 Task: Look for Airbnb options in Kousa, Egypt from 6th December, 2023 to 10th December, 2023 for 1 adult.1  bedroom having 1 bed and 1 bathroom. Property type can be hotel. Look for 5 properties as per requirement.
Action: Mouse moved to (499, 102)
Screenshot: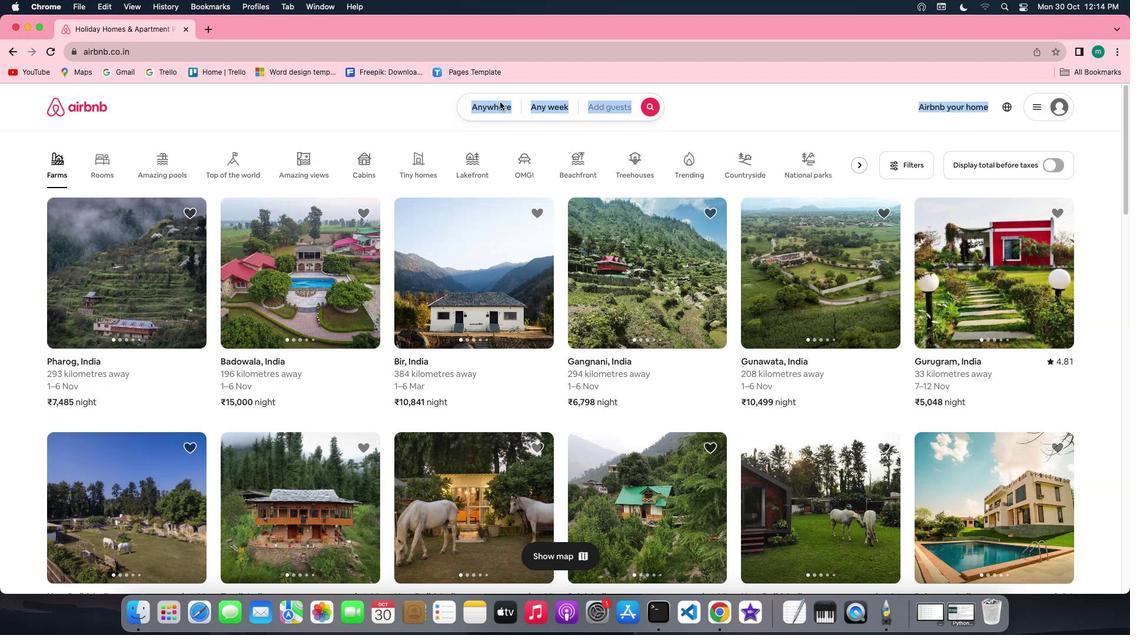
Action: Mouse pressed left at (499, 102)
Screenshot: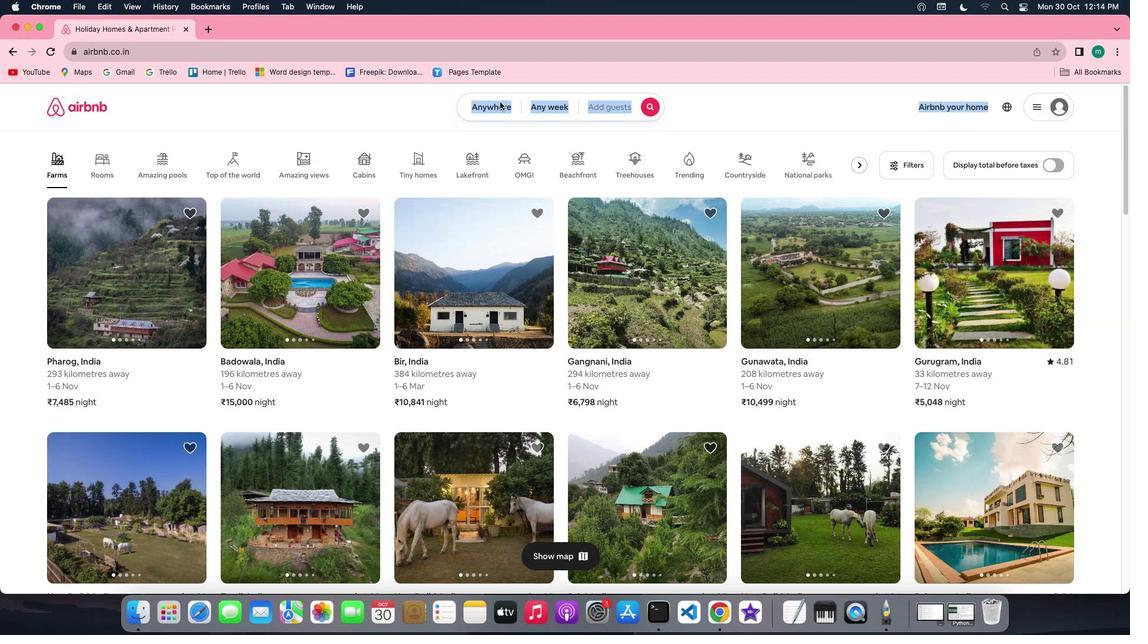 
Action: Mouse pressed left at (499, 102)
Screenshot: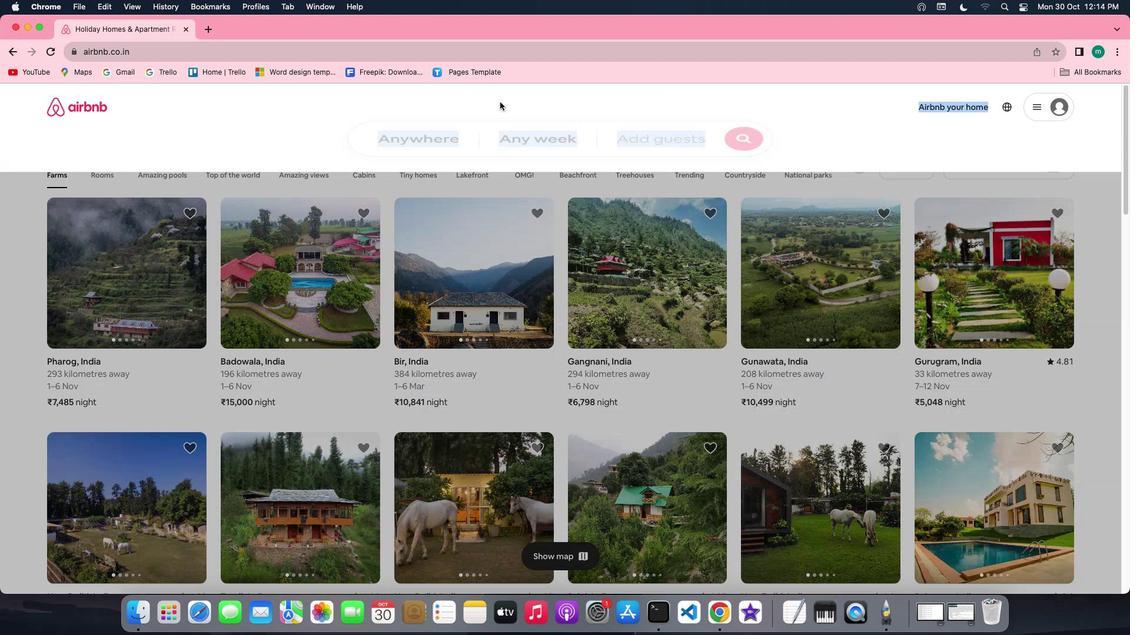 
Action: Mouse moved to (475, 135)
Screenshot: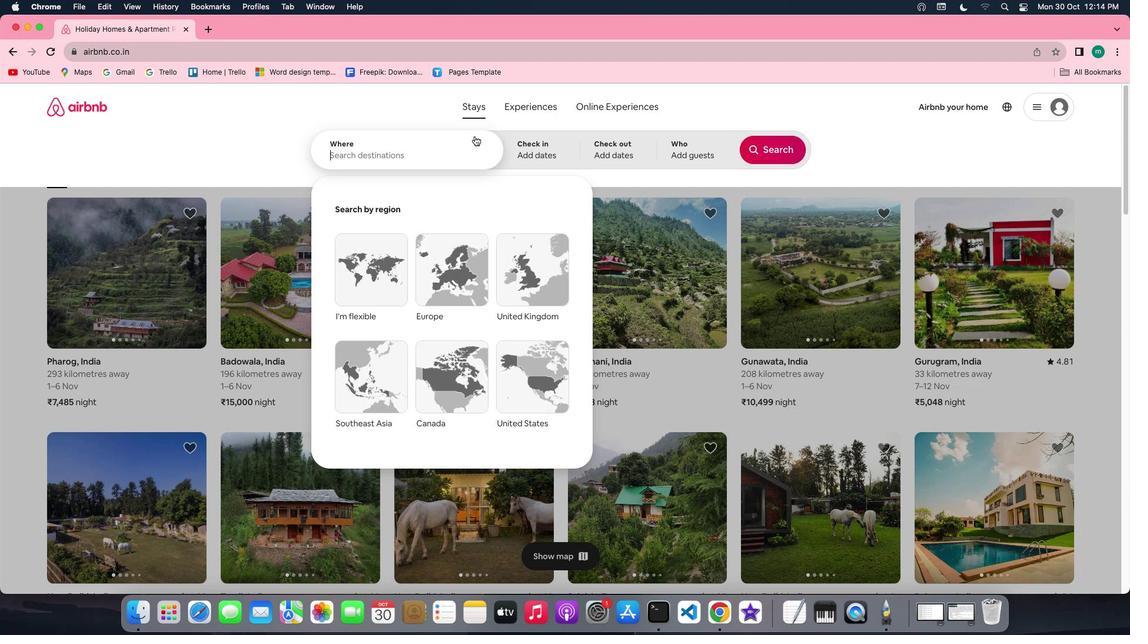 
Action: Key pressed Key.shift'K''O''U'
Screenshot: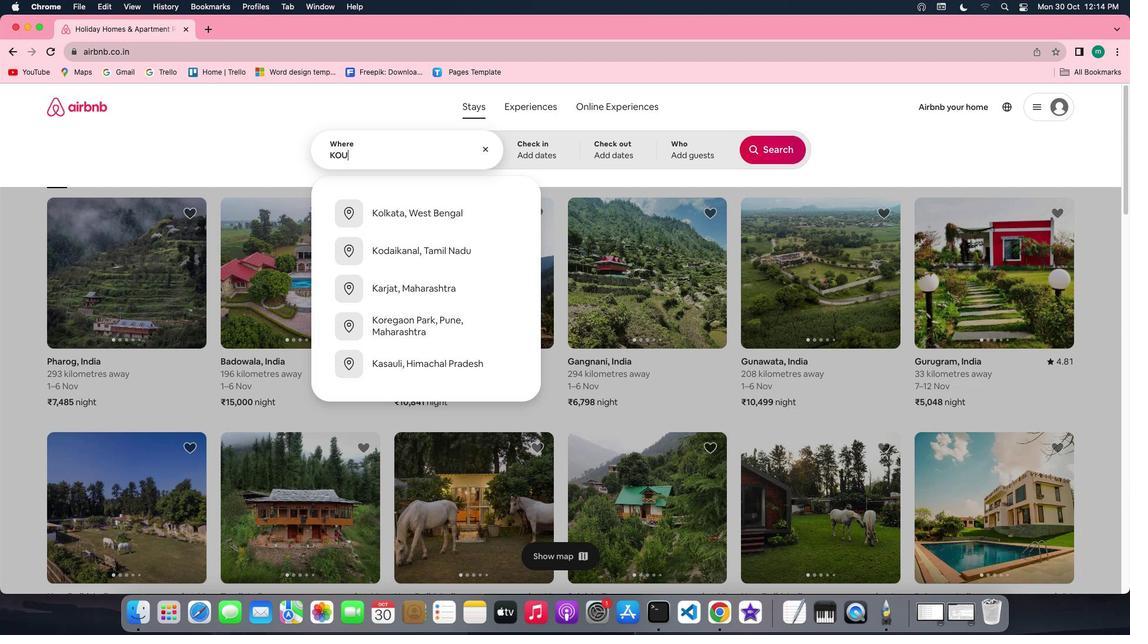 
Action: Mouse moved to (474, 135)
Screenshot: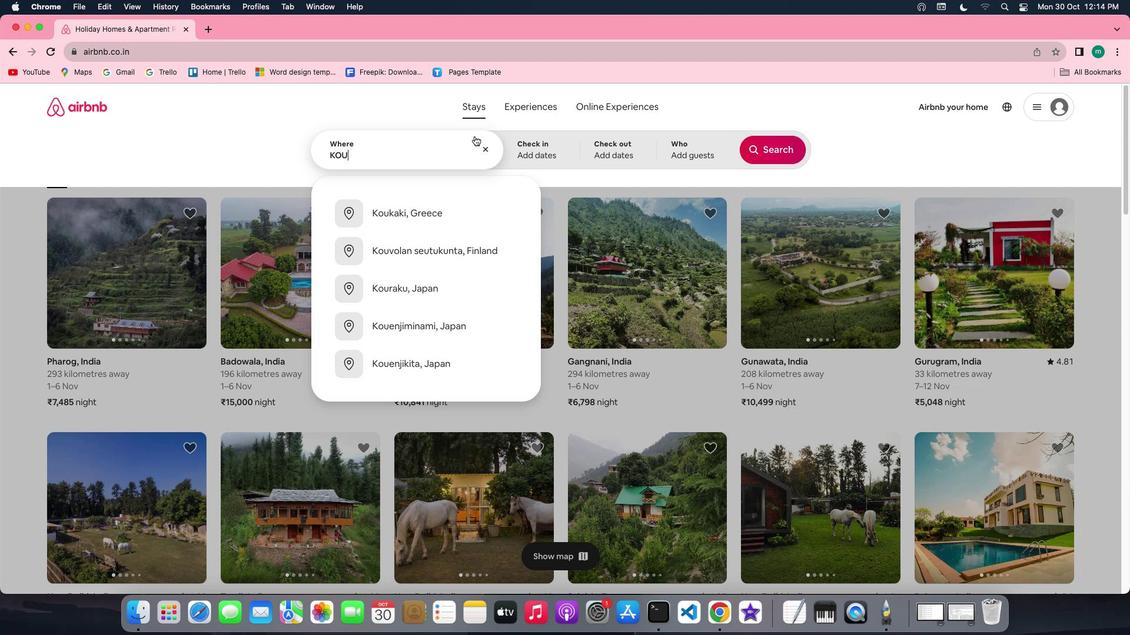 
Action: Key pressed Key.shift'S''A'','Key.spaceKey.shift'E''g''y''p''t'
Screenshot: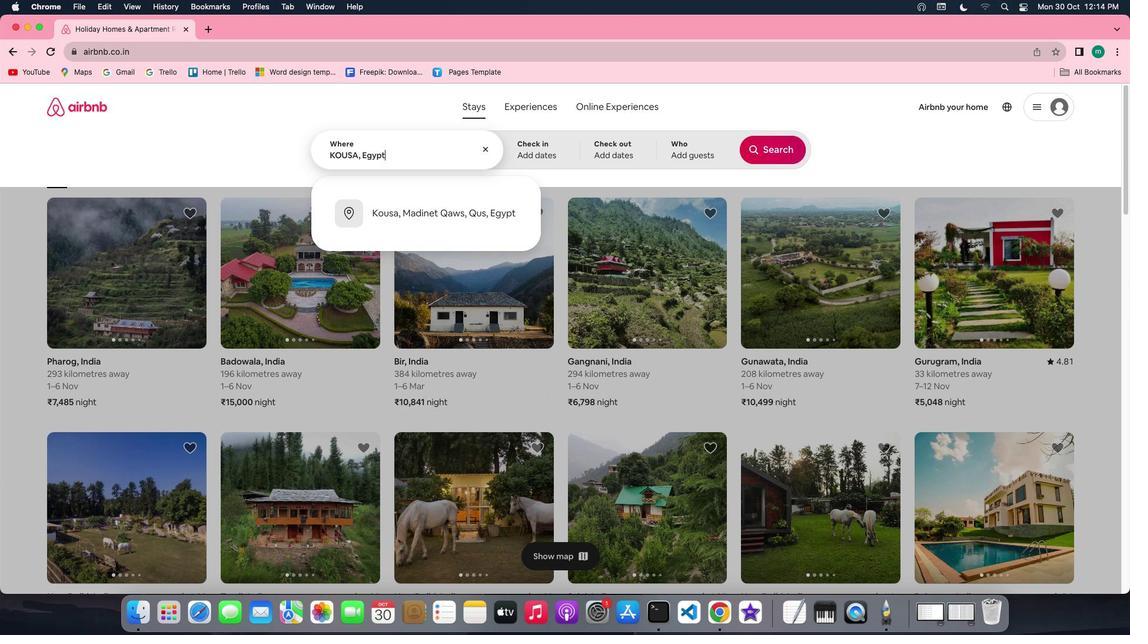 
Action: Mouse moved to (568, 148)
Screenshot: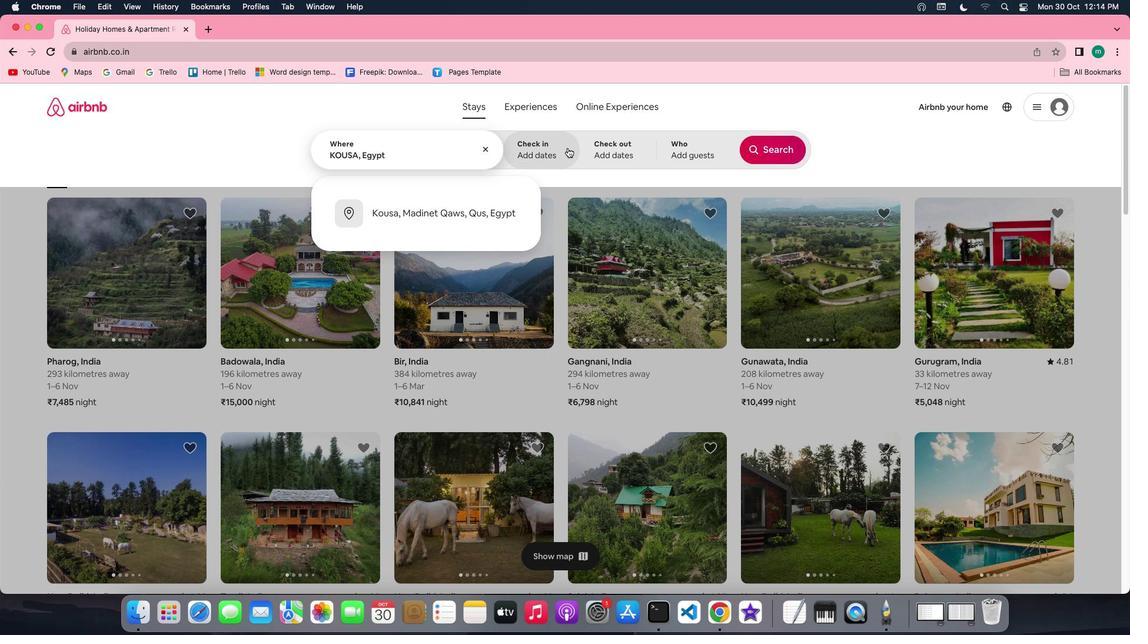 
Action: Mouse pressed left at (568, 148)
Screenshot: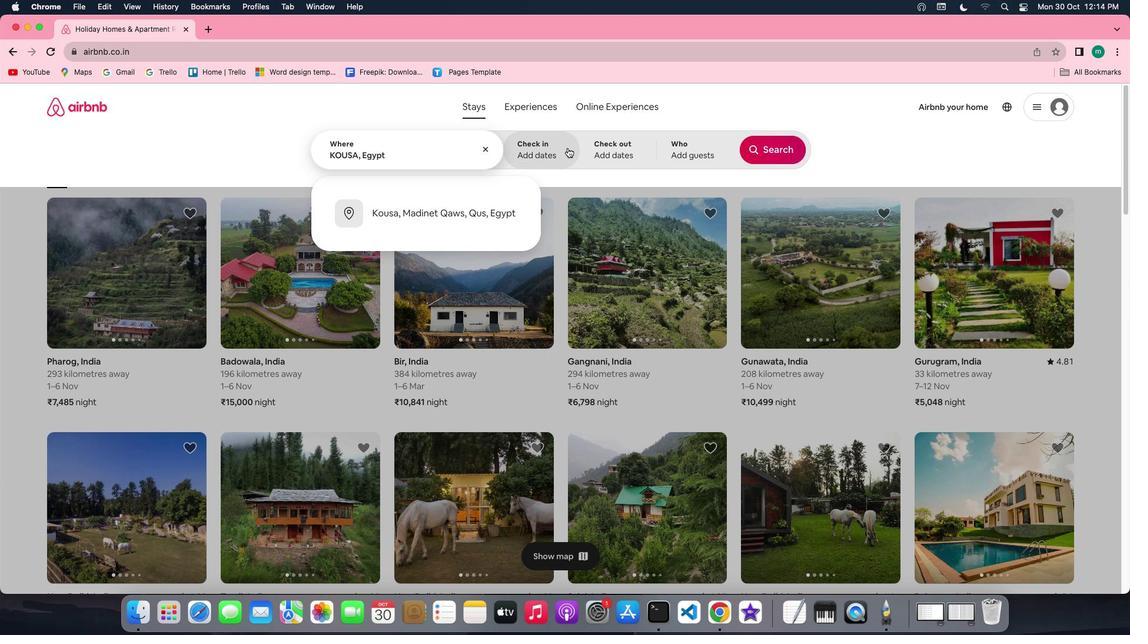 
Action: Mouse moved to (768, 245)
Screenshot: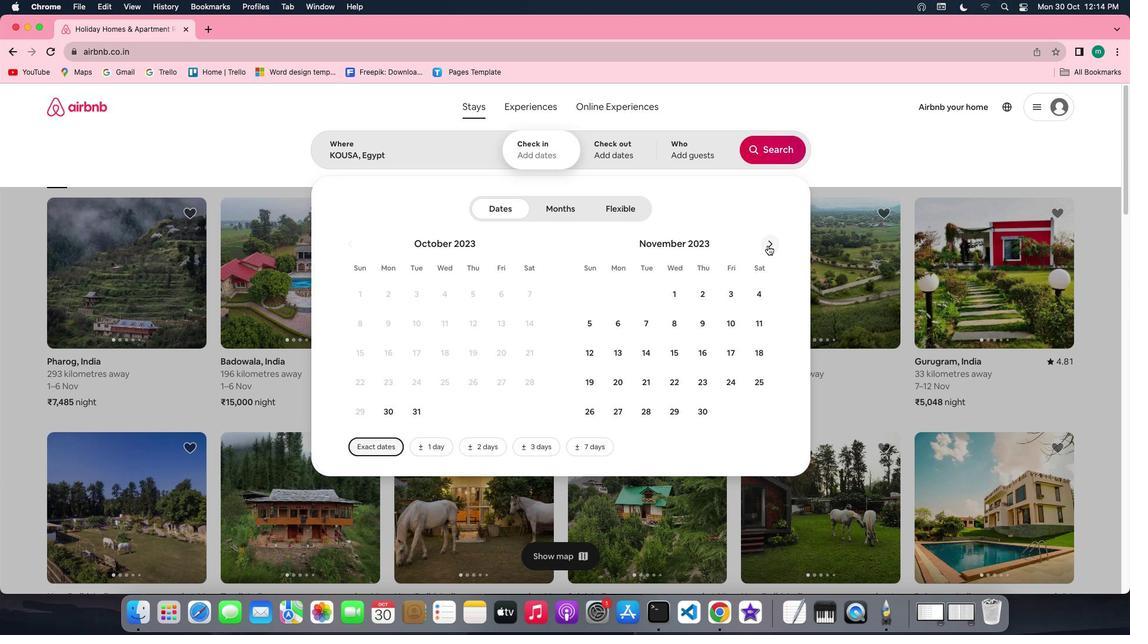 
Action: Mouse pressed left at (768, 245)
Screenshot: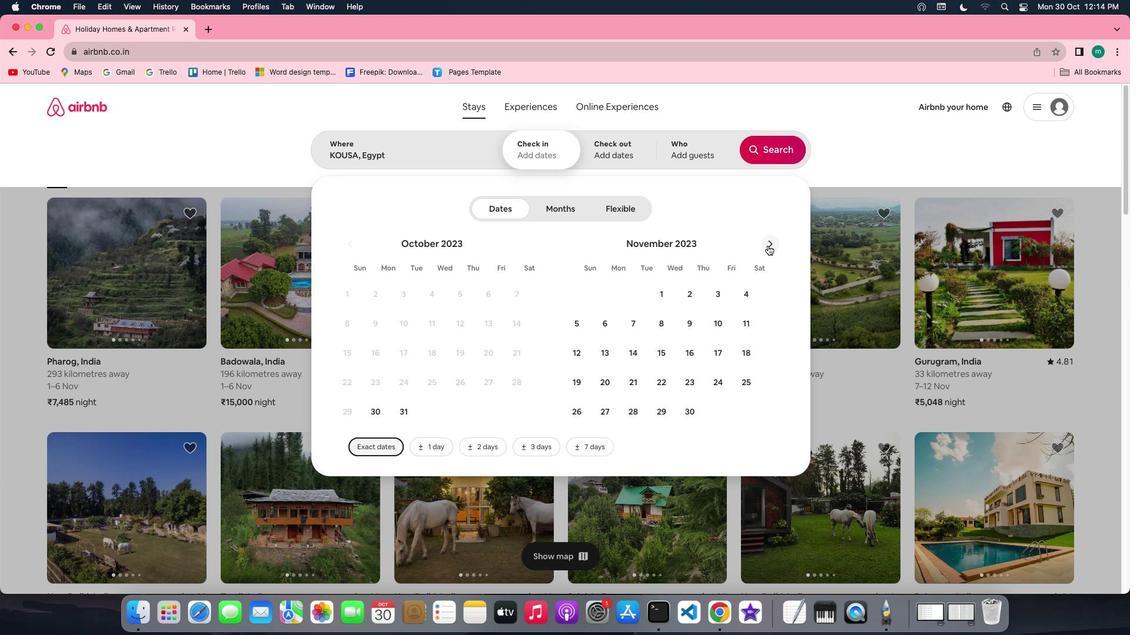 
Action: Mouse moved to (677, 327)
Screenshot: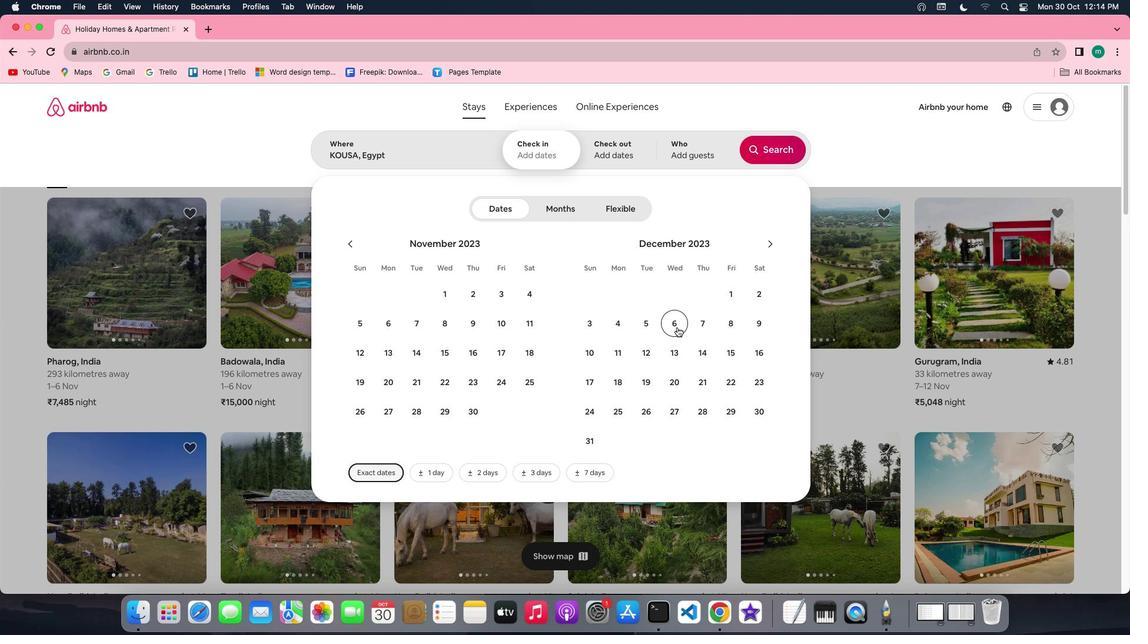 
Action: Mouse pressed left at (677, 327)
Screenshot: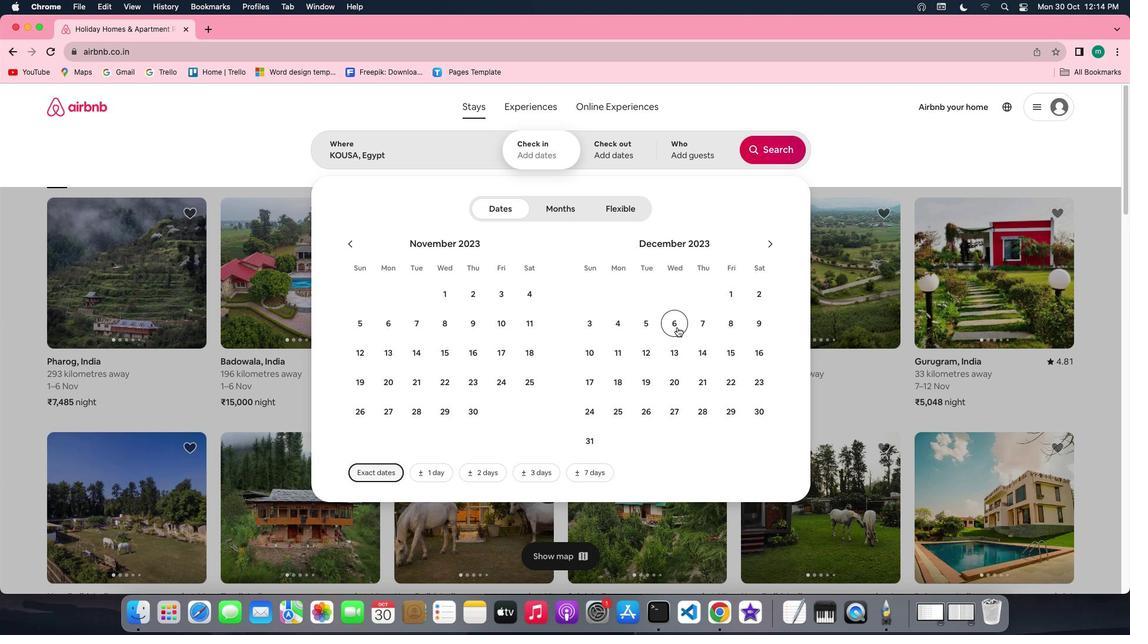 
Action: Mouse moved to (602, 350)
Screenshot: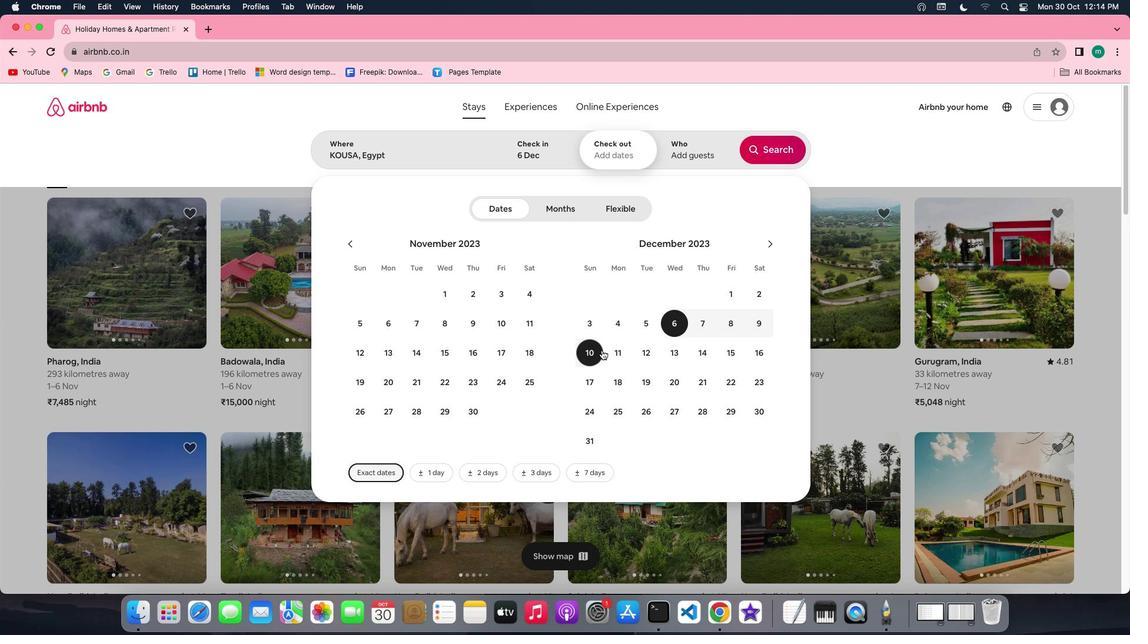 
Action: Mouse pressed left at (602, 350)
Screenshot: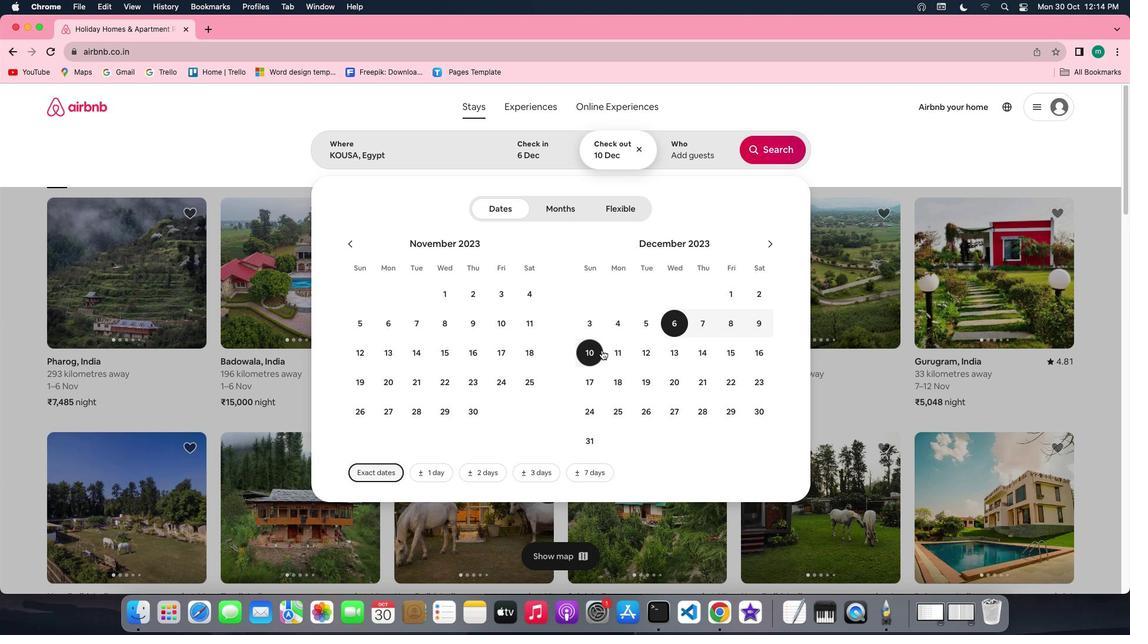 
Action: Mouse moved to (669, 143)
Screenshot: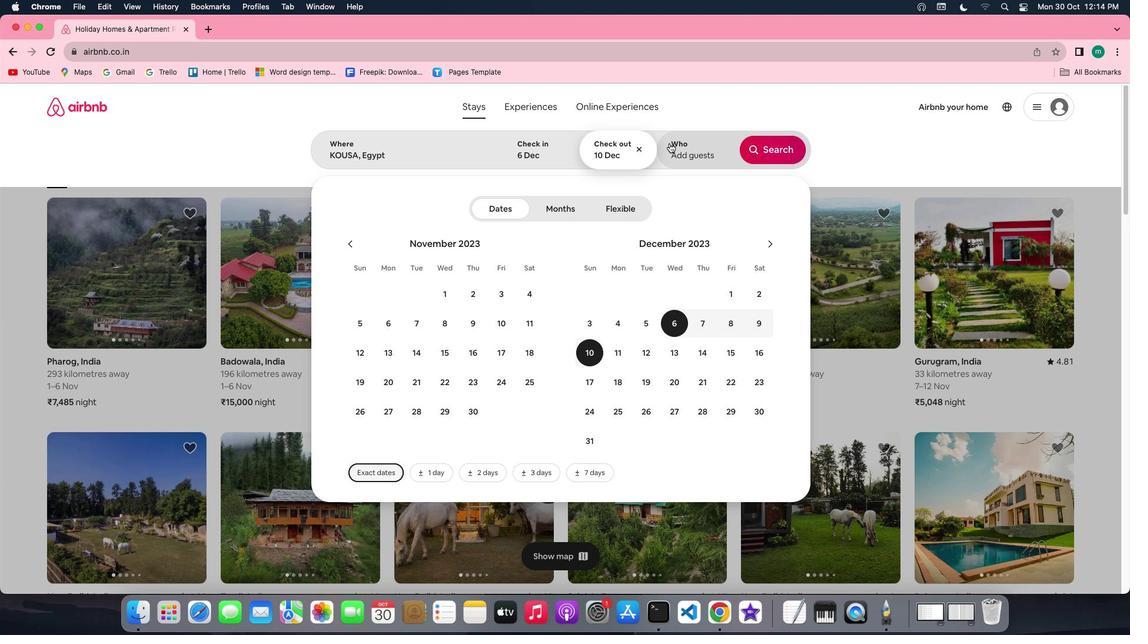 
Action: Mouse pressed left at (669, 143)
Screenshot: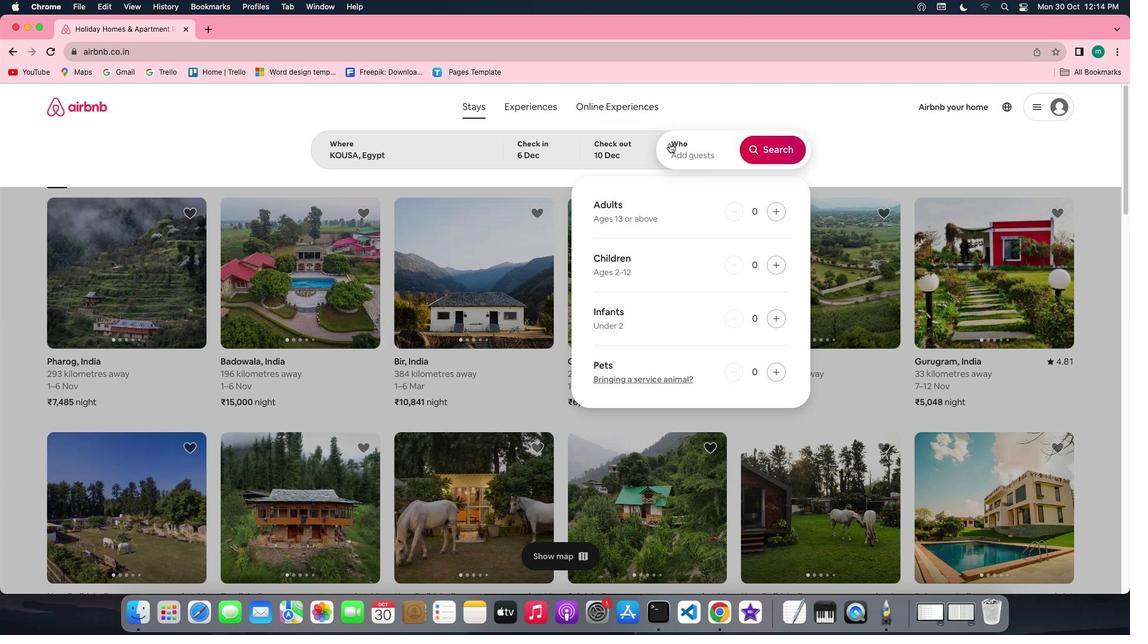 
Action: Mouse moved to (767, 215)
Screenshot: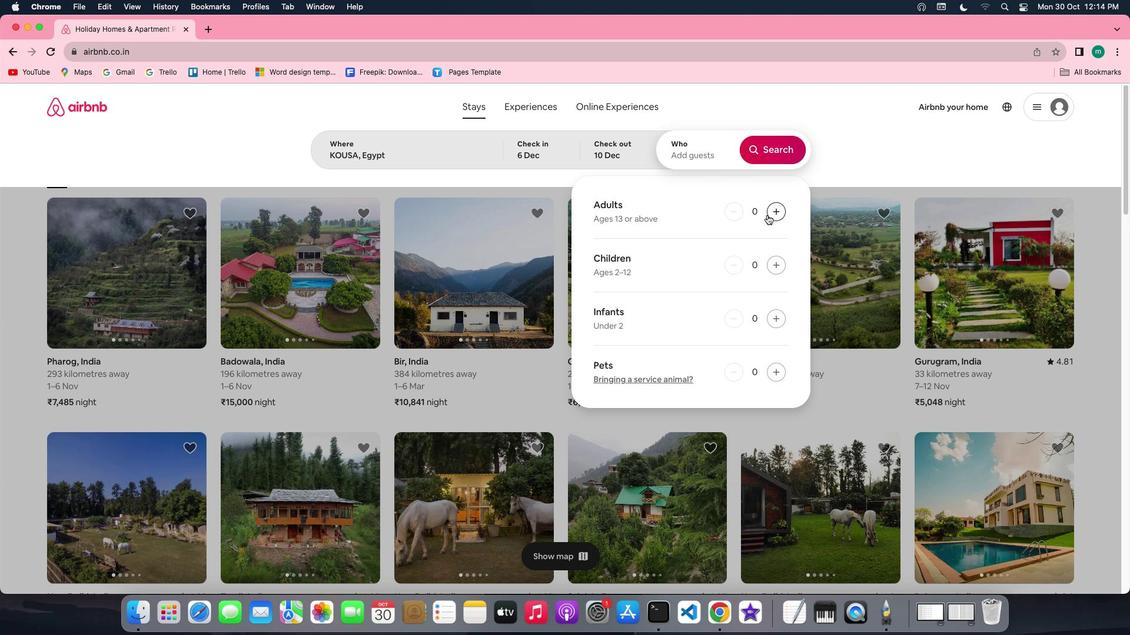 
Action: Mouse pressed left at (767, 215)
Screenshot: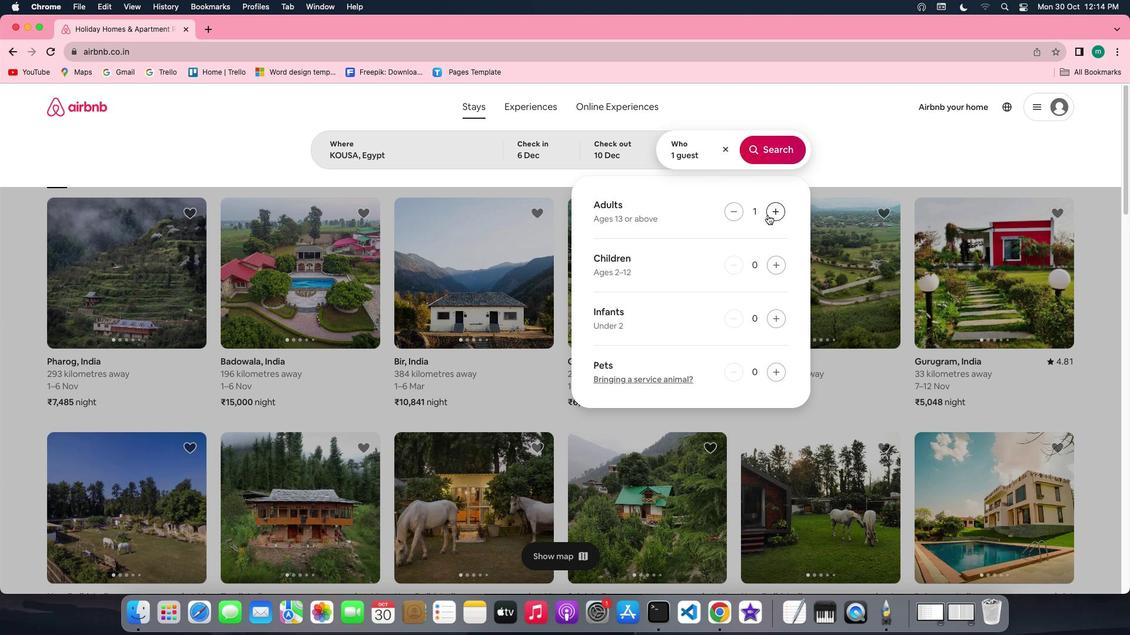 
Action: Mouse moved to (778, 148)
Screenshot: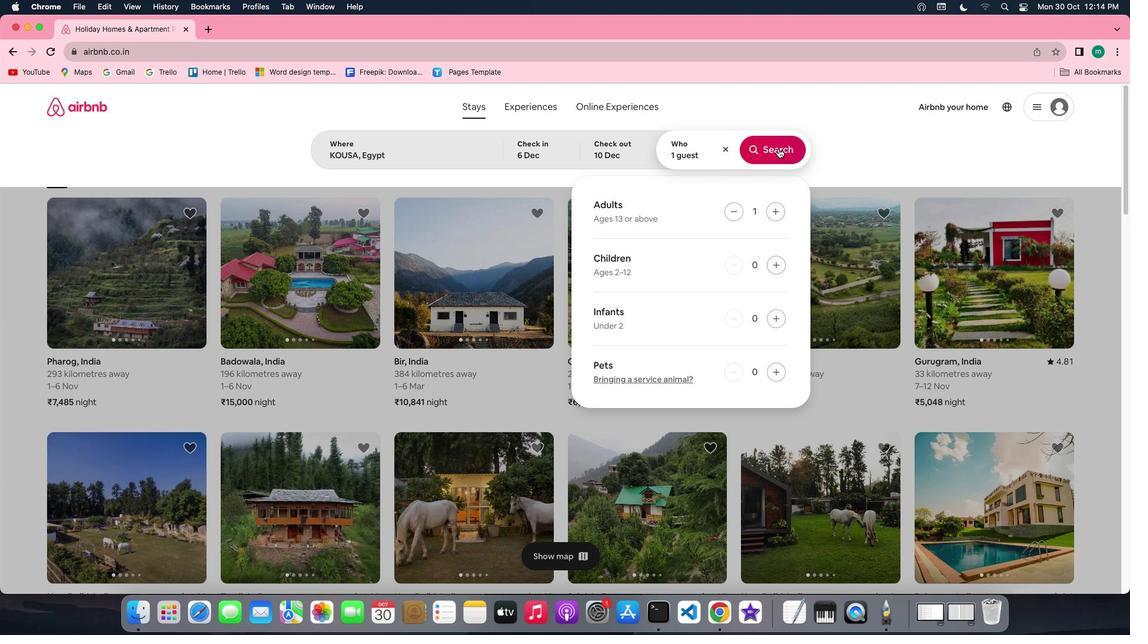 
Action: Mouse pressed left at (778, 148)
Screenshot: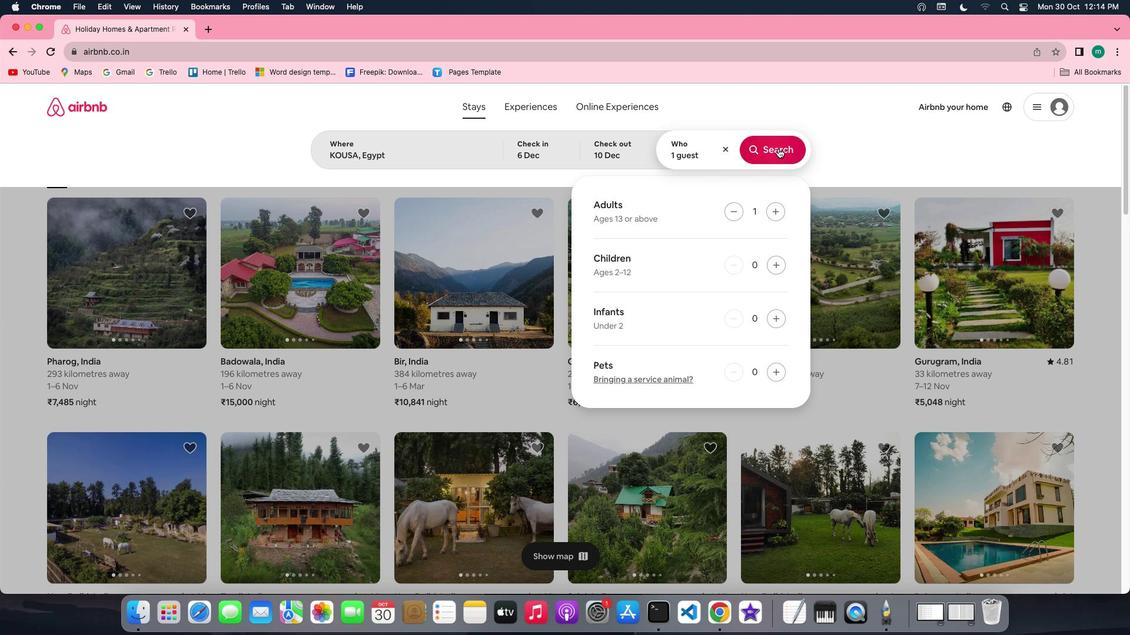 
Action: Mouse moved to (956, 146)
Screenshot: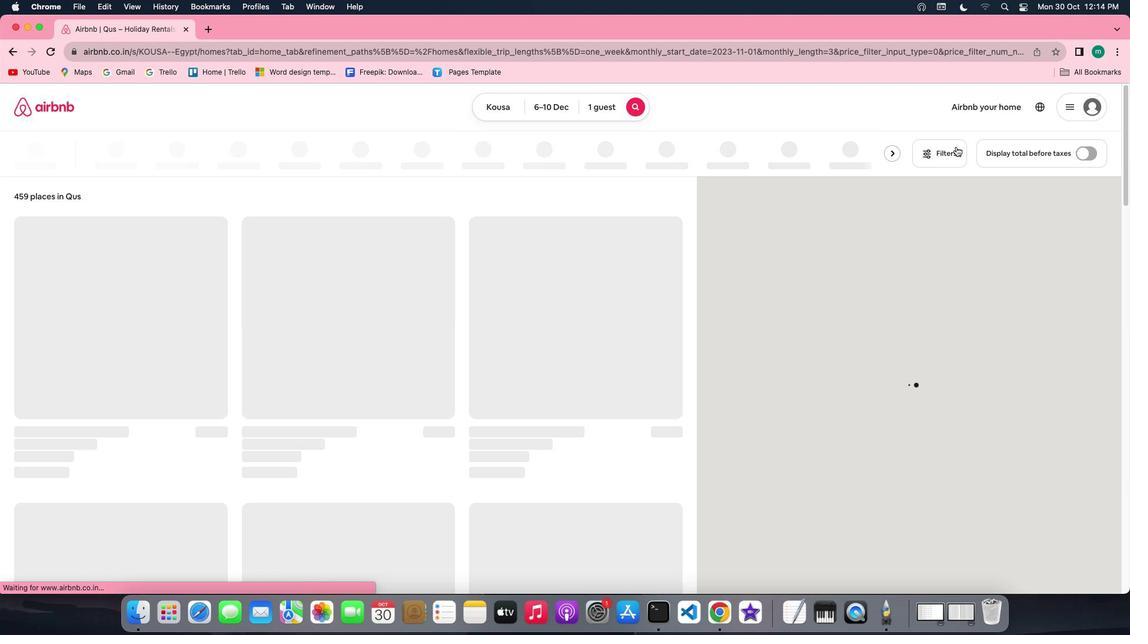 
Action: Mouse pressed left at (956, 146)
Screenshot: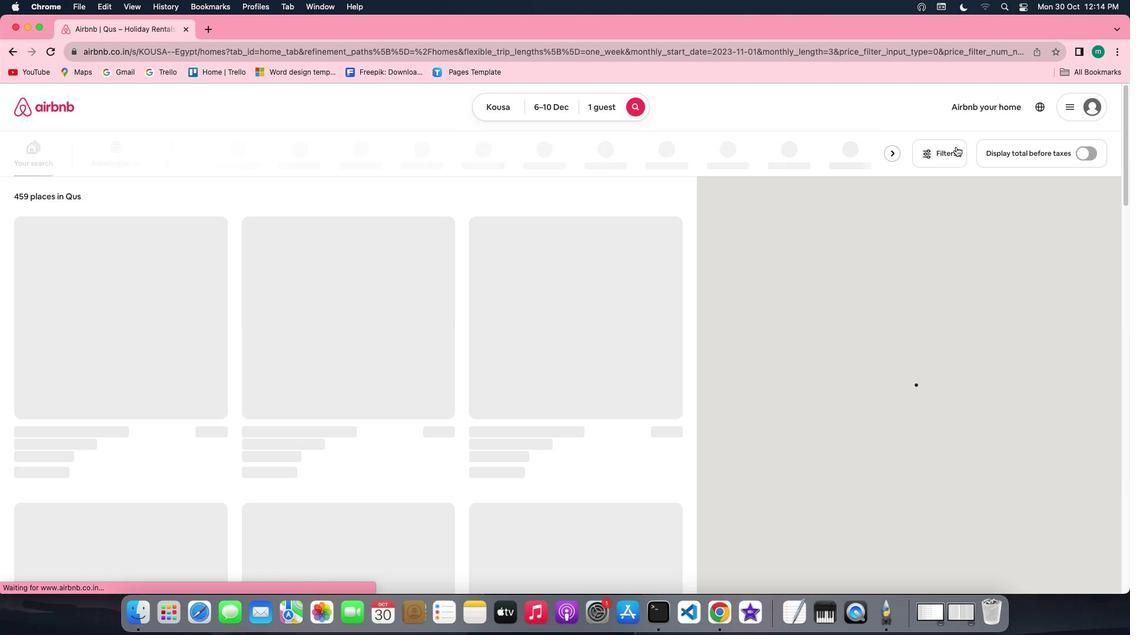 
Action: Mouse moved to (941, 159)
Screenshot: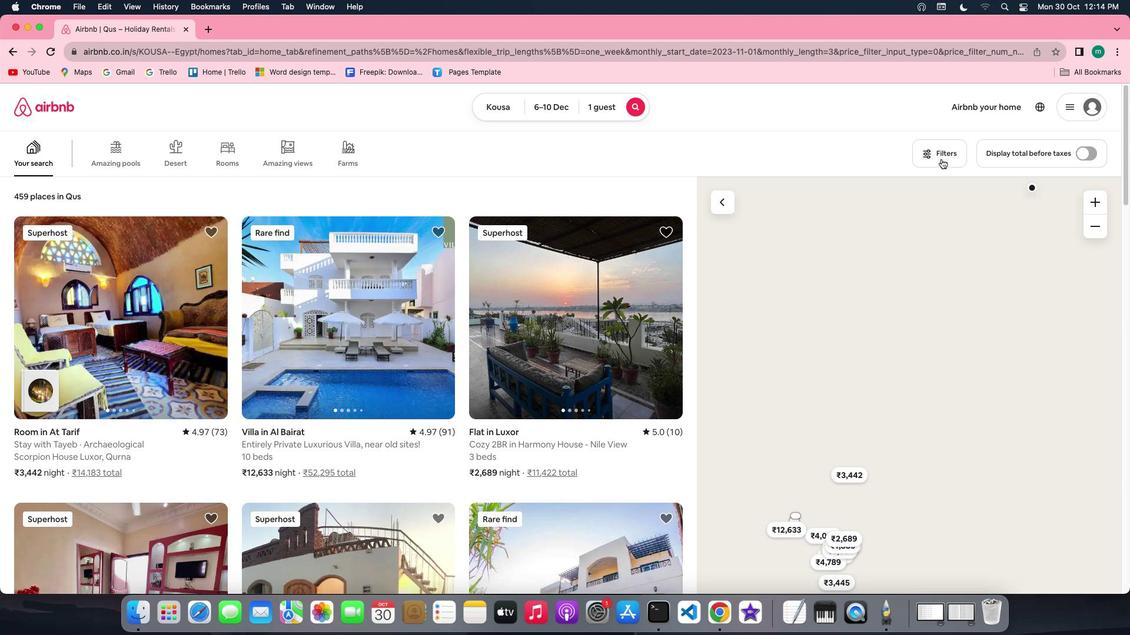 
Action: Mouse pressed left at (941, 159)
Screenshot: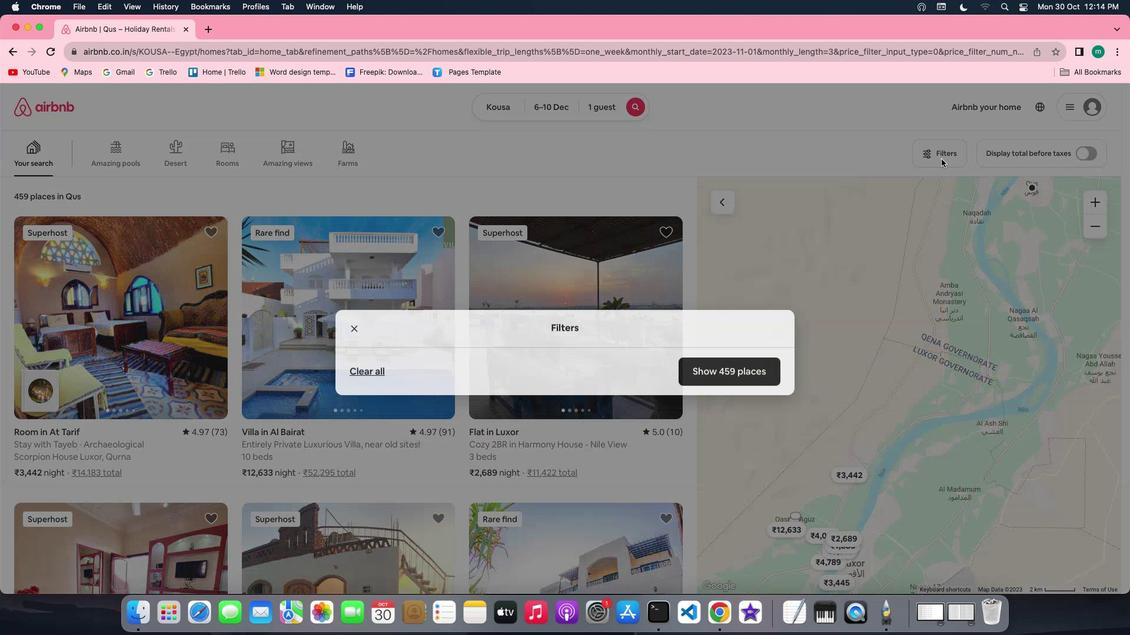 
Action: Mouse pressed left at (941, 159)
Screenshot: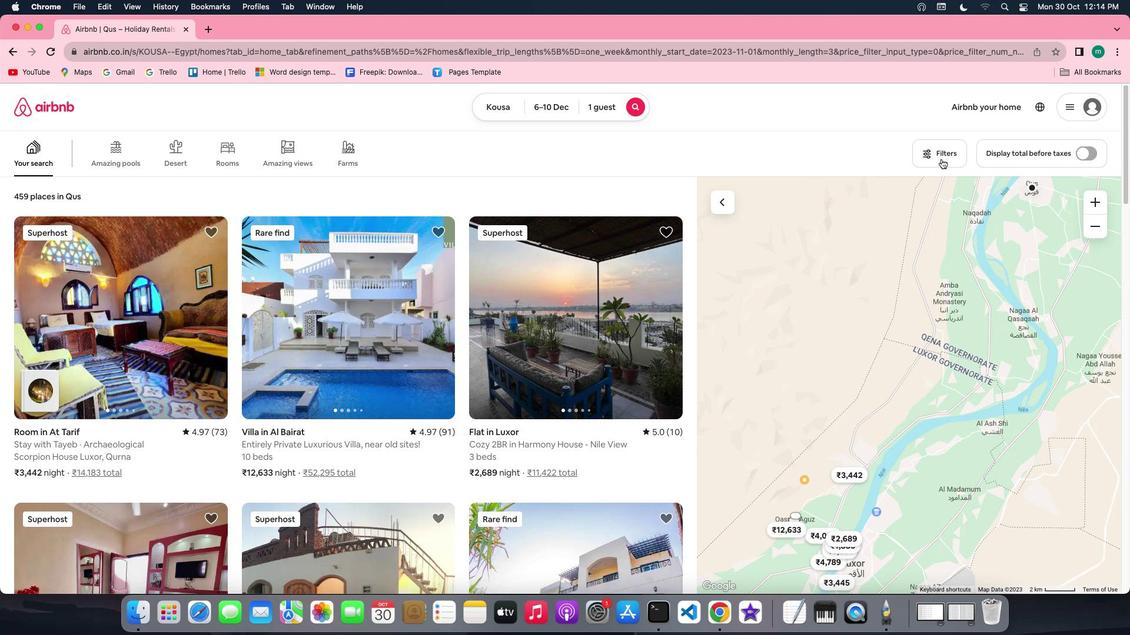 
Action: Mouse moved to (576, 382)
Screenshot: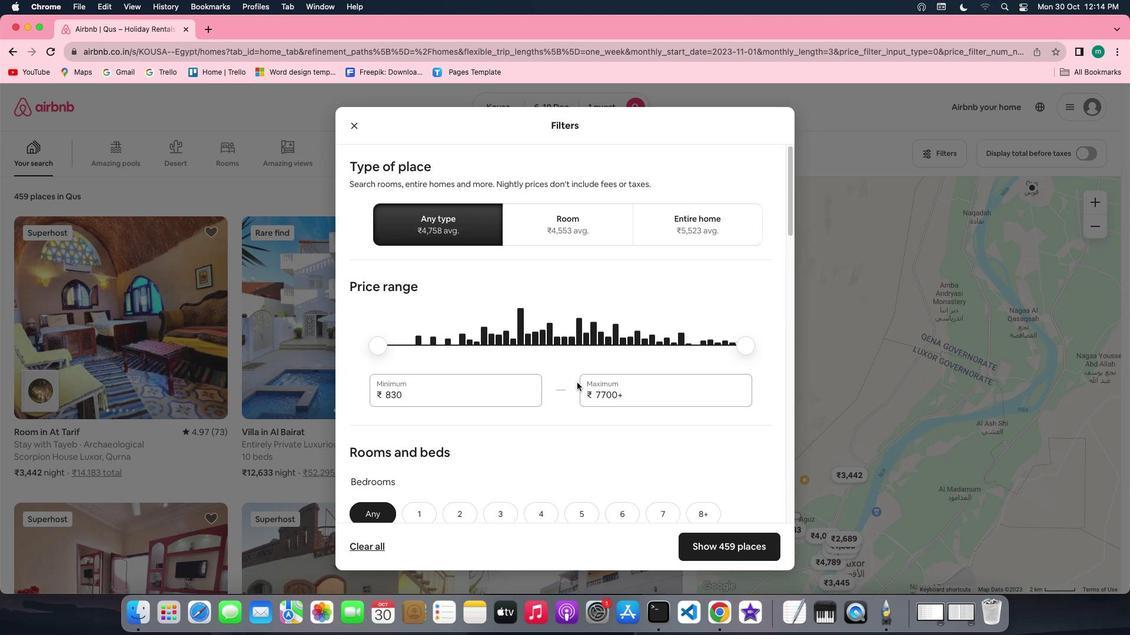 
Action: Mouse scrolled (576, 382) with delta (0, 0)
Screenshot: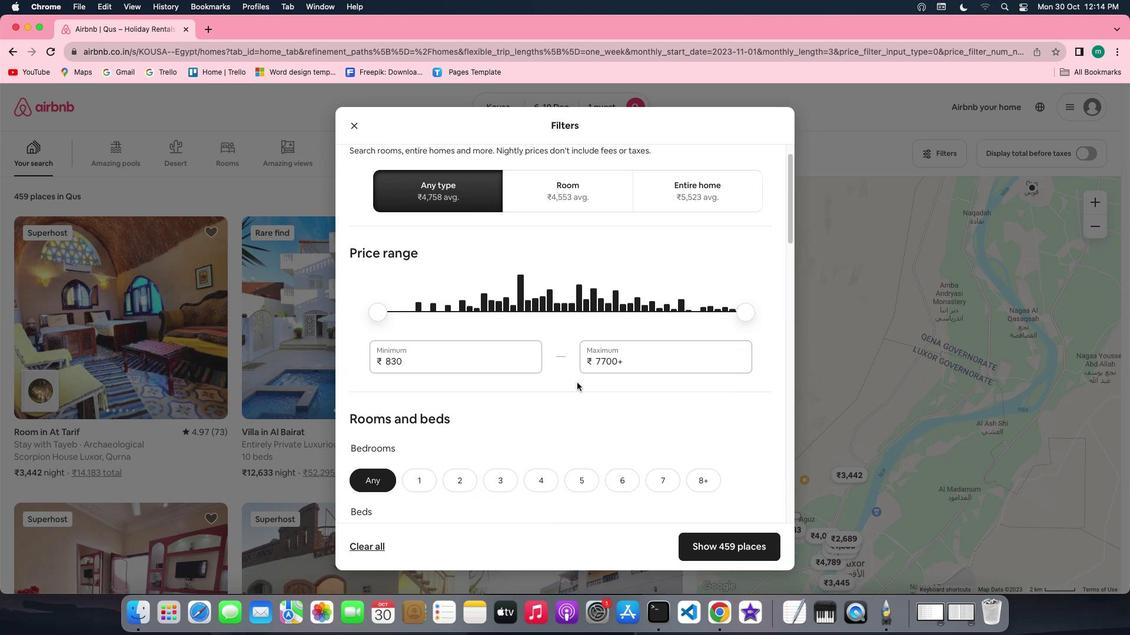 
Action: Mouse scrolled (576, 382) with delta (0, 0)
Screenshot: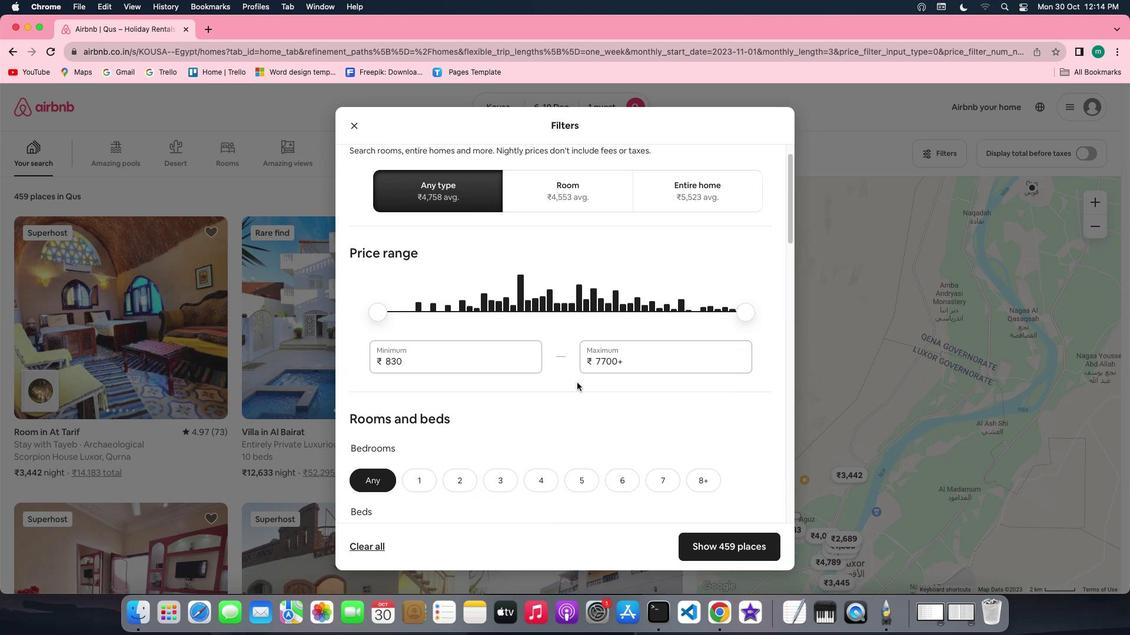 
Action: Mouse scrolled (576, 382) with delta (0, -1)
Screenshot: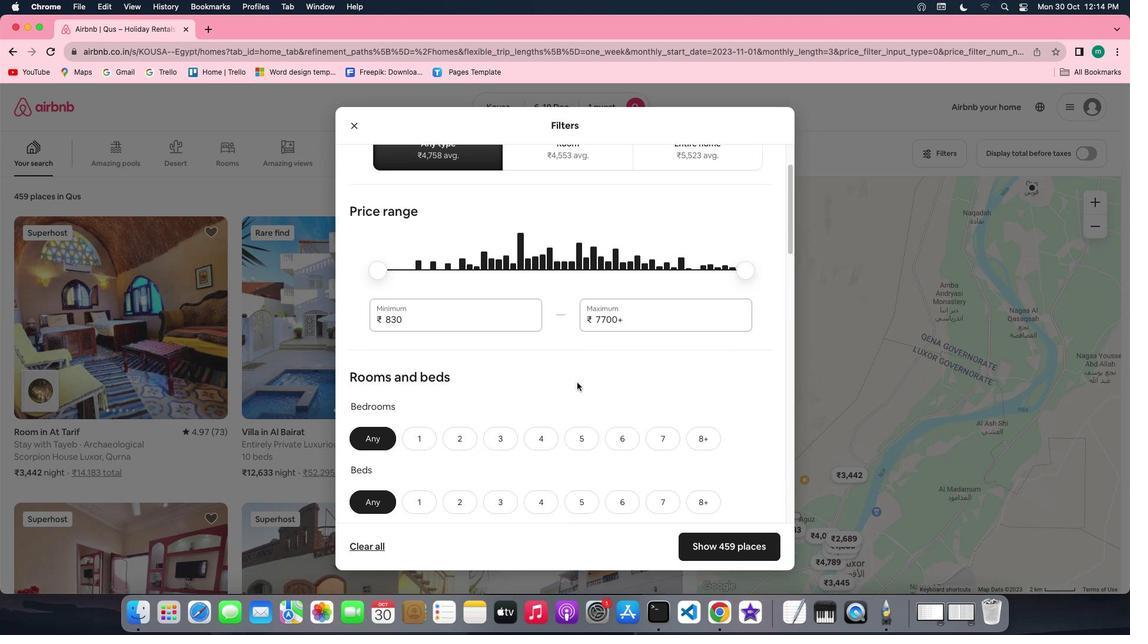 
Action: Mouse scrolled (576, 382) with delta (0, -1)
Screenshot: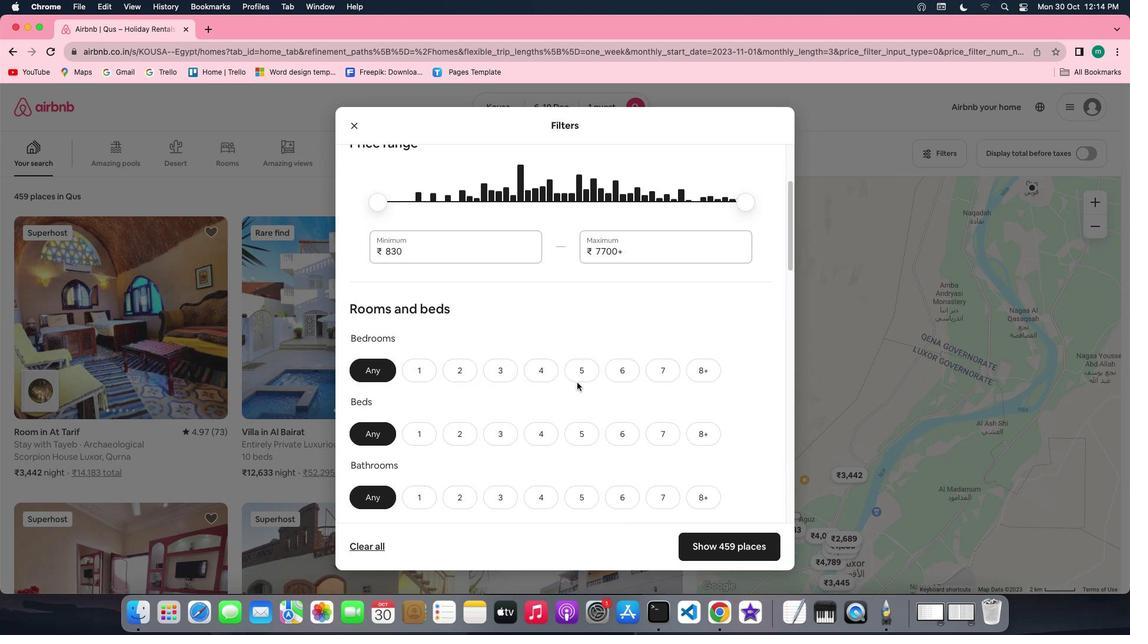 
Action: Mouse scrolled (576, 382) with delta (0, 0)
Screenshot: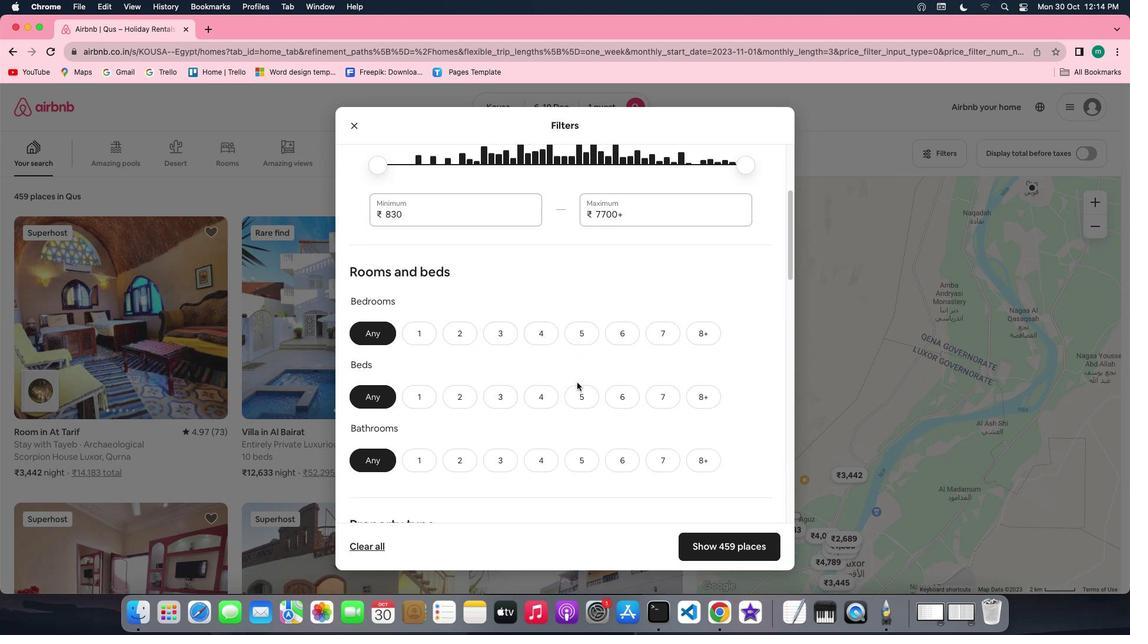 
Action: Mouse scrolled (576, 382) with delta (0, 0)
Screenshot: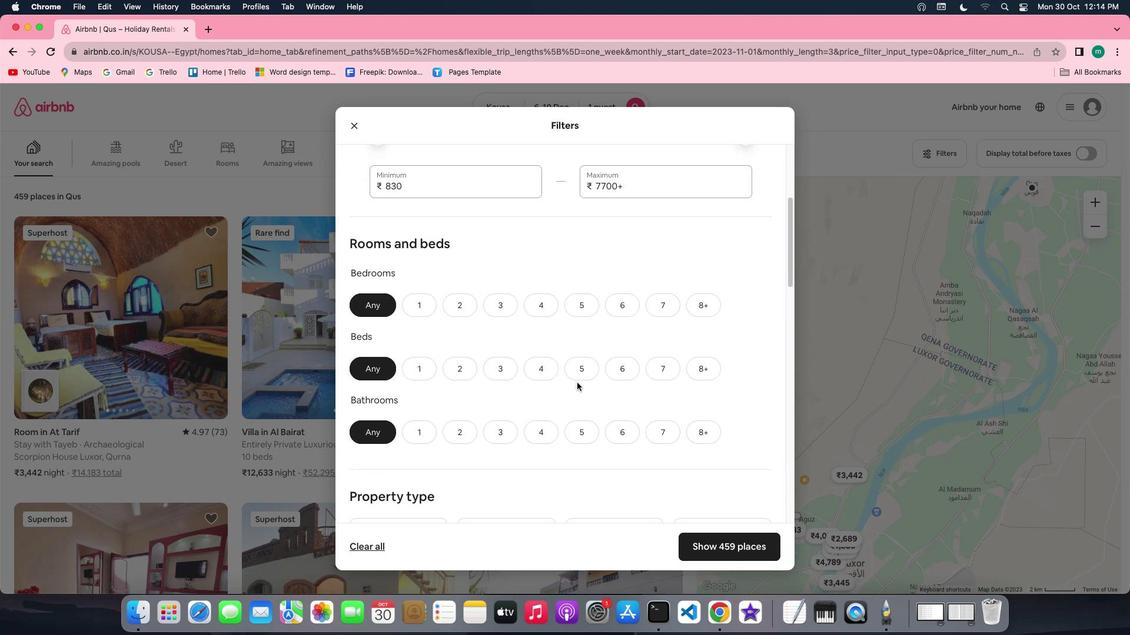 
Action: Mouse scrolled (576, 382) with delta (0, -1)
Screenshot: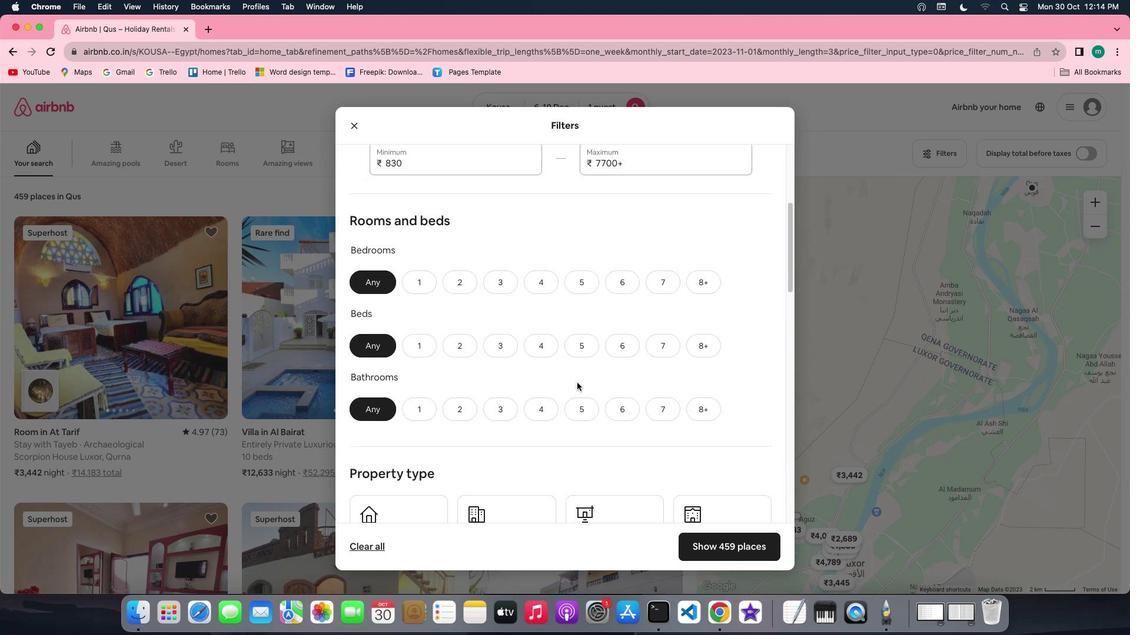 
Action: Mouse scrolled (576, 382) with delta (0, 0)
Screenshot: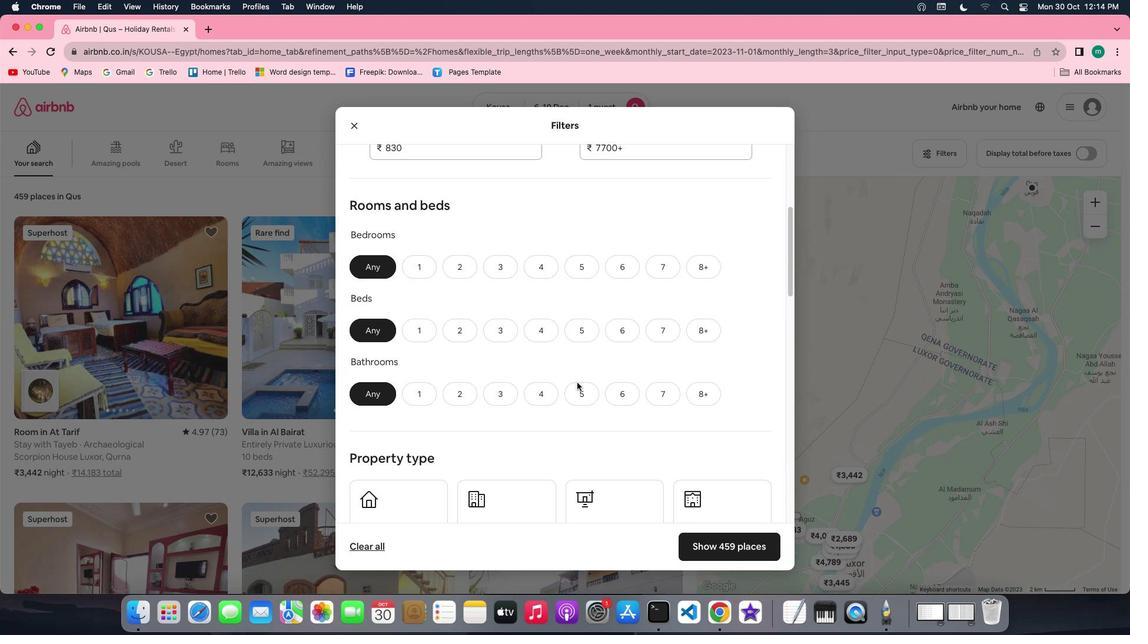 
Action: Mouse scrolled (576, 382) with delta (0, 0)
Screenshot: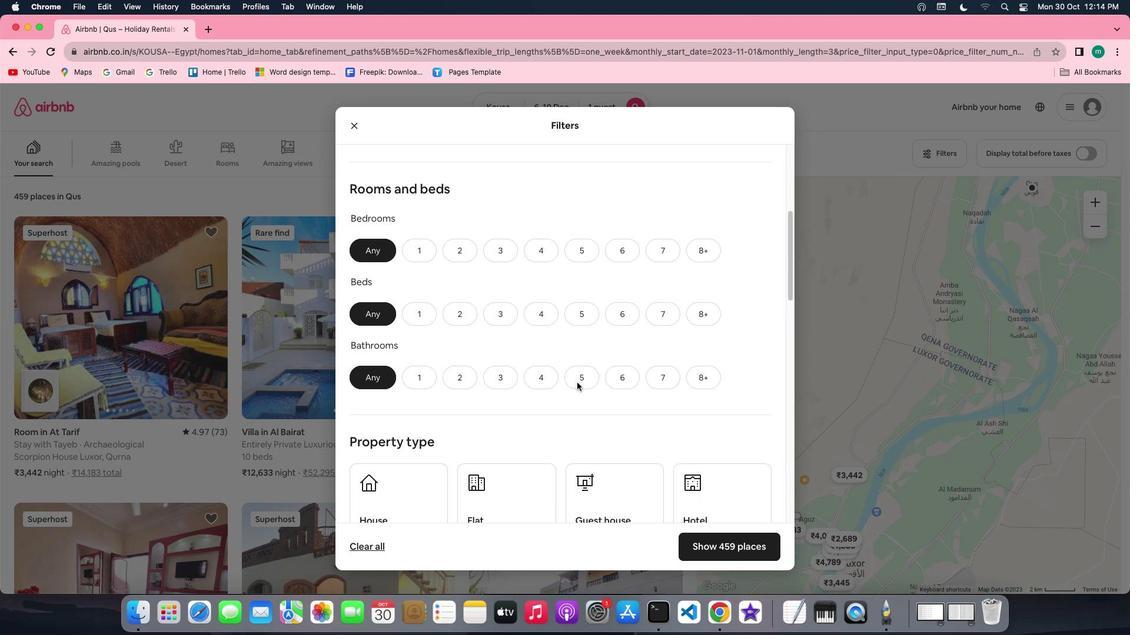 
Action: Mouse scrolled (576, 382) with delta (0, 0)
Screenshot: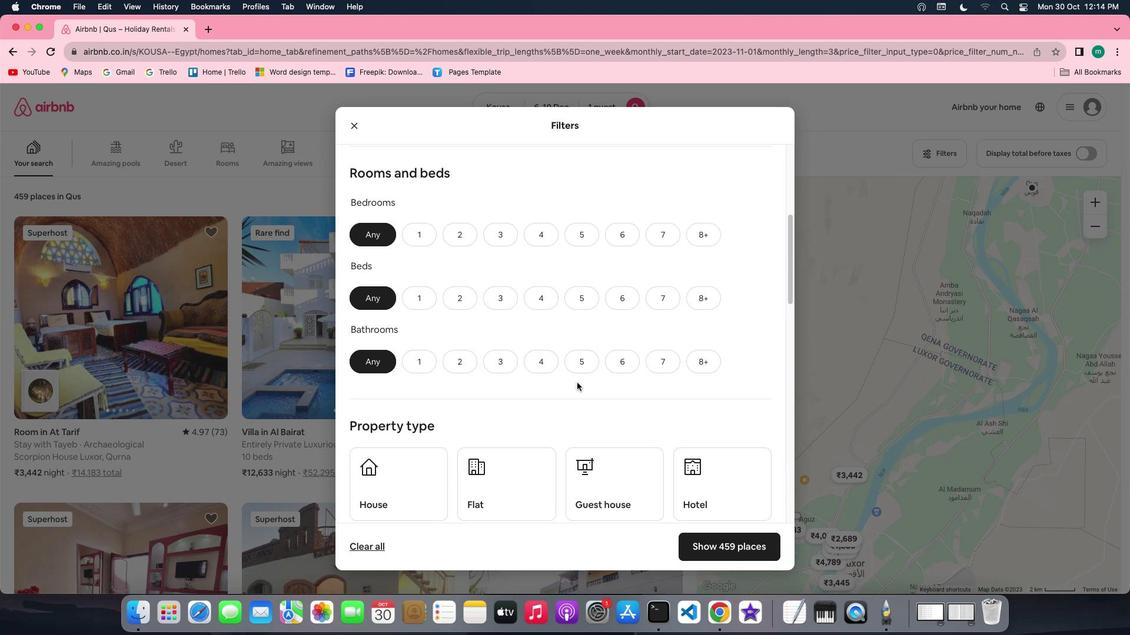 
Action: Mouse scrolled (576, 382) with delta (0, -1)
Screenshot: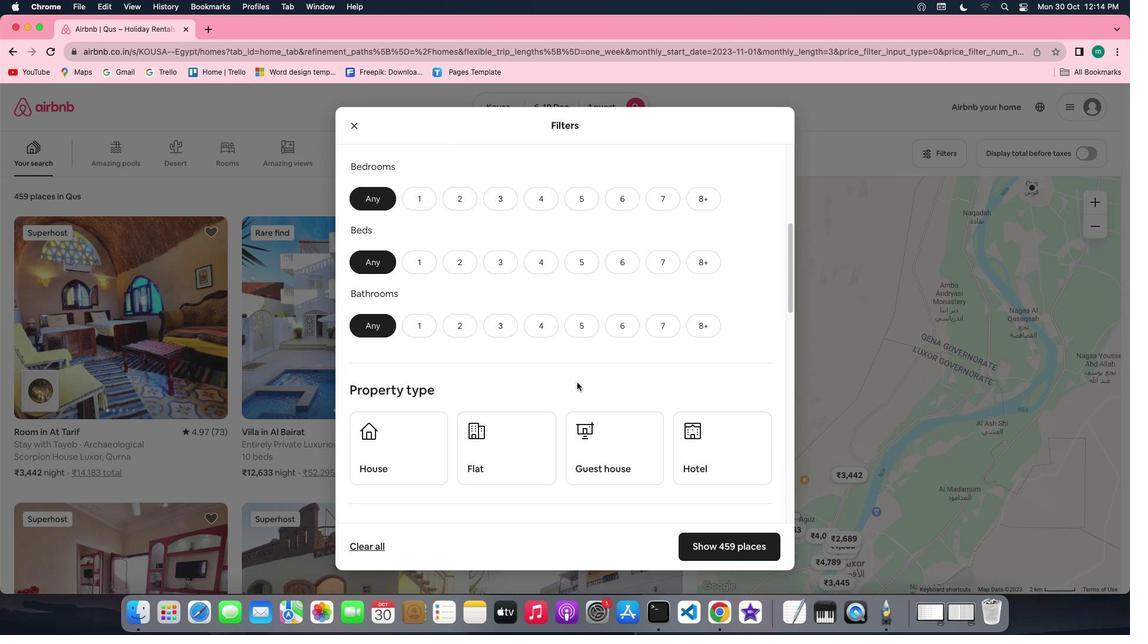
Action: Mouse scrolled (576, 382) with delta (0, 0)
Screenshot: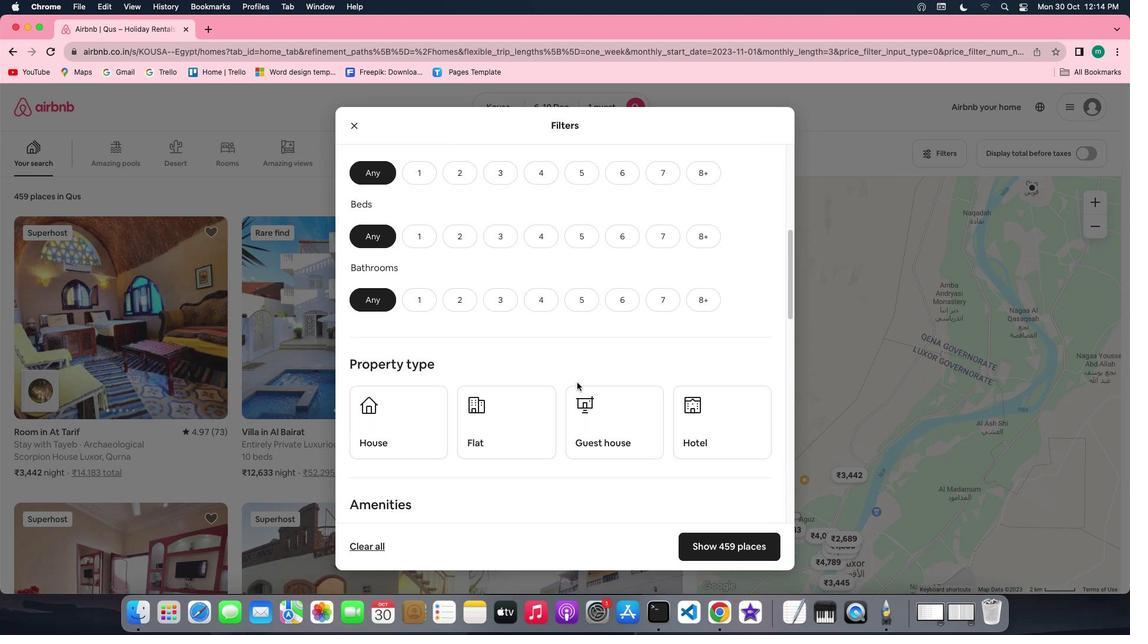 
Action: Mouse scrolled (576, 382) with delta (0, 0)
Screenshot: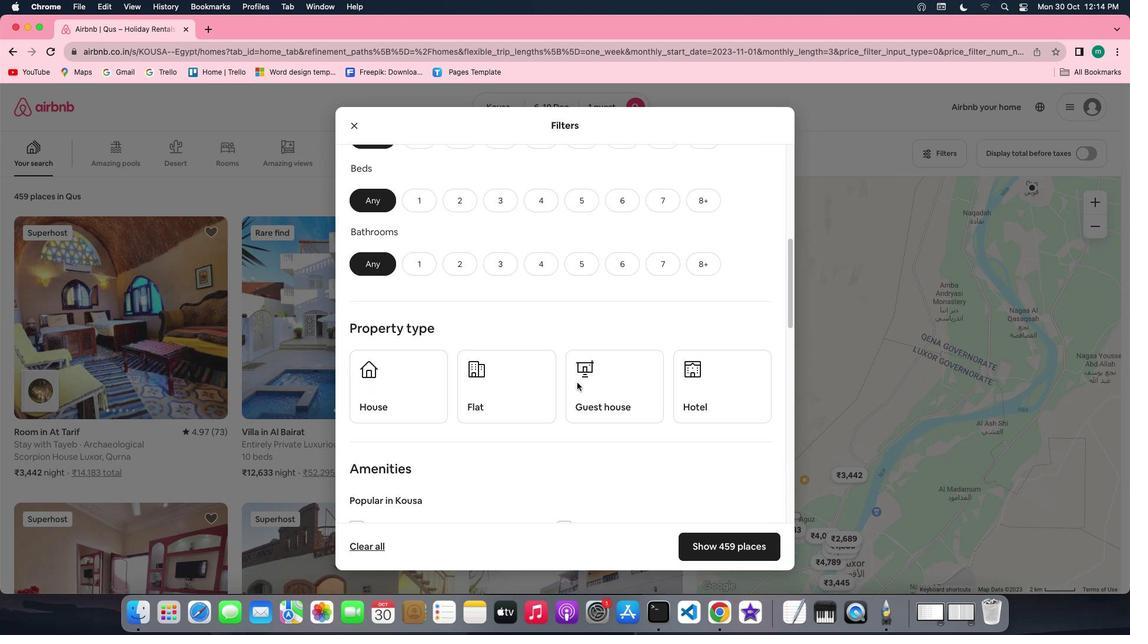 
Action: Mouse scrolled (576, 382) with delta (0, -1)
Screenshot: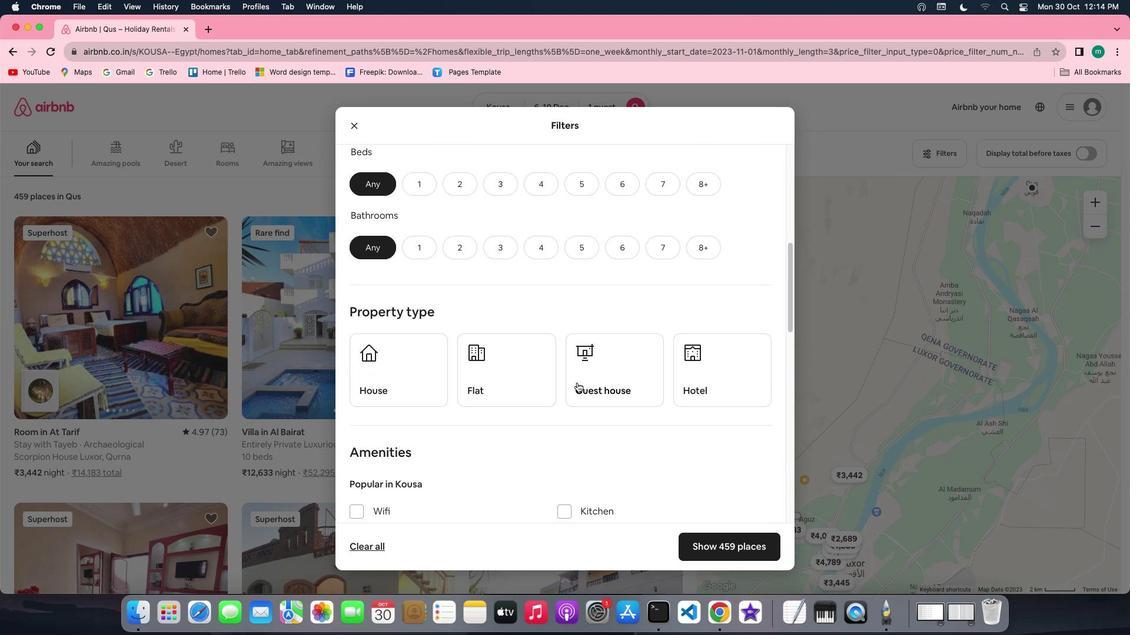 
Action: Mouse scrolled (576, 382) with delta (0, 0)
Screenshot: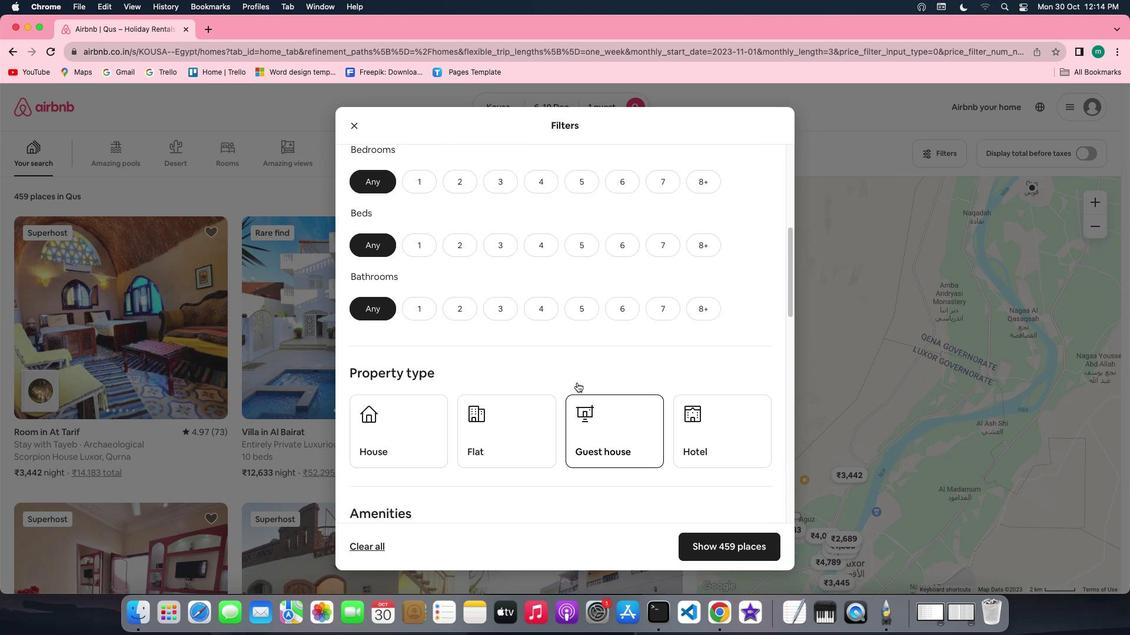 
Action: Mouse scrolled (576, 382) with delta (0, 0)
Screenshot: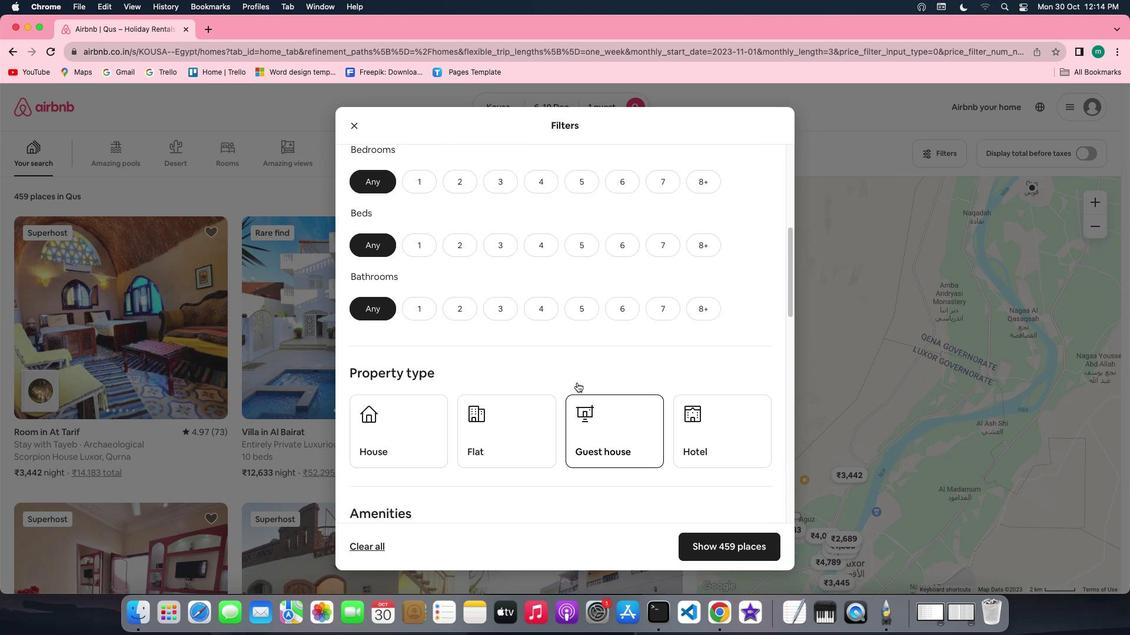 
Action: Mouse scrolled (576, 382) with delta (0, 1)
Screenshot: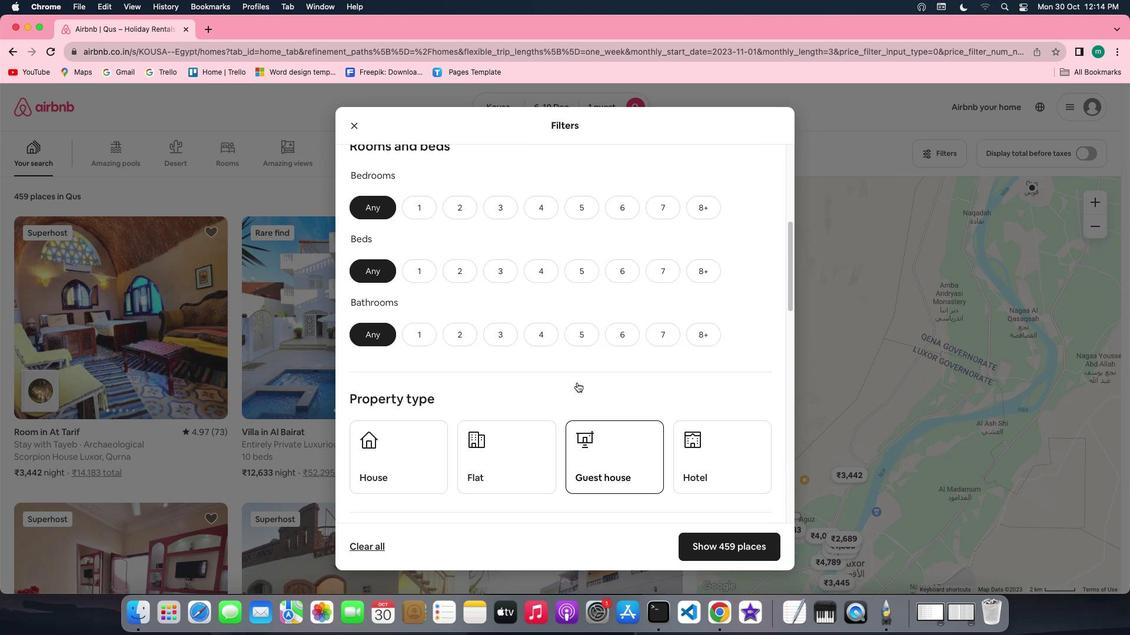 
Action: Mouse moved to (426, 227)
Screenshot: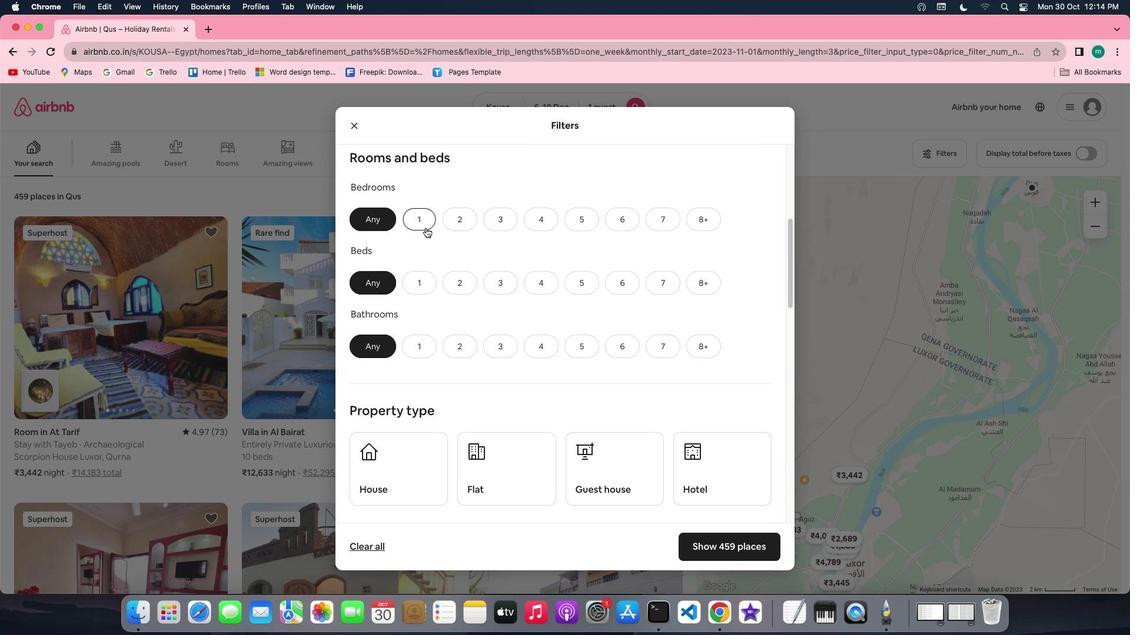 
Action: Mouse pressed left at (426, 227)
Screenshot: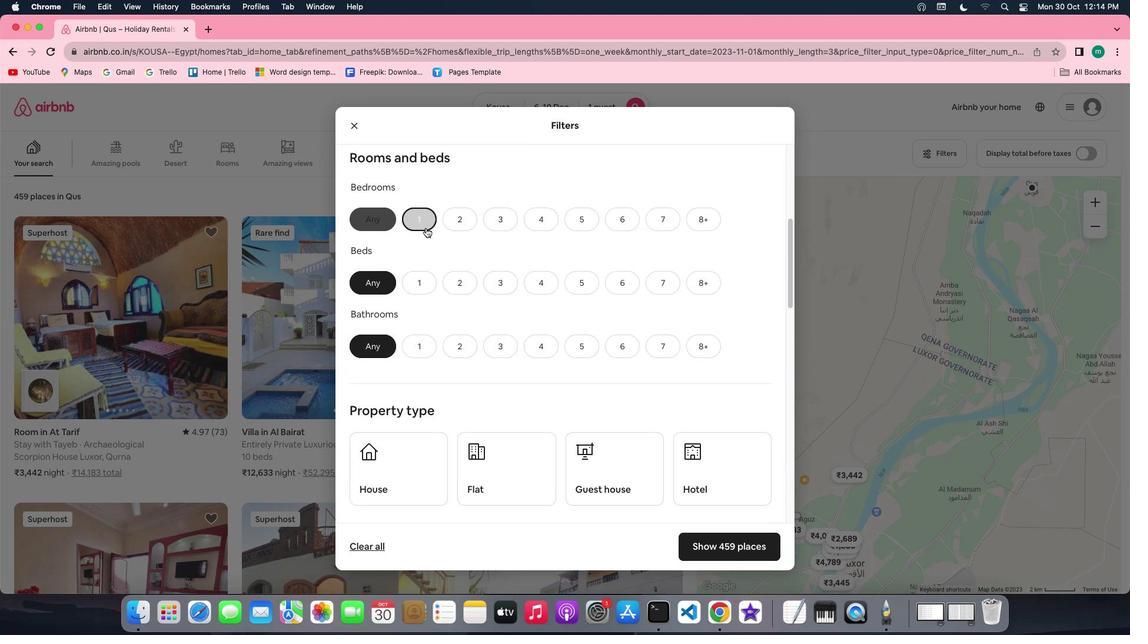 
Action: Mouse moved to (425, 276)
Screenshot: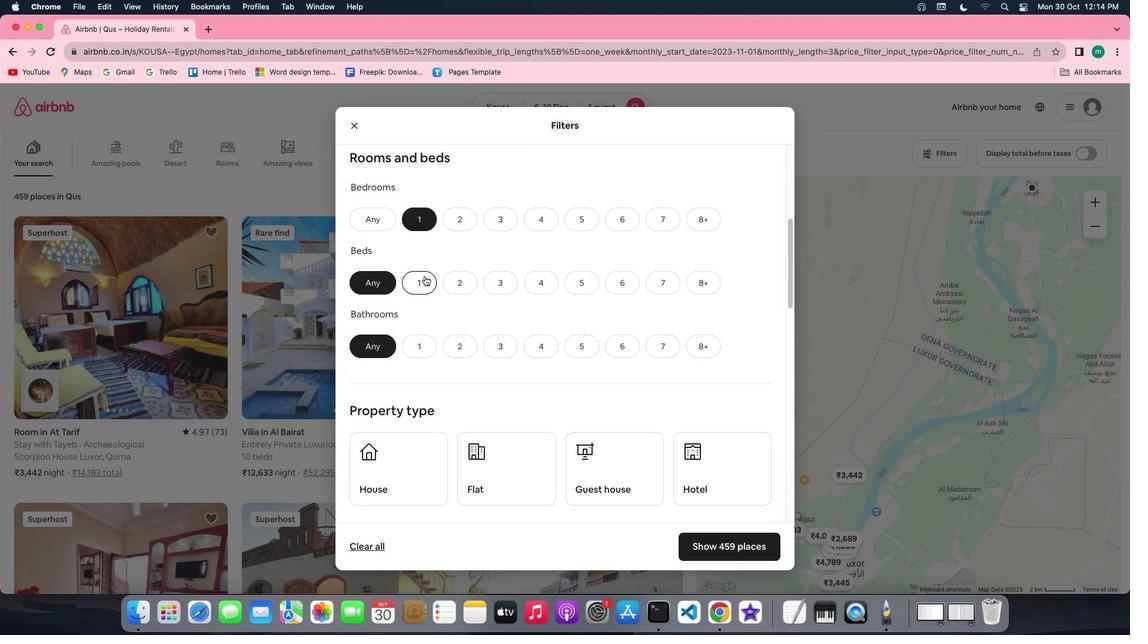 
Action: Mouse pressed left at (425, 276)
Screenshot: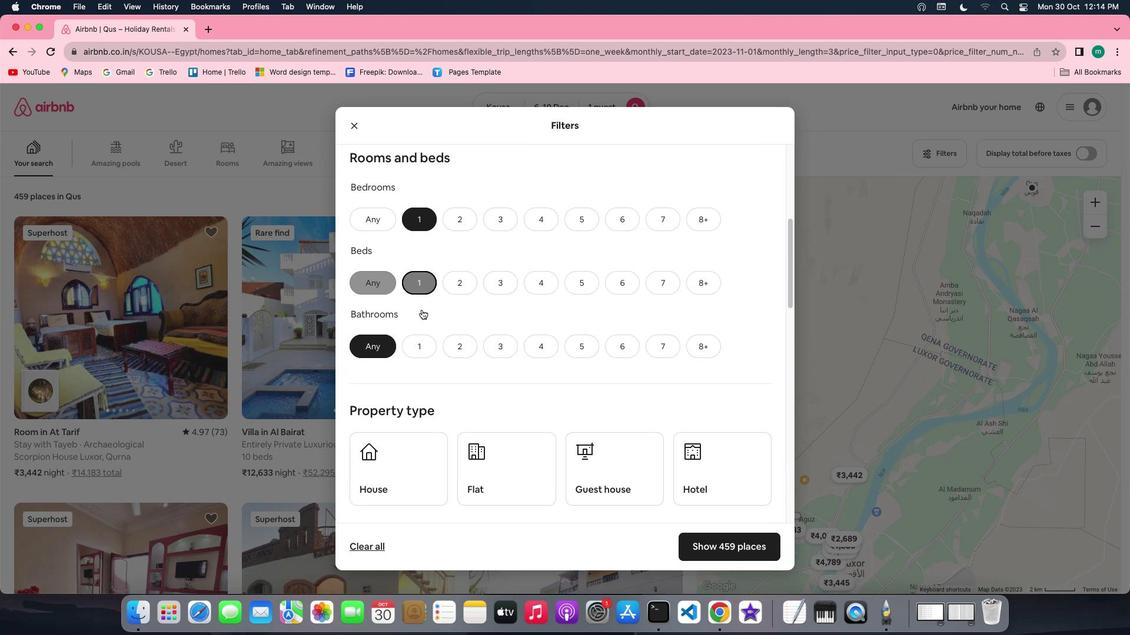
Action: Mouse moved to (422, 344)
Screenshot: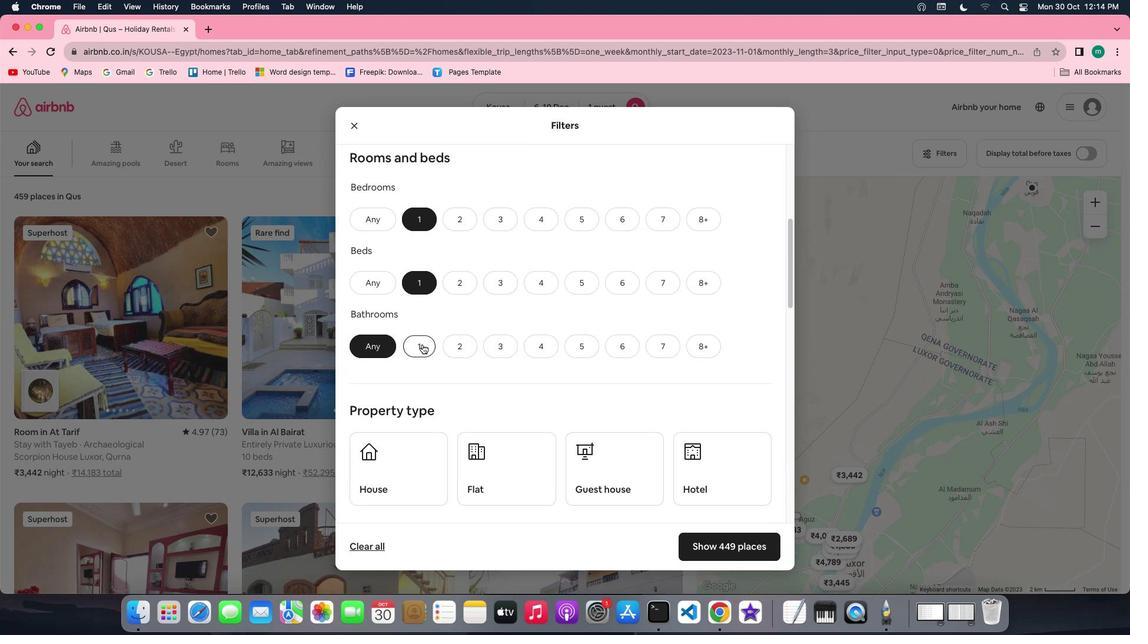 
Action: Mouse pressed left at (422, 344)
Screenshot: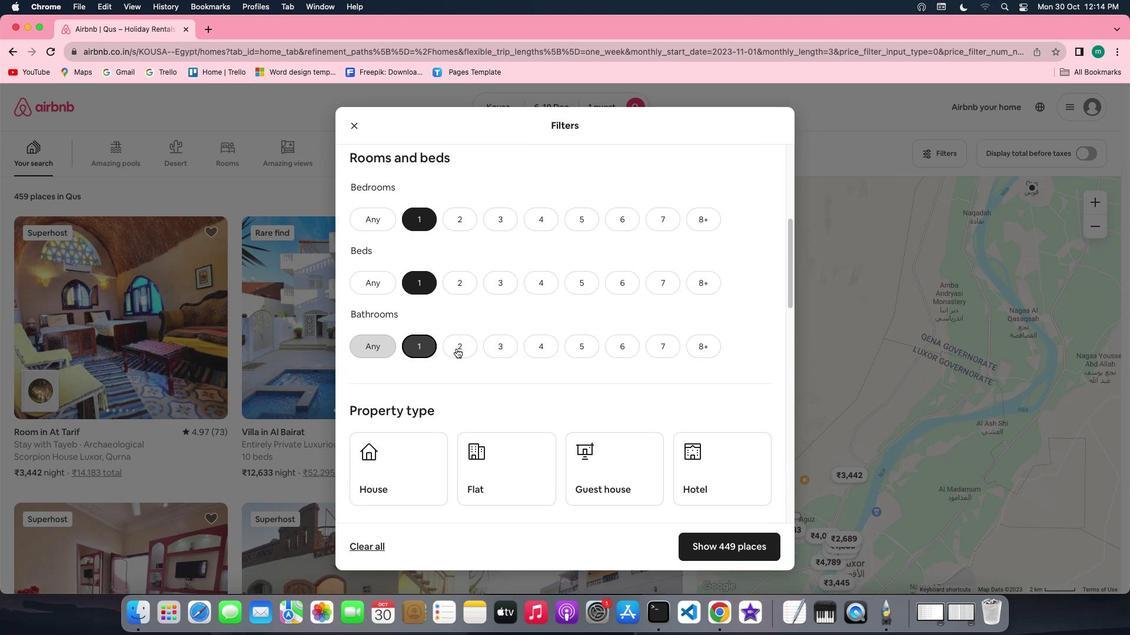 
Action: Mouse moved to (593, 361)
Screenshot: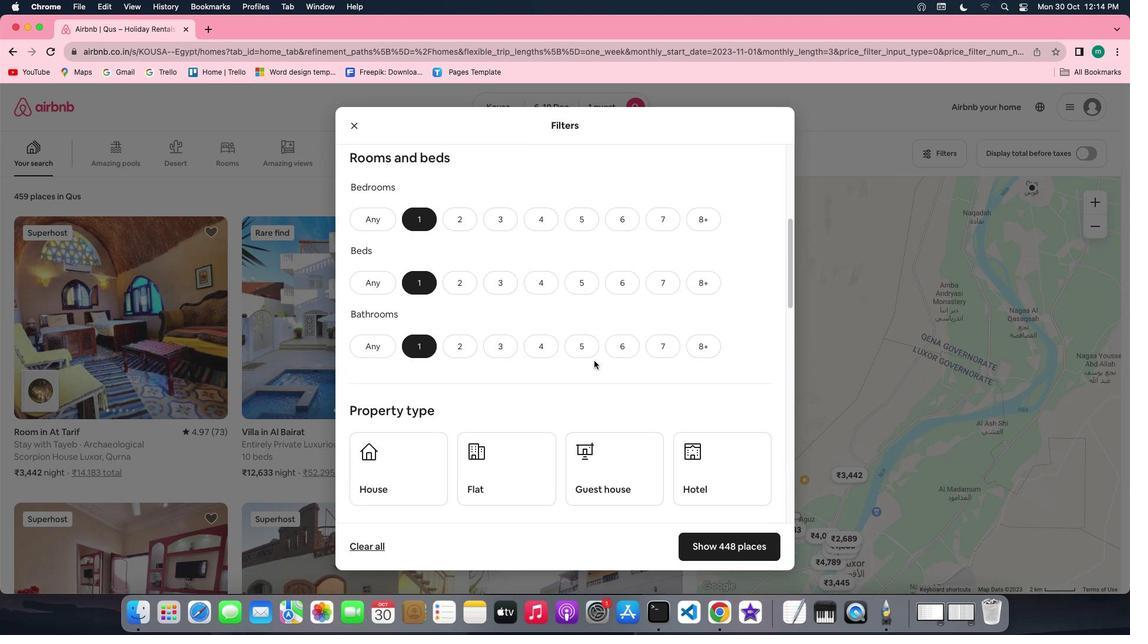 
Action: Mouse scrolled (593, 361) with delta (0, 0)
Screenshot: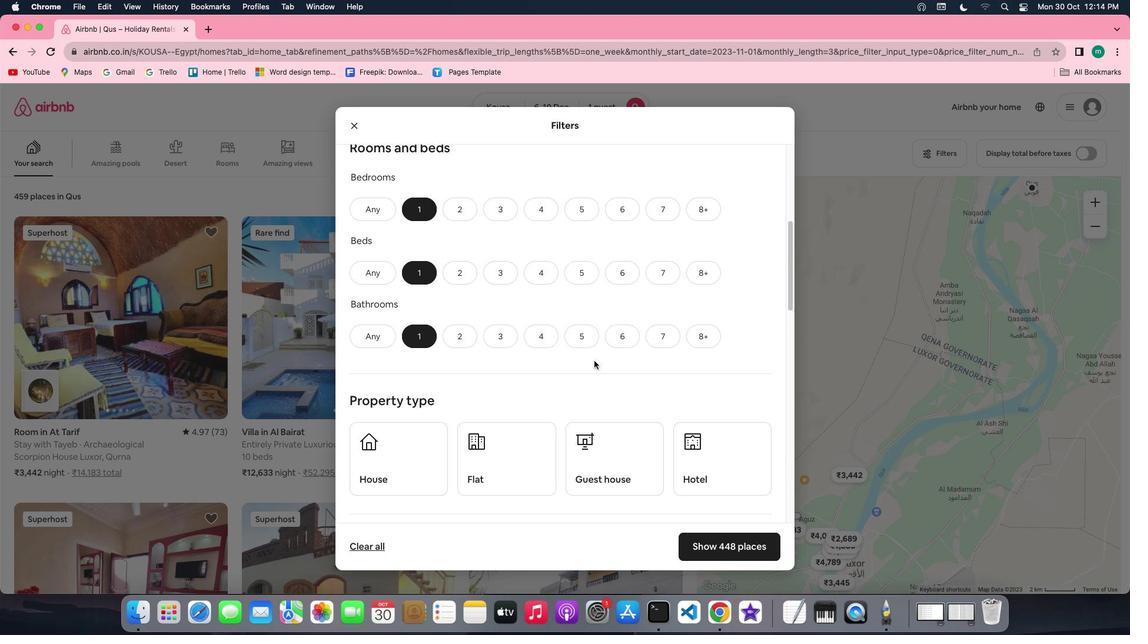 
Action: Mouse scrolled (593, 361) with delta (0, 0)
Screenshot: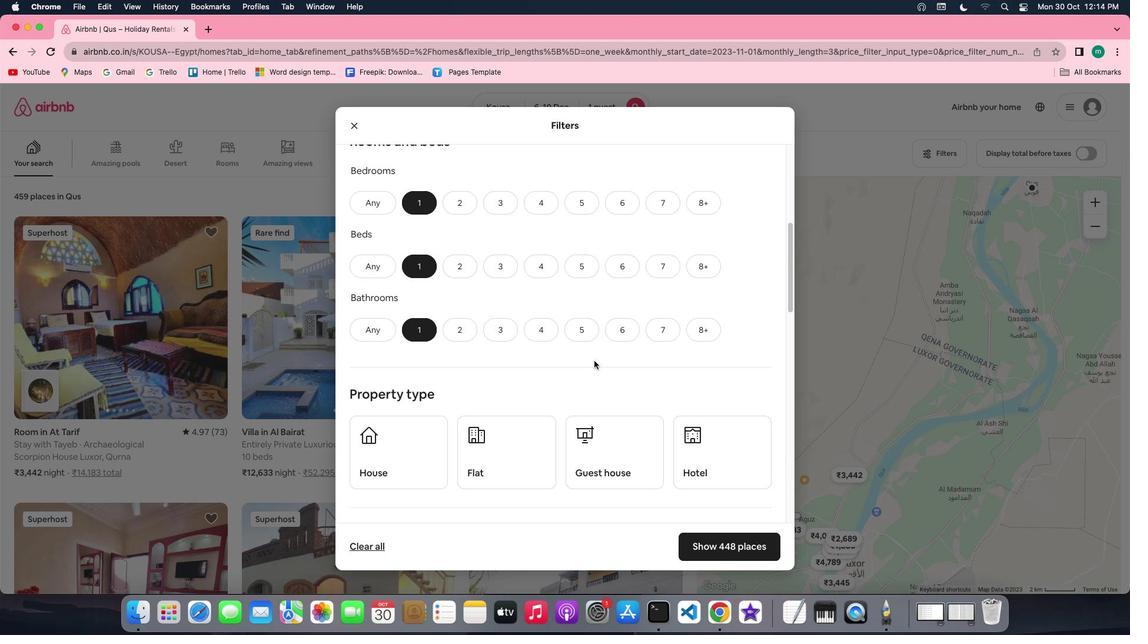 
Action: Mouse scrolled (593, 361) with delta (0, 0)
Screenshot: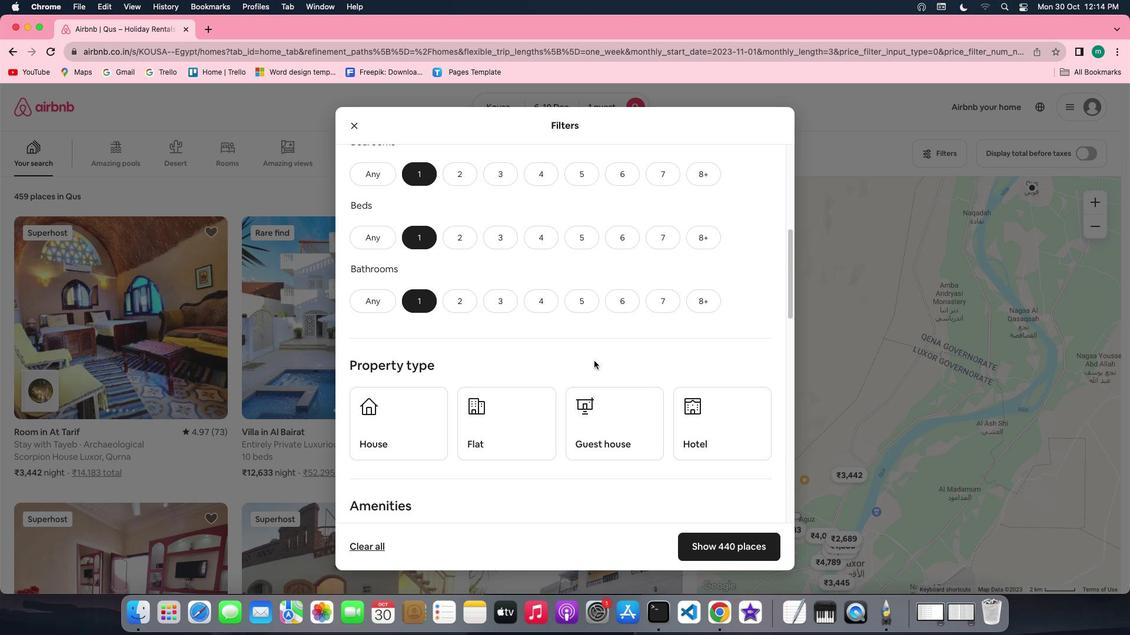 
Action: Mouse scrolled (593, 361) with delta (0, 0)
Screenshot: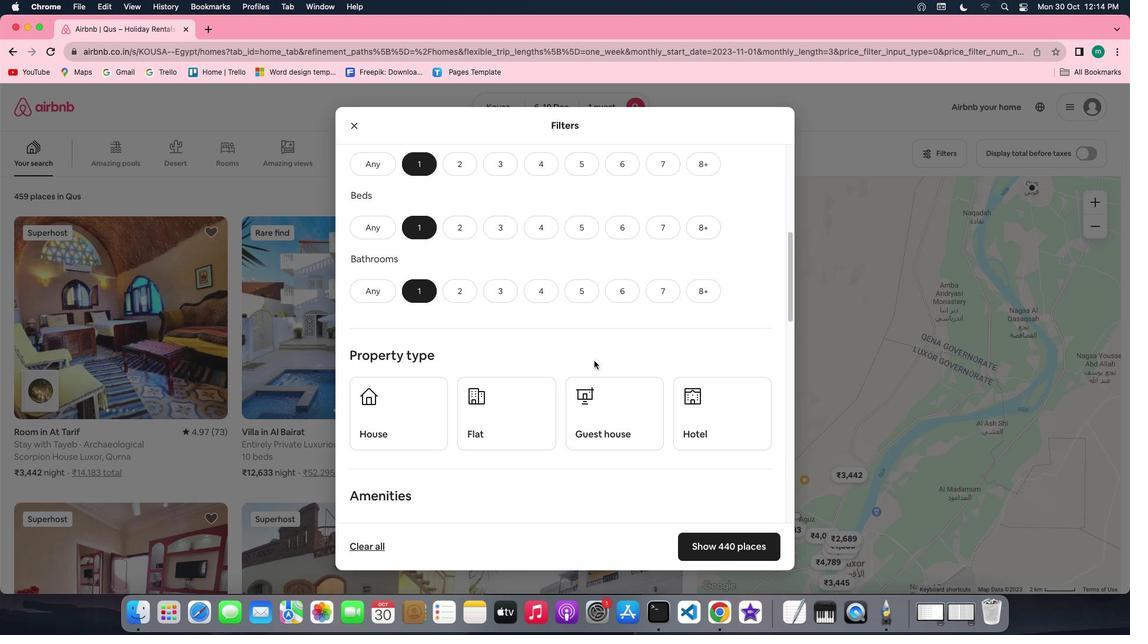 
Action: Mouse scrolled (593, 361) with delta (0, 0)
Screenshot: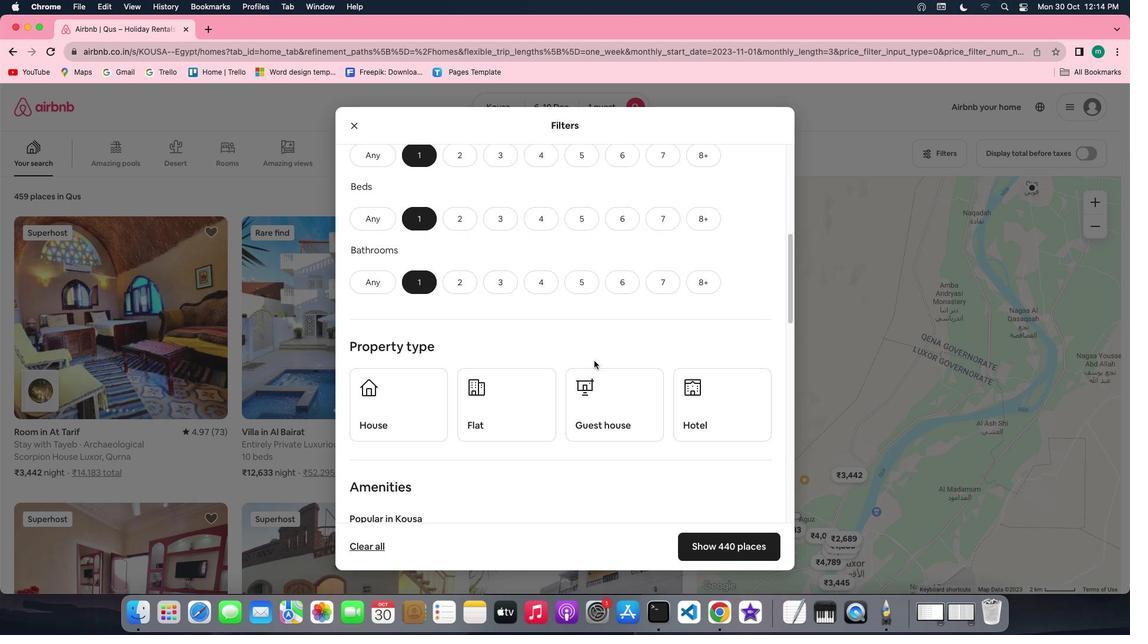 
Action: Mouse scrolled (593, 361) with delta (0, 0)
Screenshot: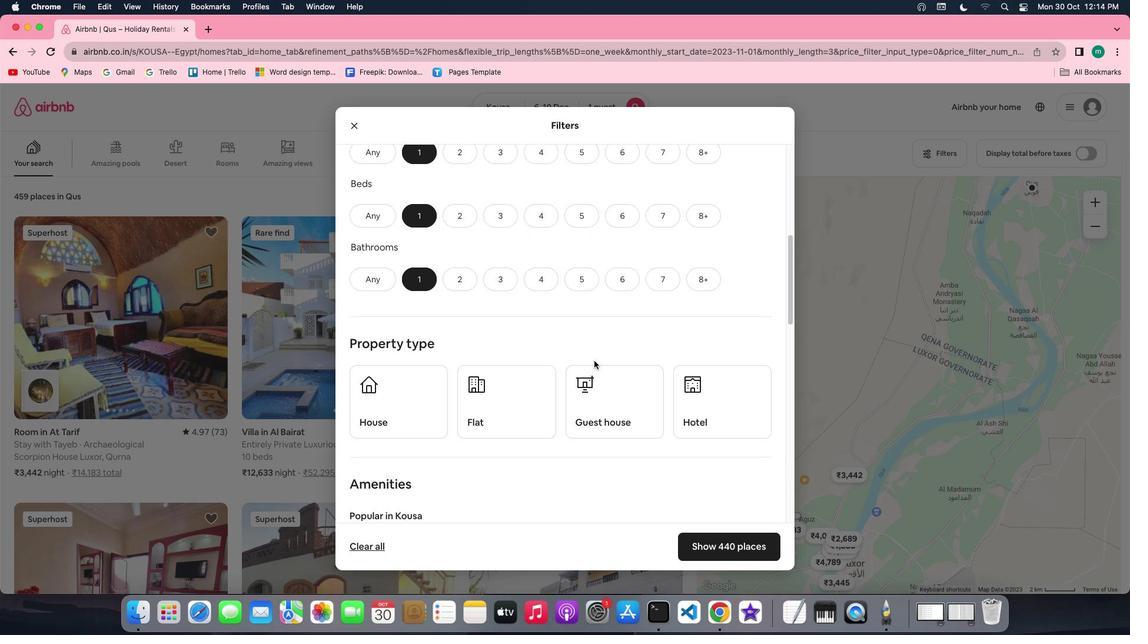 
Action: Mouse scrolled (593, 361) with delta (0, 0)
Screenshot: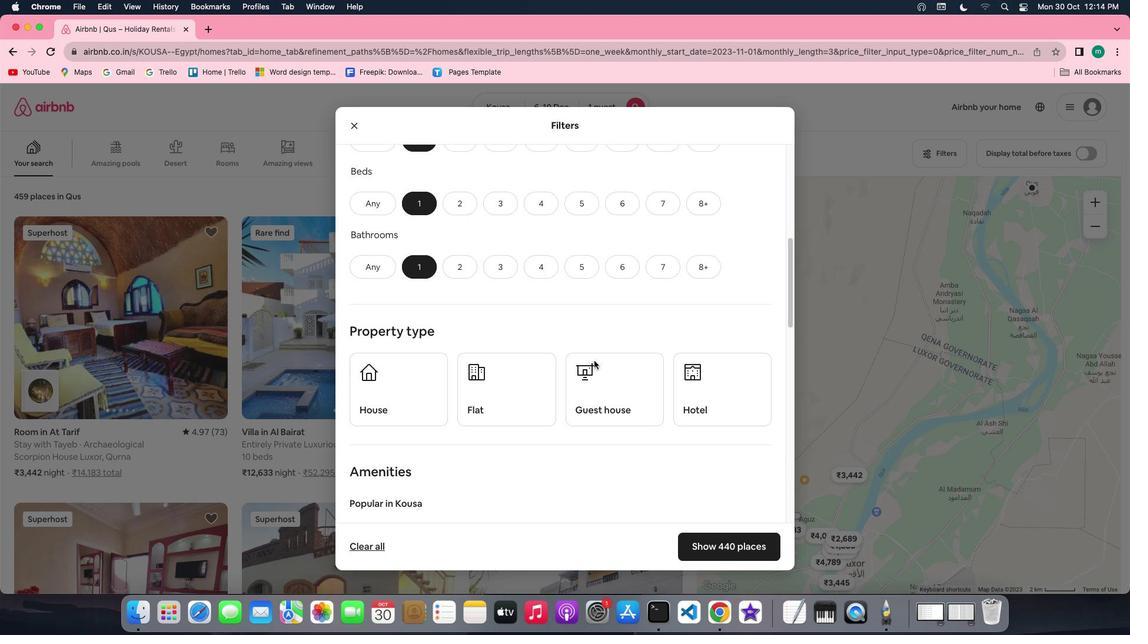 
Action: Mouse scrolled (593, 361) with delta (0, 0)
Screenshot: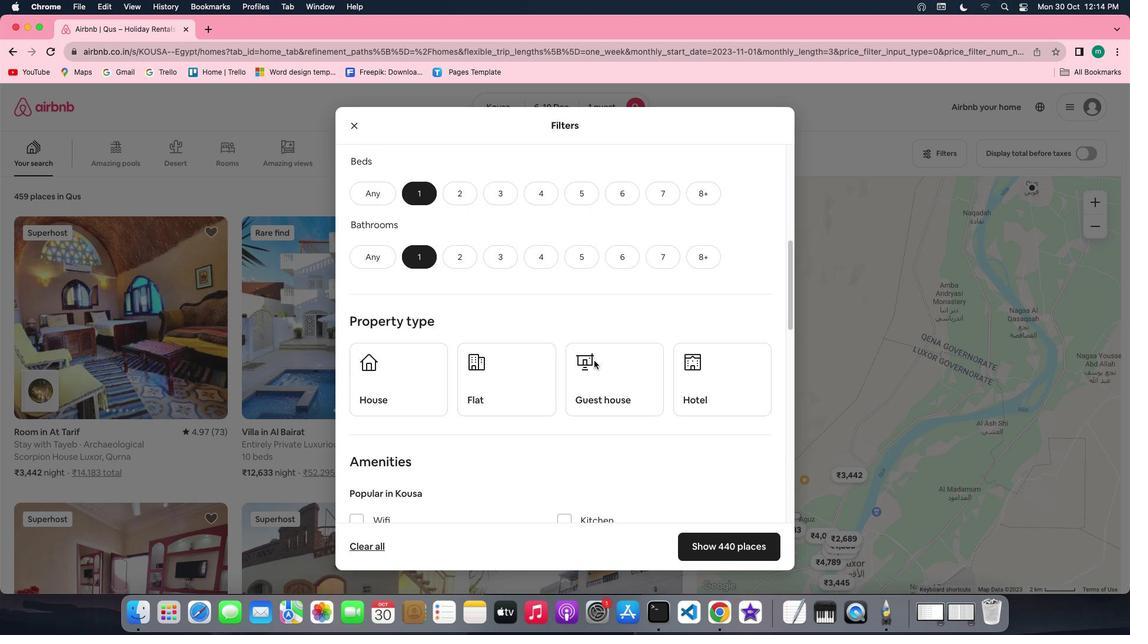 
Action: Mouse scrolled (593, 361) with delta (0, 0)
Screenshot: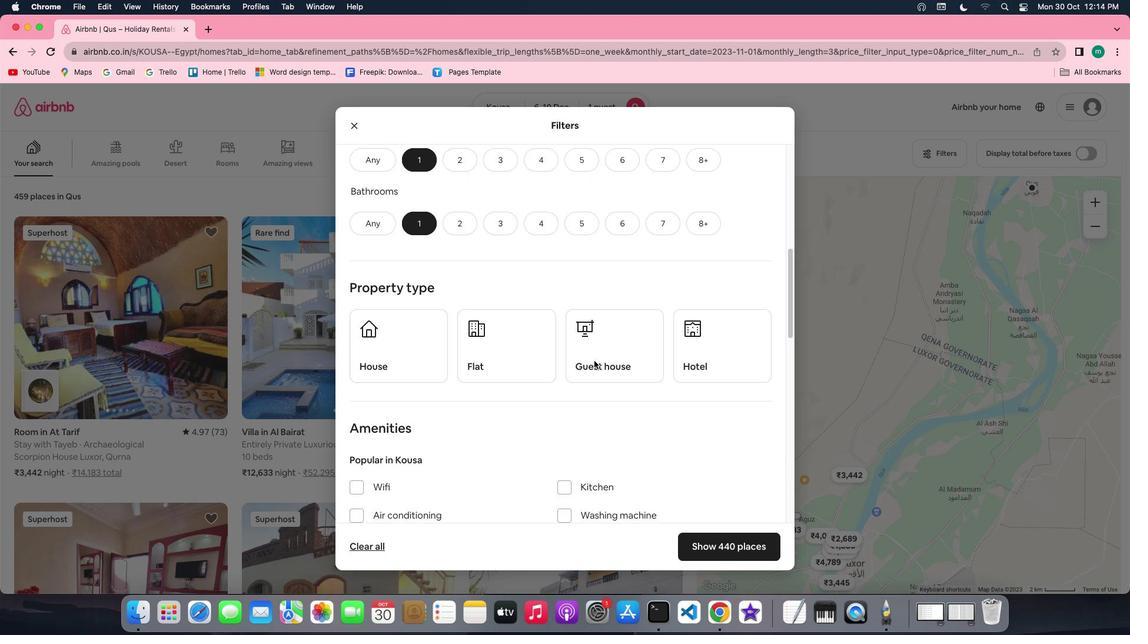 
Action: Mouse scrolled (593, 361) with delta (0, 0)
Screenshot: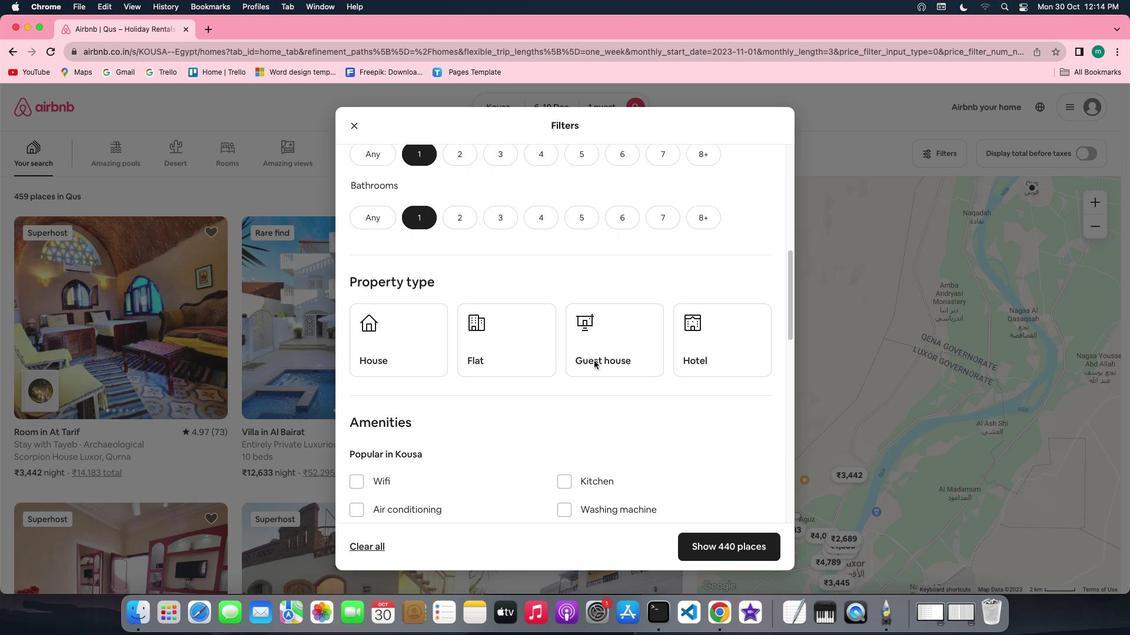 
Action: Mouse scrolled (593, 361) with delta (0, 0)
Screenshot: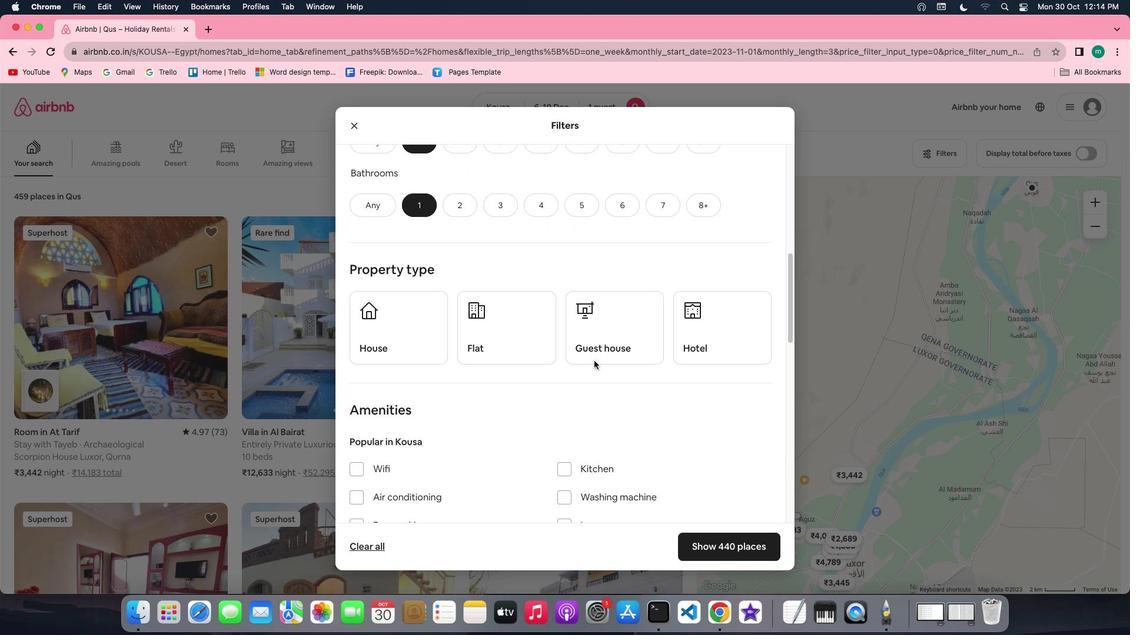 
Action: Mouse scrolled (593, 361) with delta (0, 0)
Screenshot: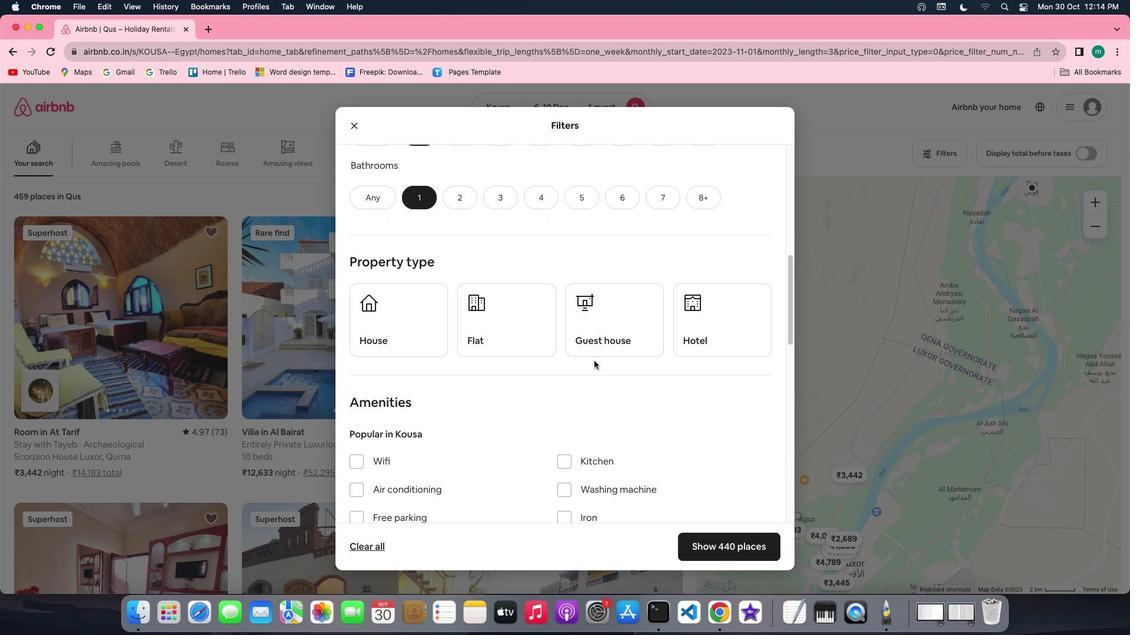 
Action: Mouse scrolled (593, 361) with delta (0, 0)
Screenshot: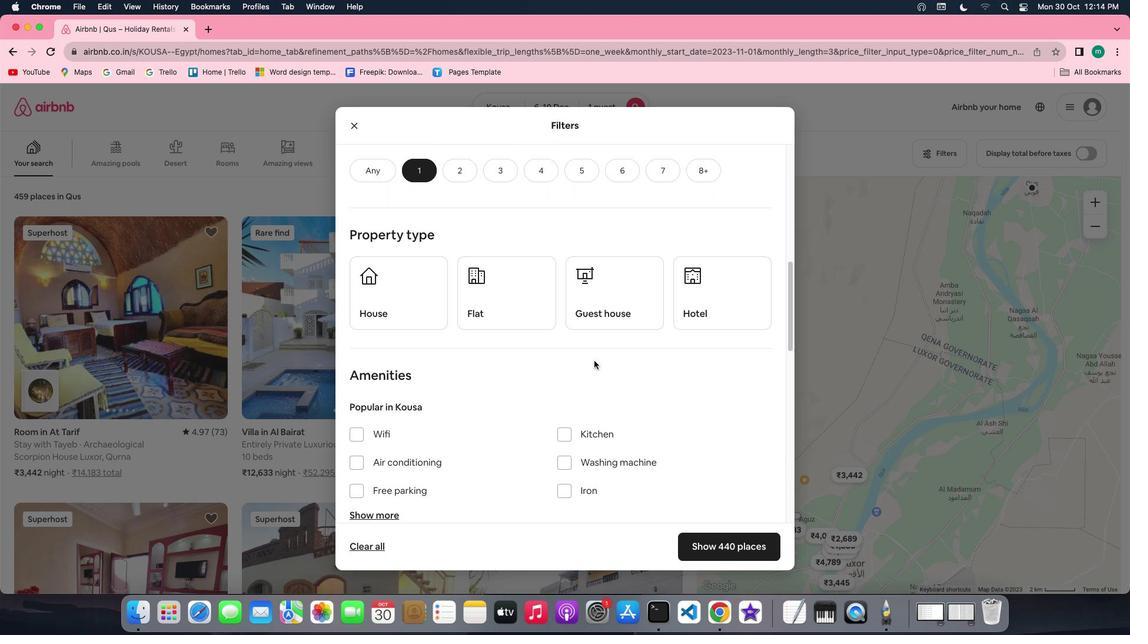 
Action: Mouse scrolled (593, 361) with delta (0, 0)
Screenshot: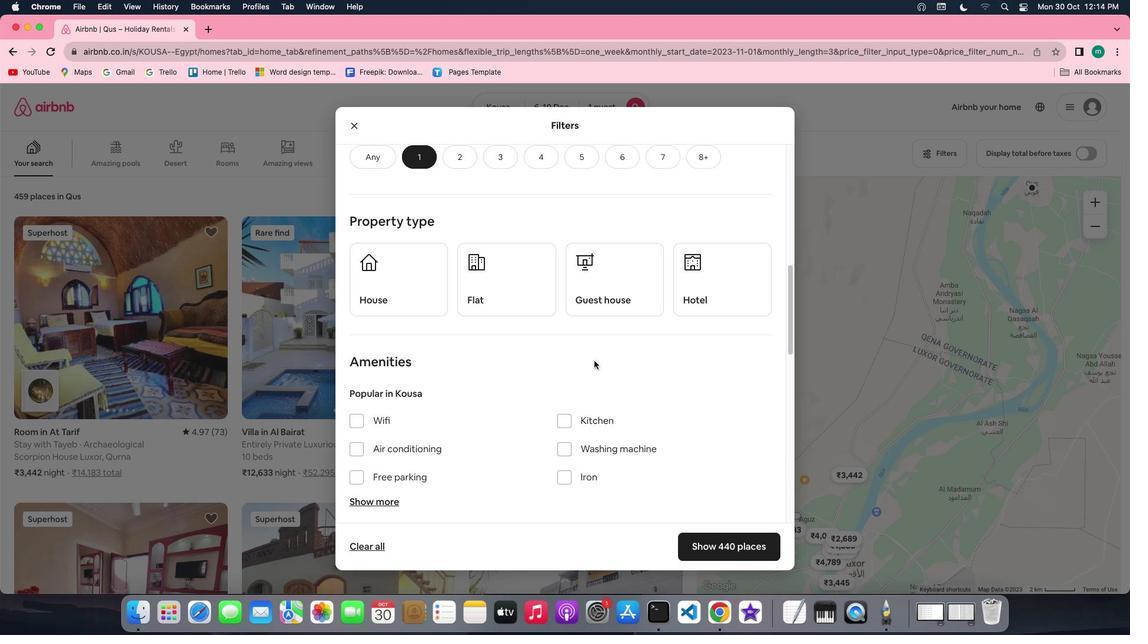 
Action: Mouse scrolled (593, 361) with delta (0, 0)
Screenshot: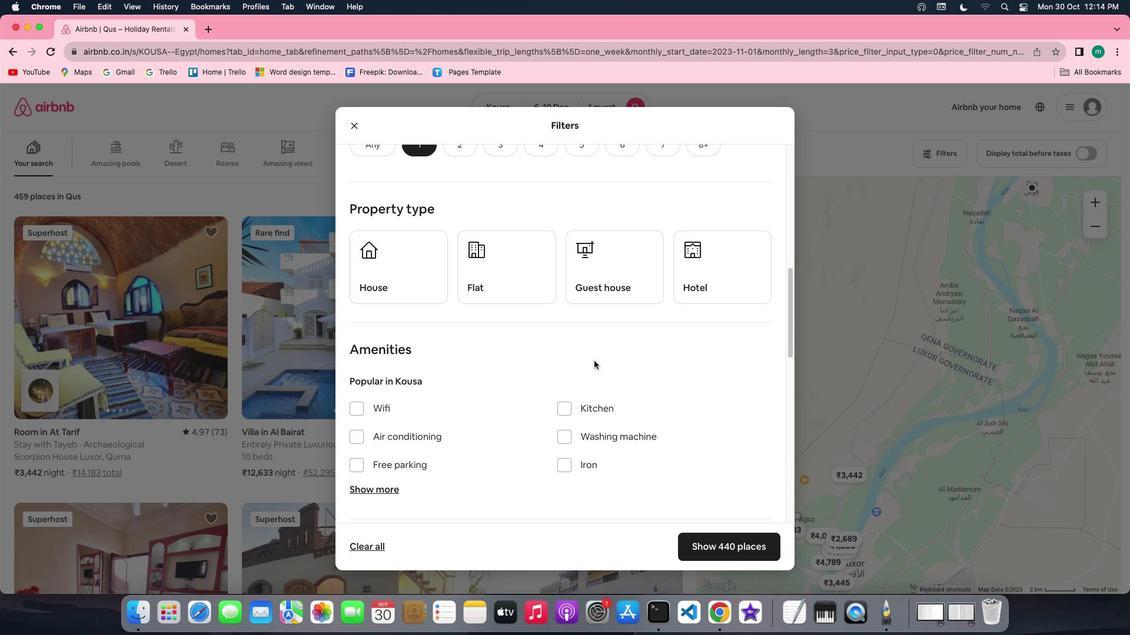 
Action: Mouse scrolled (593, 361) with delta (0, 0)
Screenshot: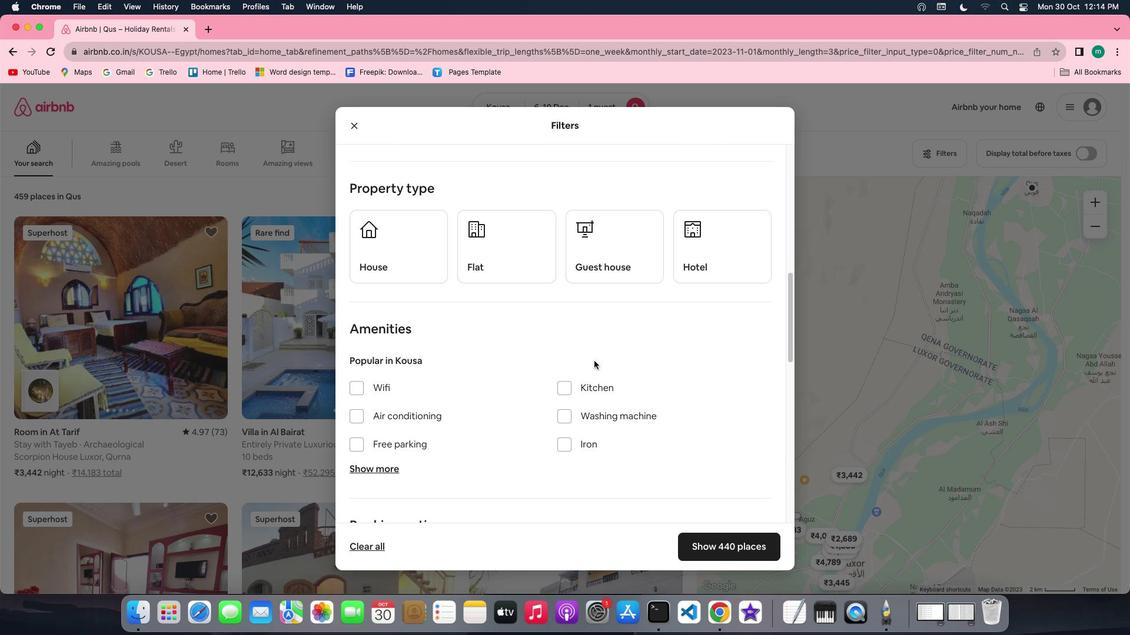 
Action: Mouse scrolled (593, 361) with delta (0, 0)
Screenshot: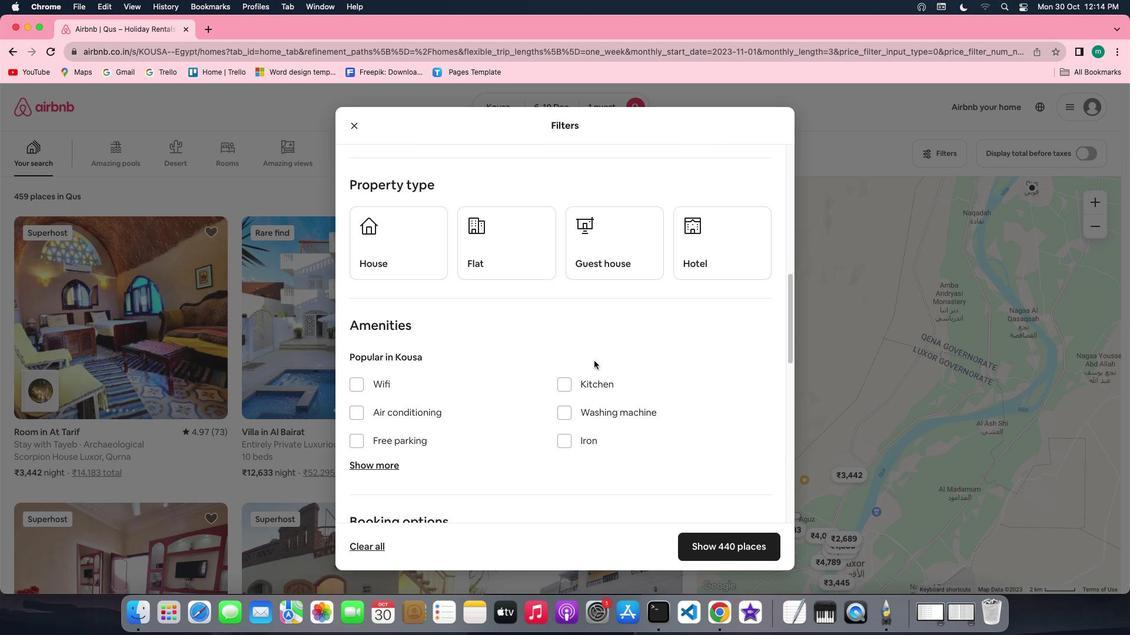 
Action: Mouse moved to (718, 263)
Screenshot: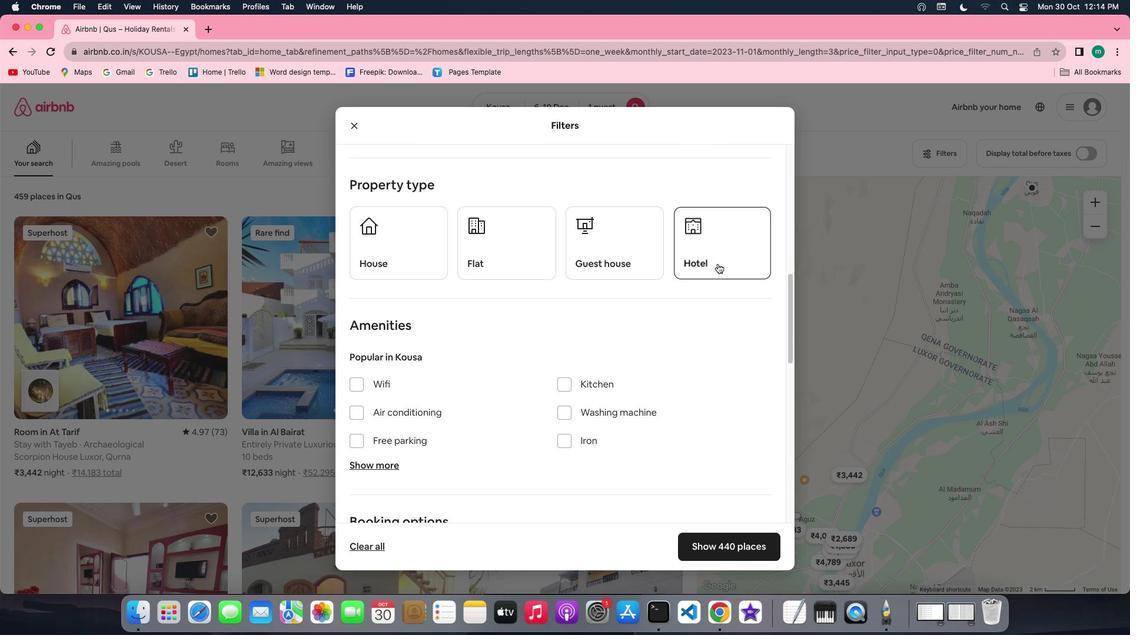 
Action: Mouse pressed left at (718, 263)
Screenshot: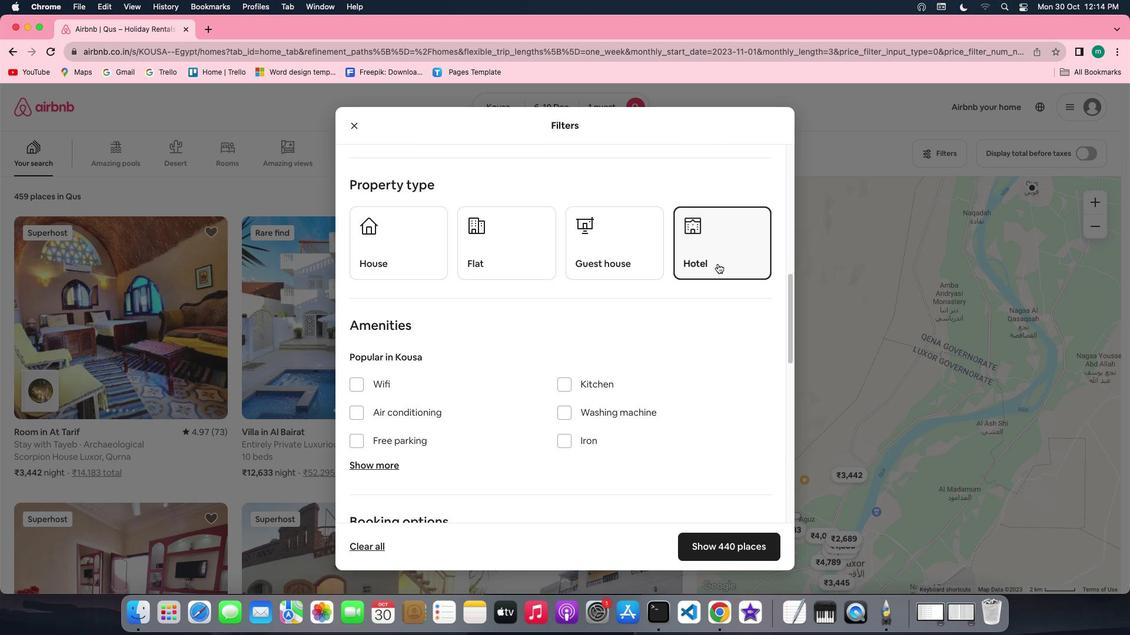 
Action: Mouse moved to (690, 379)
Screenshot: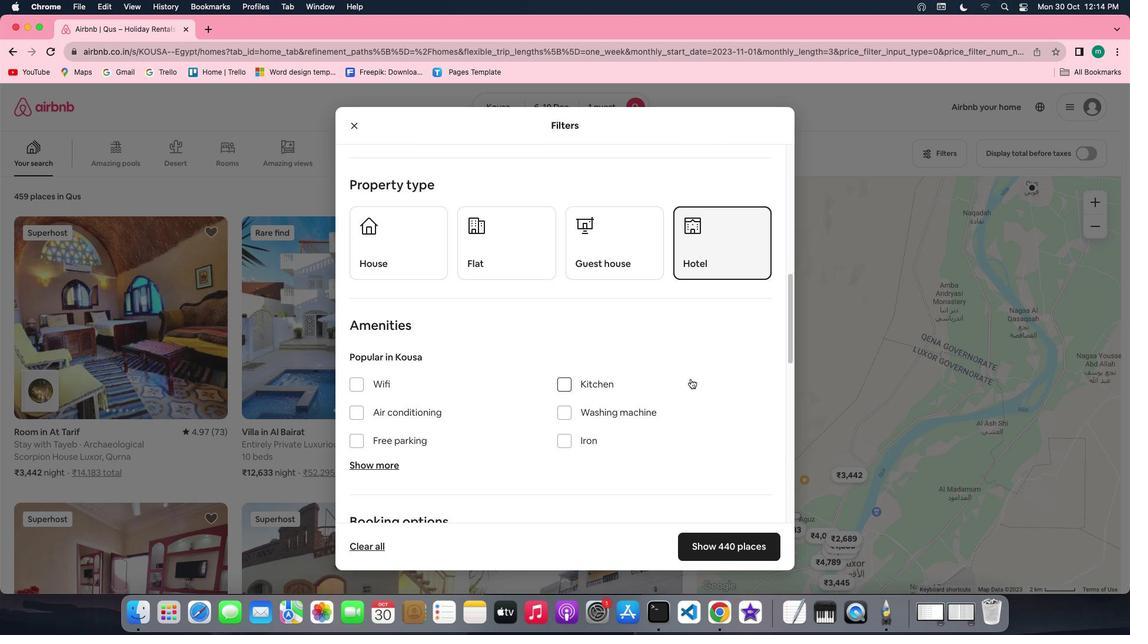 
Action: Mouse scrolled (690, 379) with delta (0, 0)
Screenshot: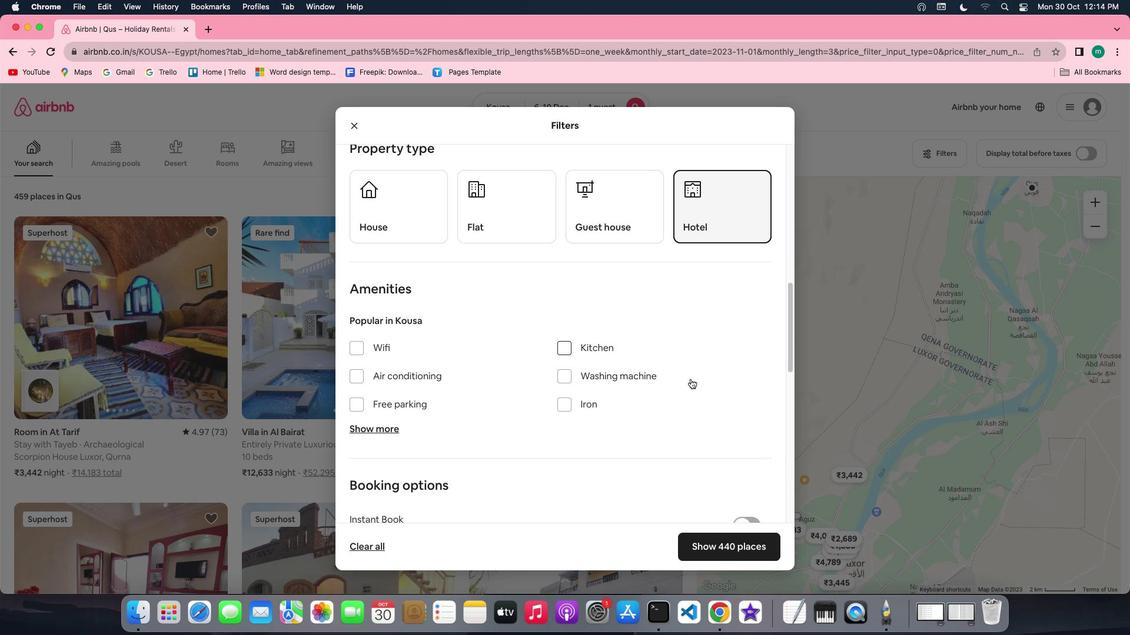 
Action: Mouse scrolled (690, 379) with delta (0, 0)
Screenshot: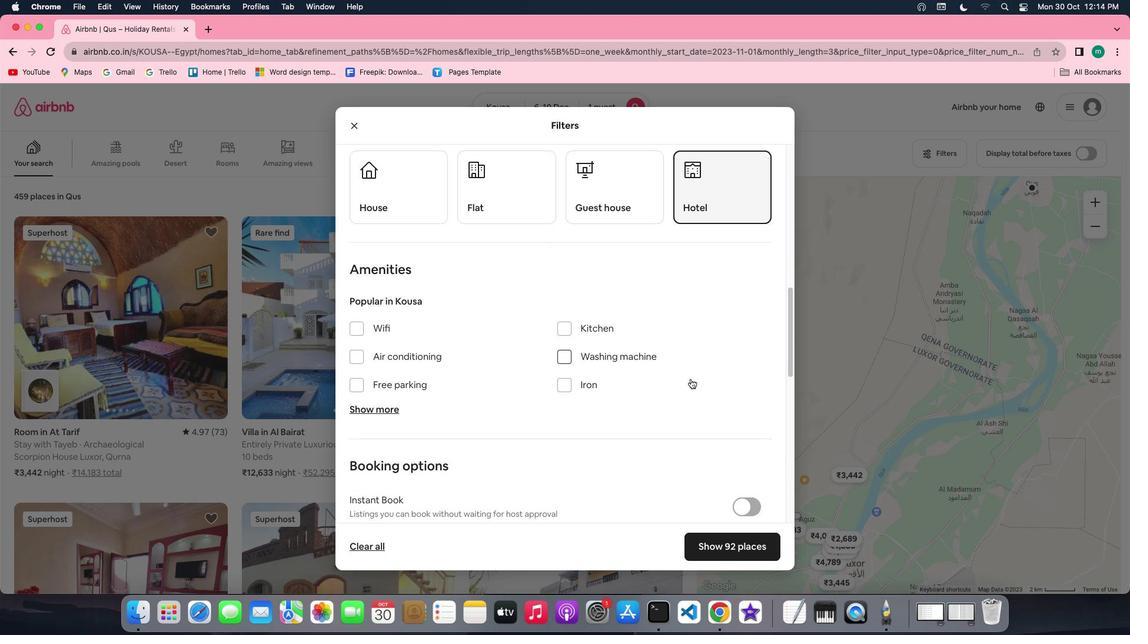 
Action: Mouse scrolled (690, 379) with delta (0, -1)
Screenshot: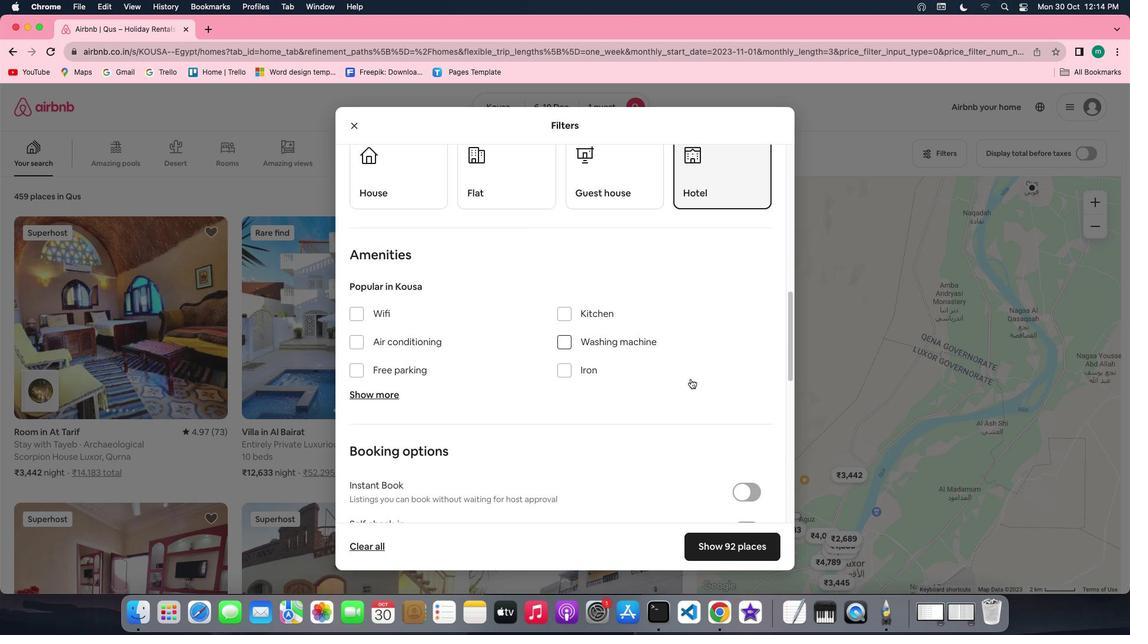 
Action: Mouse scrolled (690, 379) with delta (0, 0)
Screenshot: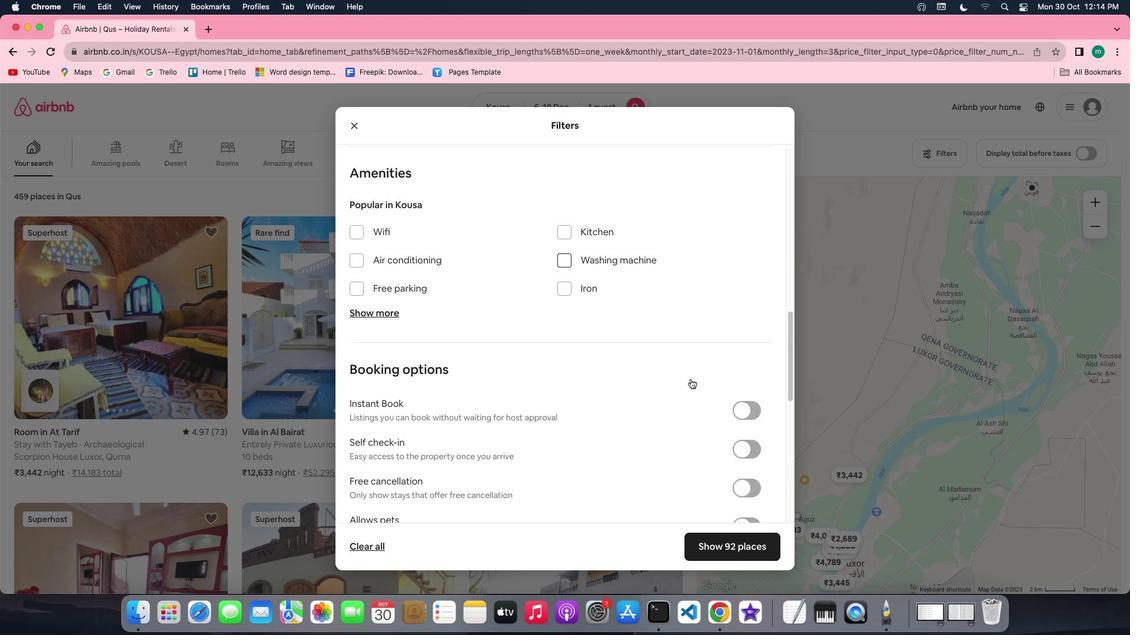 
Action: Mouse scrolled (690, 379) with delta (0, 0)
Screenshot: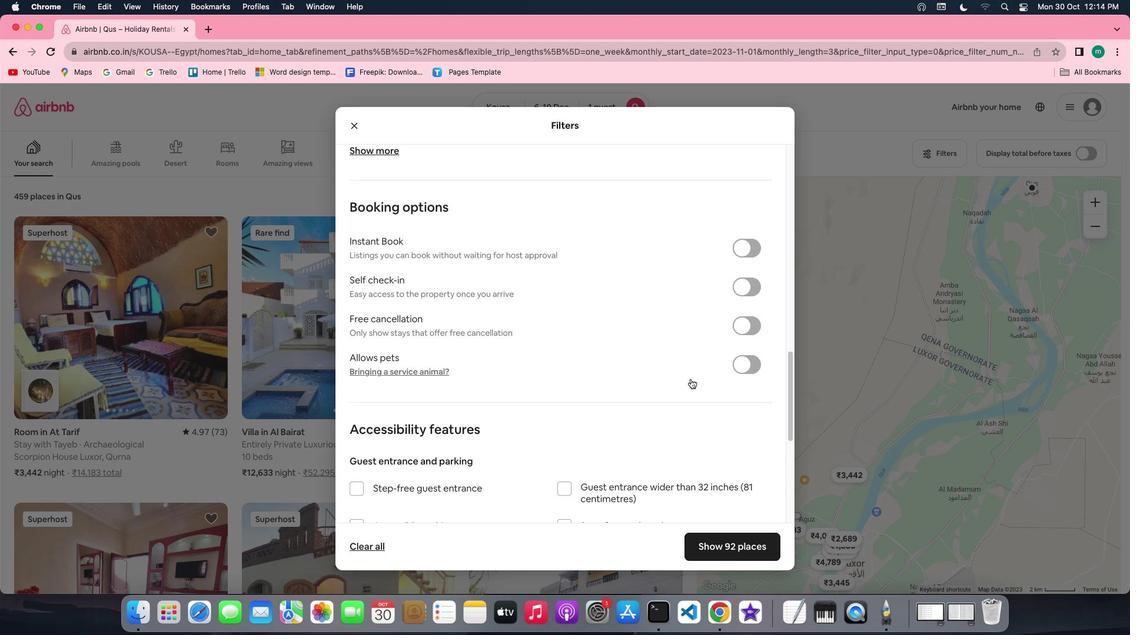 
Action: Mouse scrolled (690, 379) with delta (0, -1)
Screenshot: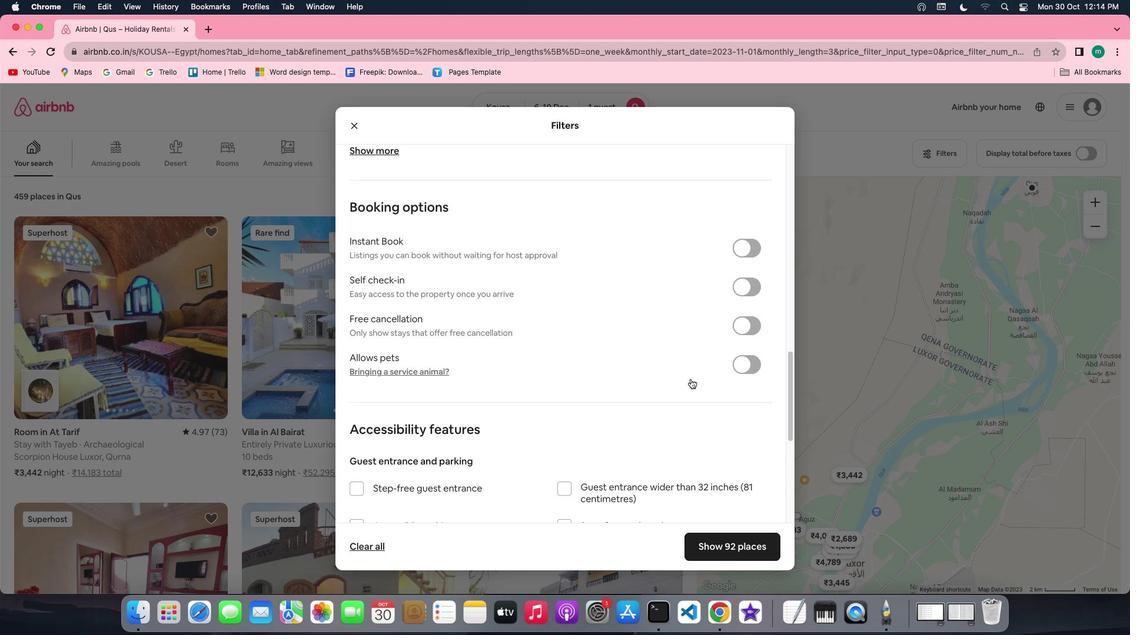 
Action: Mouse scrolled (690, 379) with delta (0, -2)
Screenshot: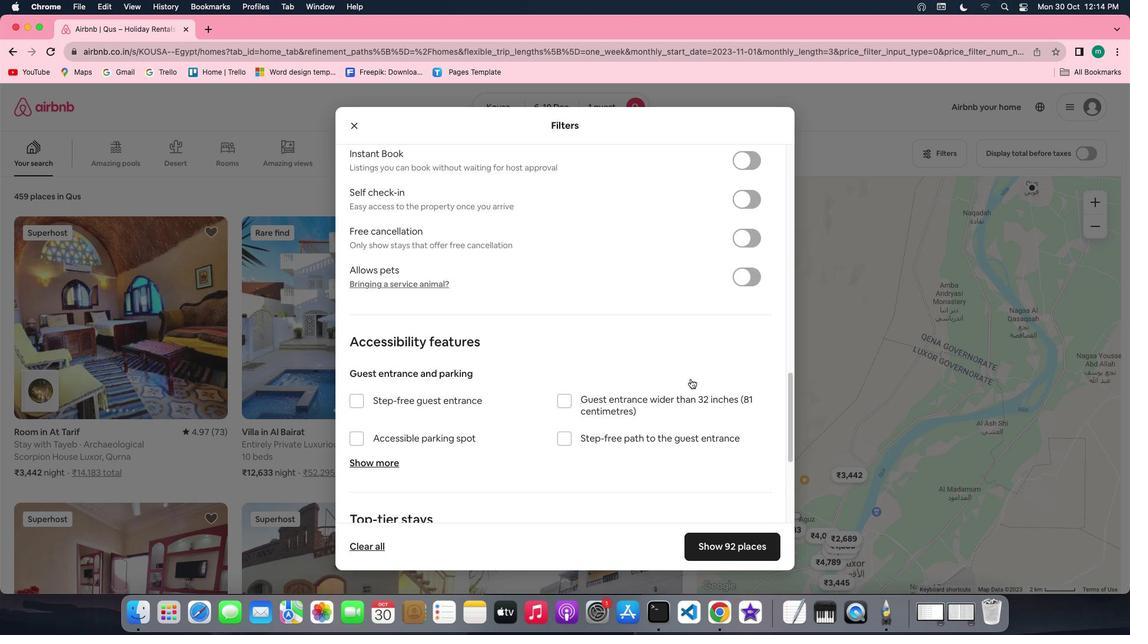 
Action: Mouse scrolled (690, 379) with delta (0, -2)
Screenshot: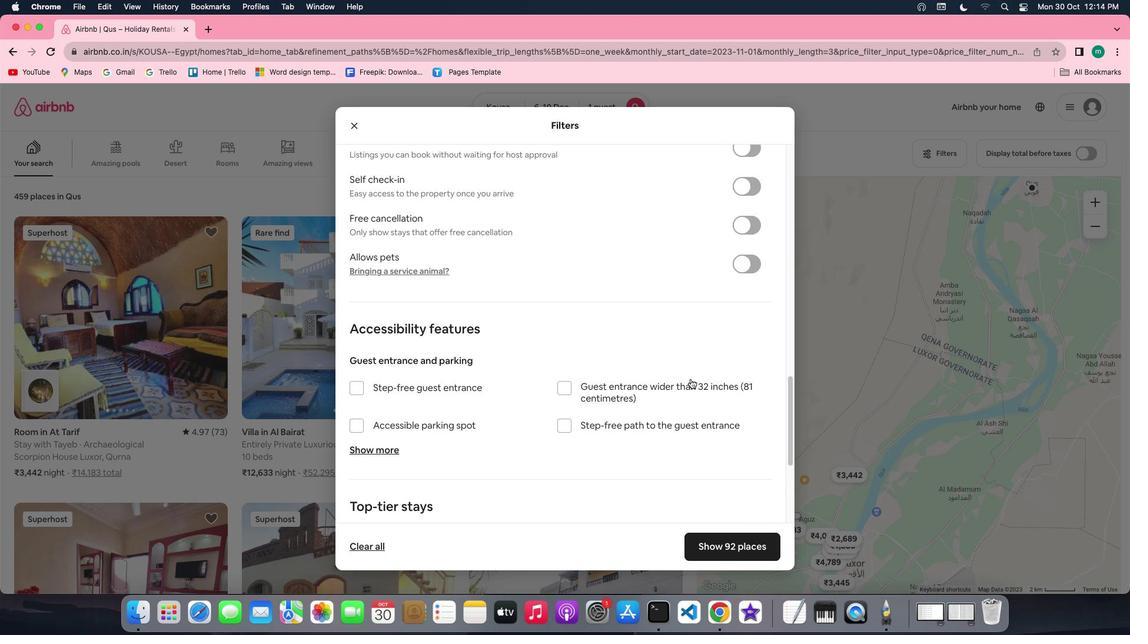 
Action: Mouse scrolled (690, 379) with delta (0, 0)
Screenshot: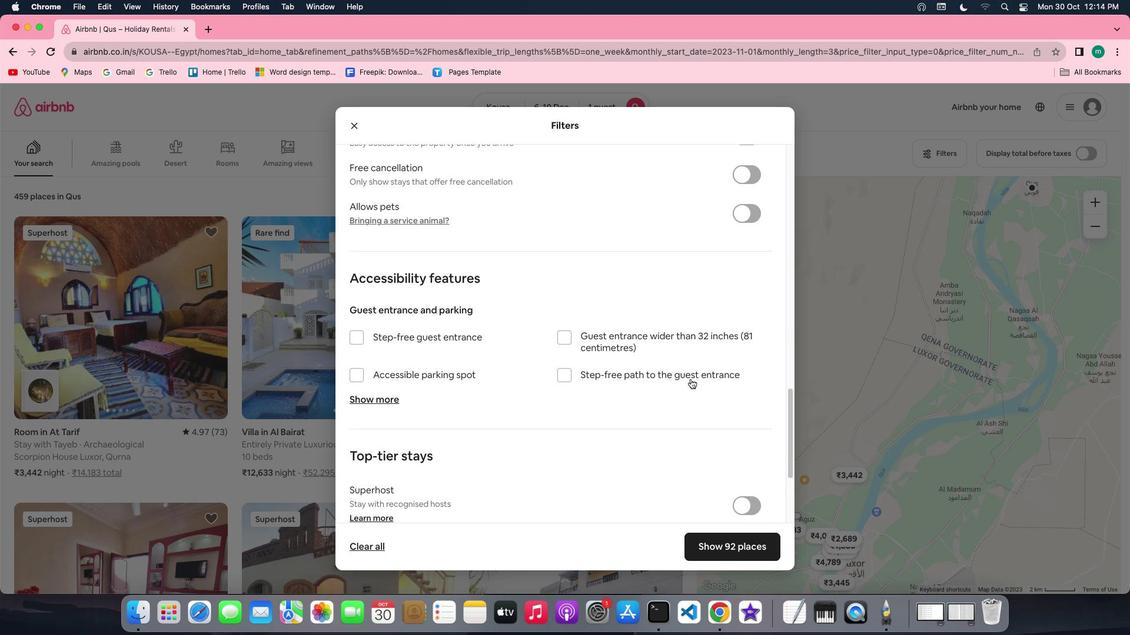 
Action: Mouse scrolled (690, 379) with delta (0, 0)
Screenshot: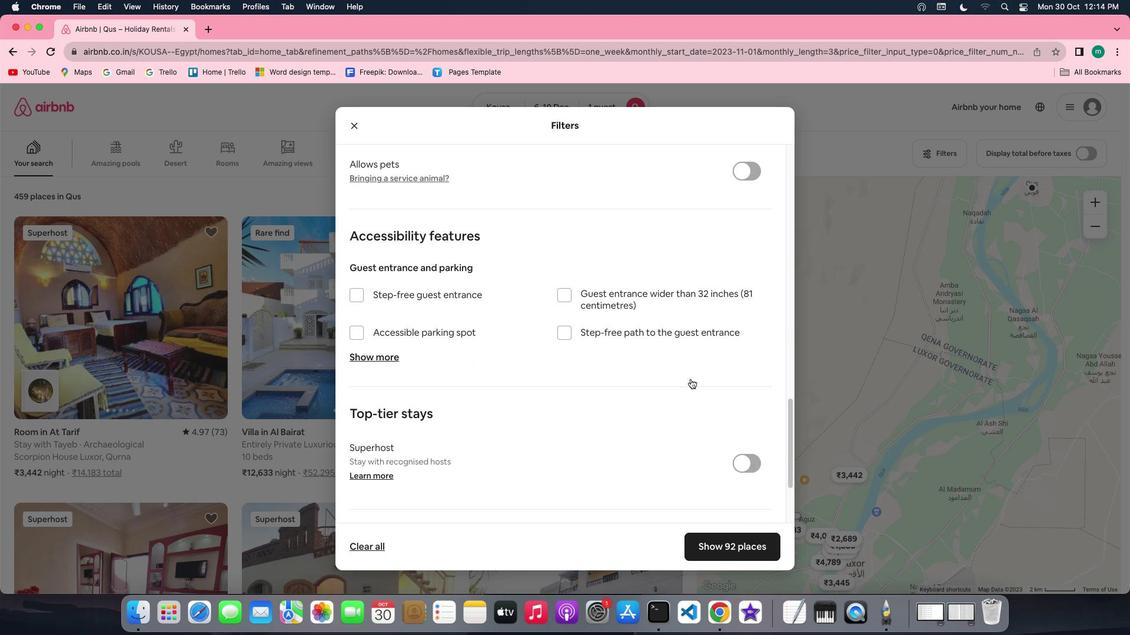 
Action: Mouse scrolled (690, 379) with delta (0, -1)
Screenshot: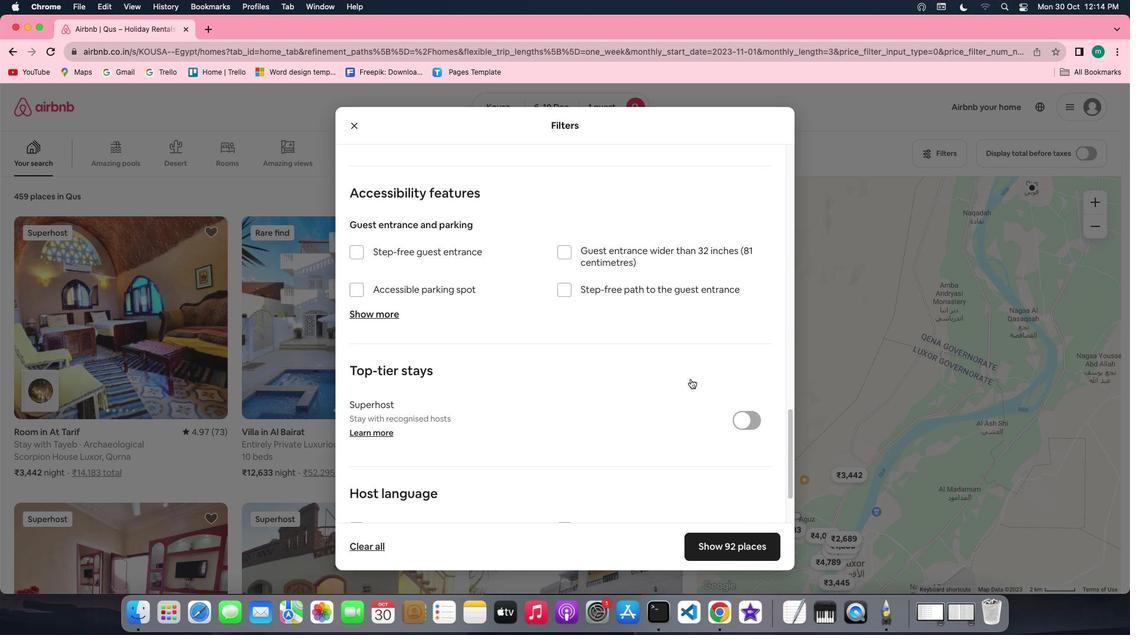 
Action: Mouse scrolled (690, 379) with delta (0, -1)
Screenshot: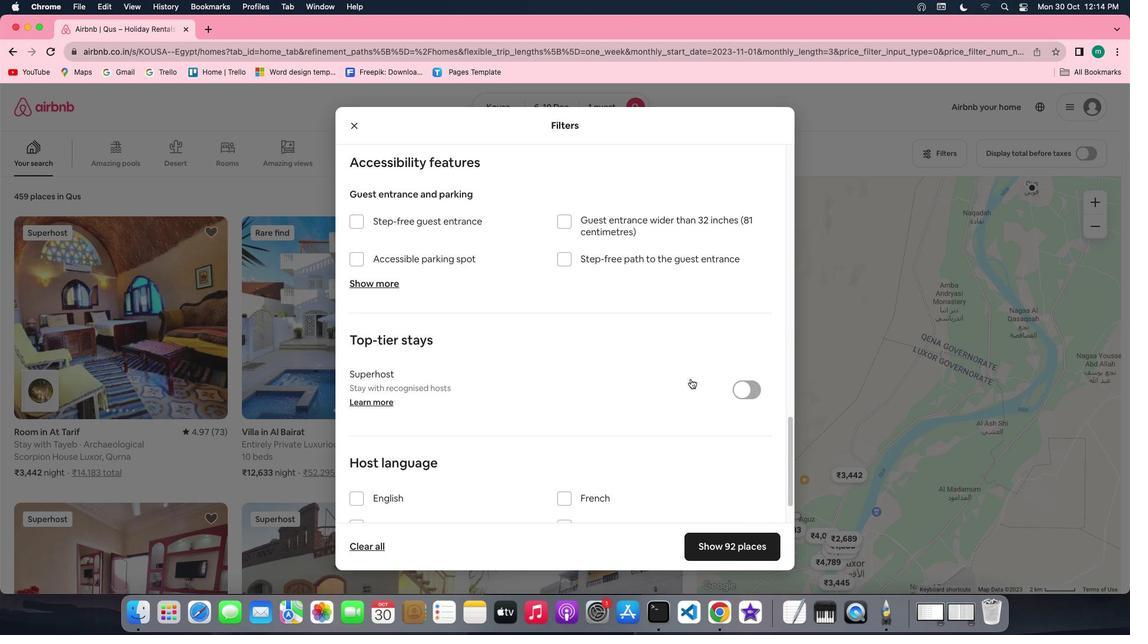 
Action: Mouse scrolled (690, 379) with delta (0, 0)
Screenshot: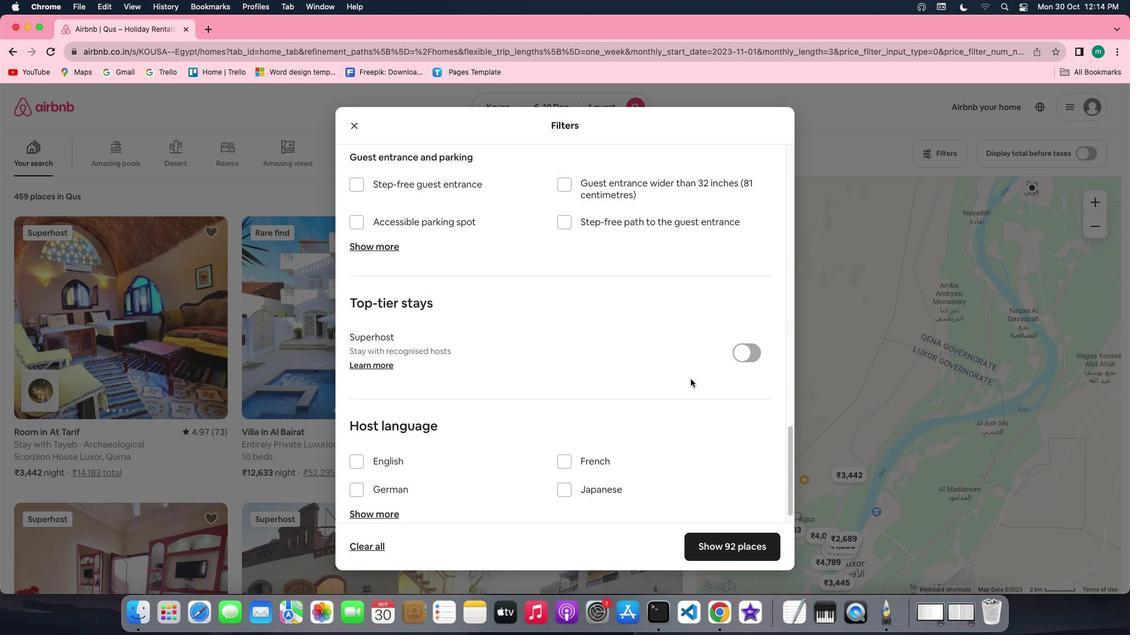 
Action: Mouse scrolled (690, 379) with delta (0, 0)
Screenshot: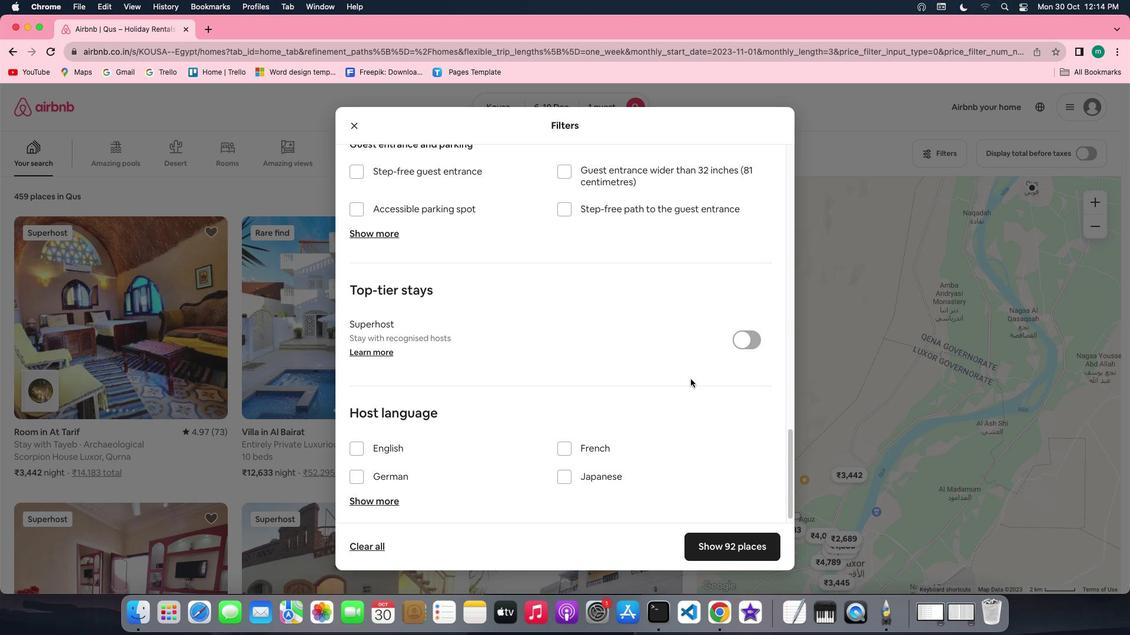 
Action: Mouse scrolled (690, 379) with delta (0, -1)
Screenshot: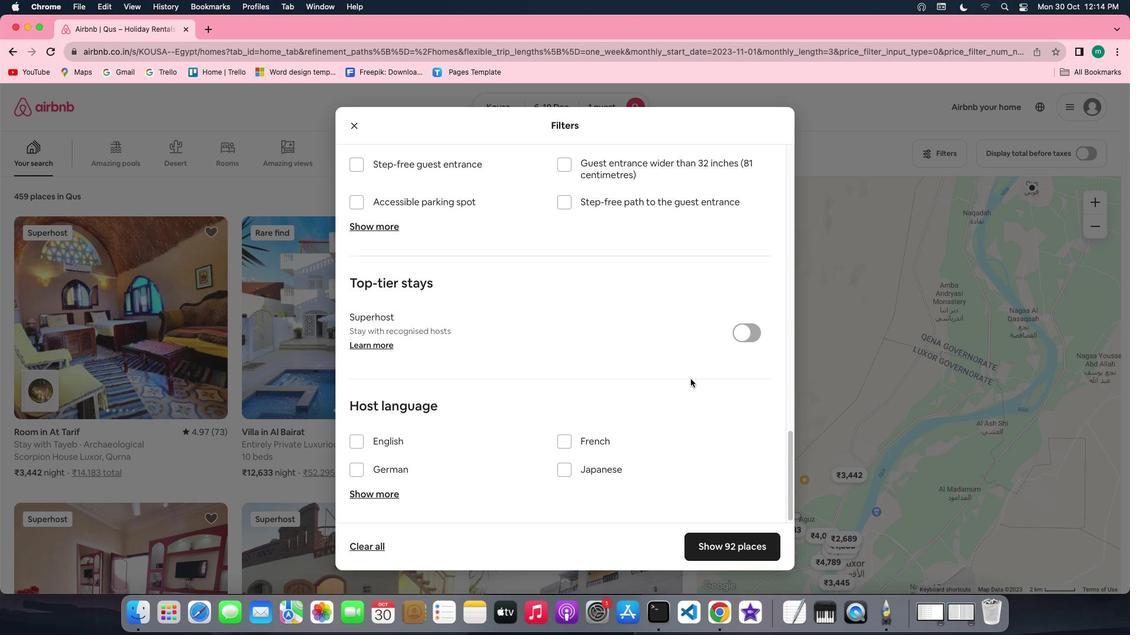 
Action: Mouse scrolled (690, 379) with delta (0, -2)
Screenshot: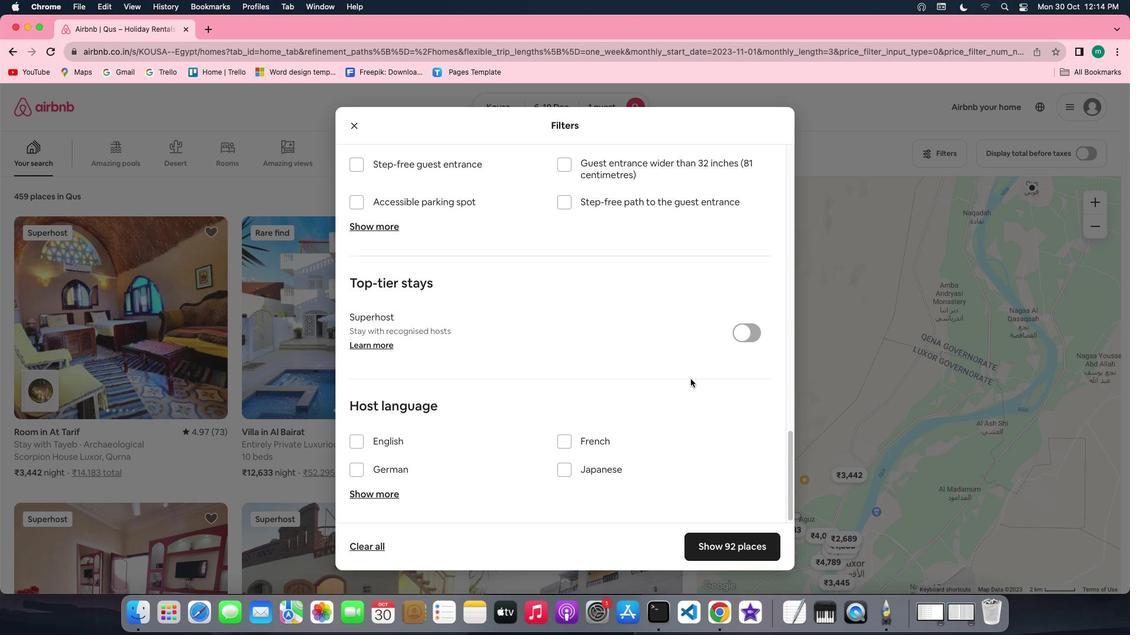 
Action: Mouse scrolled (690, 379) with delta (0, -2)
Screenshot: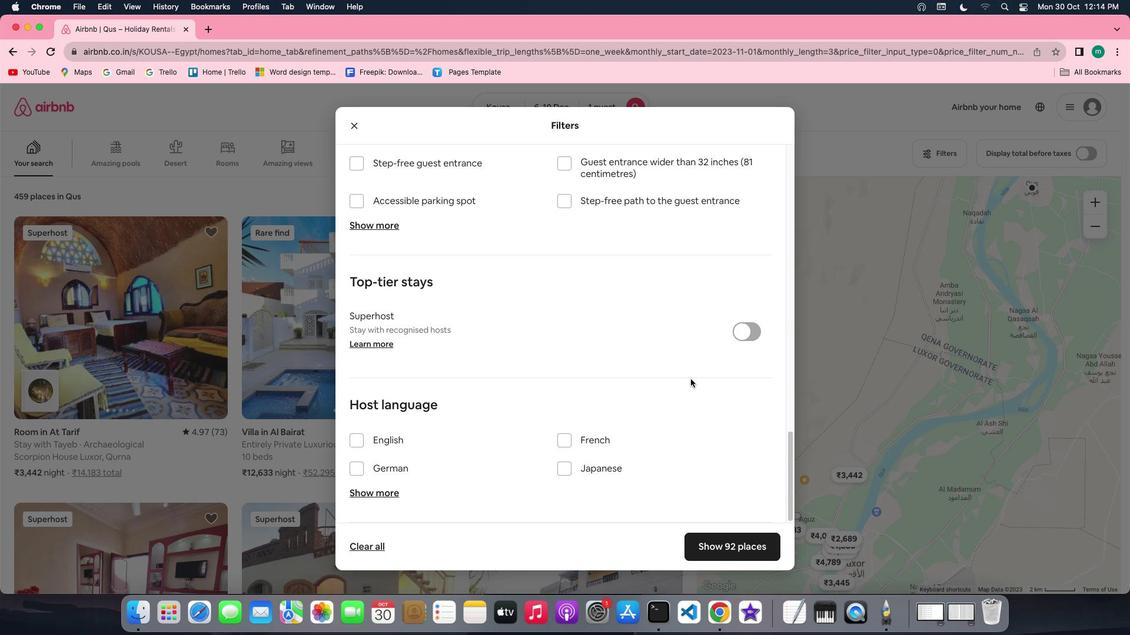 
Action: Mouse scrolled (690, 379) with delta (0, 0)
Screenshot: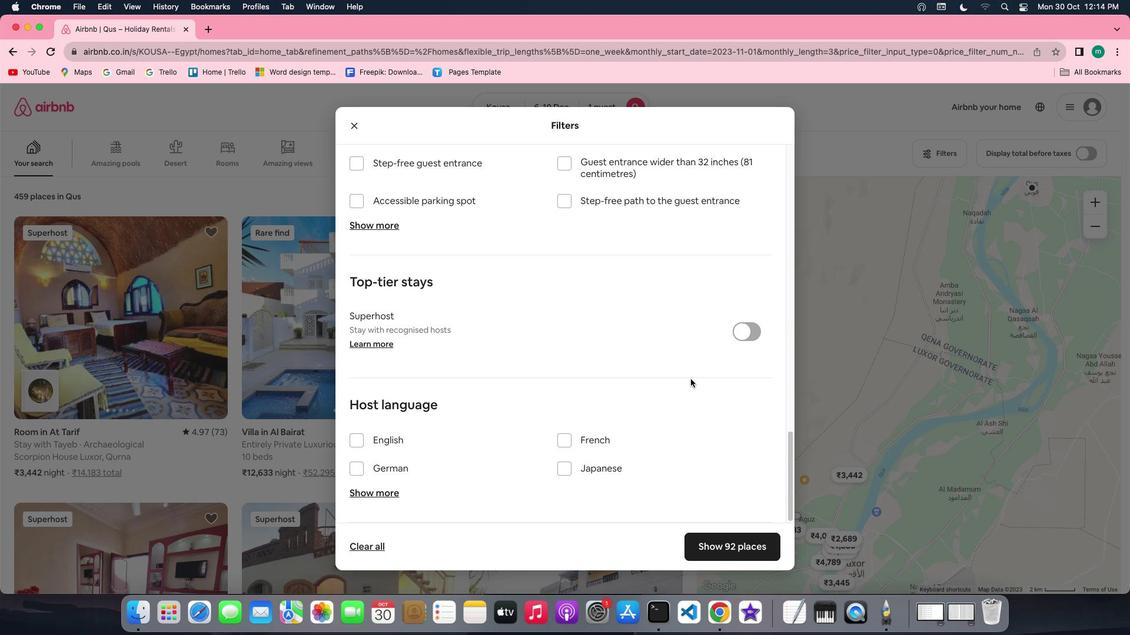 
Action: Mouse scrolled (690, 379) with delta (0, 0)
Screenshot: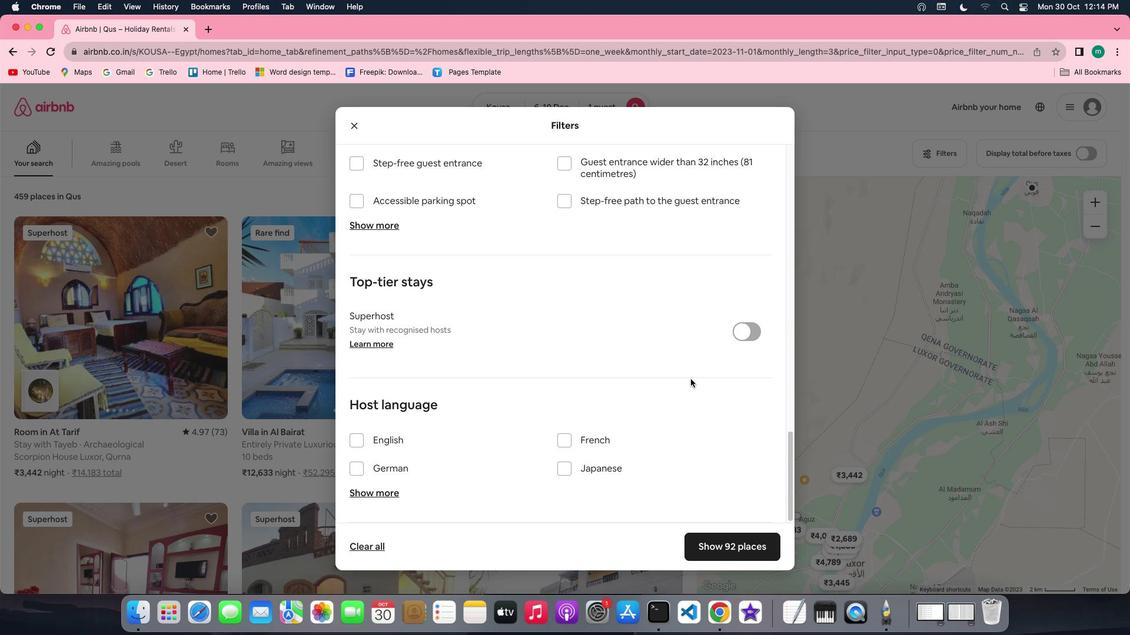 
Action: Mouse scrolled (690, 379) with delta (0, -1)
Screenshot: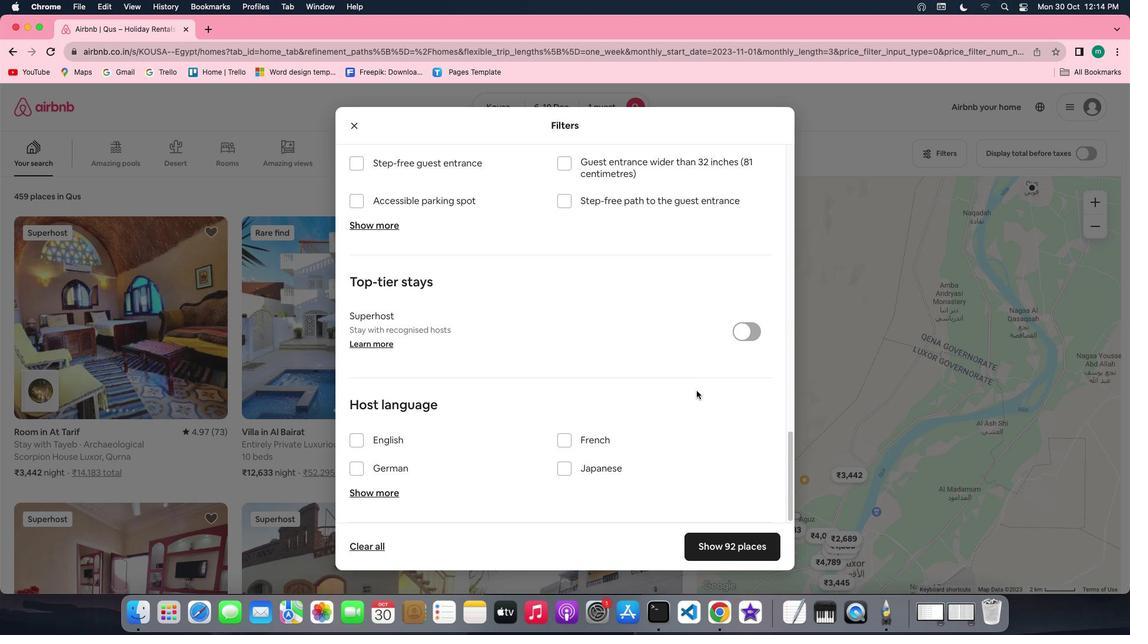 
Action: Mouse scrolled (690, 379) with delta (0, -2)
Screenshot: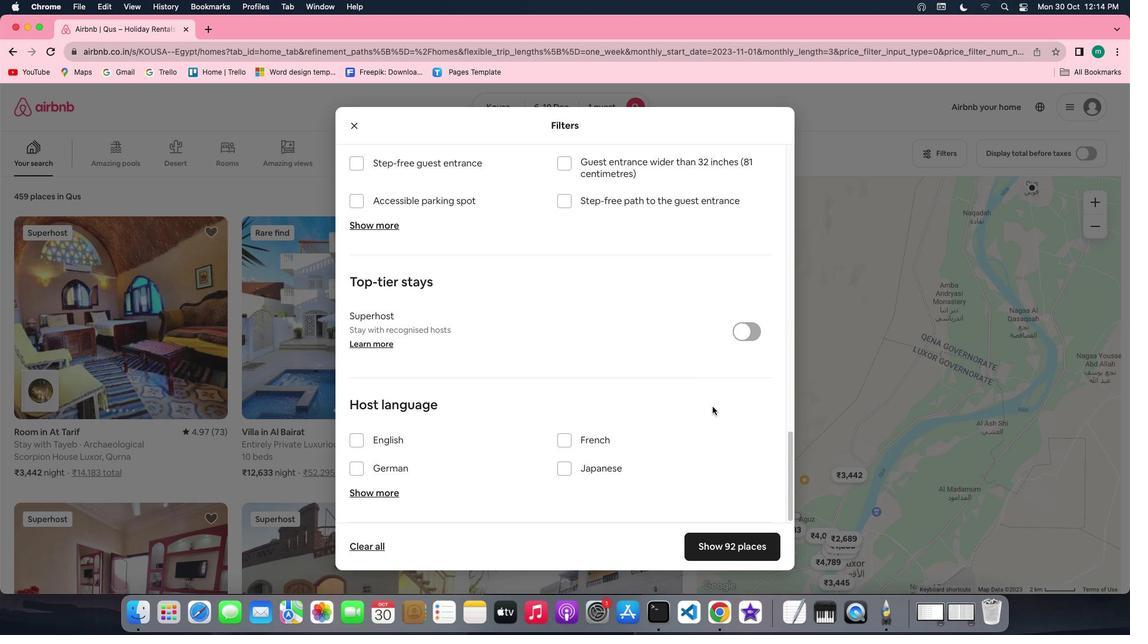 
Action: Mouse moved to (739, 539)
Screenshot: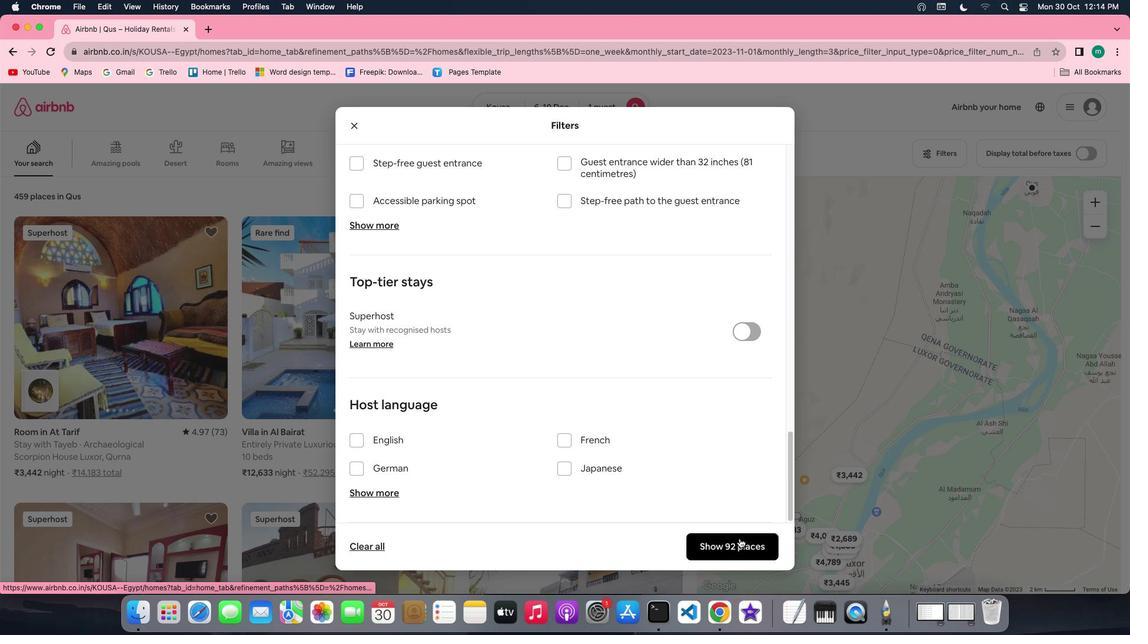 
Action: Mouse pressed left at (739, 539)
Screenshot: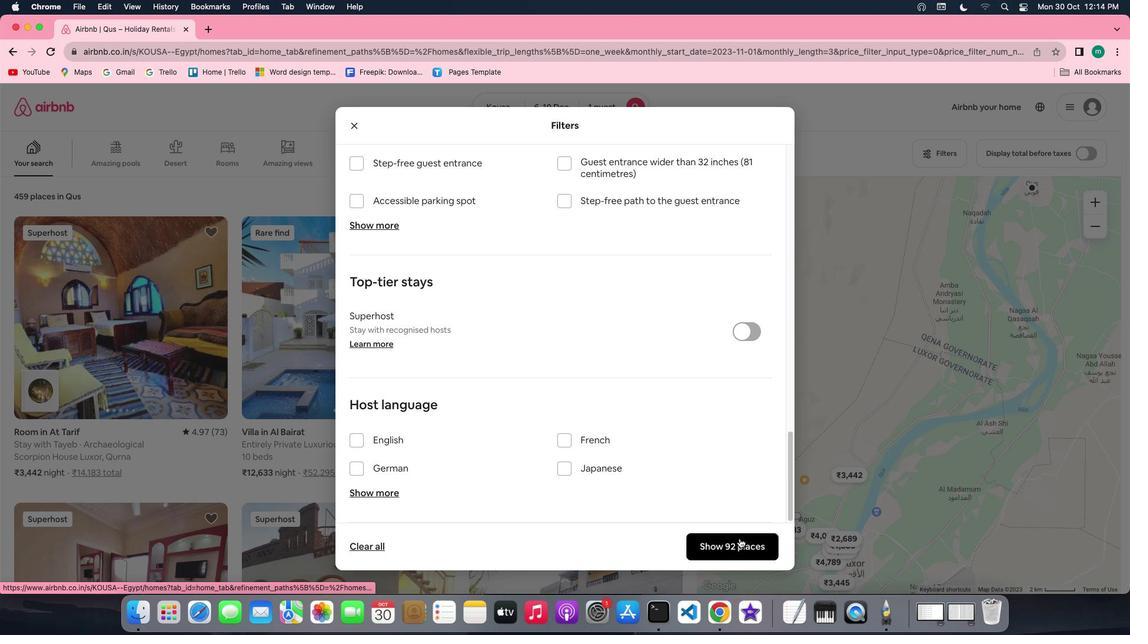 
Action: Mouse moved to (184, 307)
Screenshot: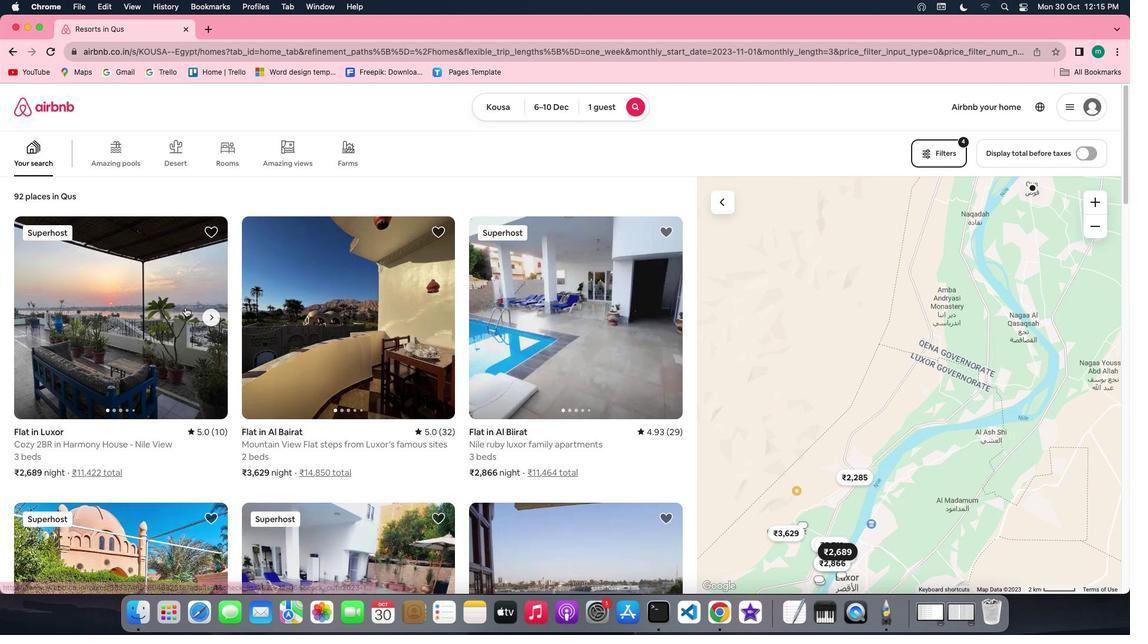 
Action: Mouse pressed left at (184, 307)
Screenshot: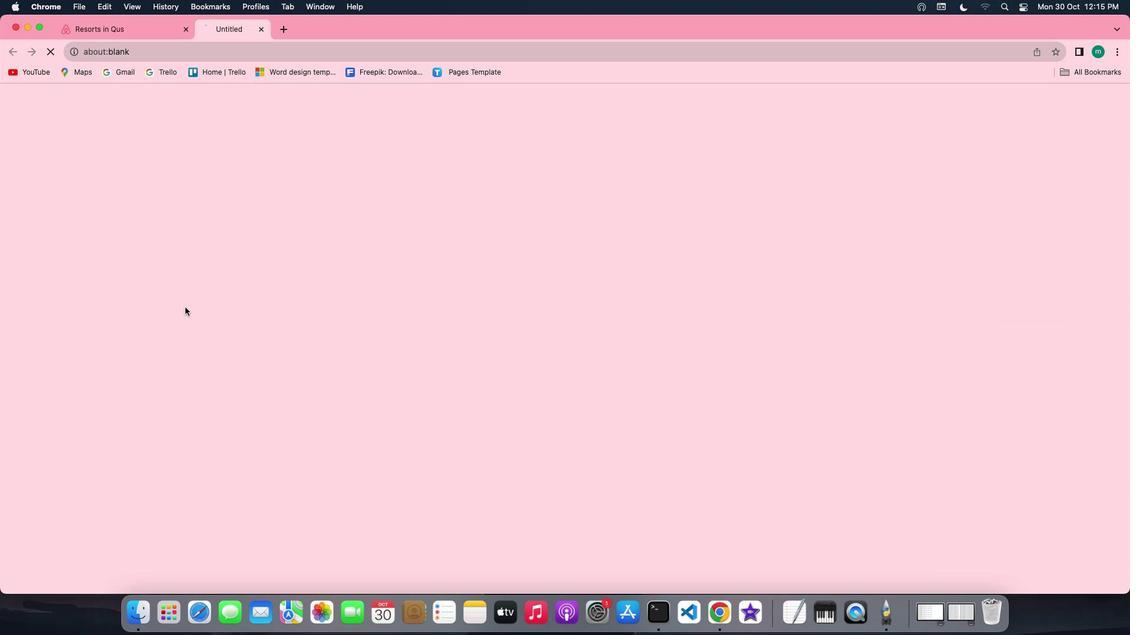 
Action: Mouse moved to (822, 432)
Screenshot: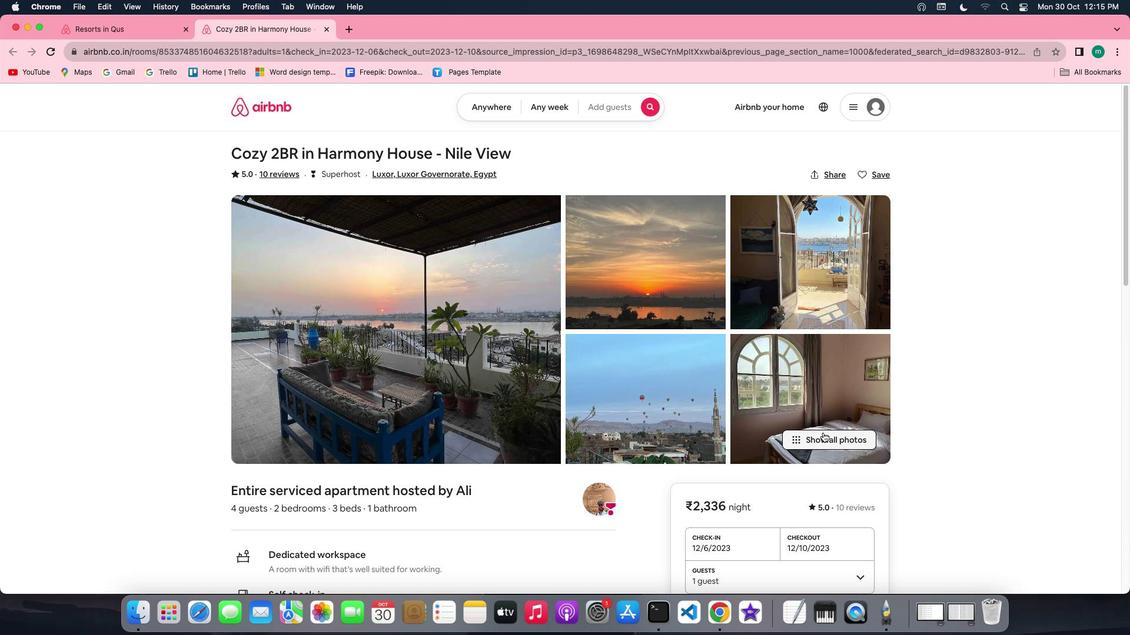 
Action: Mouse pressed left at (822, 432)
Screenshot: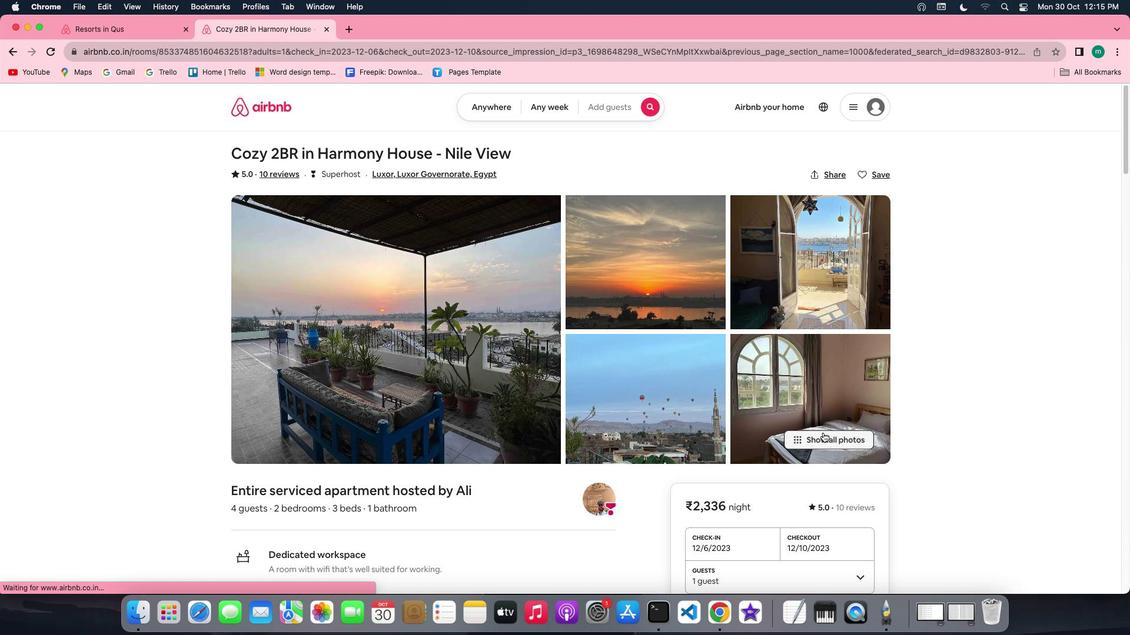 
Action: Mouse moved to (556, 384)
Screenshot: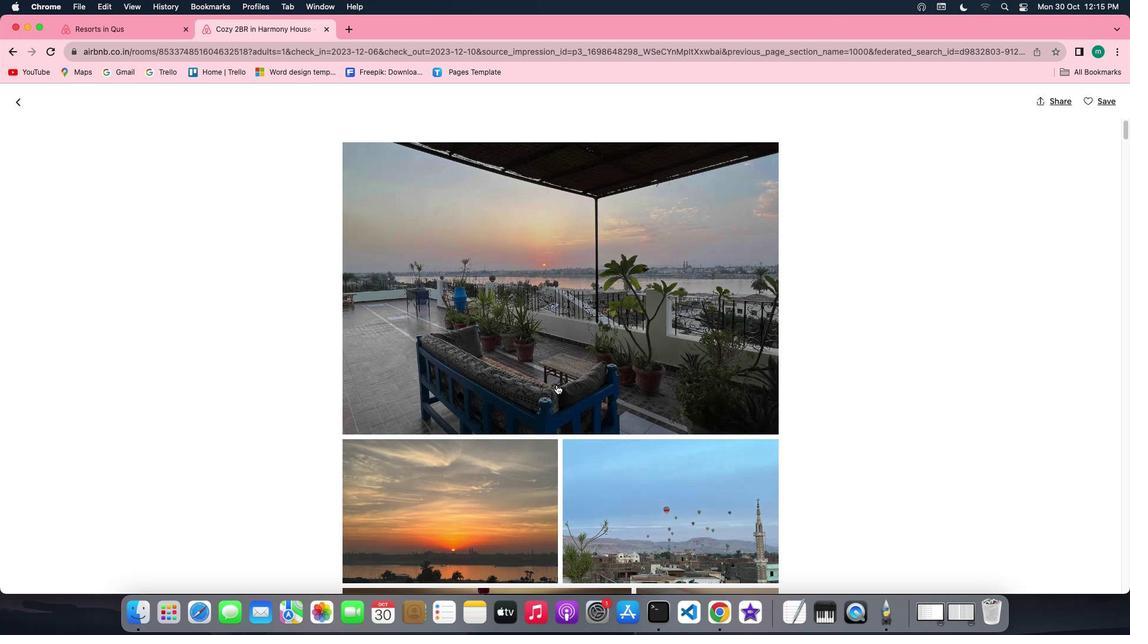
Action: Mouse scrolled (556, 384) with delta (0, 0)
Screenshot: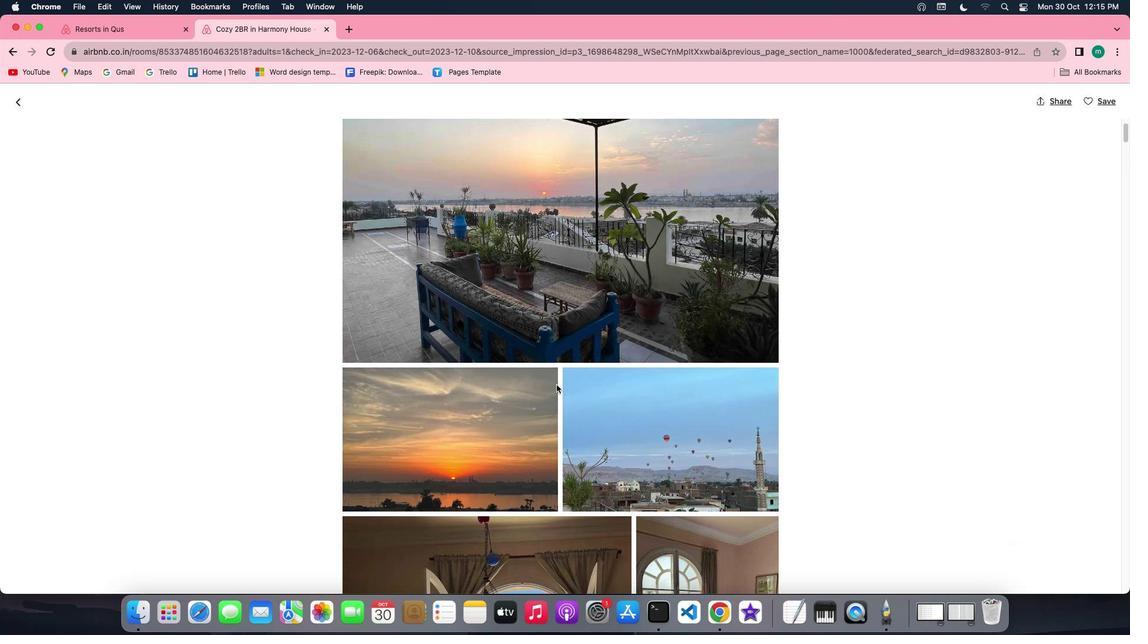 
Action: Mouse scrolled (556, 384) with delta (0, 0)
Screenshot: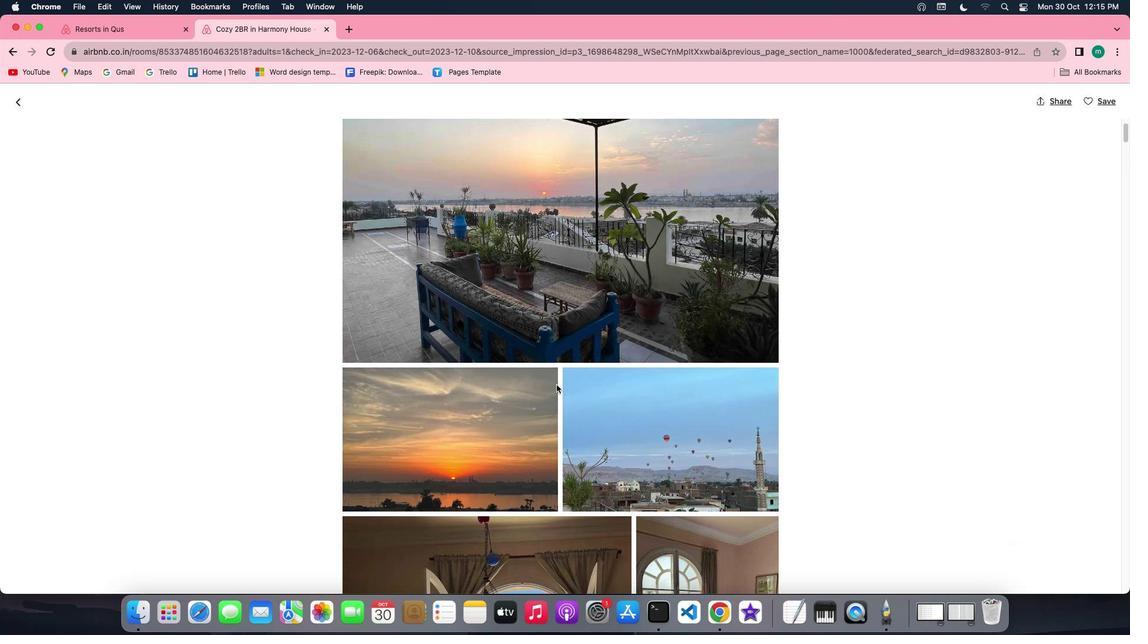 
Action: Mouse scrolled (556, 384) with delta (0, -1)
Screenshot: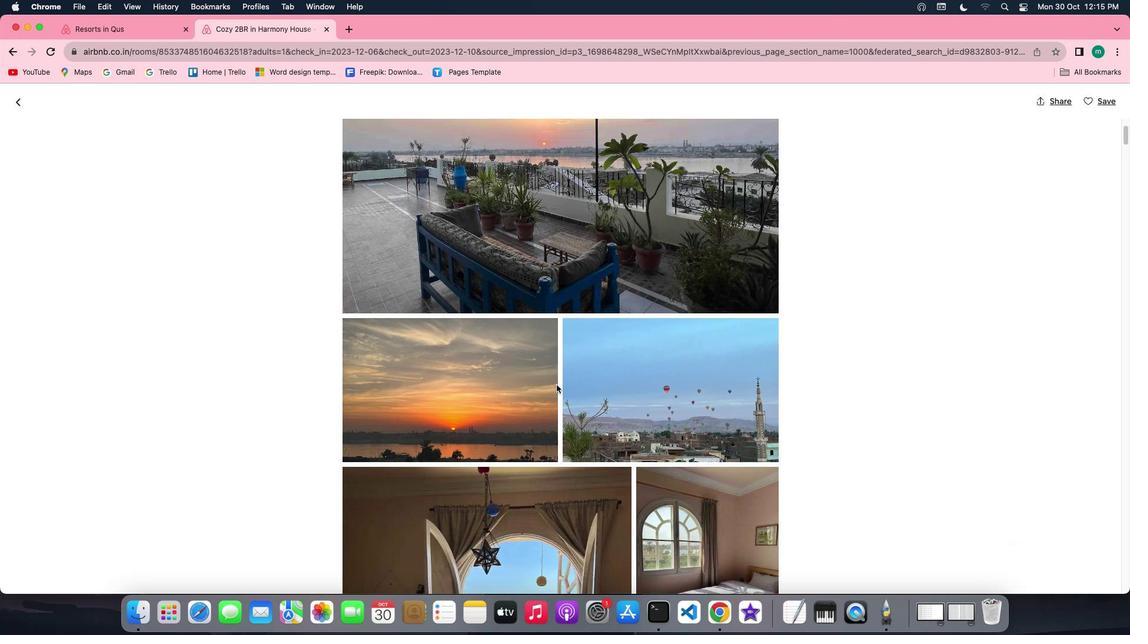 
Action: Mouse scrolled (556, 384) with delta (0, -2)
Screenshot: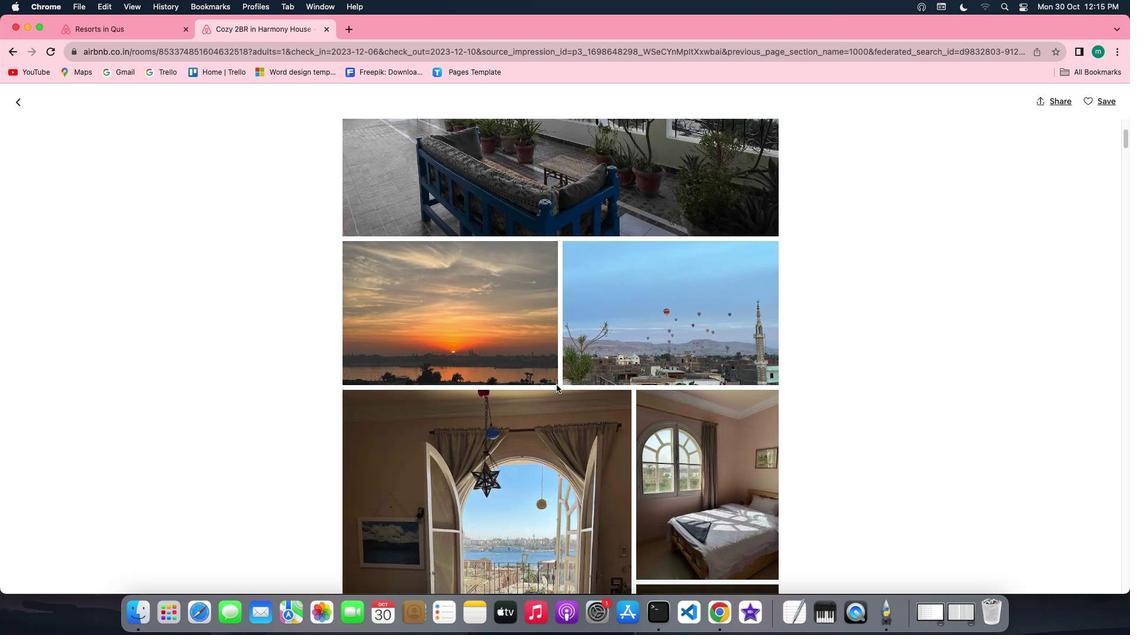 
Action: Mouse scrolled (556, 384) with delta (0, 0)
Screenshot: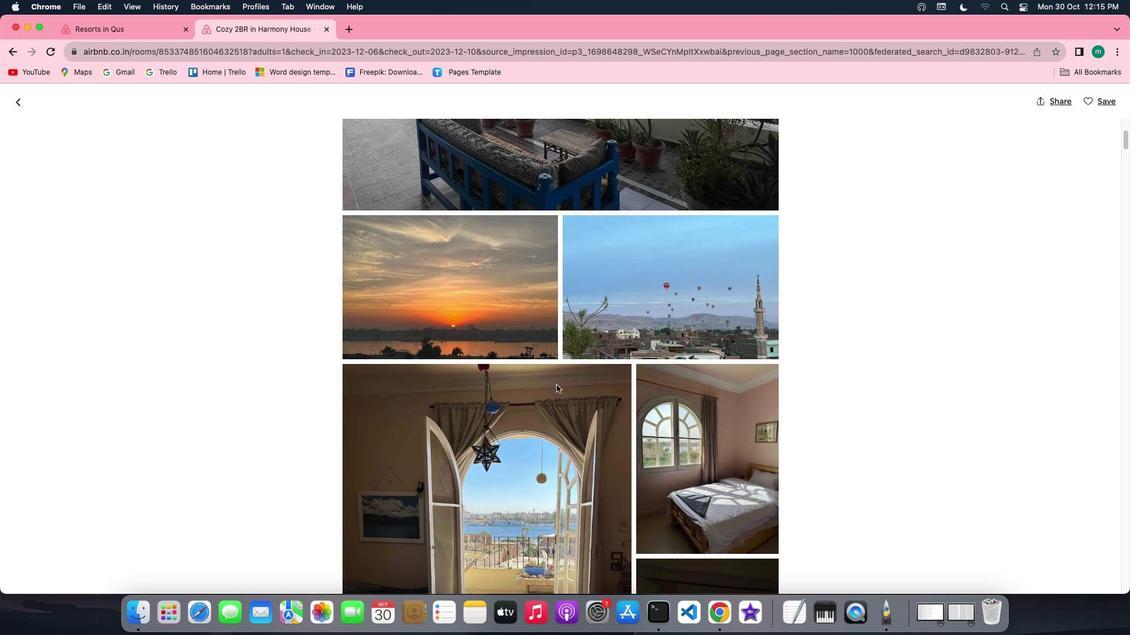 
Action: Mouse scrolled (556, 384) with delta (0, 0)
Screenshot: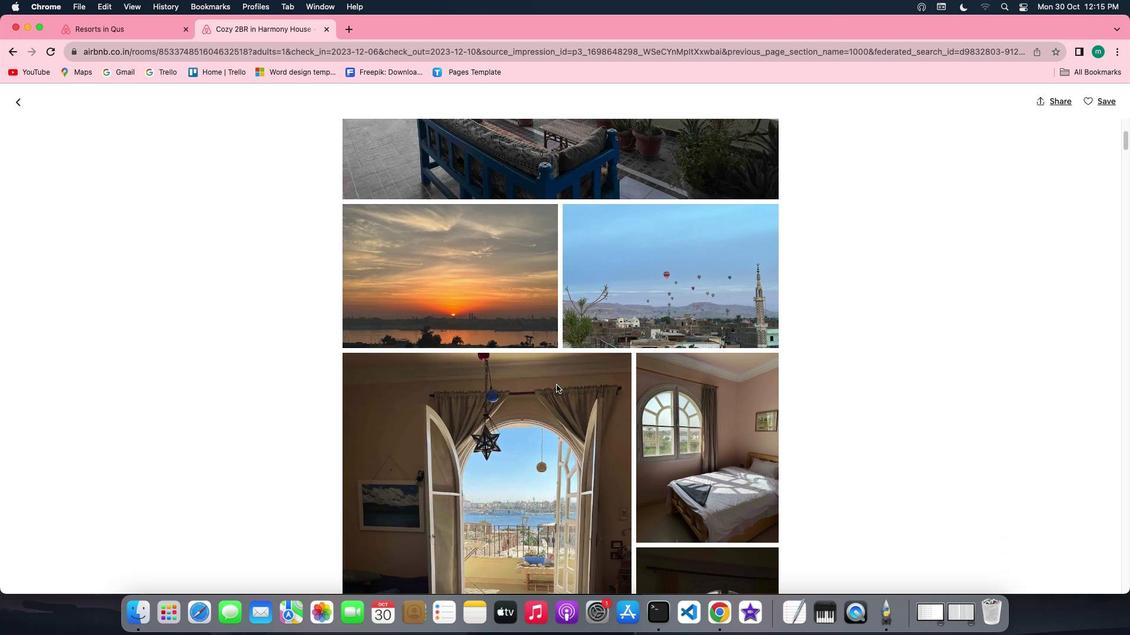 
Action: Mouse scrolled (556, 384) with delta (0, -1)
Screenshot: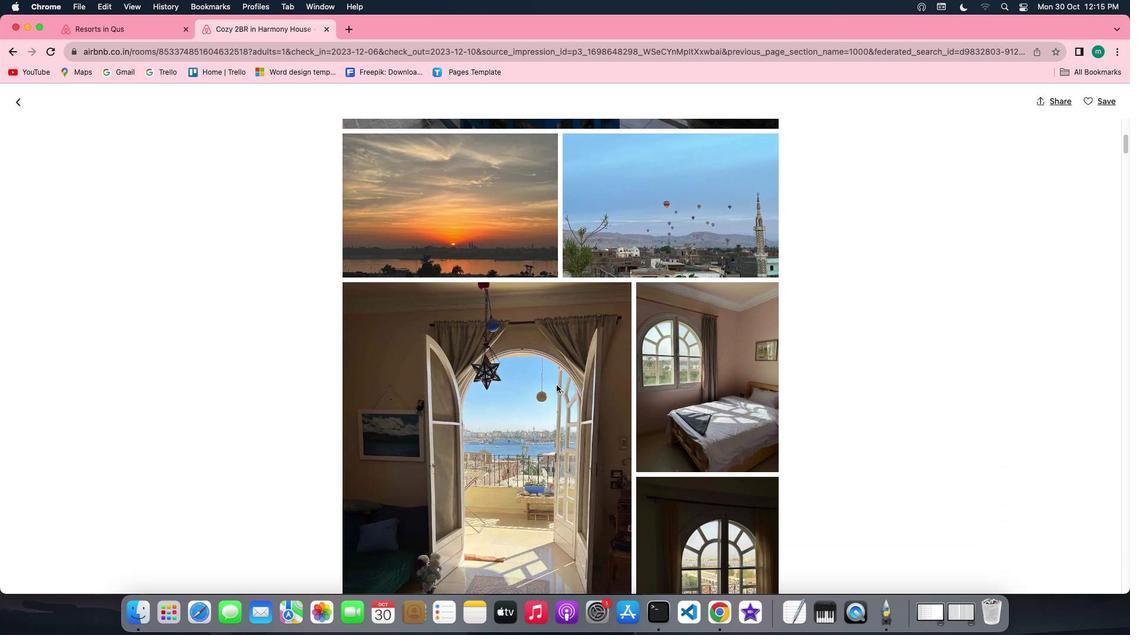 
Action: Mouse scrolled (556, 384) with delta (0, -1)
Screenshot: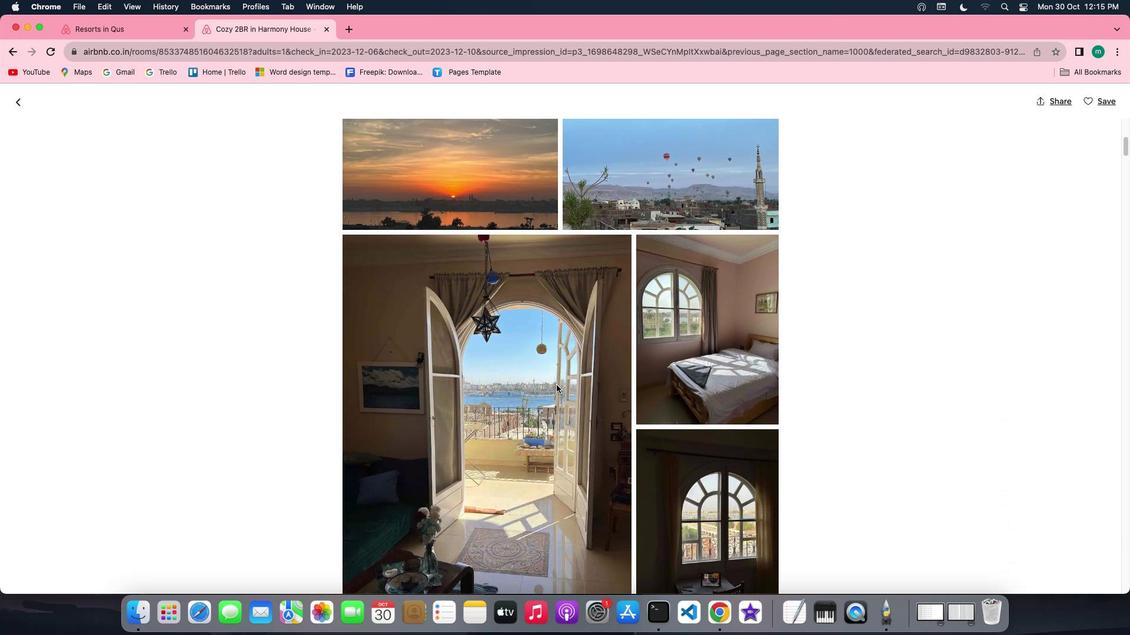 
Action: Mouse scrolled (556, 384) with delta (0, 0)
Screenshot: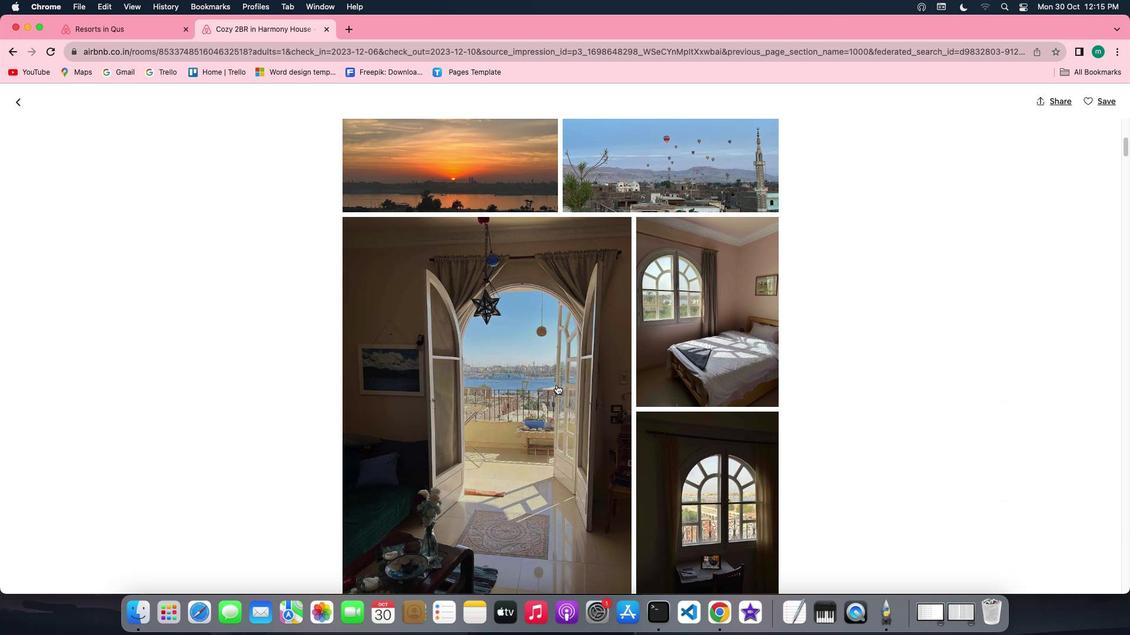 
Action: Mouse scrolled (556, 384) with delta (0, 0)
Screenshot: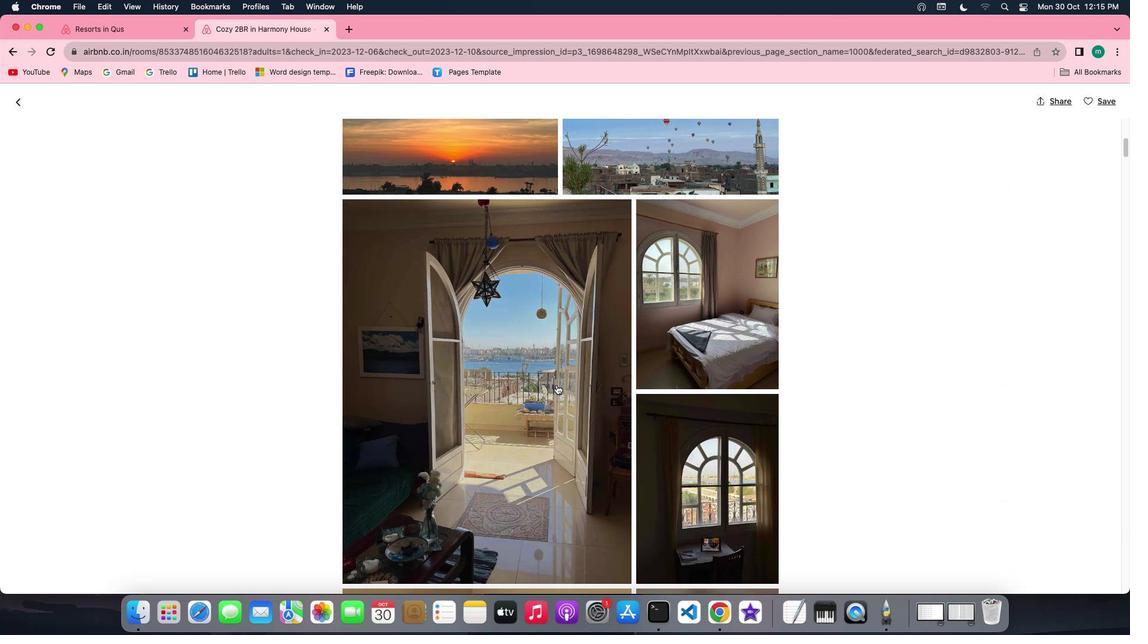
Action: Mouse scrolled (556, 384) with delta (0, -1)
Screenshot: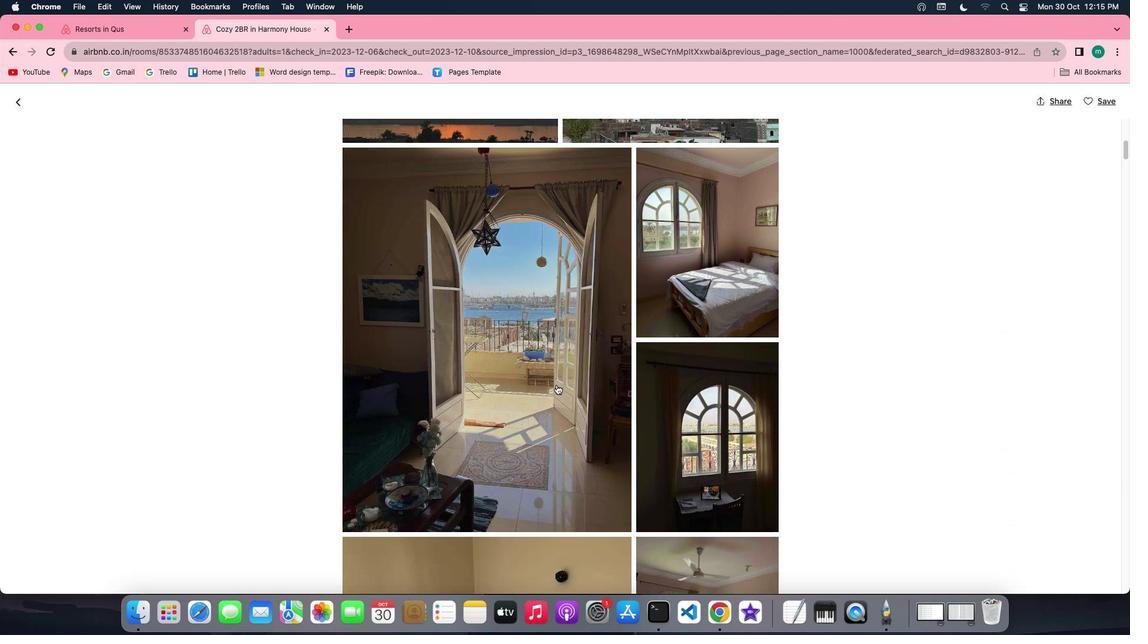 
Action: Mouse scrolled (556, 384) with delta (0, -1)
Screenshot: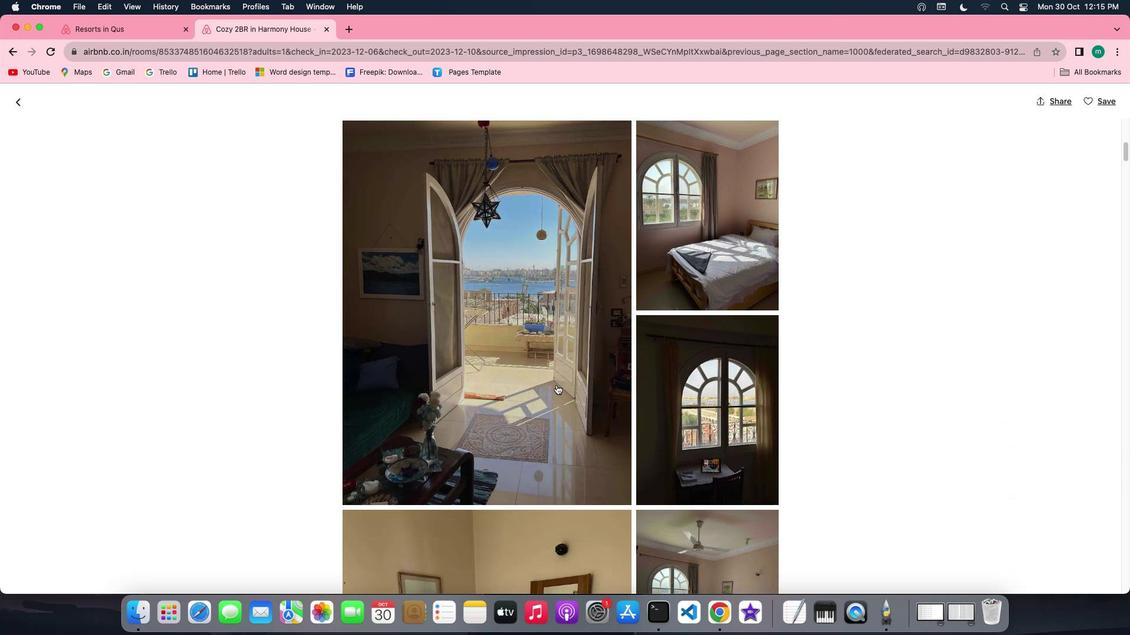 
Action: Mouse moved to (556, 384)
Screenshot: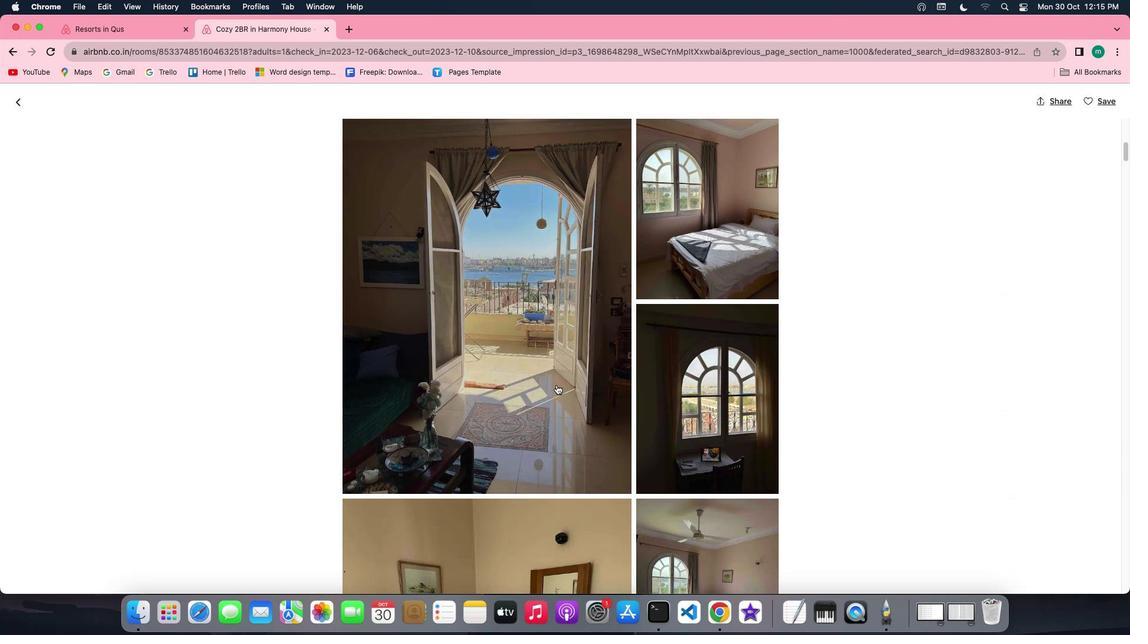 
Action: Mouse scrolled (556, 384) with delta (0, 0)
Screenshot: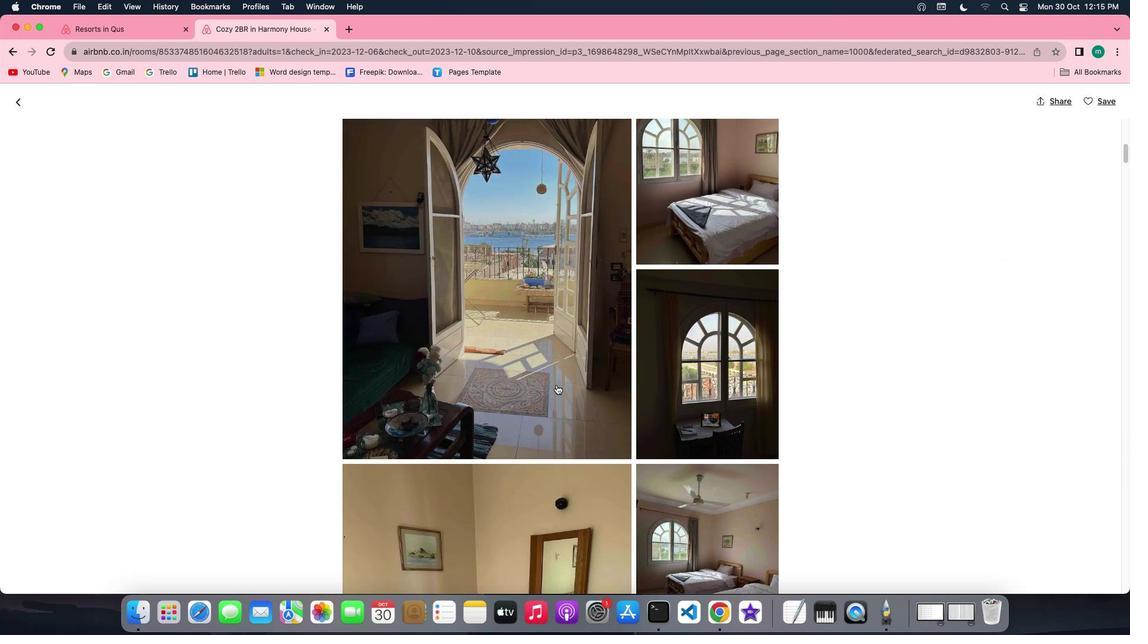 
Action: Mouse scrolled (556, 384) with delta (0, 0)
Screenshot: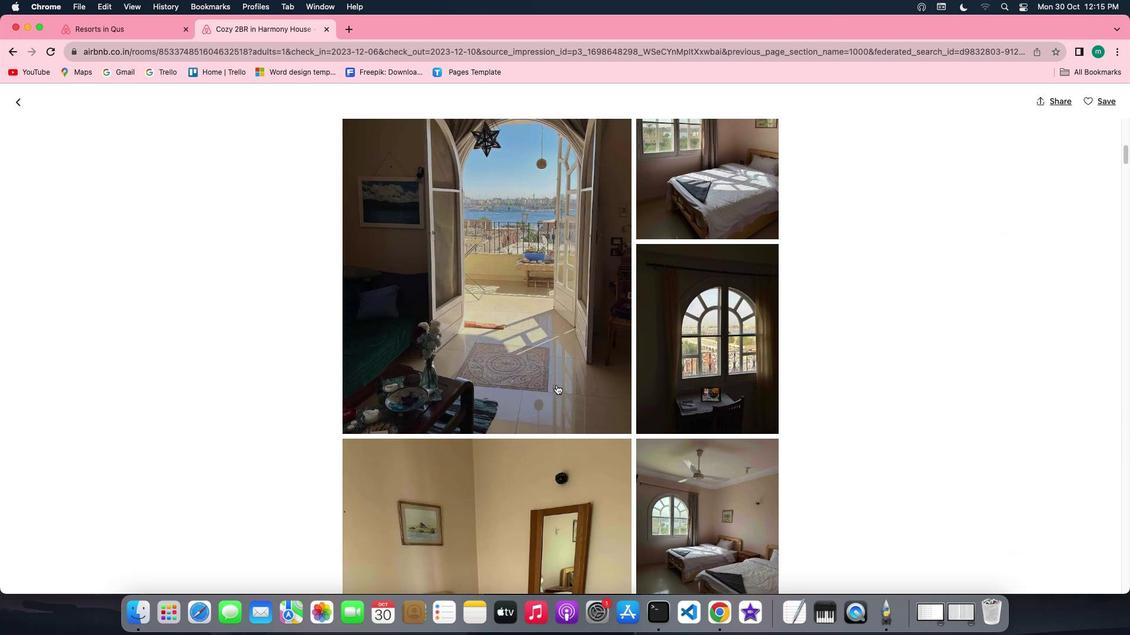 
Action: Mouse scrolled (556, 384) with delta (0, -1)
Screenshot: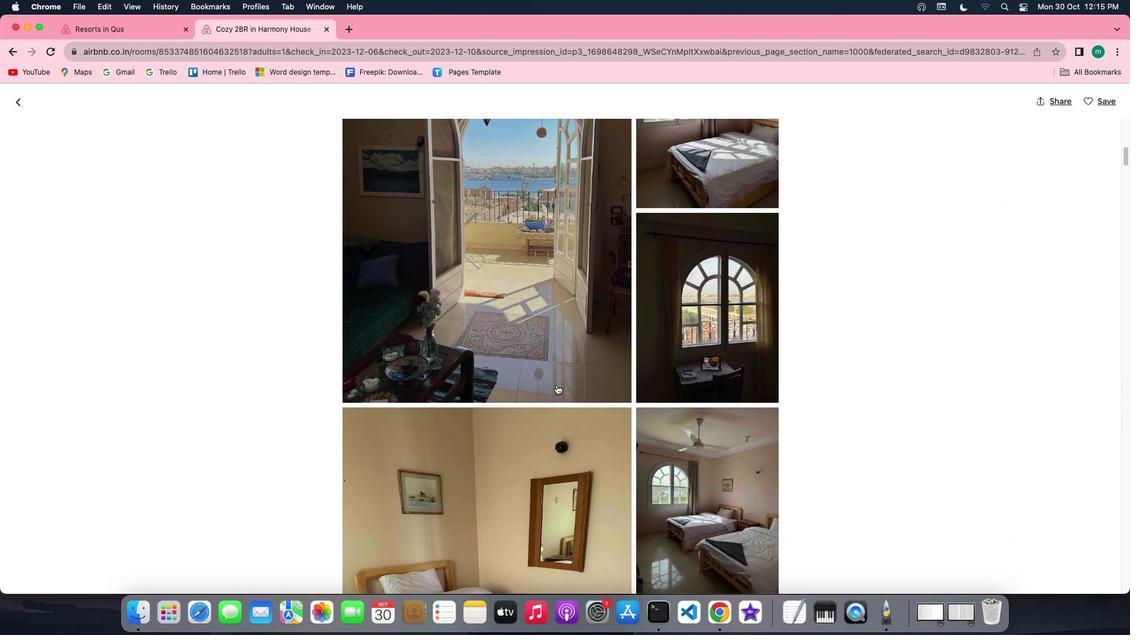 
Action: Mouse scrolled (556, 384) with delta (0, -1)
Screenshot: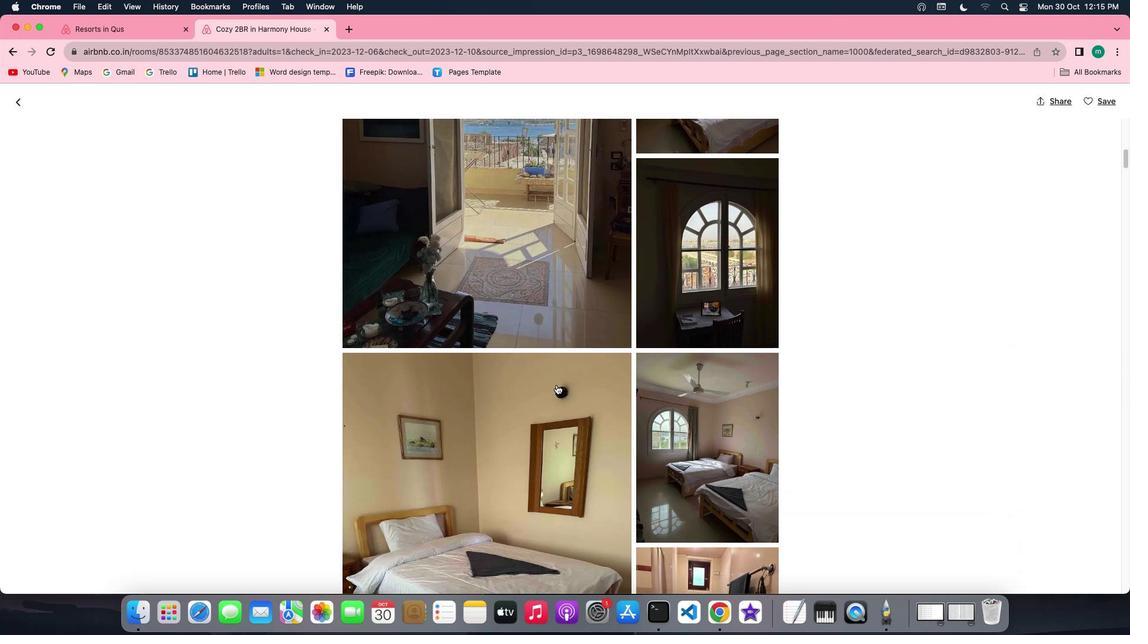 
Action: Mouse scrolled (556, 384) with delta (0, 0)
Screenshot: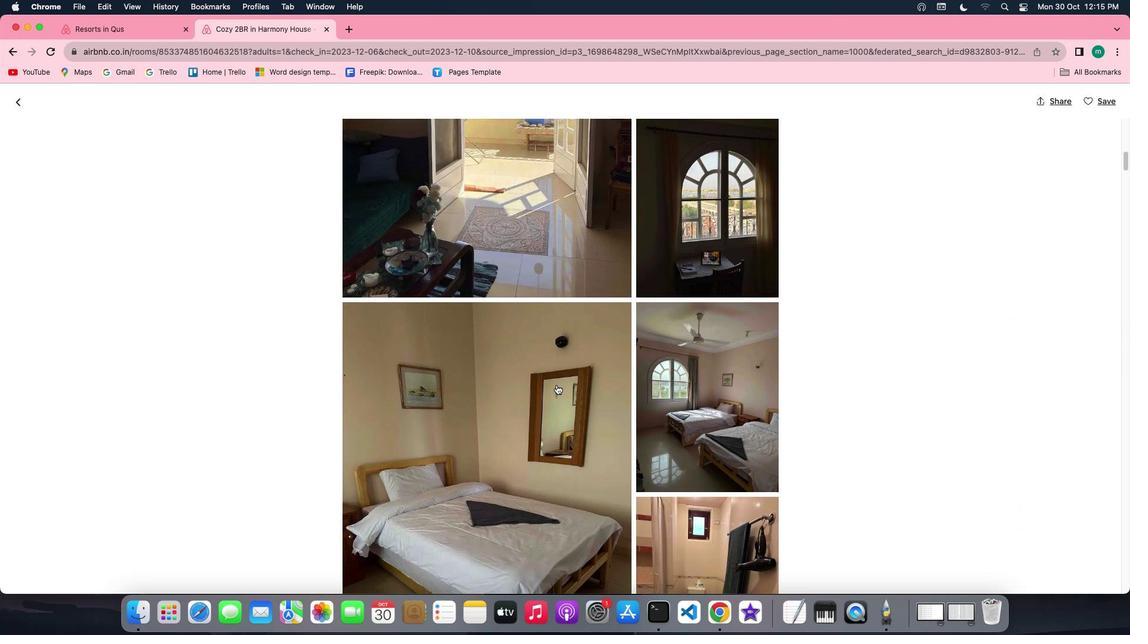 
Action: Mouse scrolled (556, 384) with delta (0, 0)
Screenshot: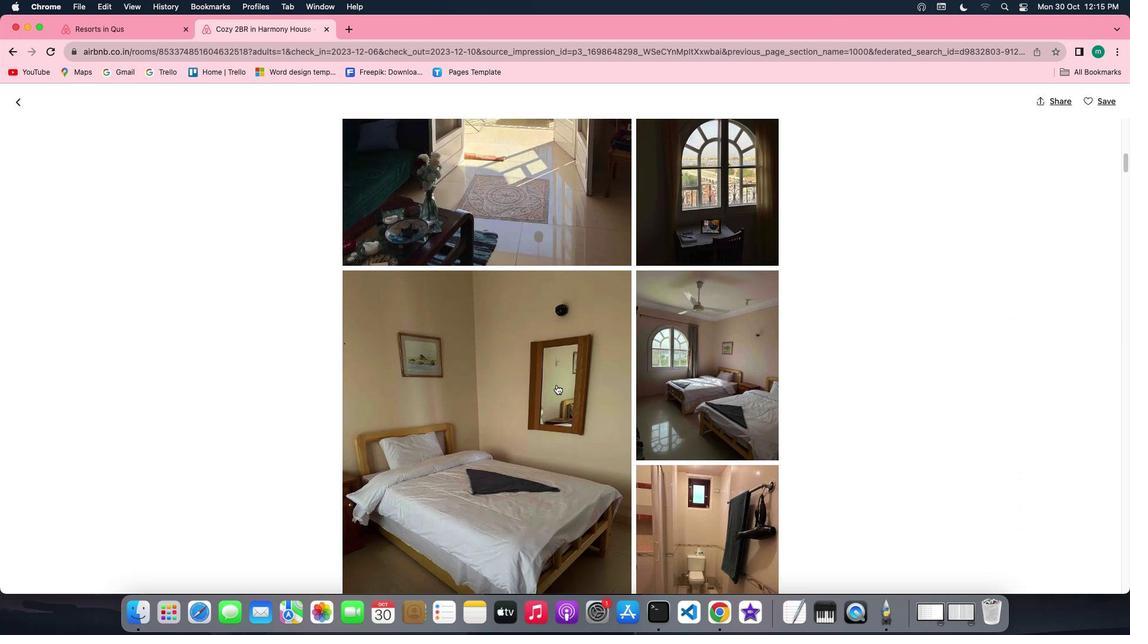 
Action: Mouse scrolled (556, 384) with delta (0, -1)
Screenshot: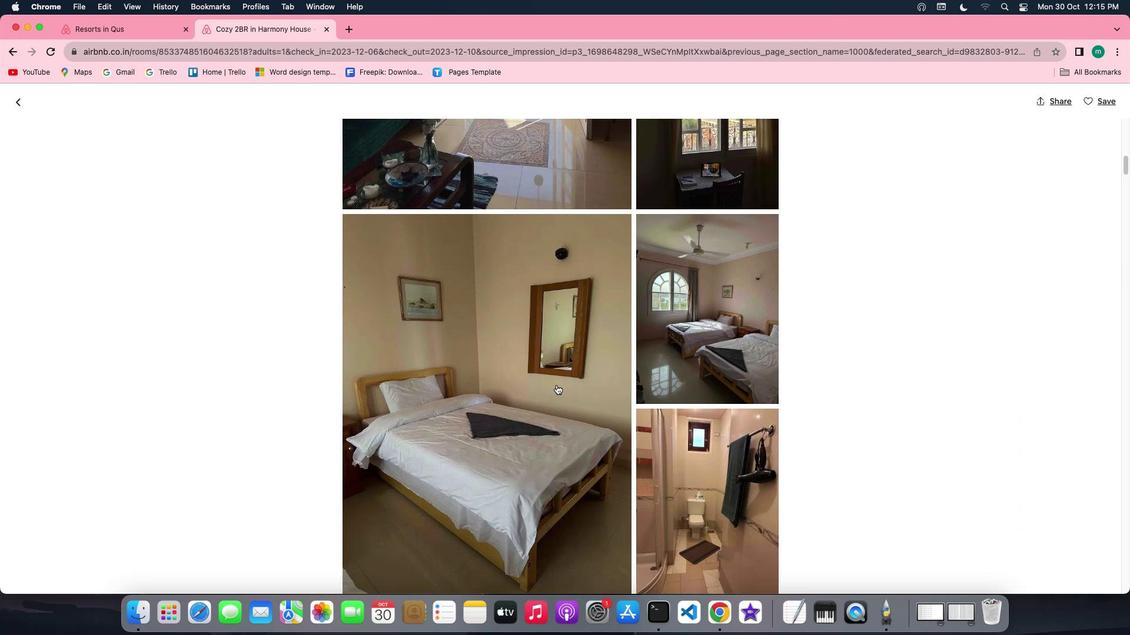 
Action: Mouse scrolled (556, 384) with delta (0, -1)
Screenshot: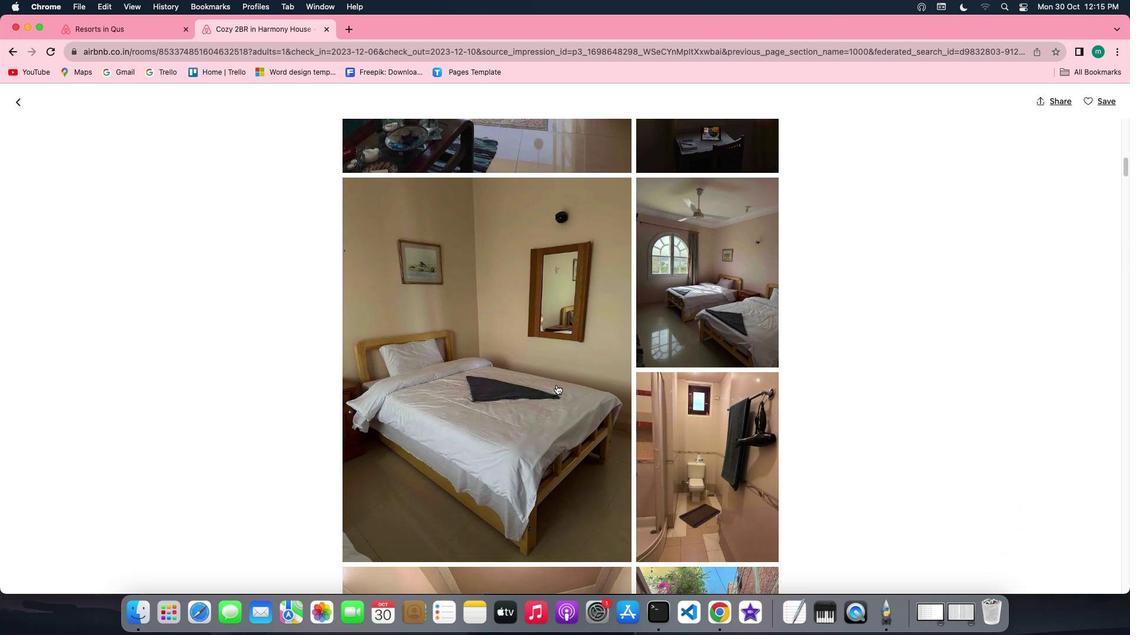 
Action: Mouse scrolled (556, 384) with delta (0, 0)
Screenshot: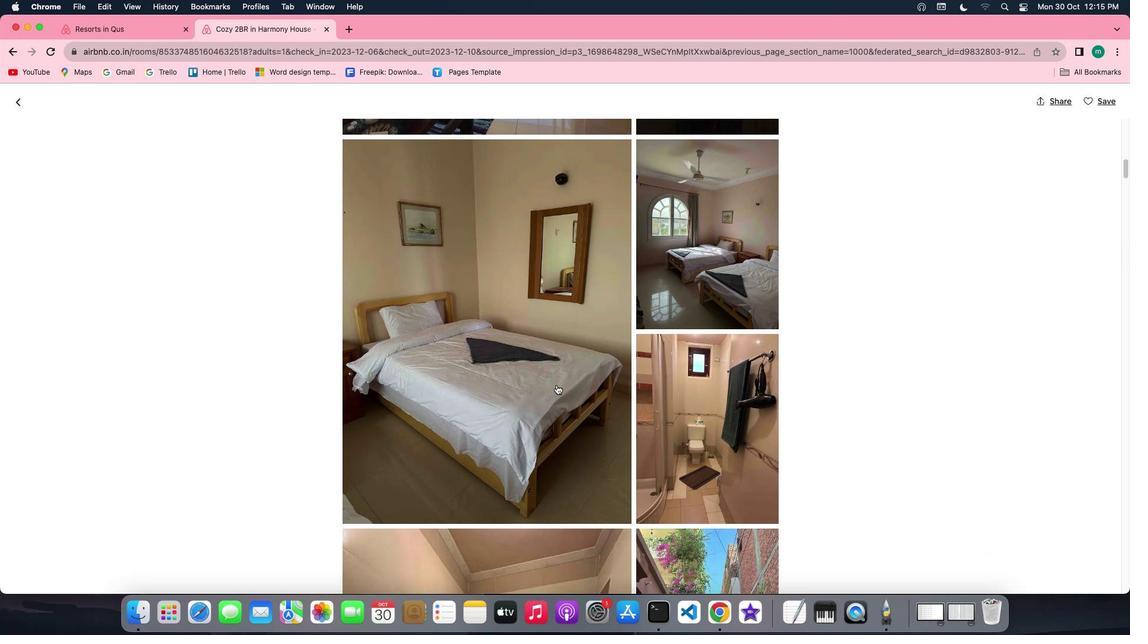 
Action: Mouse scrolled (556, 384) with delta (0, 0)
Screenshot: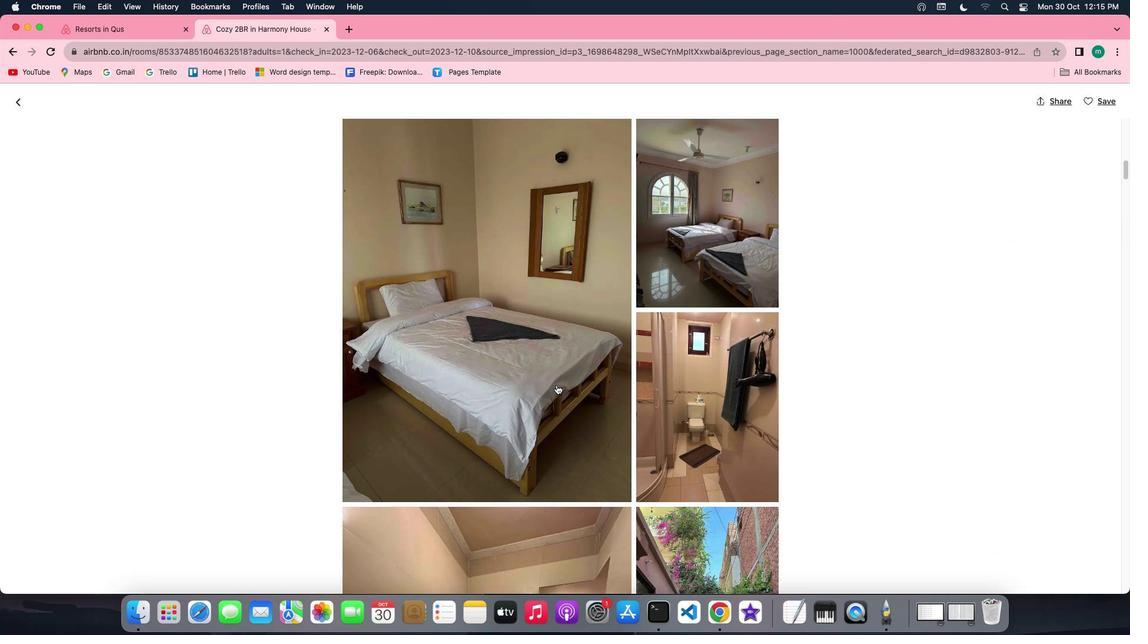 
Action: Mouse scrolled (556, 384) with delta (0, -1)
Screenshot: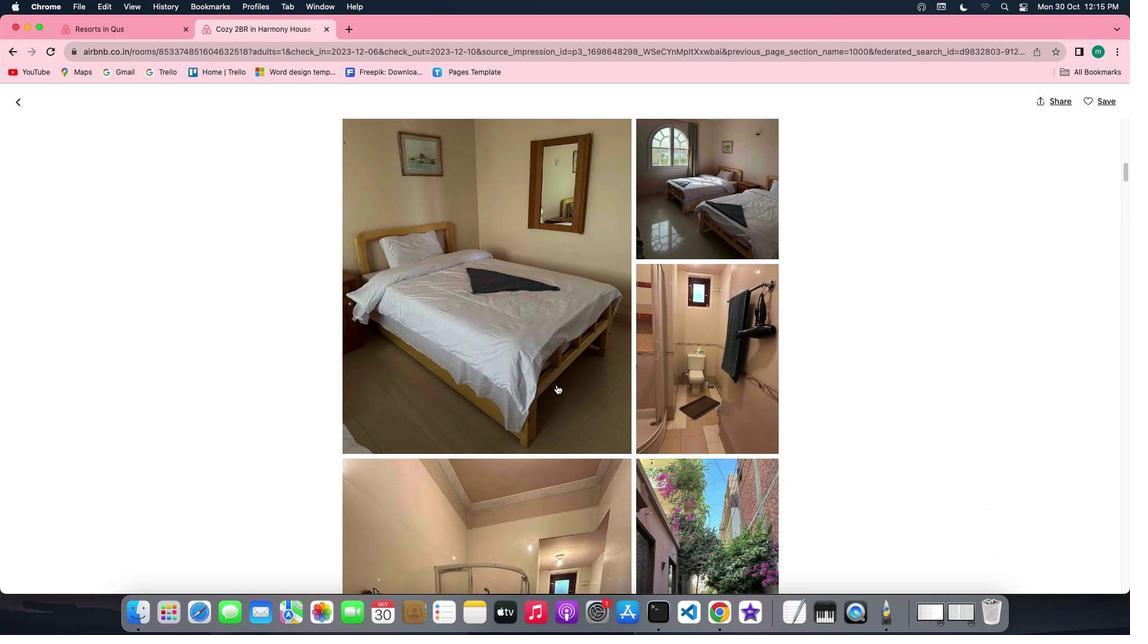 
Action: Mouse scrolled (556, 384) with delta (0, -1)
Screenshot: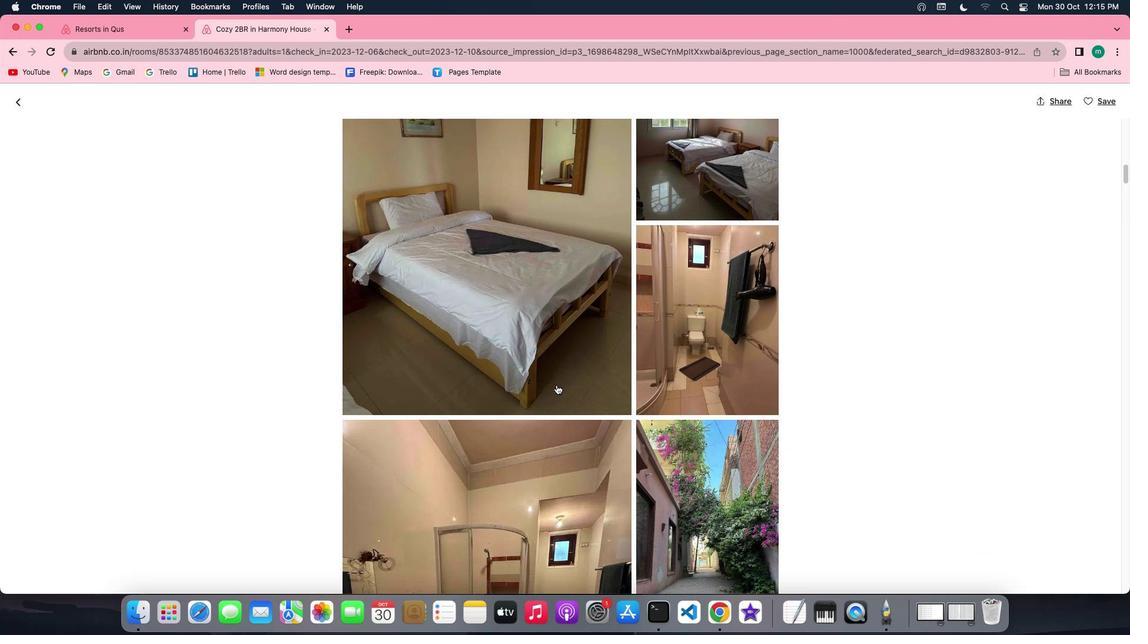 
Action: Mouse scrolled (556, 384) with delta (0, 0)
Screenshot: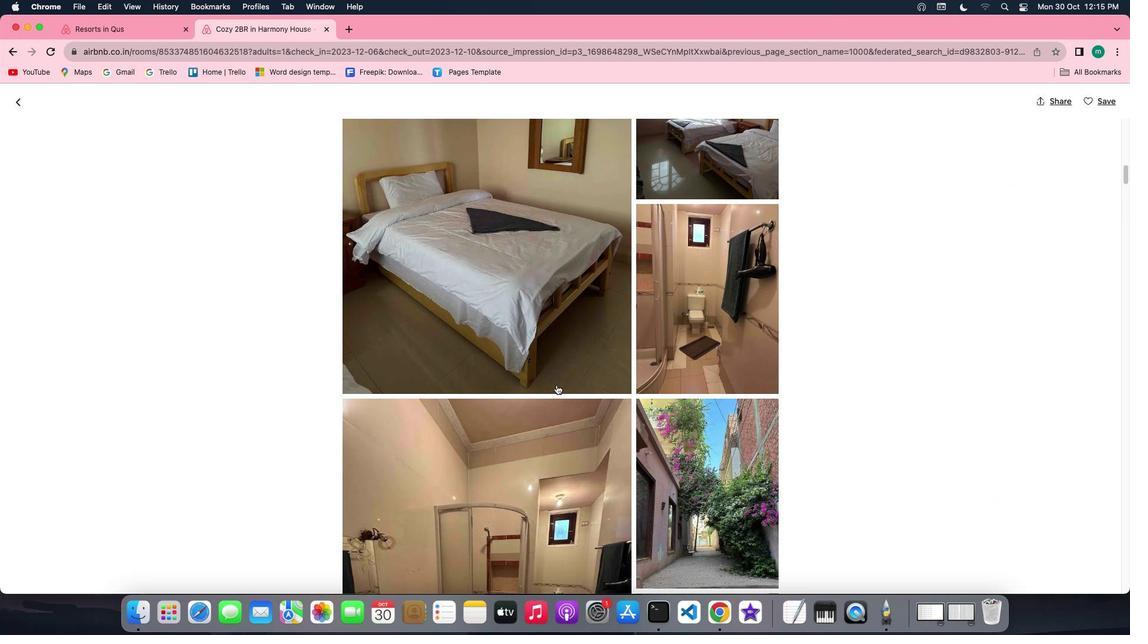 
Action: Mouse scrolled (556, 384) with delta (0, 0)
Screenshot: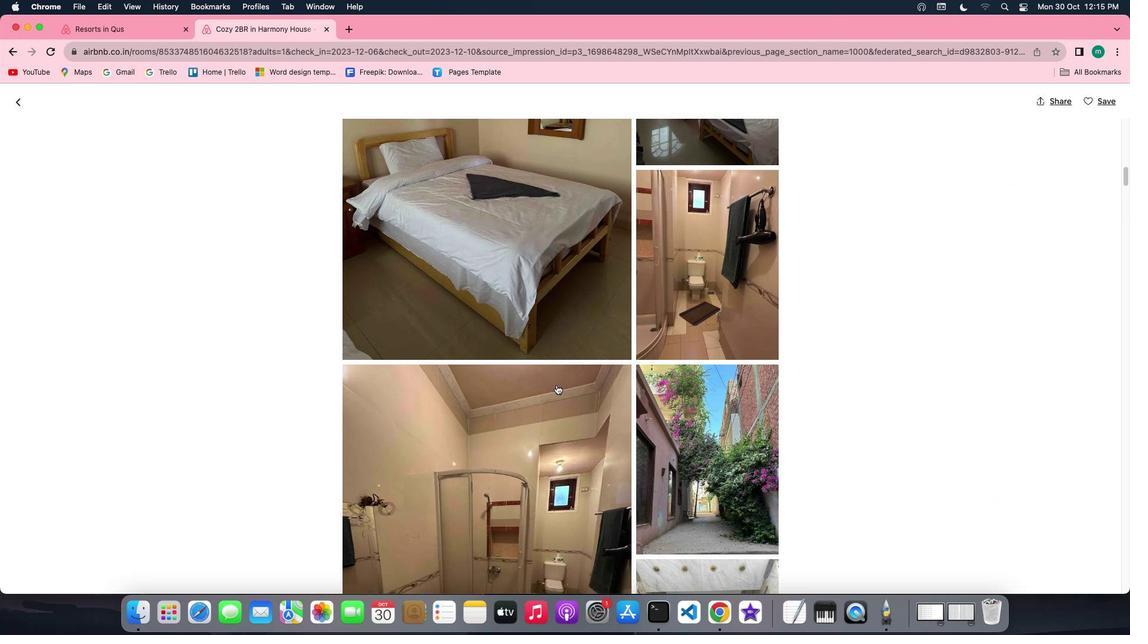 
Action: Mouse scrolled (556, 384) with delta (0, -1)
Screenshot: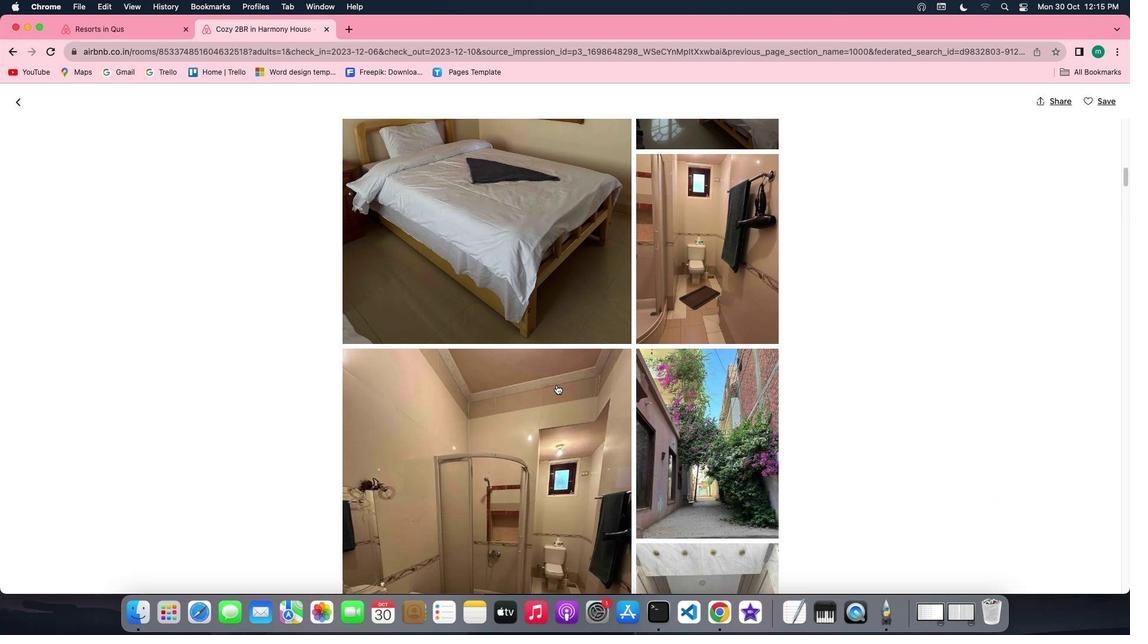 
Action: Mouse scrolled (556, 384) with delta (0, 0)
Screenshot: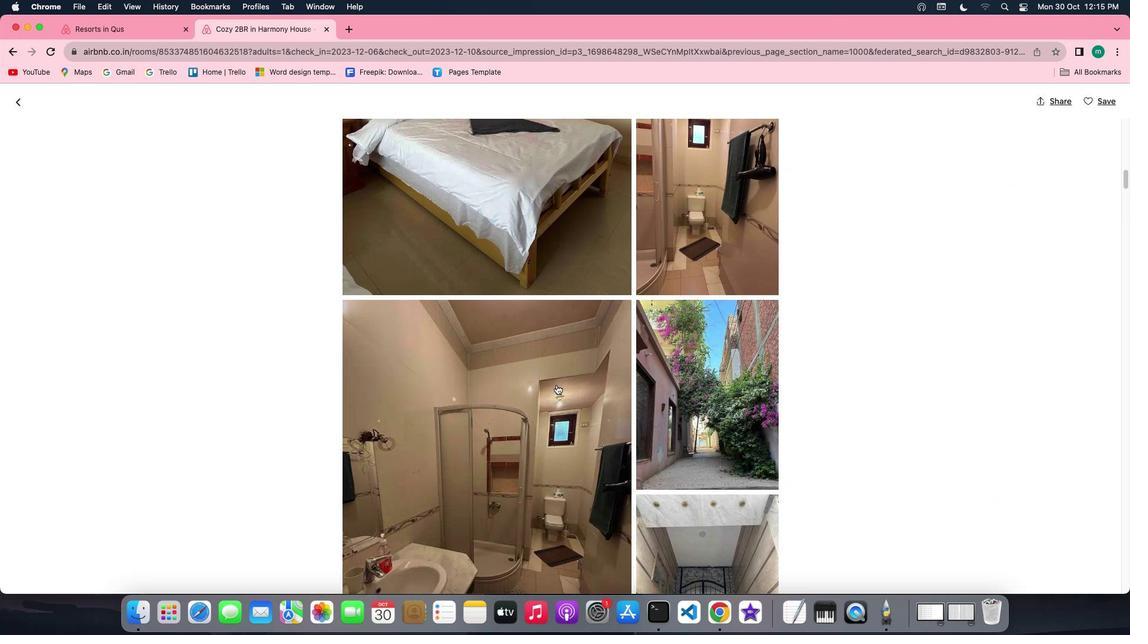 
Action: Mouse scrolled (556, 384) with delta (0, 0)
Screenshot: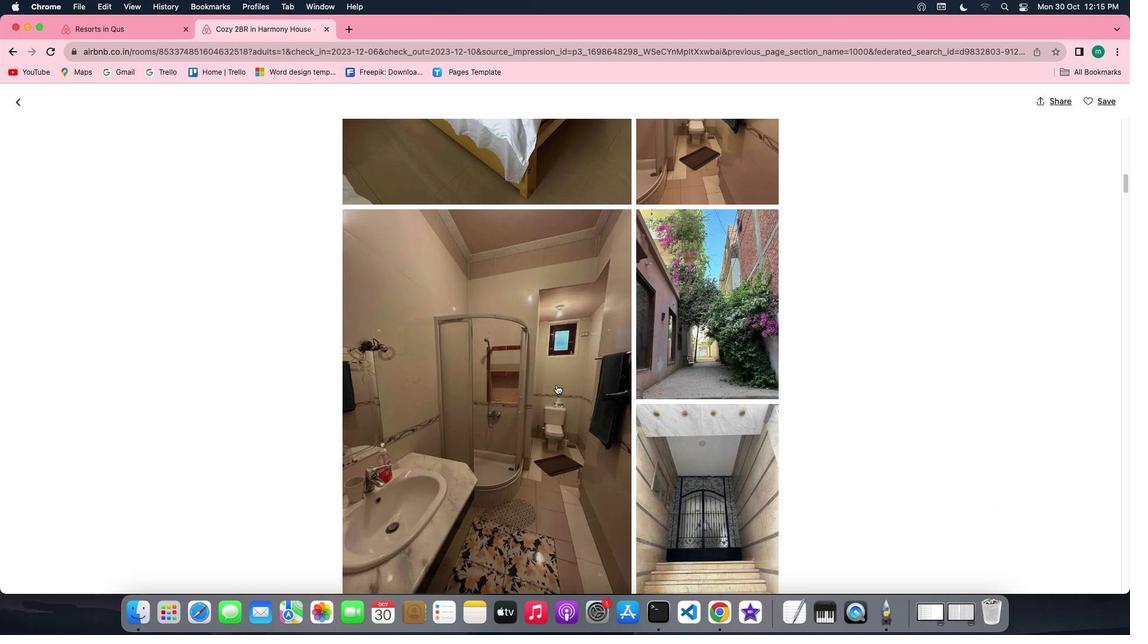 
Action: Mouse scrolled (556, 384) with delta (0, 0)
Screenshot: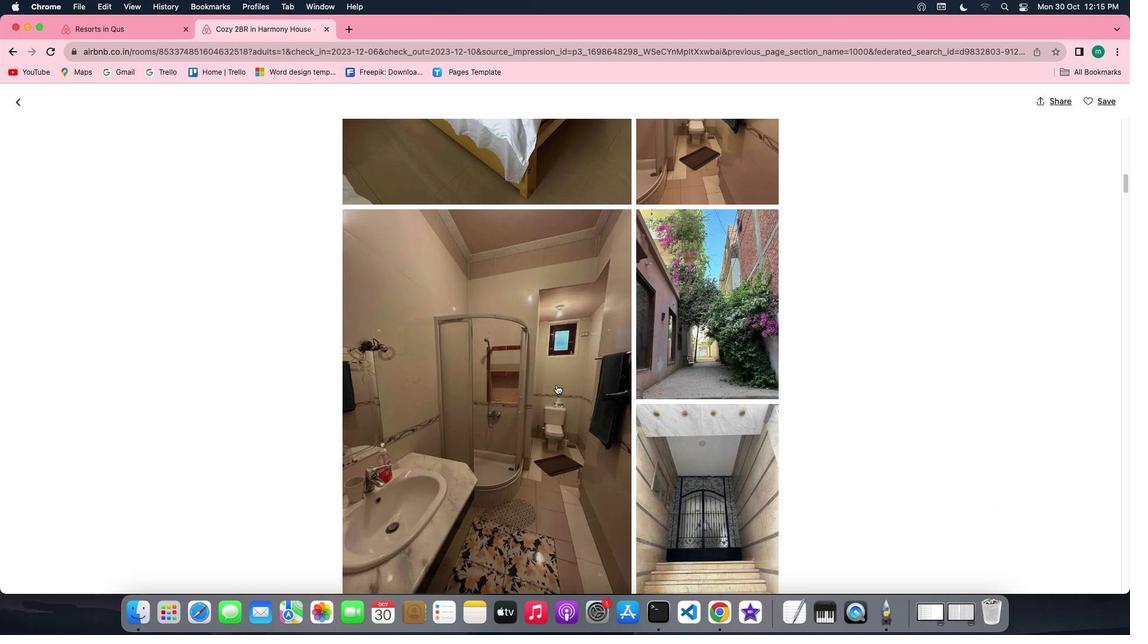 
Action: Mouse scrolled (556, 384) with delta (0, -1)
Screenshot: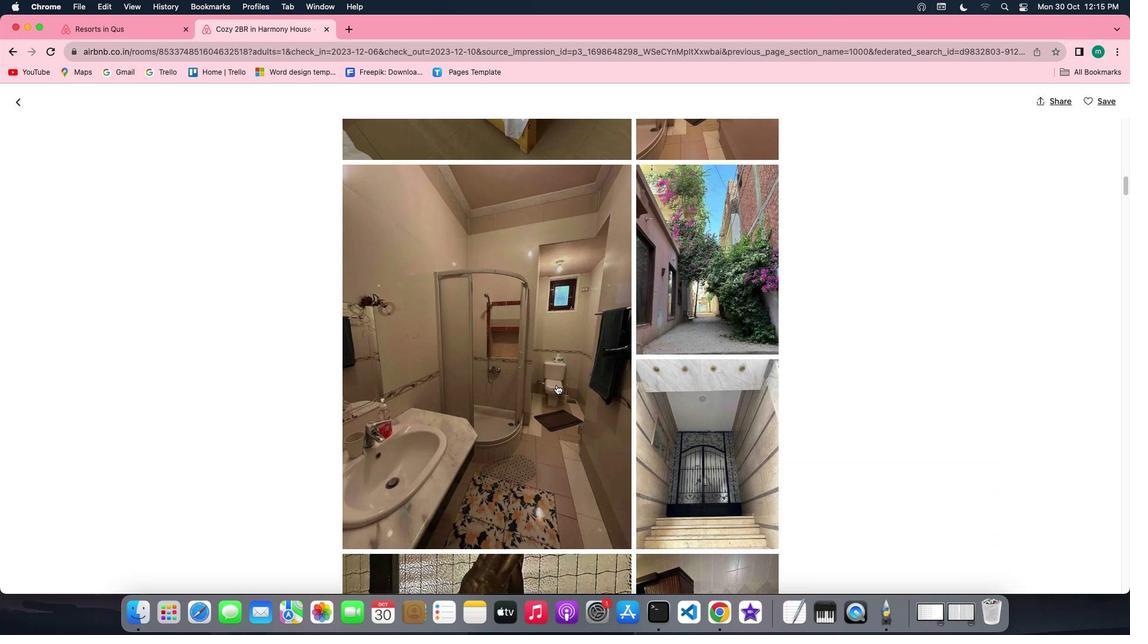 
Action: Mouse scrolled (556, 384) with delta (0, -1)
Screenshot: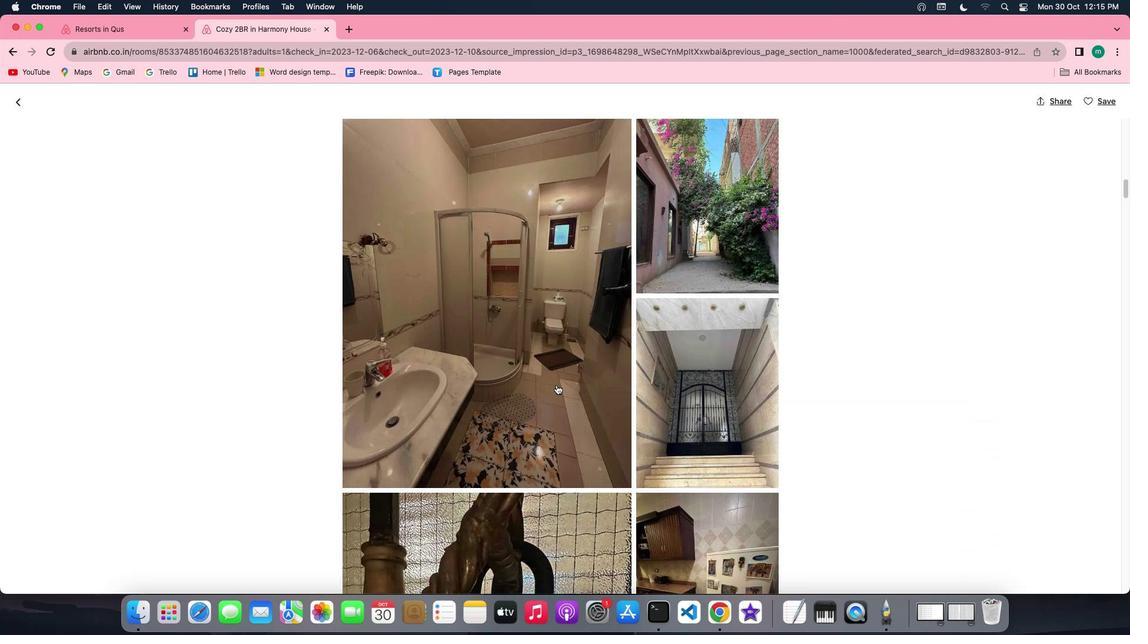 
Action: Mouse scrolled (556, 384) with delta (0, 0)
Screenshot: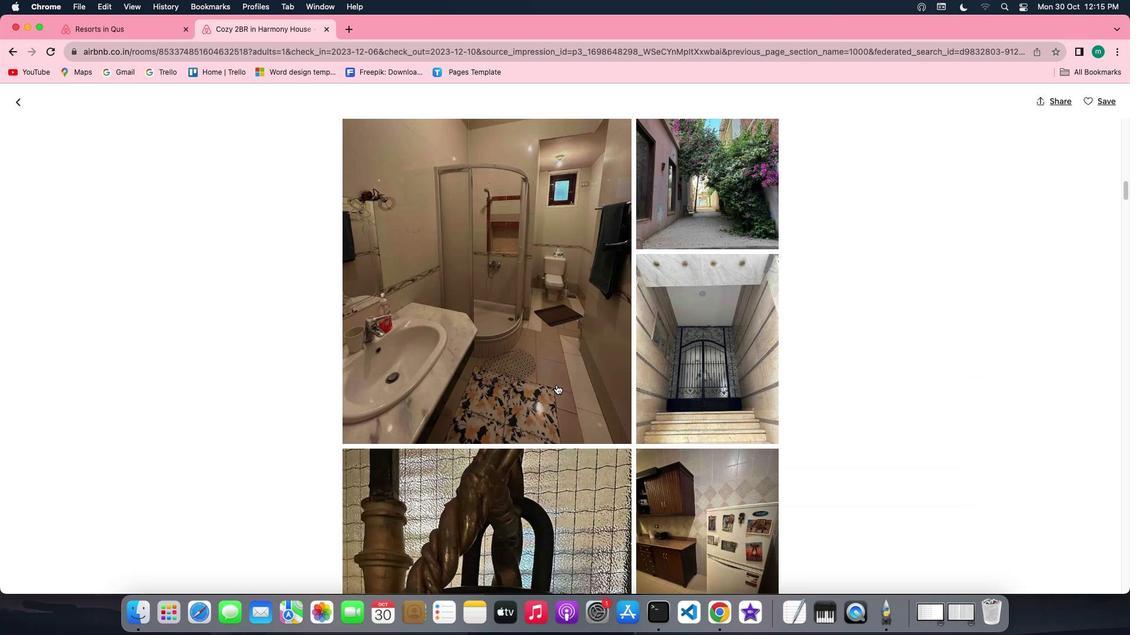 
Action: Mouse scrolled (556, 384) with delta (0, 0)
Screenshot: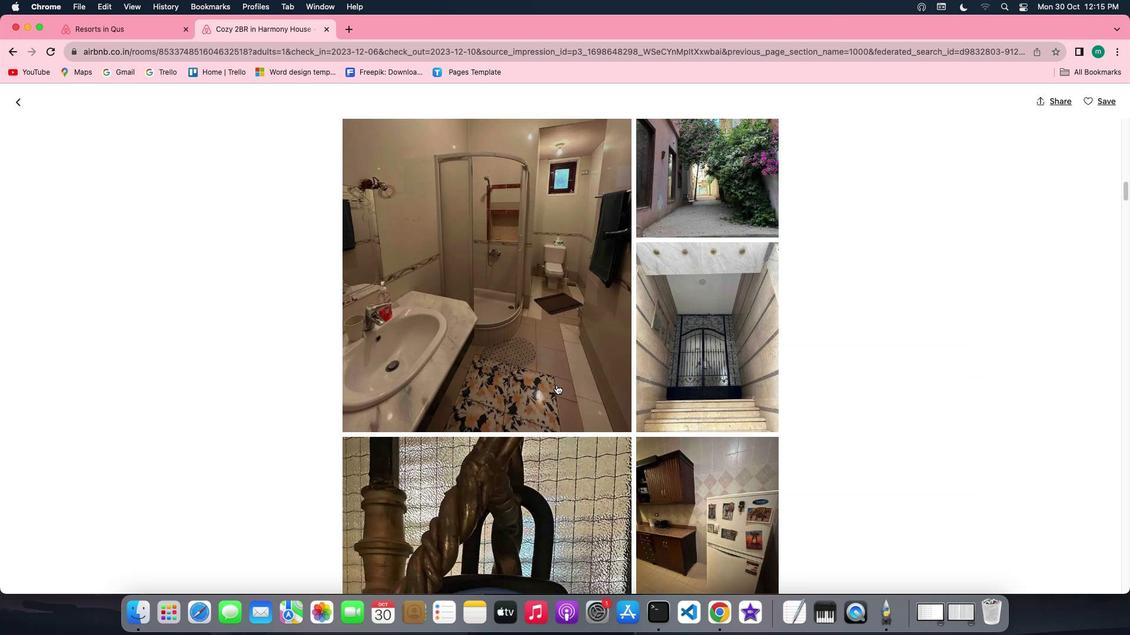 
Action: Mouse scrolled (556, 384) with delta (0, -1)
Screenshot: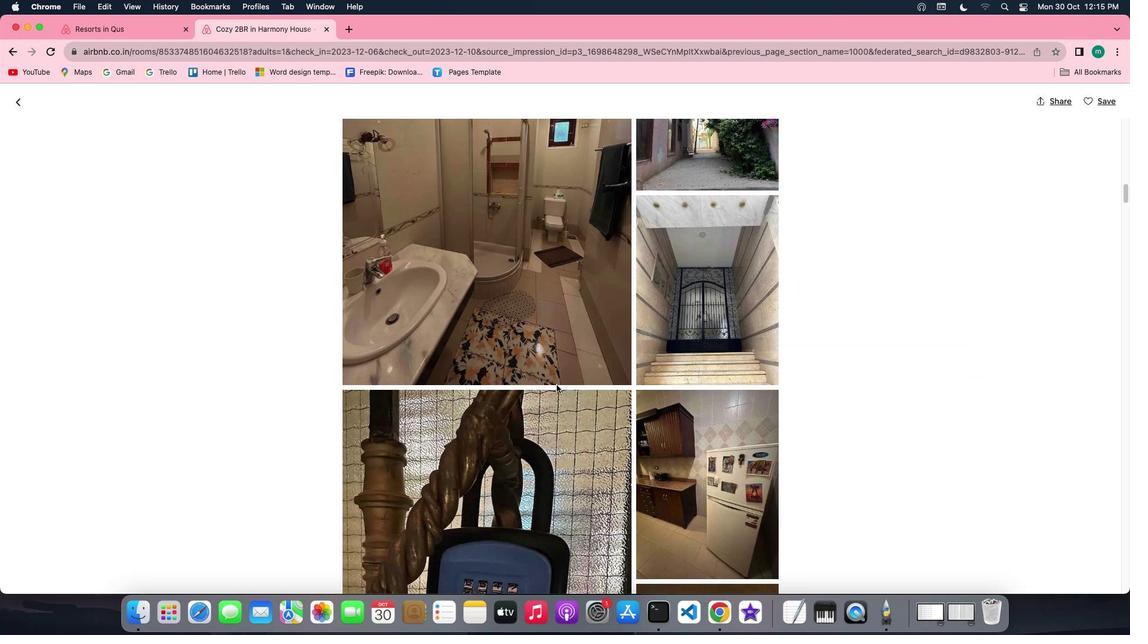 
Action: Mouse scrolled (556, 384) with delta (0, -1)
Screenshot: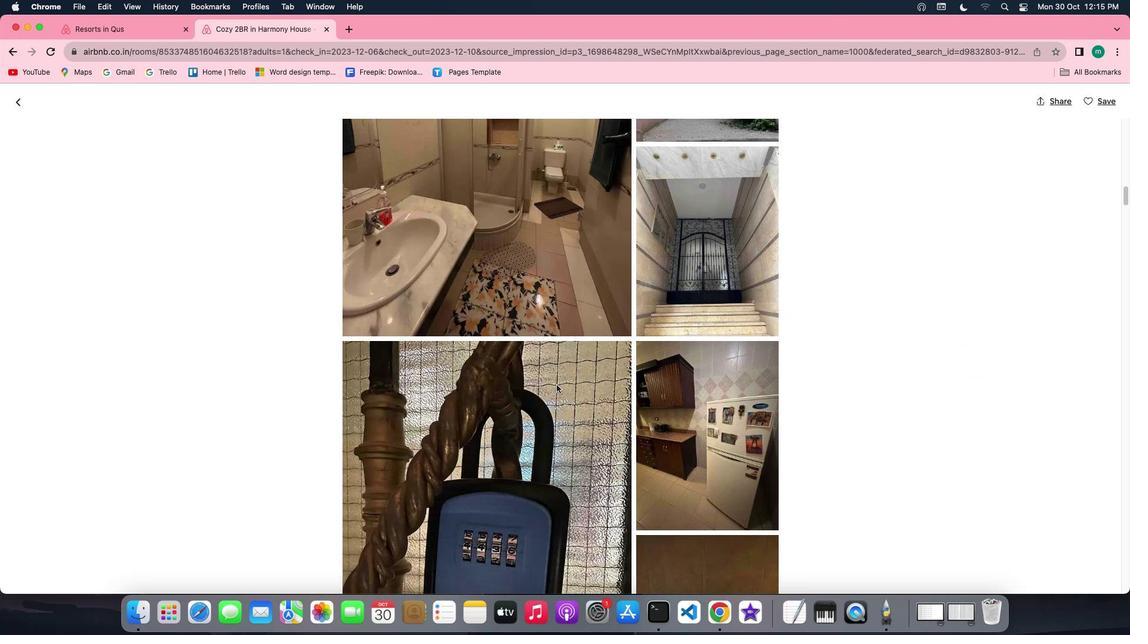 
Action: Mouse scrolled (556, 384) with delta (0, 0)
Screenshot: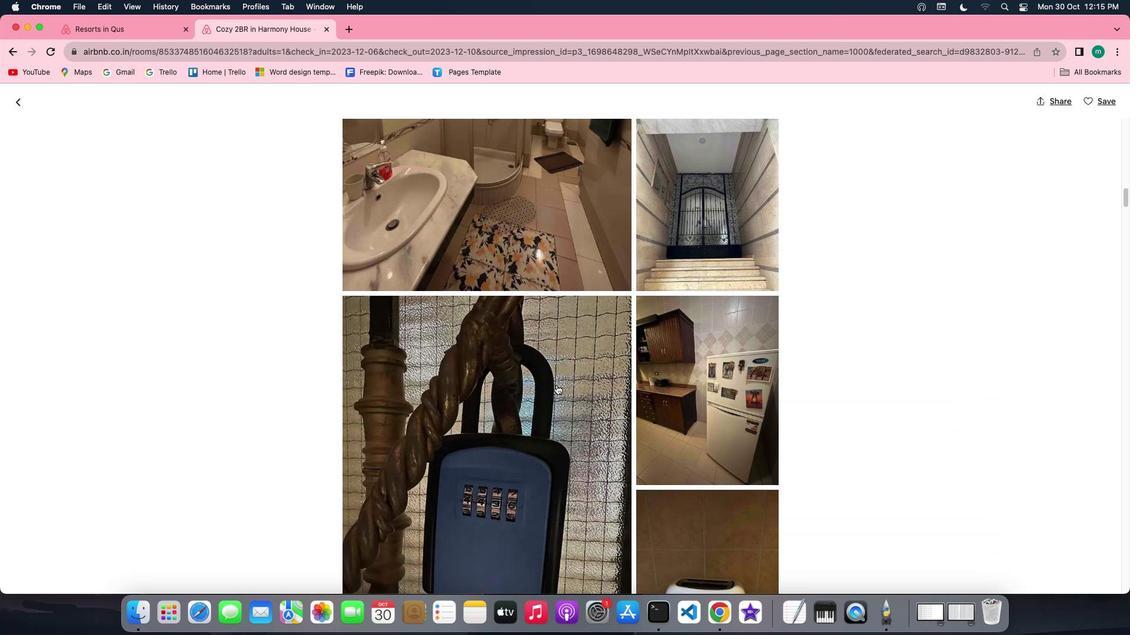 
Action: Mouse scrolled (556, 384) with delta (0, 0)
Screenshot: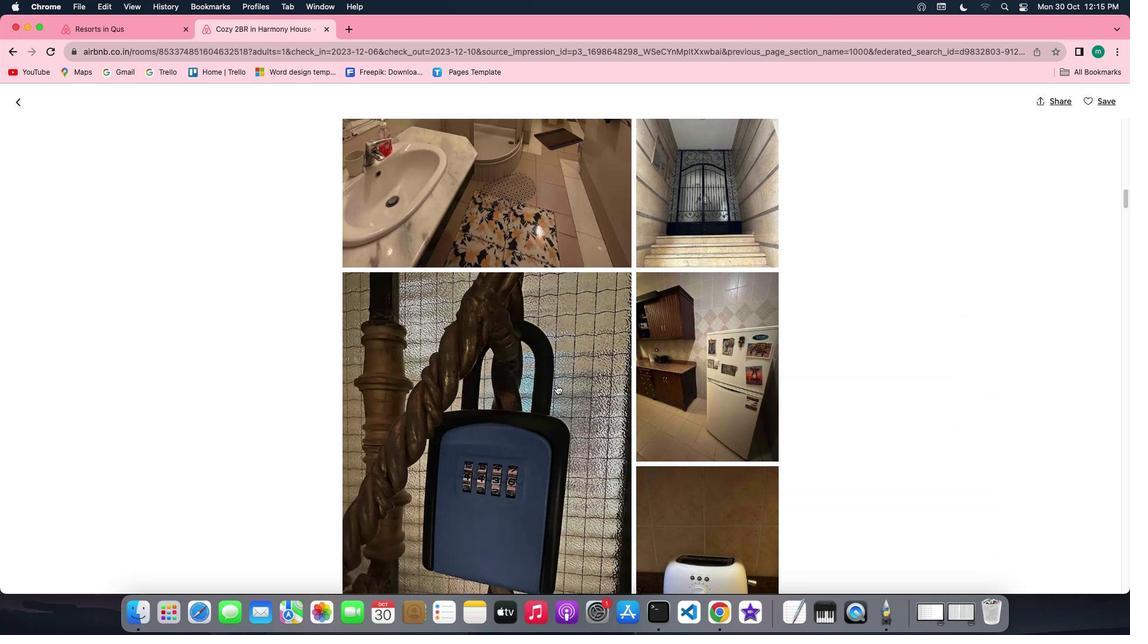 
Action: Mouse scrolled (556, 384) with delta (0, -1)
Screenshot: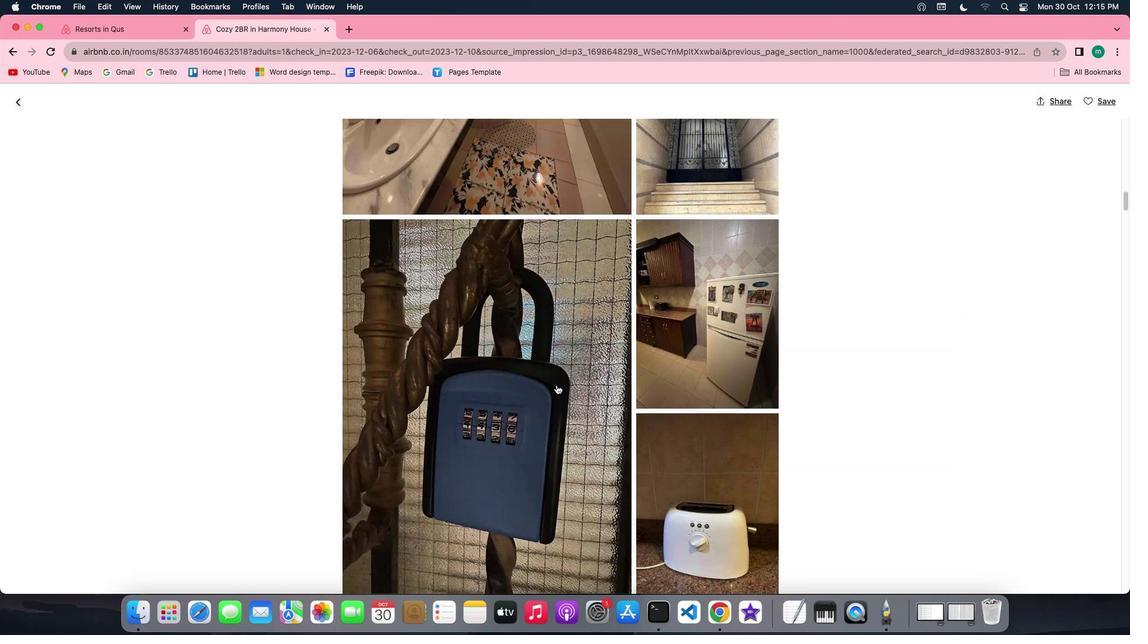 
Action: Mouse scrolled (556, 384) with delta (0, -1)
Screenshot: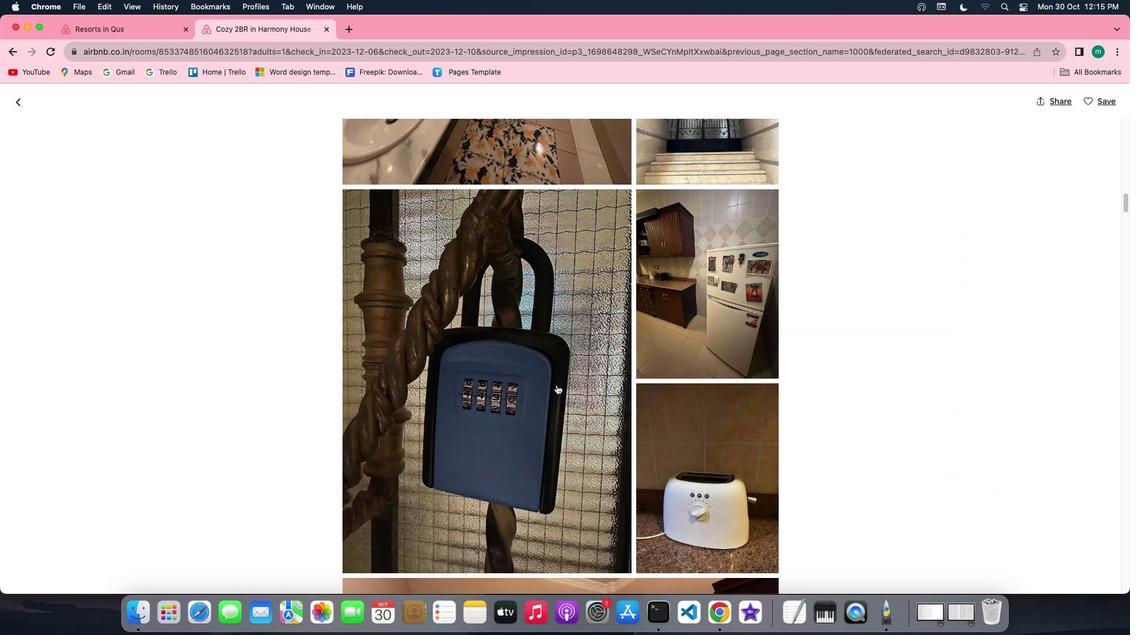 
Action: Mouse scrolled (556, 384) with delta (0, 0)
Screenshot: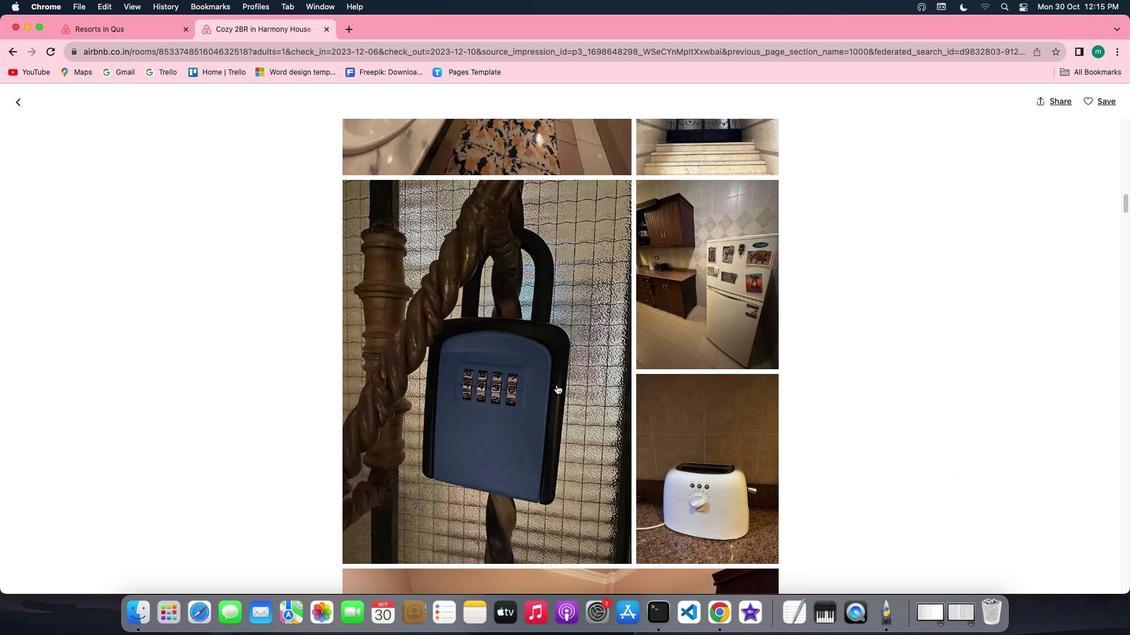 
Action: Mouse scrolled (556, 384) with delta (0, 0)
Screenshot: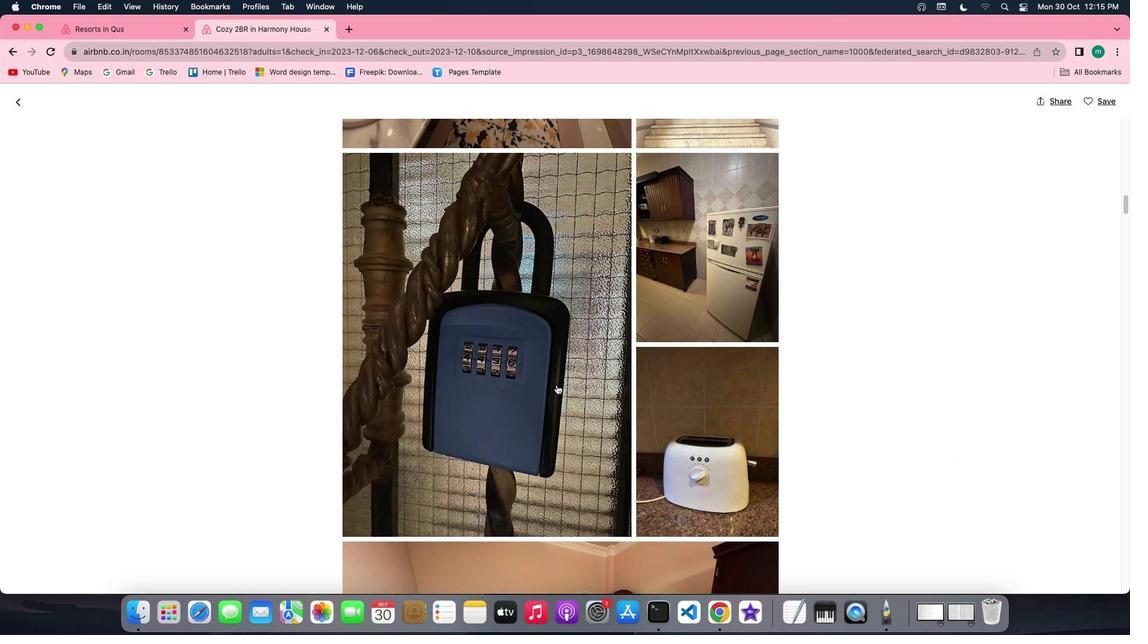 
Action: Mouse scrolled (556, 384) with delta (0, 0)
Screenshot: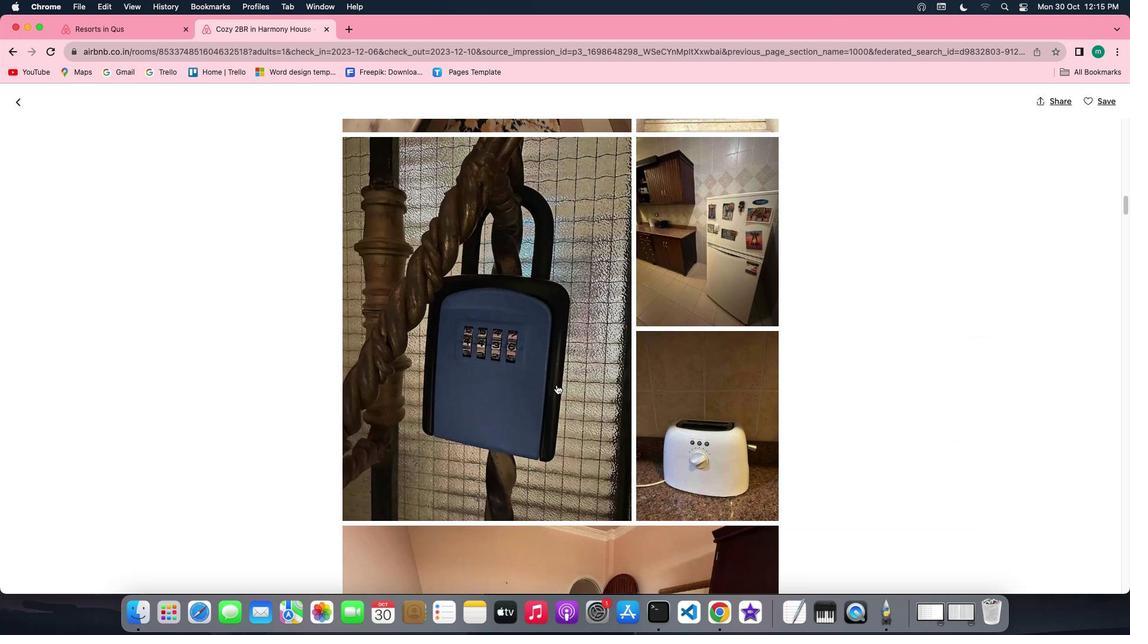 
Action: Mouse scrolled (556, 384) with delta (0, 0)
Screenshot: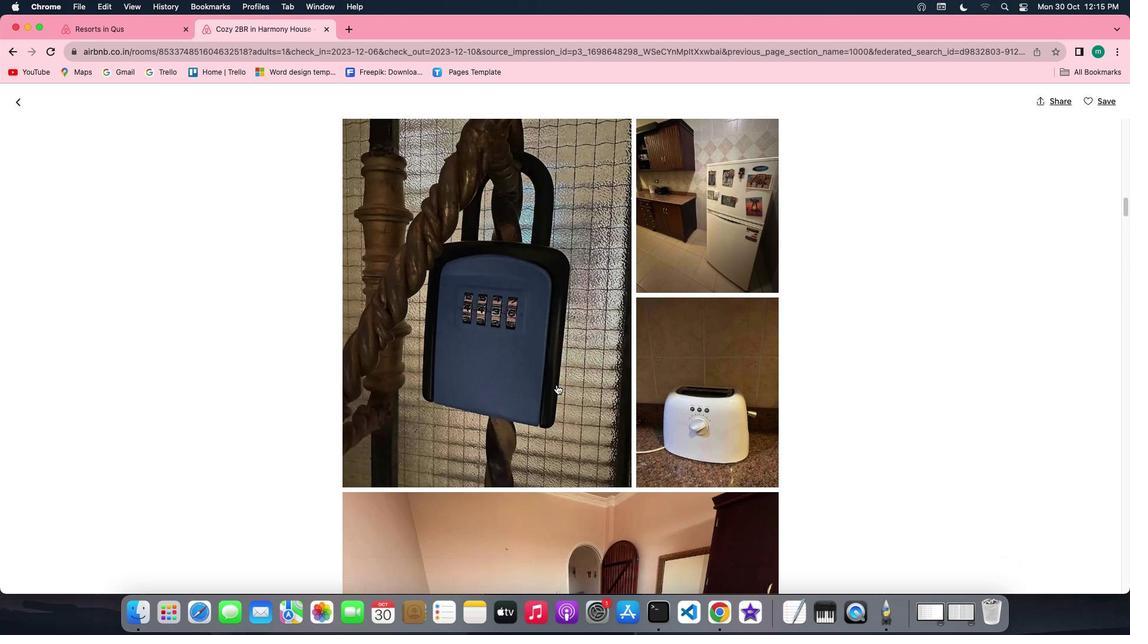 
Action: Mouse scrolled (556, 384) with delta (0, 0)
Screenshot: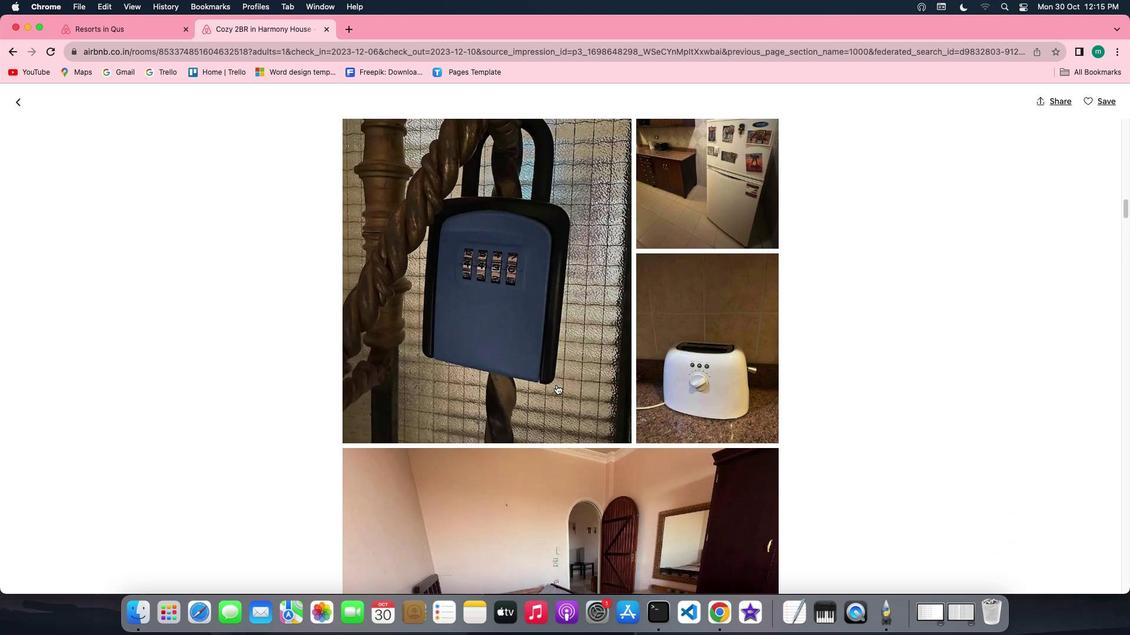 
Action: Mouse scrolled (556, 384) with delta (0, 0)
Screenshot: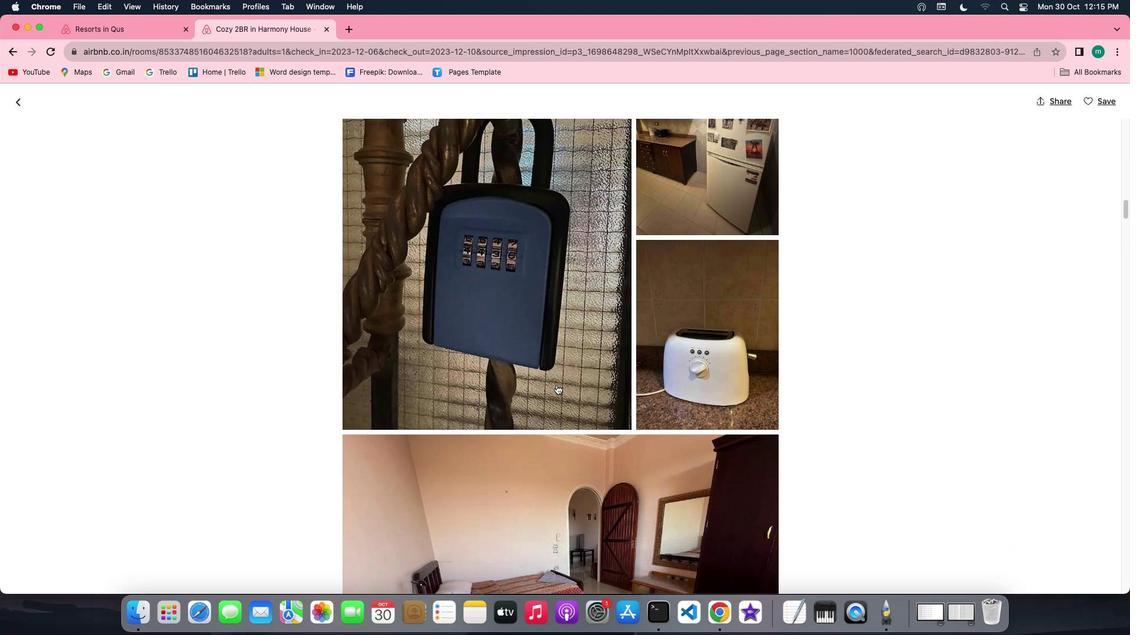 
Action: Mouse scrolled (556, 384) with delta (0, -1)
Screenshot: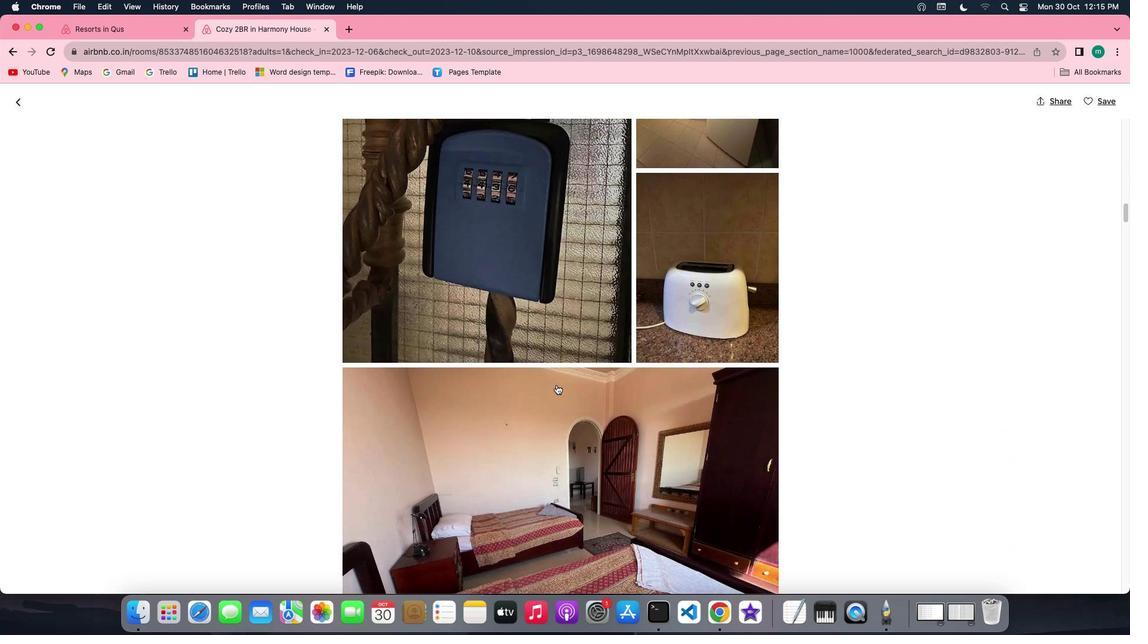 
Action: Mouse scrolled (556, 384) with delta (0, -1)
Screenshot: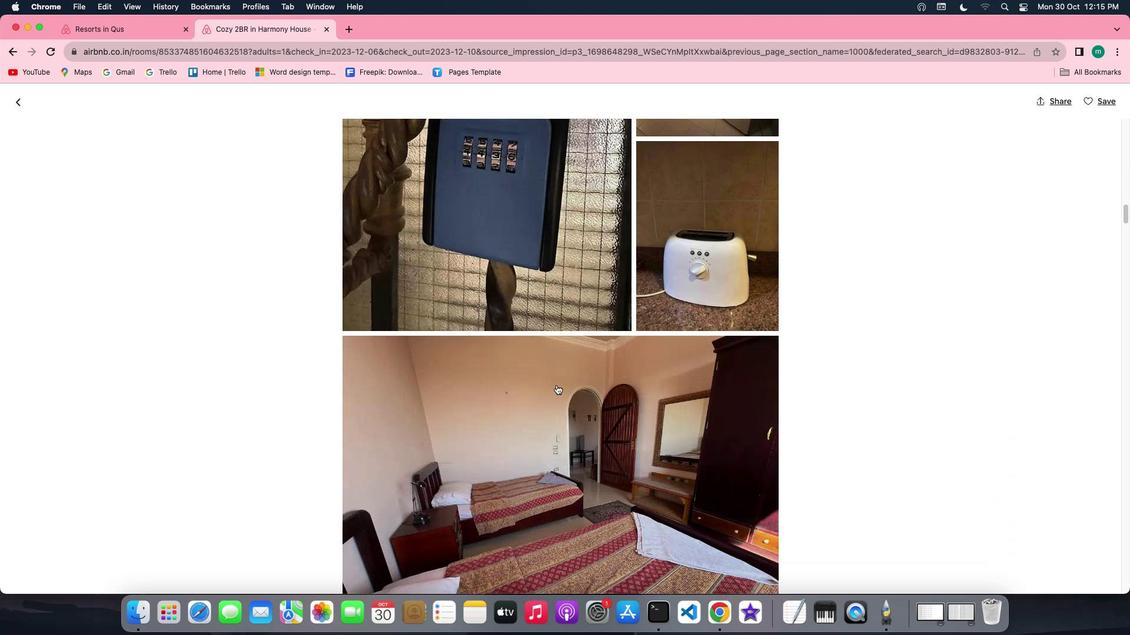 
Action: Mouse scrolled (556, 384) with delta (0, 0)
Screenshot: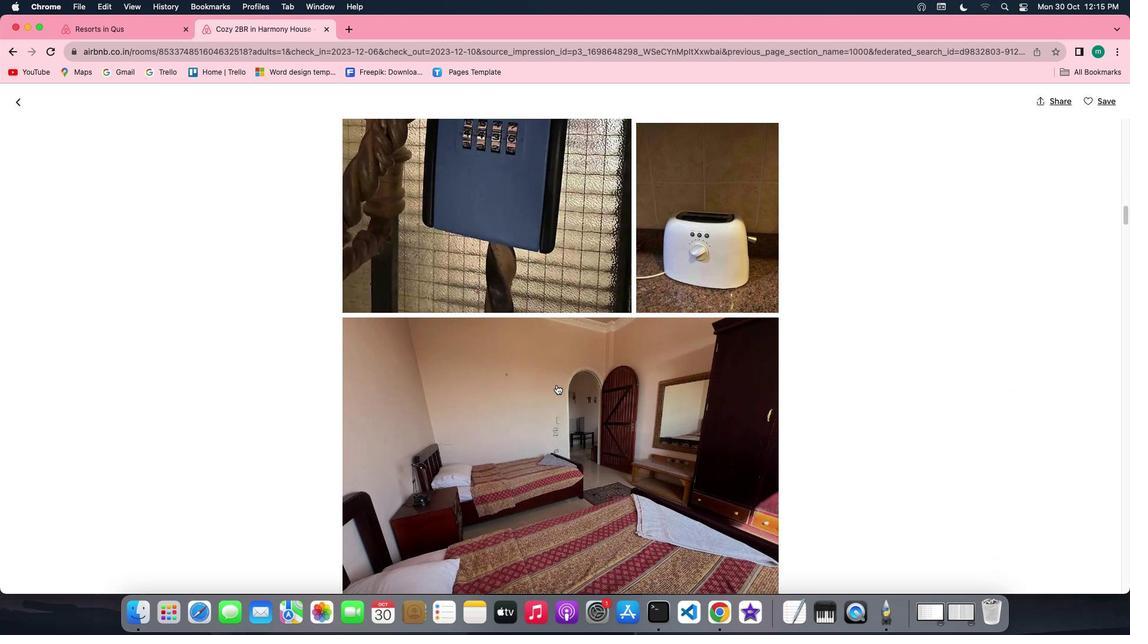 
Action: Mouse scrolled (556, 384) with delta (0, 0)
Screenshot: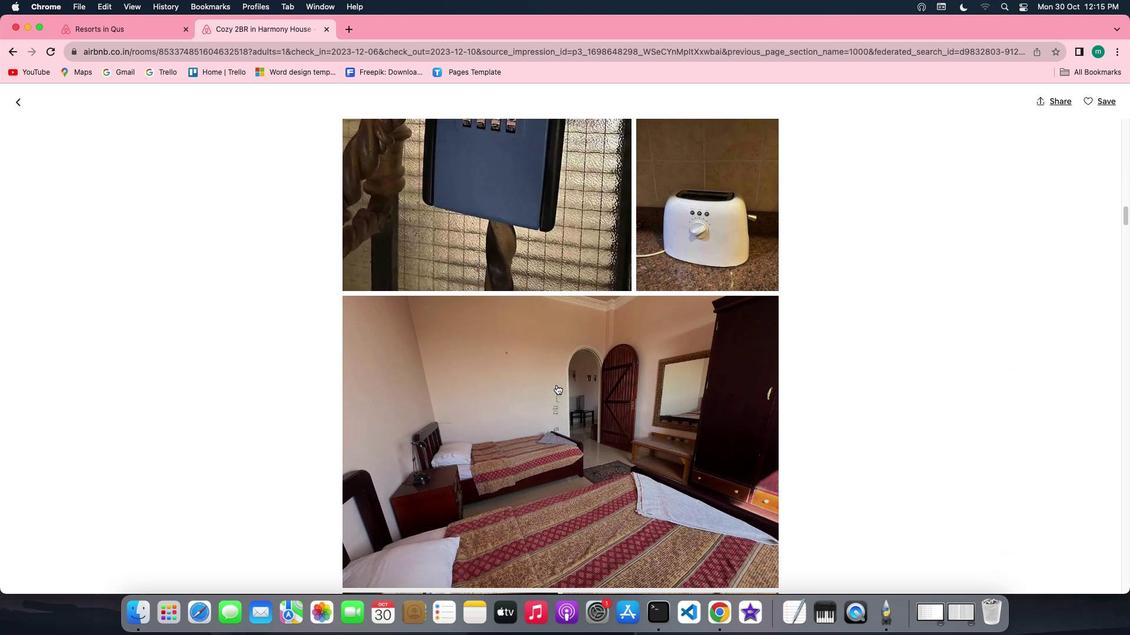 
Action: Mouse scrolled (556, 384) with delta (0, 0)
Screenshot: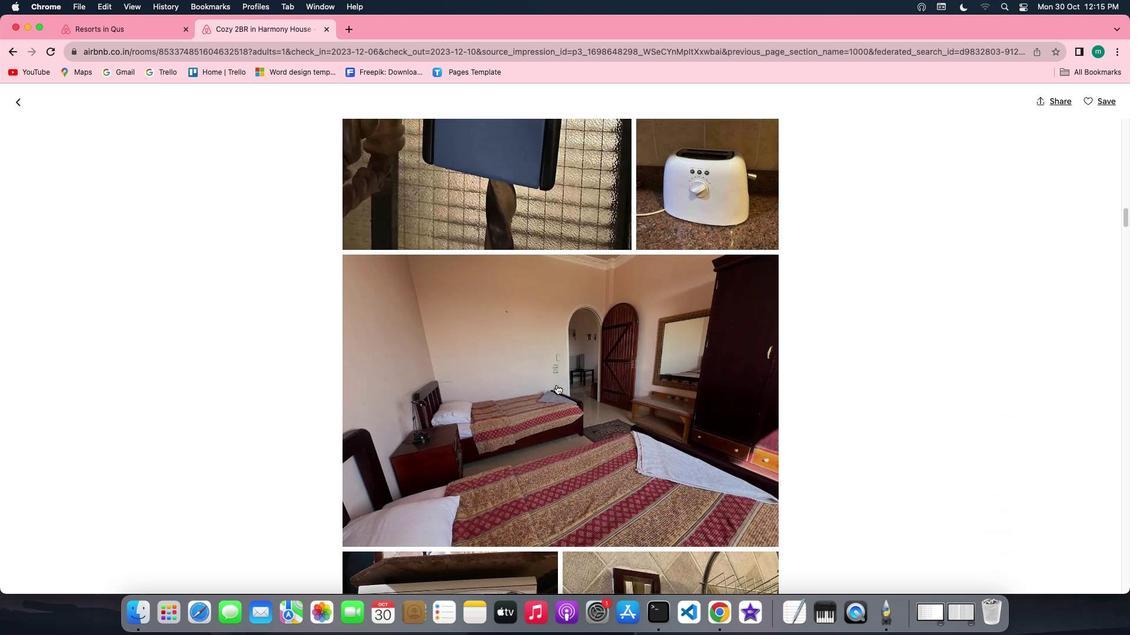 
Action: Mouse scrolled (556, 384) with delta (0, -1)
Screenshot: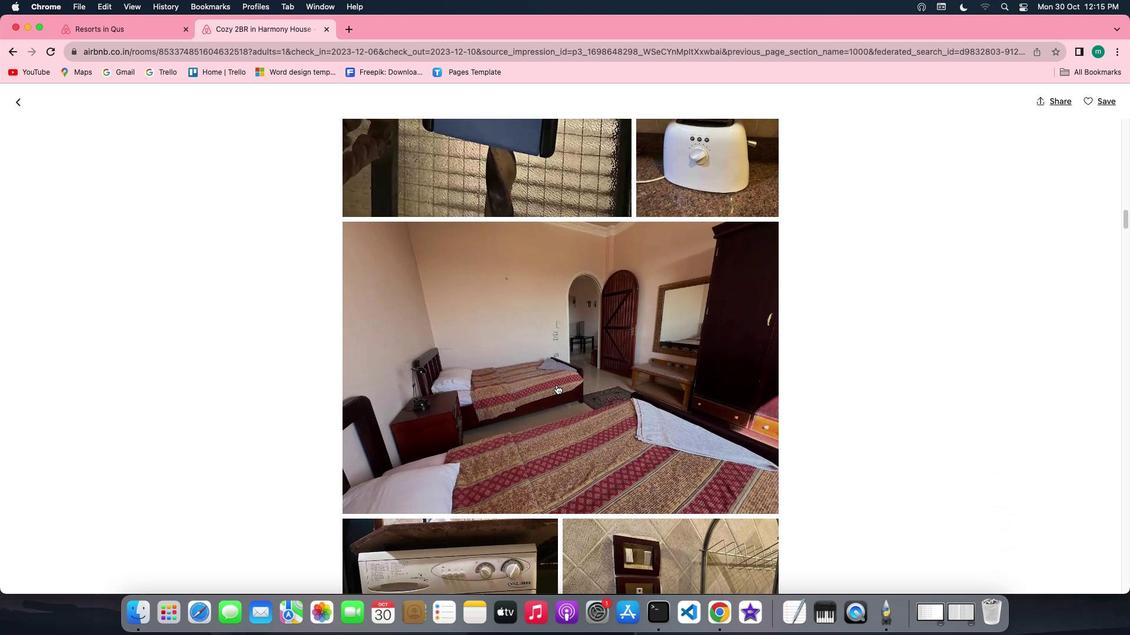 
Action: Mouse scrolled (556, 384) with delta (0, 0)
Screenshot: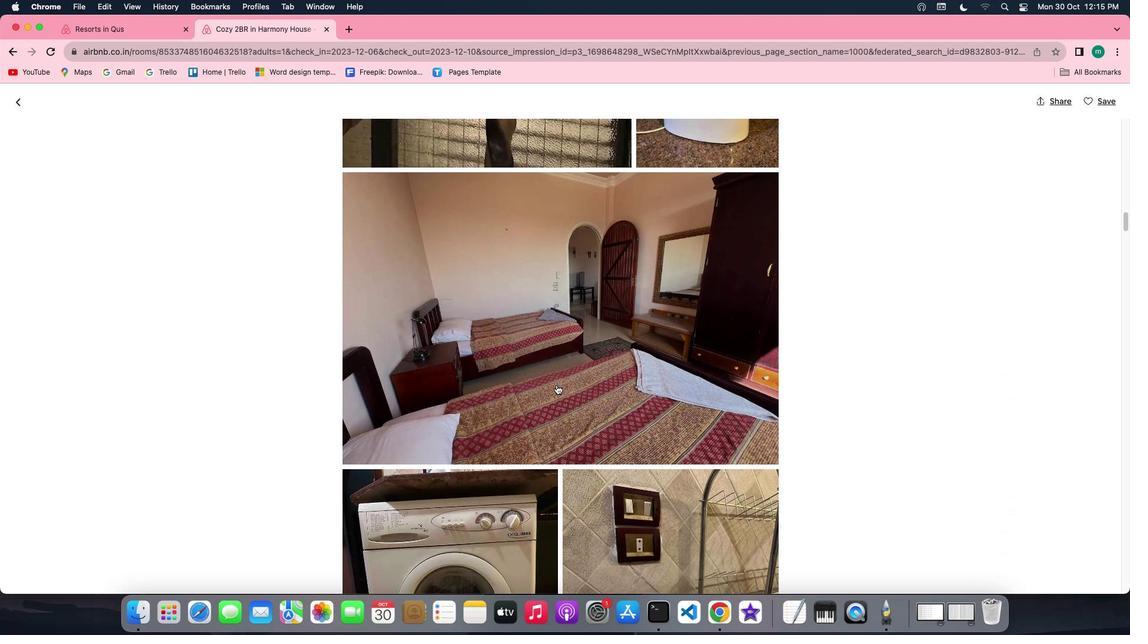 
Action: Mouse scrolled (556, 384) with delta (0, 0)
Screenshot: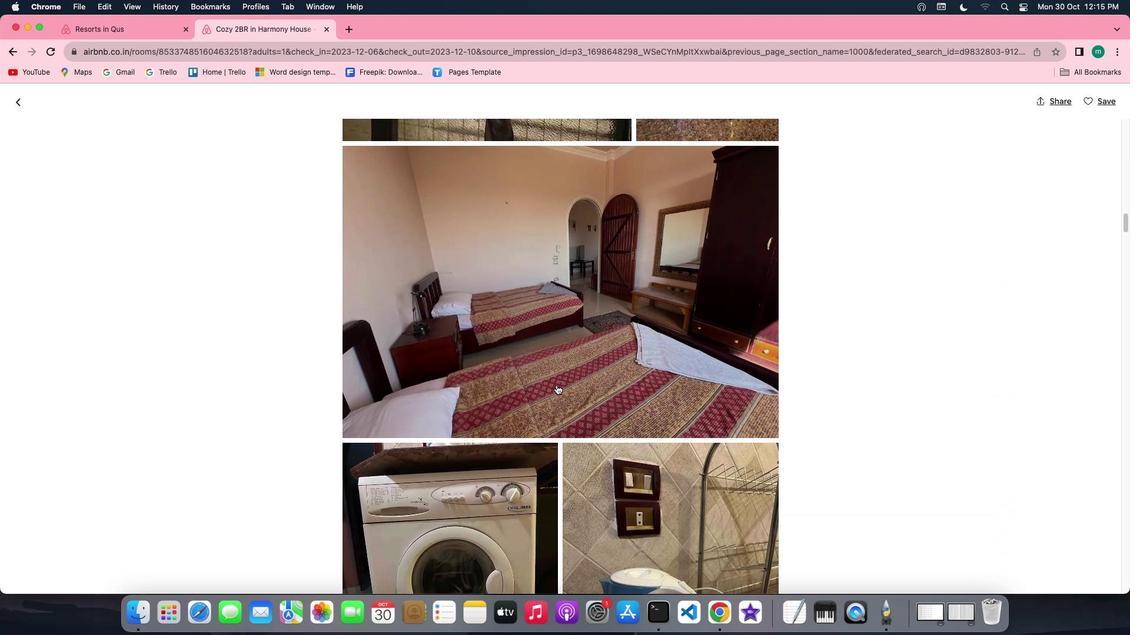 
Action: Mouse scrolled (556, 384) with delta (0, -1)
Screenshot: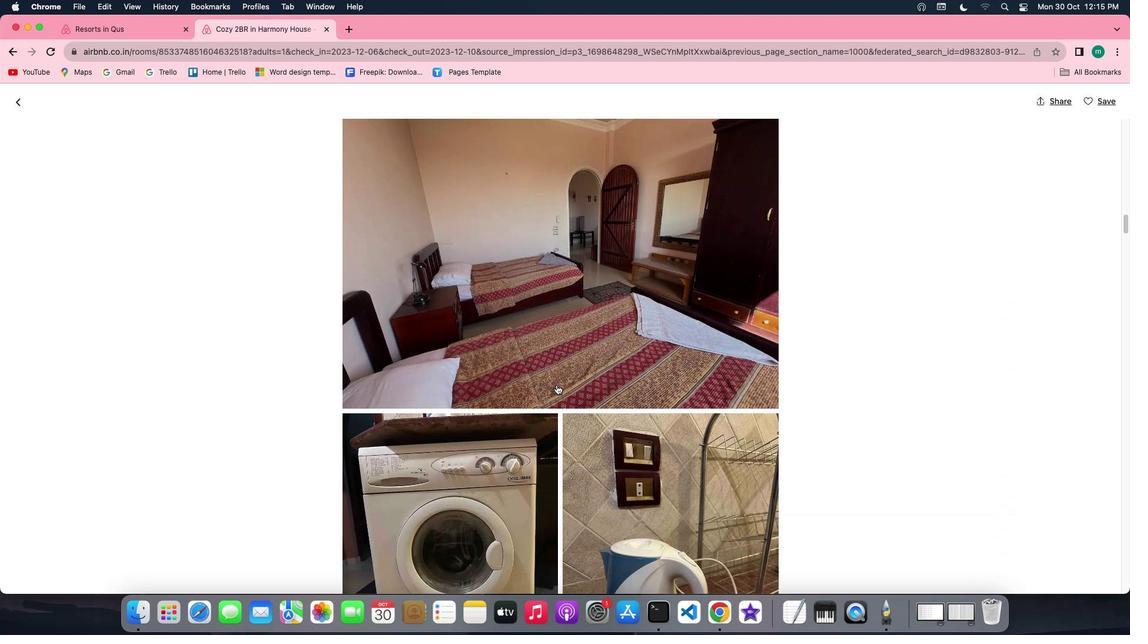 
Action: Mouse scrolled (556, 384) with delta (0, -1)
Screenshot: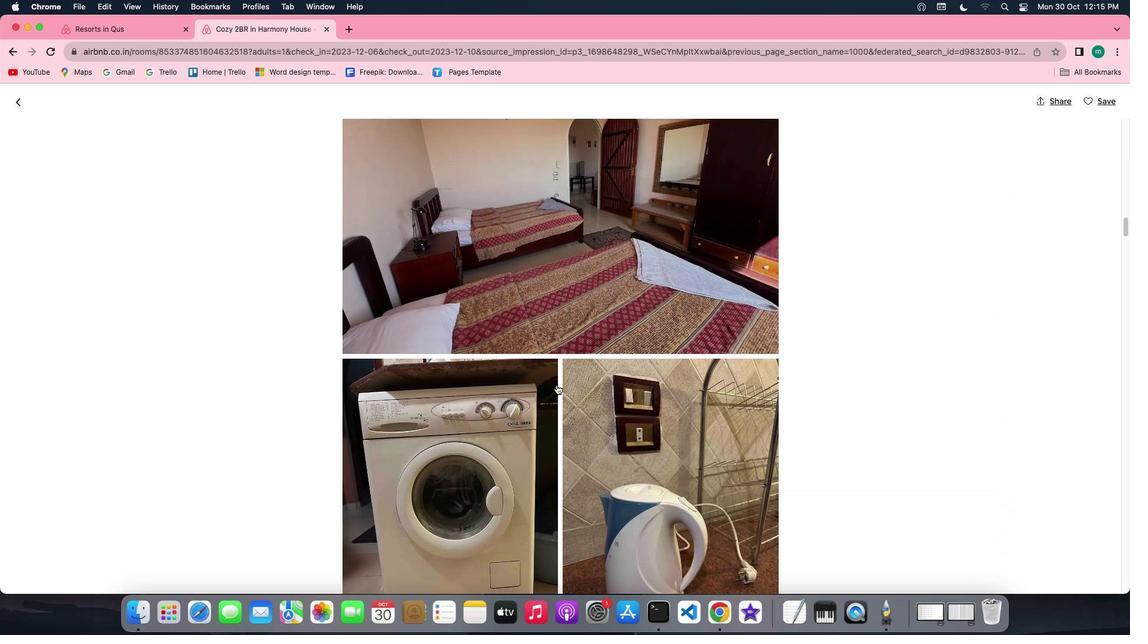 
Action: Mouse scrolled (556, 384) with delta (0, 0)
Screenshot: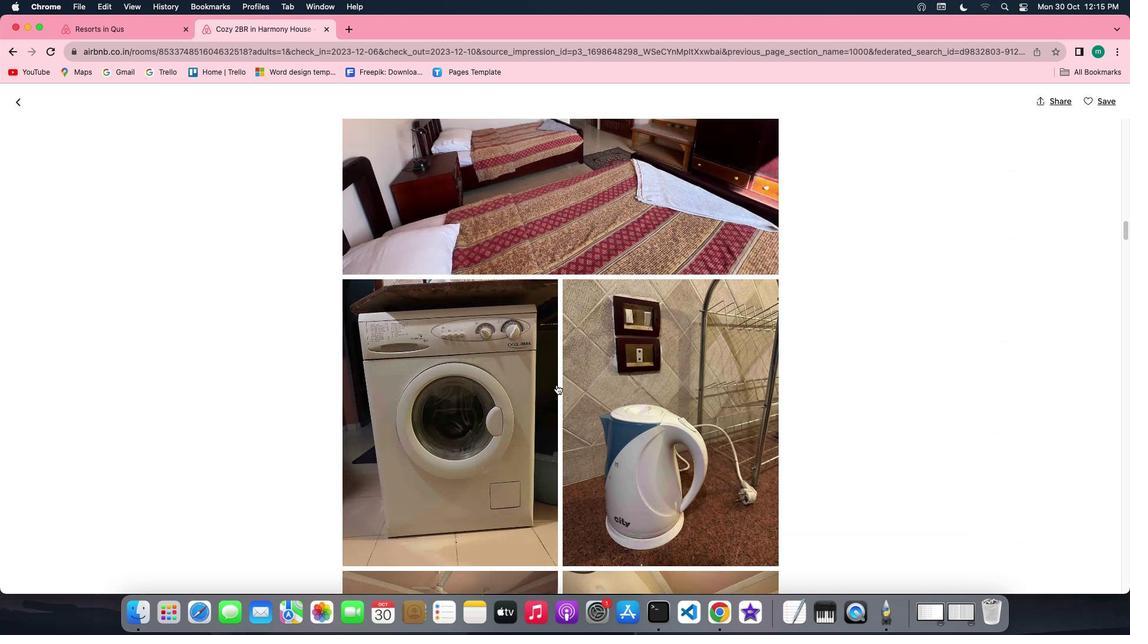 
Action: Mouse scrolled (556, 384) with delta (0, 0)
Screenshot: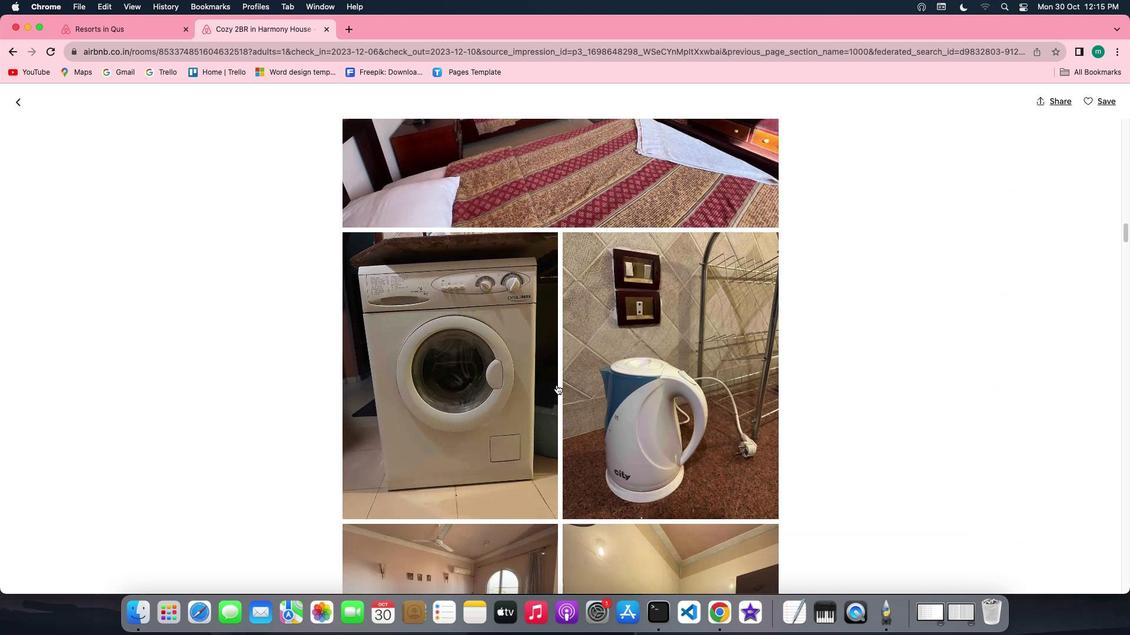
Action: Mouse scrolled (556, 384) with delta (0, -1)
Screenshot: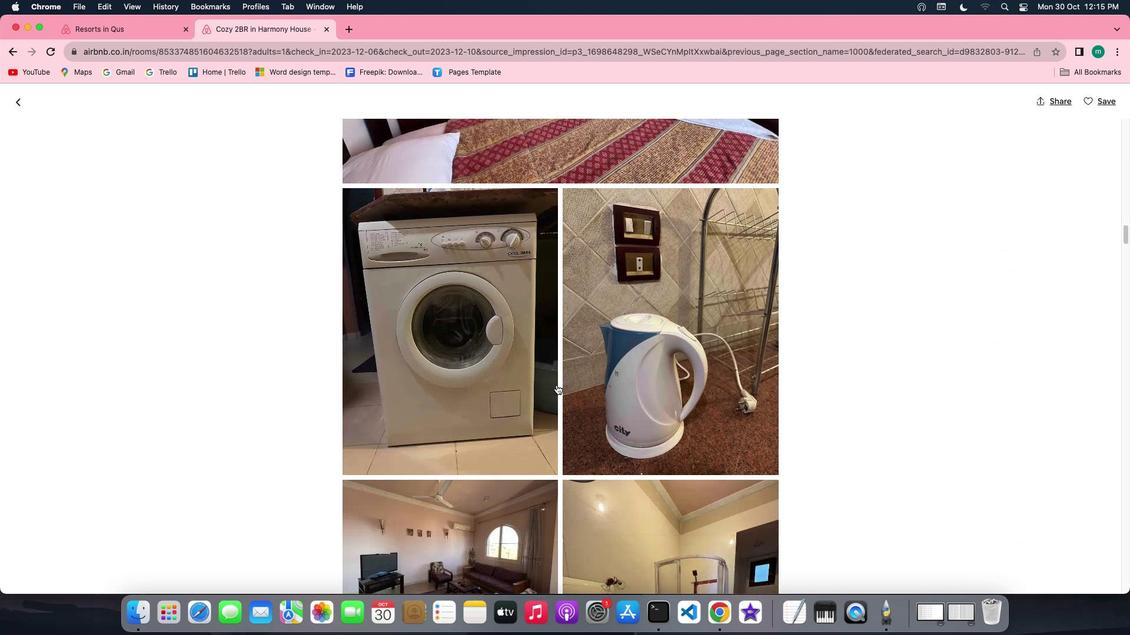 
Action: Mouse scrolled (556, 384) with delta (0, -2)
Screenshot: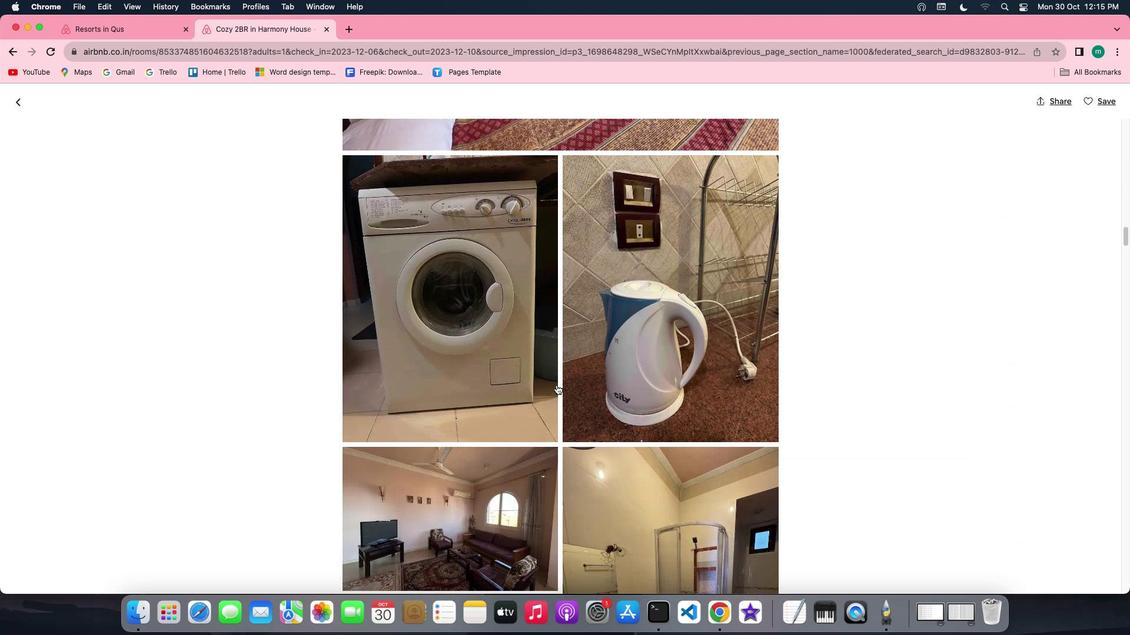 
Action: Mouse scrolled (556, 384) with delta (0, 0)
Screenshot: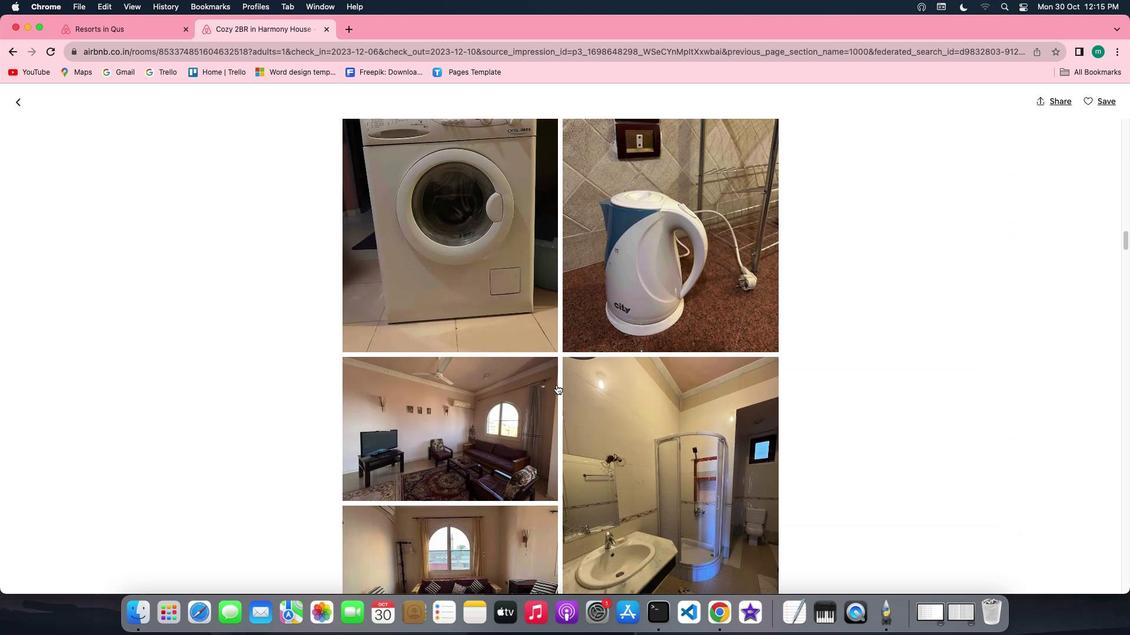 
Action: Mouse scrolled (556, 384) with delta (0, 0)
Screenshot: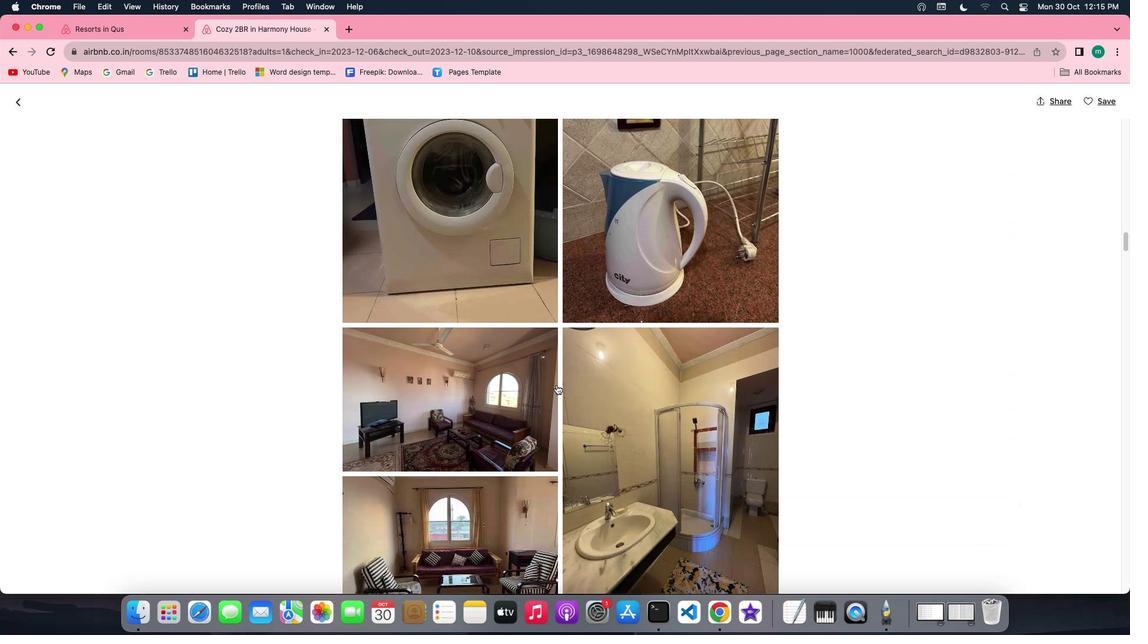
Action: Mouse scrolled (556, 384) with delta (0, -1)
Screenshot: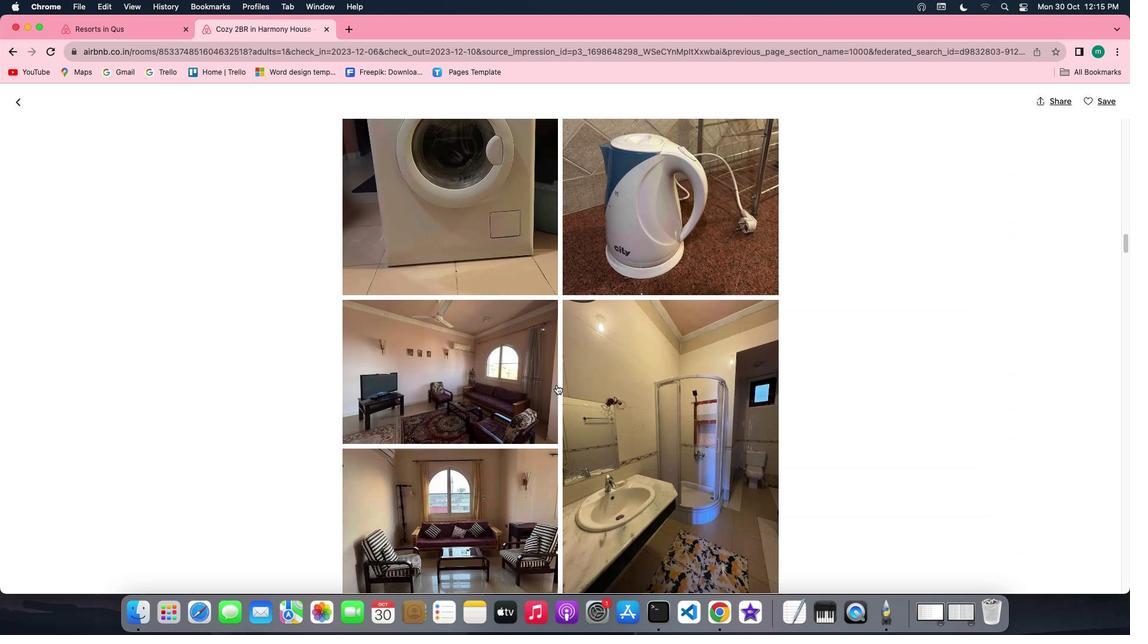 
Action: Mouse scrolled (556, 384) with delta (0, -2)
Screenshot: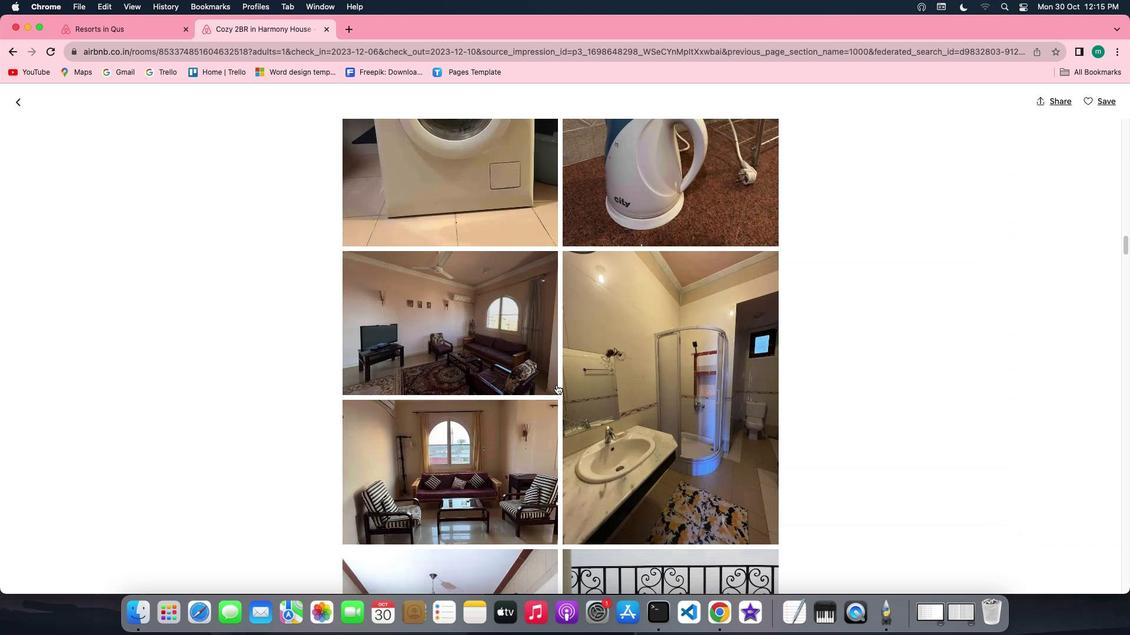 
Action: Mouse scrolled (556, 384) with delta (0, 0)
Screenshot: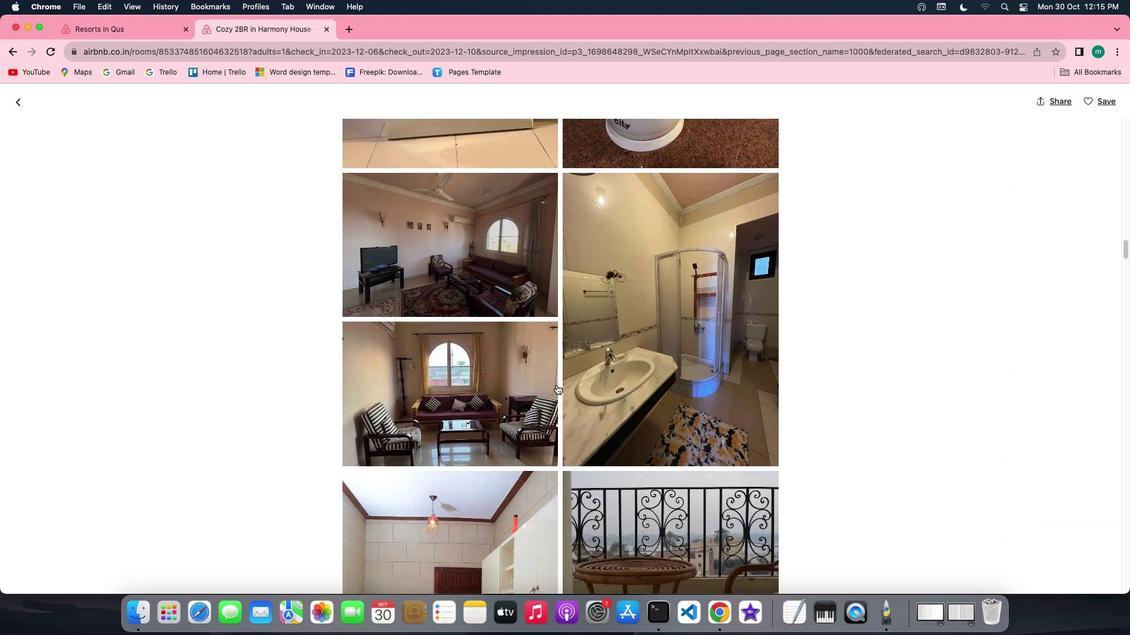 
Action: Mouse scrolled (556, 384) with delta (0, 0)
Screenshot: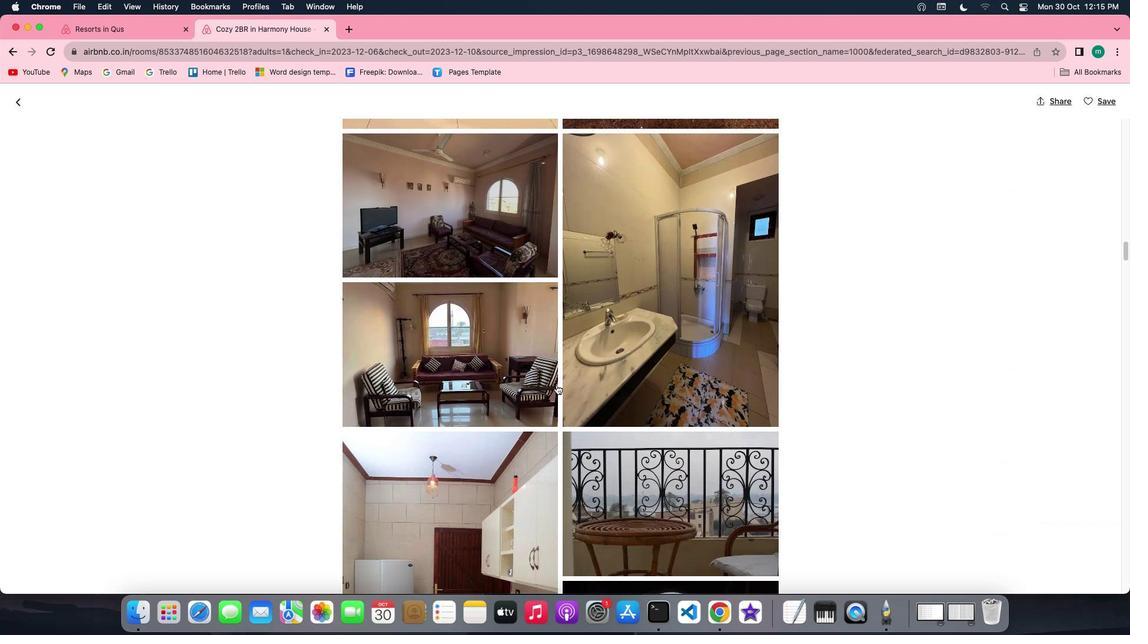 
Action: Mouse scrolled (556, 384) with delta (0, -1)
Screenshot: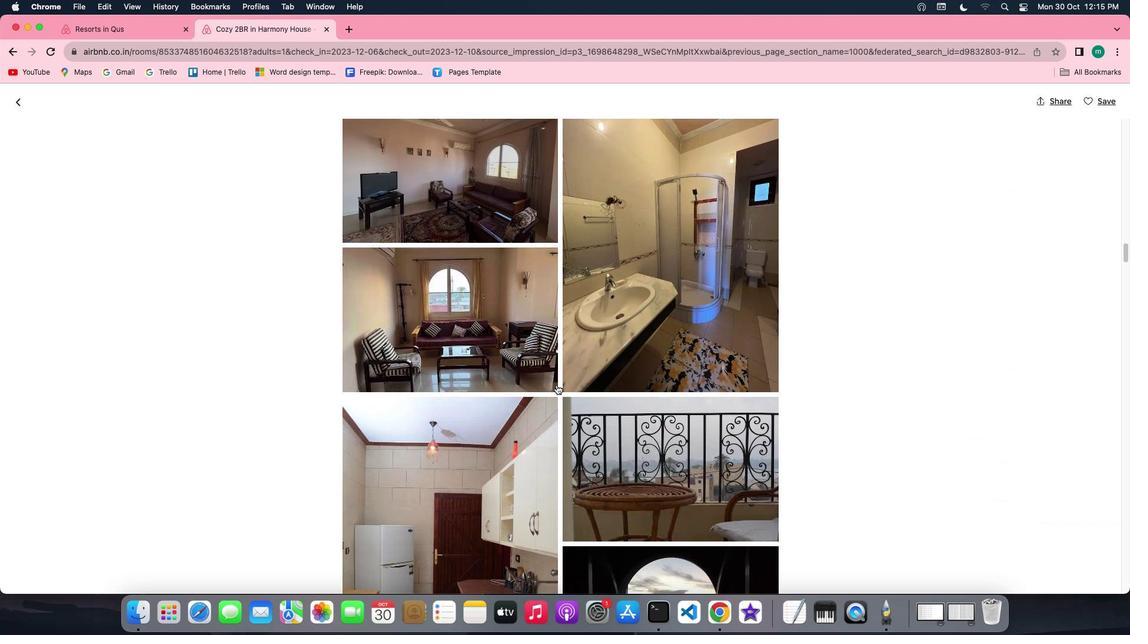 
Action: Mouse scrolled (556, 384) with delta (0, -1)
Screenshot: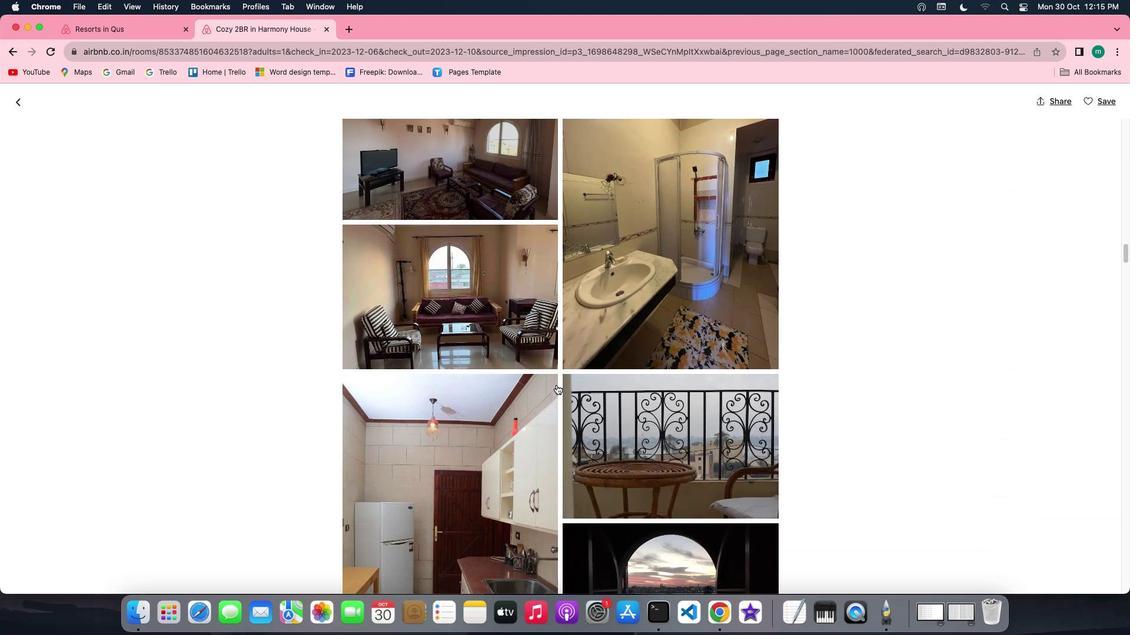 
Action: Mouse scrolled (556, 384) with delta (0, 0)
Screenshot: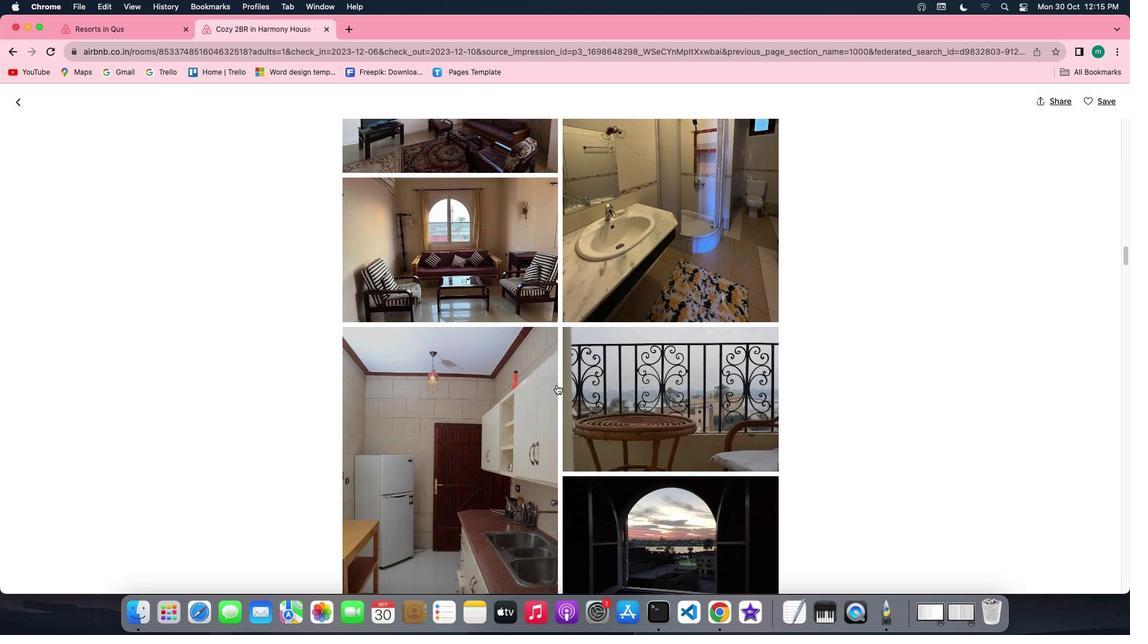 
Action: Mouse scrolled (556, 384) with delta (0, 0)
Screenshot: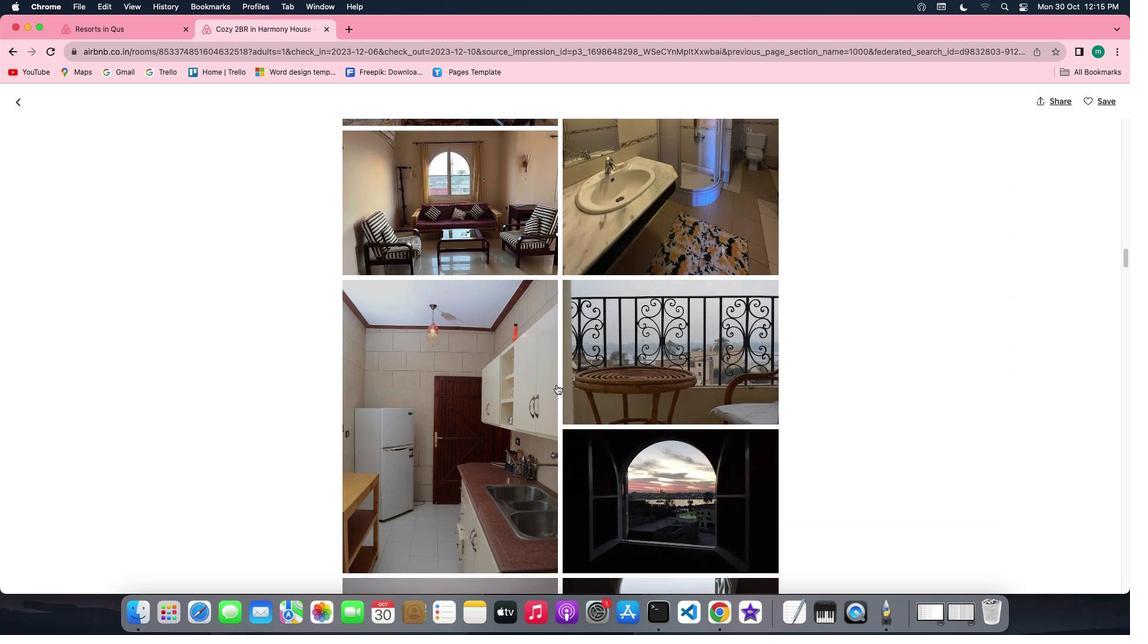 
Action: Mouse scrolled (556, 384) with delta (0, -1)
Screenshot: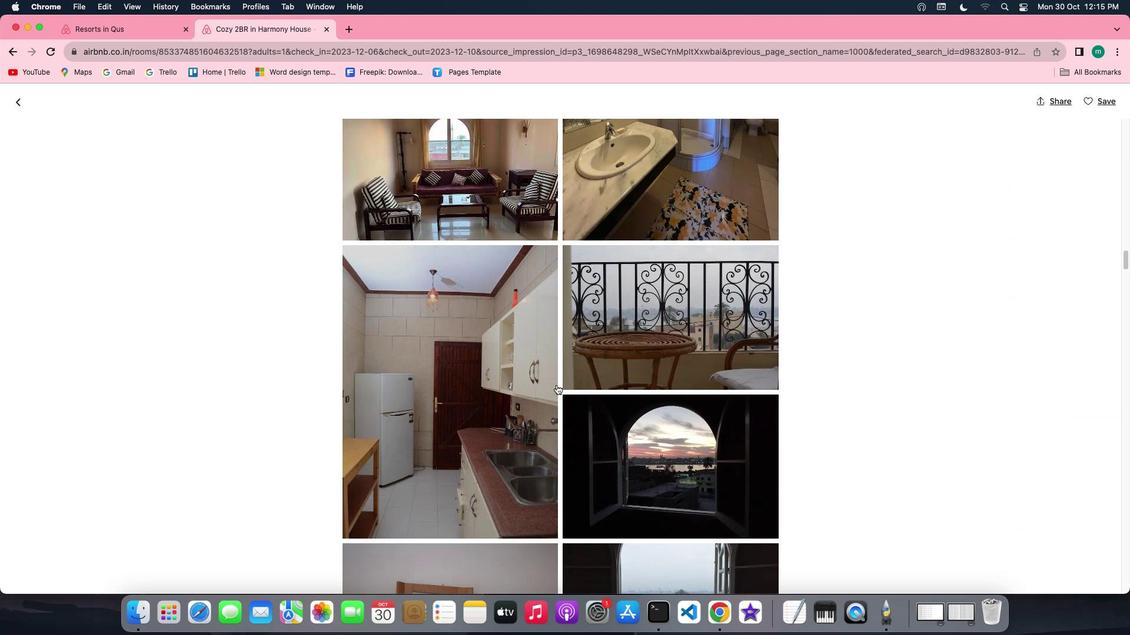 
Action: Mouse scrolled (556, 384) with delta (0, -1)
Screenshot: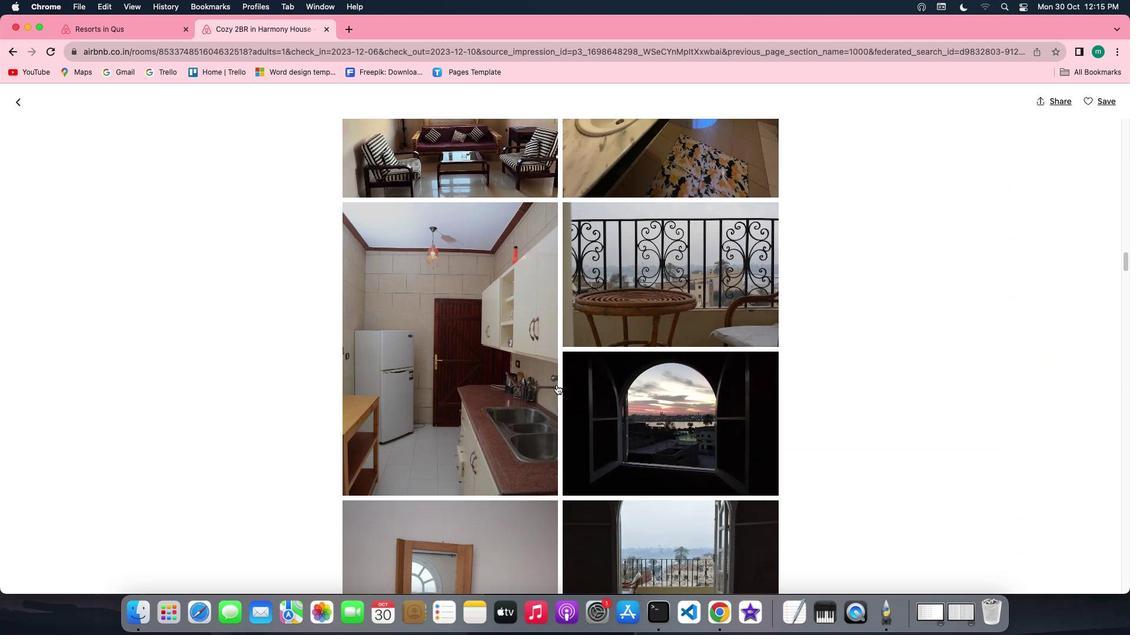 
Action: Mouse scrolled (556, 384) with delta (0, 0)
Screenshot: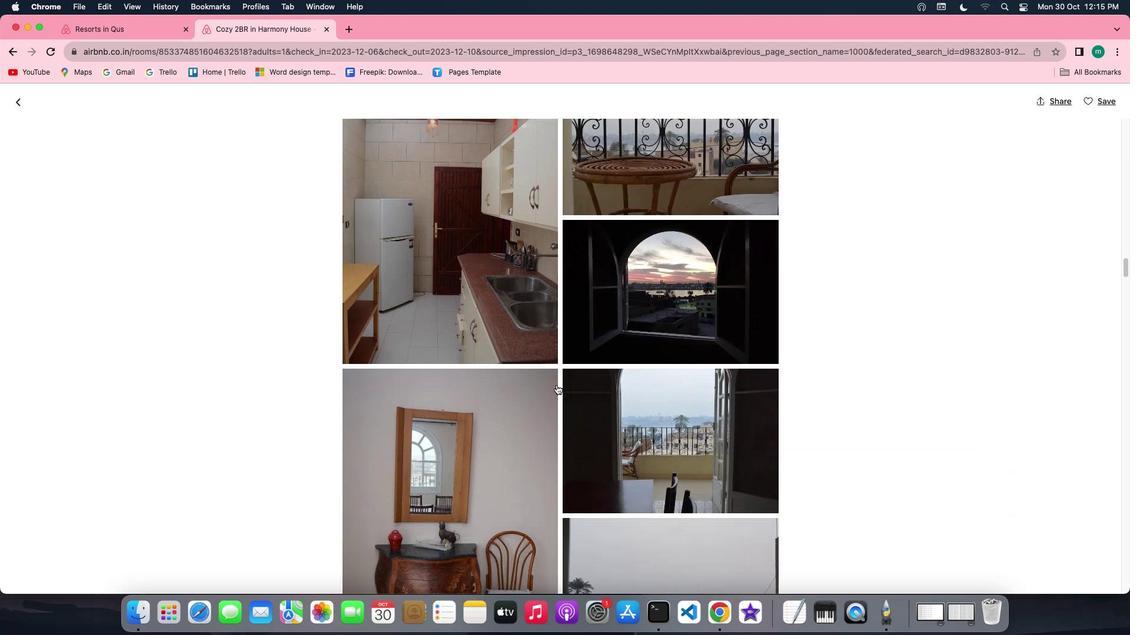 
Action: Mouse scrolled (556, 384) with delta (0, 0)
Screenshot: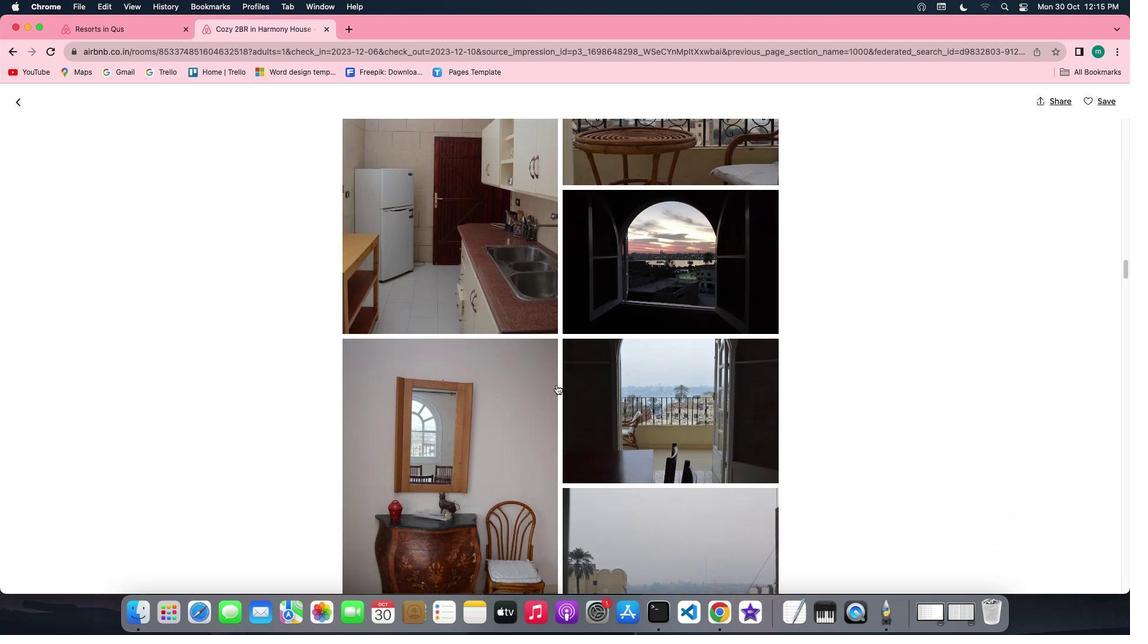 
Action: Mouse scrolled (556, 384) with delta (0, -1)
Screenshot: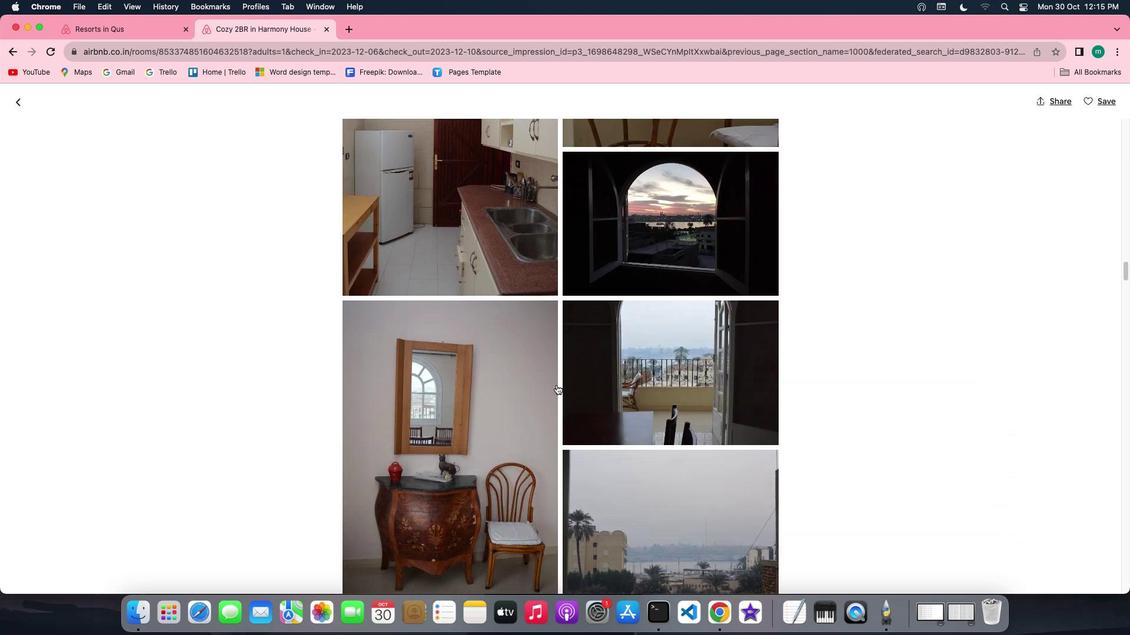 
Action: Mouse scrolled (556, 384) with delta (0, -2)
Screenshot: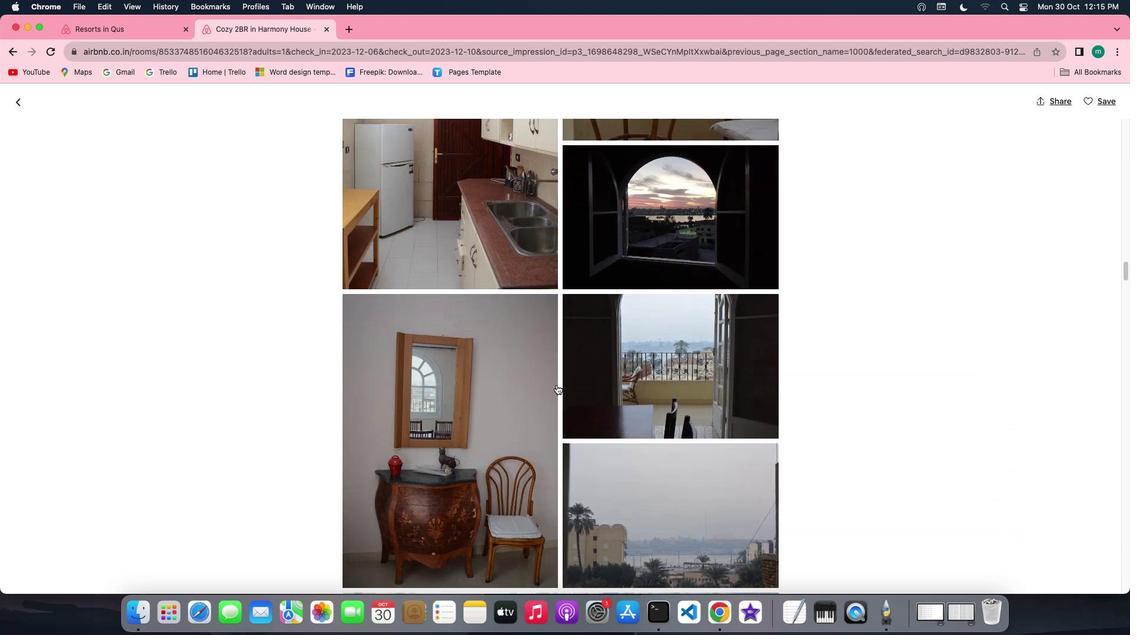 
Action: Mouse scrolled (556, 384) with delta (0, 0)
Screenshot: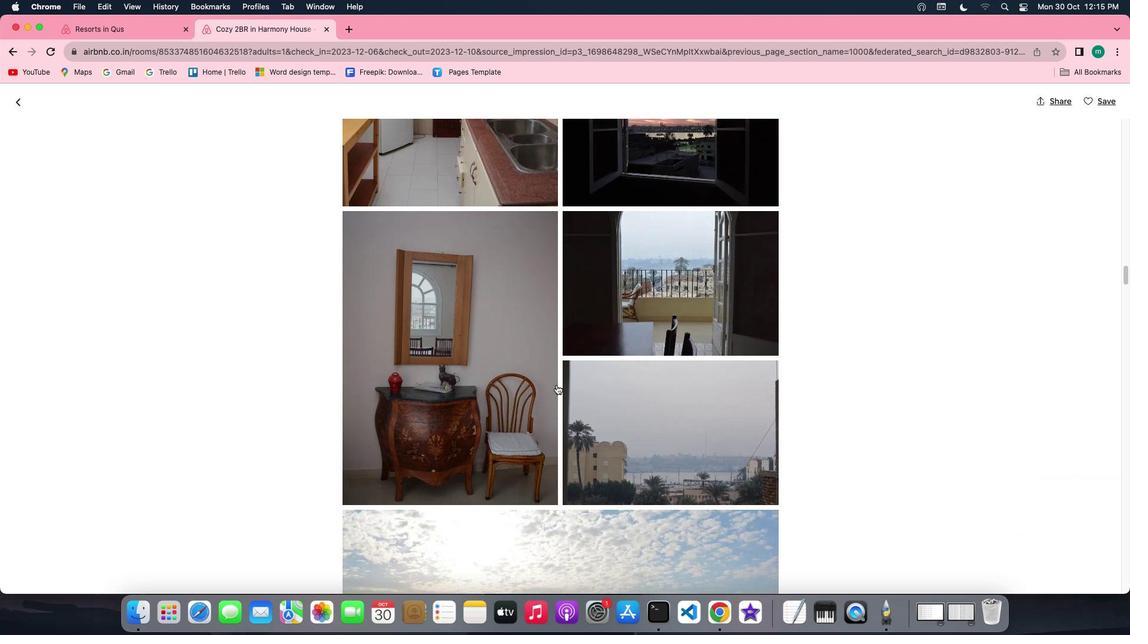 
Action: Mouse scrolled (556, 384) with delta (0, 0)
Screenshot: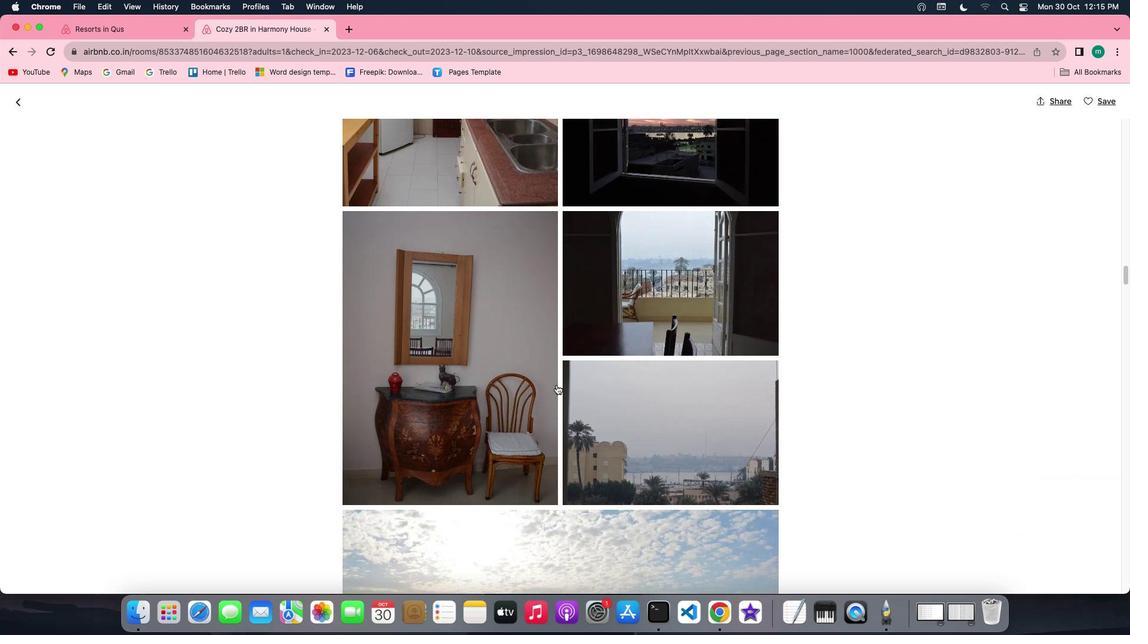 
Action: Mouse scrolled (556, 384) with delta (0, -1)
Screenshot: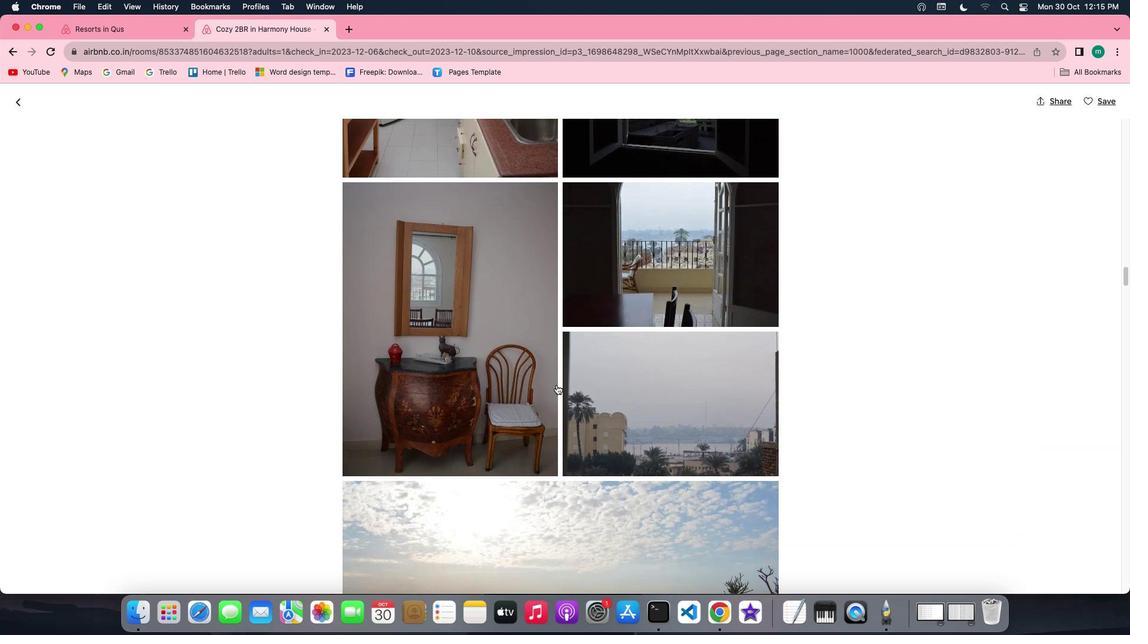 
Action: Mouse scrolled (556, 384) with delta (0, -2)
Screenshot: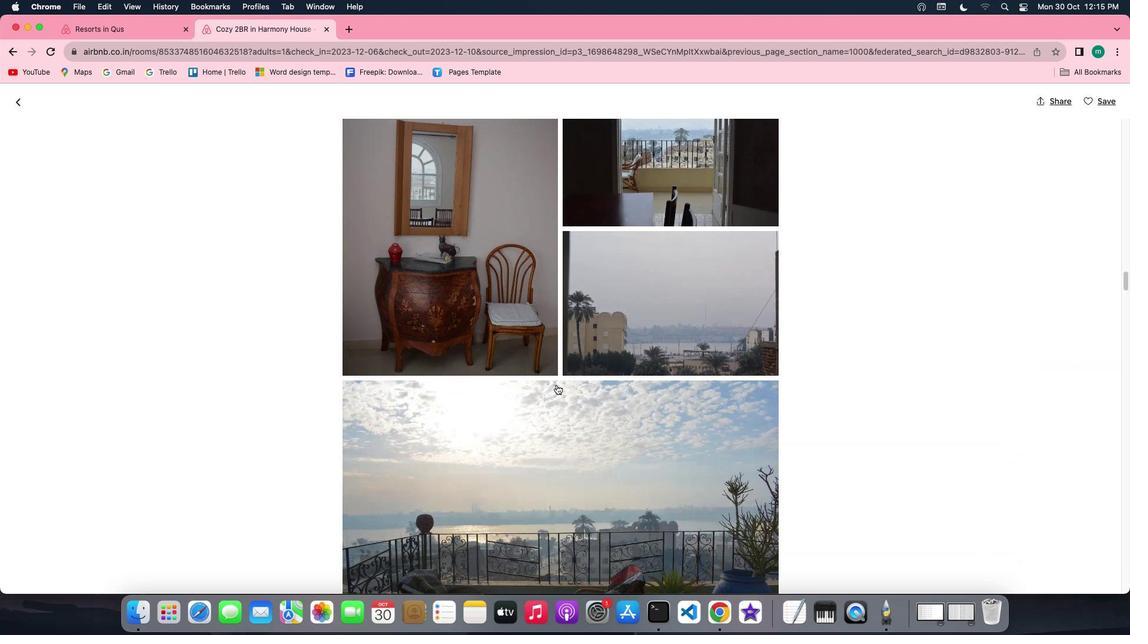 
Action: Mouse scrolled (556, 384) with delta (0, 0)
Screenshot: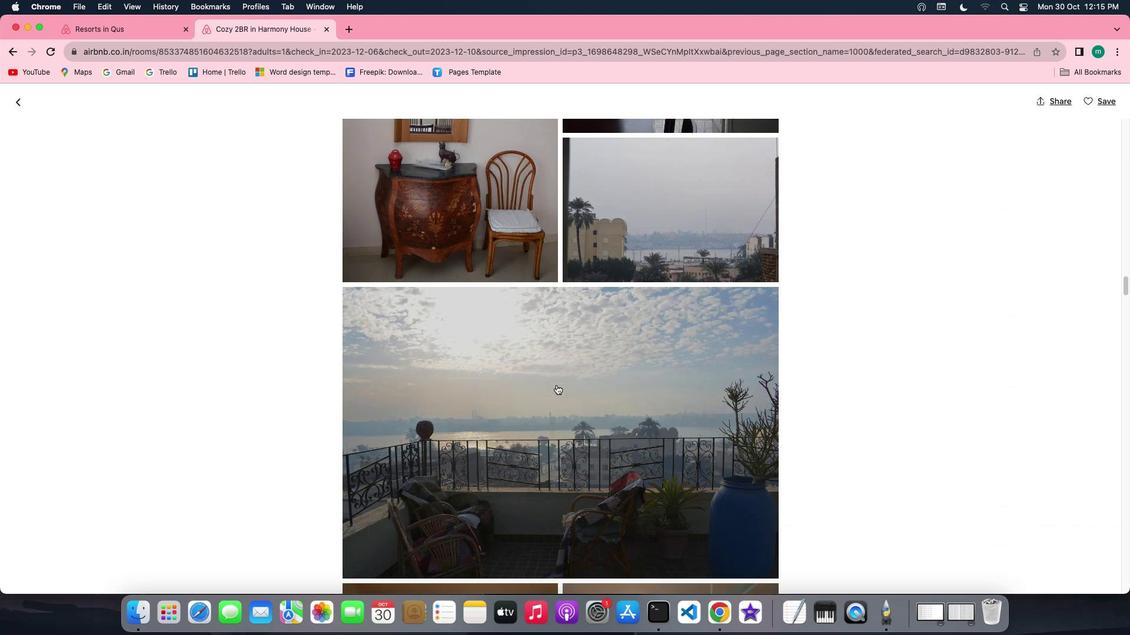 
Action: Mouse scrolled (556, 384) with delta (0, 0)
Screenshot: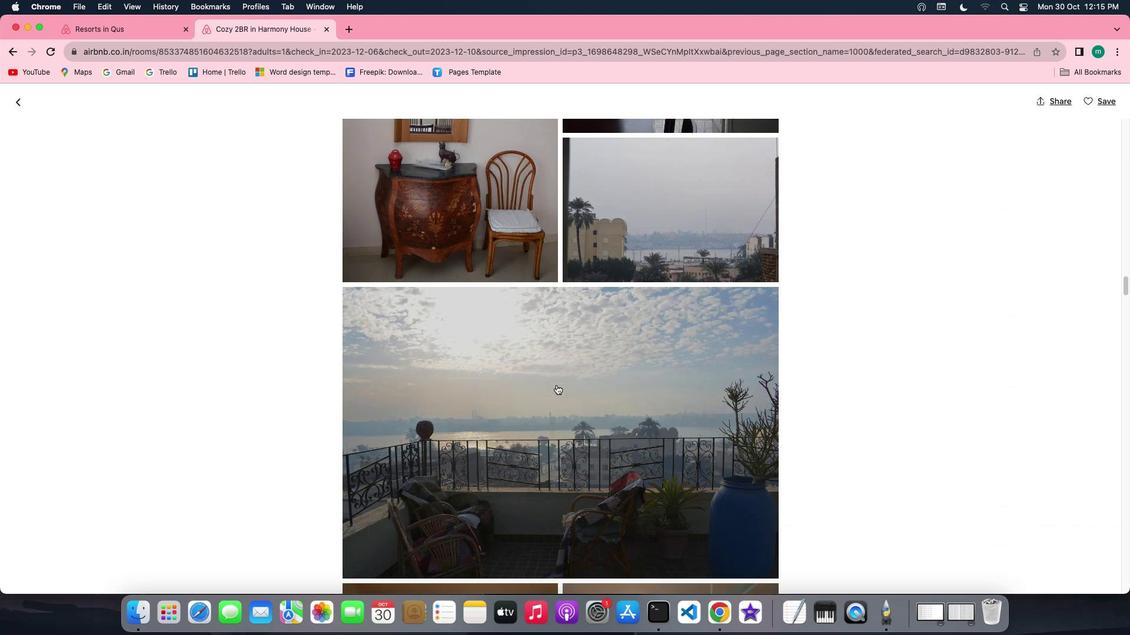 
Action: Mouse scrolled (556, 384) with delta (0, -1)
Screenshot: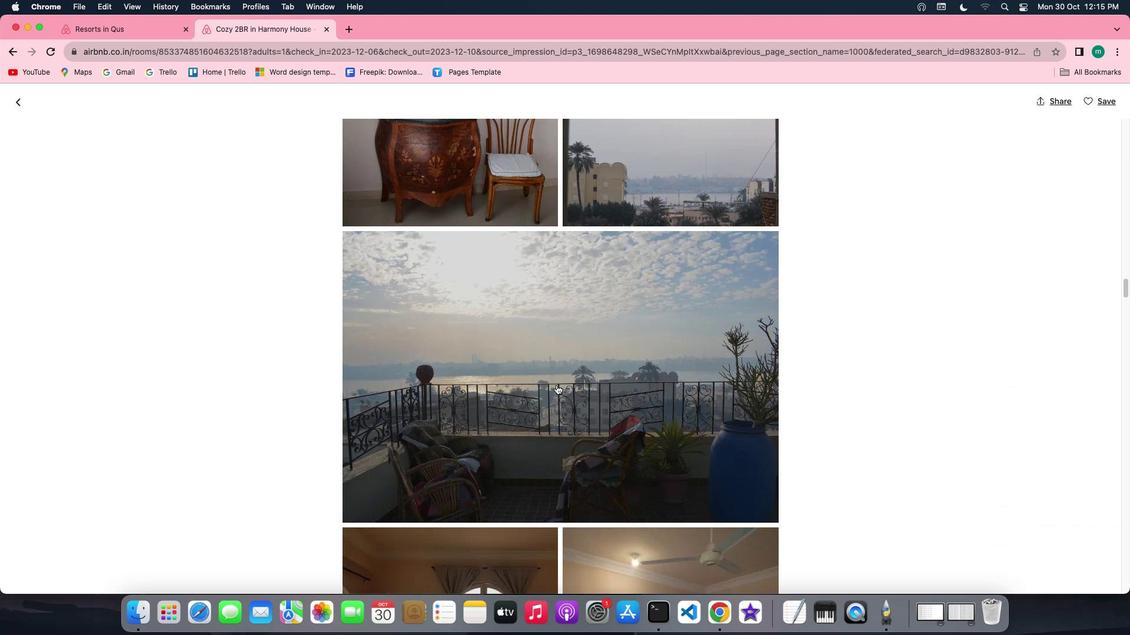 
Action: Mouse scrolled (556, 384) with delta (0, -2)
Screenshot: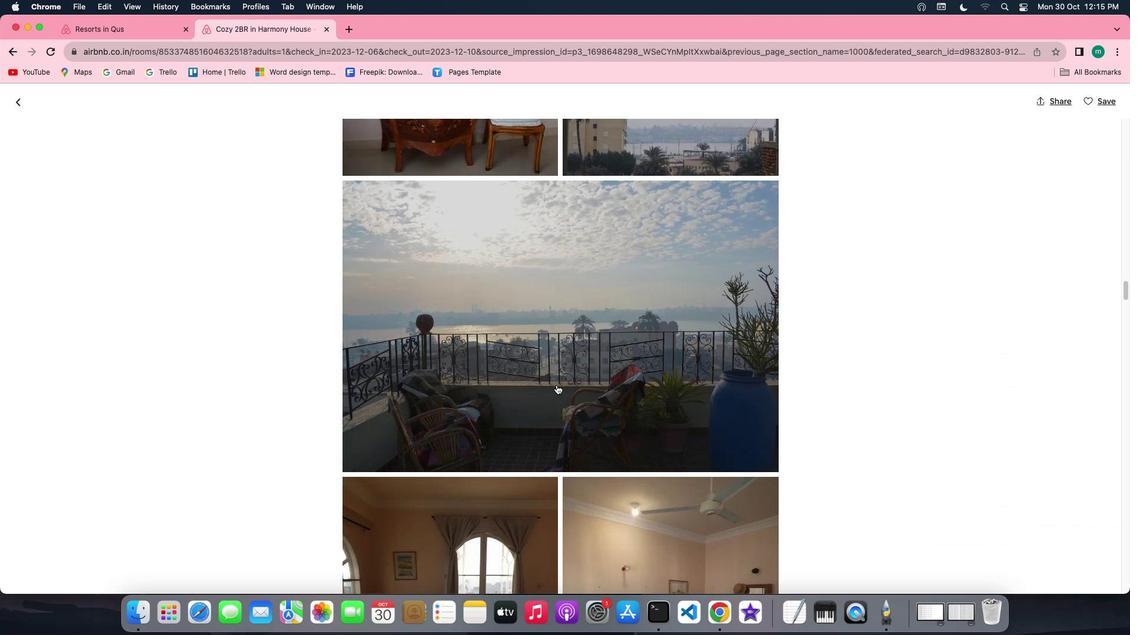 
Action: Mouse scrolled (556, 384) with delta (0, 0)
Screenshot: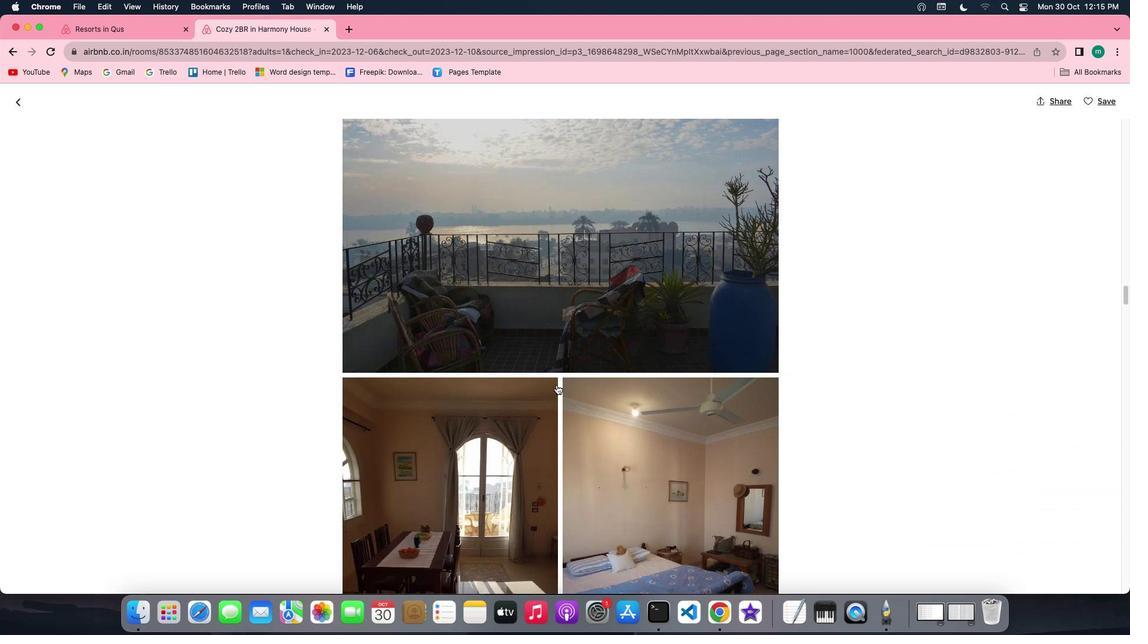 
Action: Mouse scrolled (556, 384) with delta (0, 0)
Screenshot: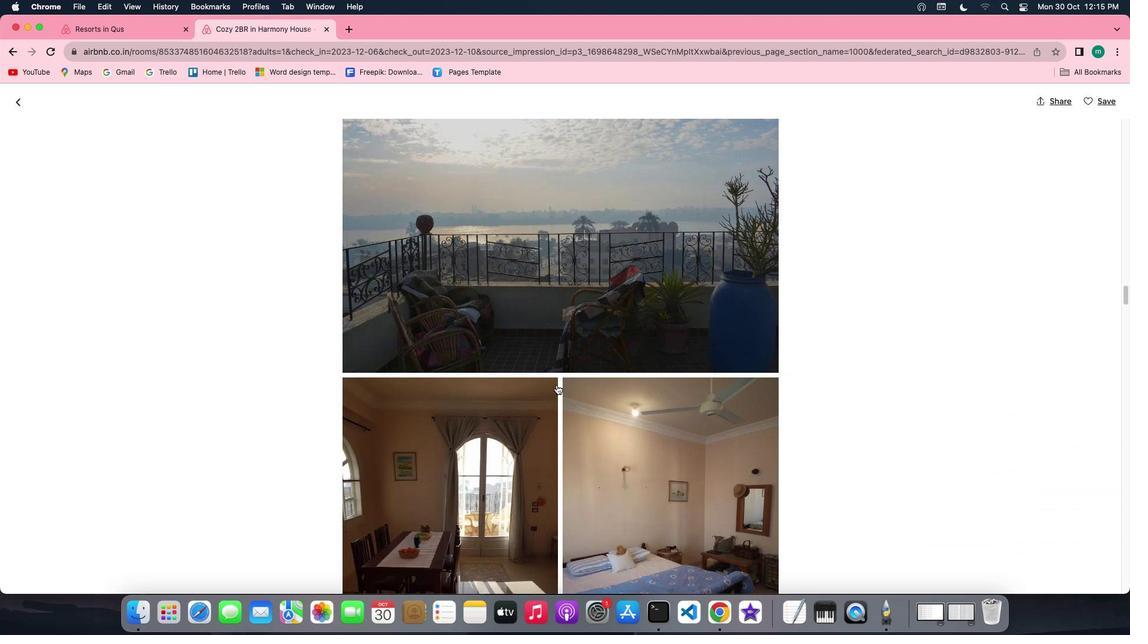 
Action: Mouse scrolled (556, 384) with delta (0, -1)
Screenshot: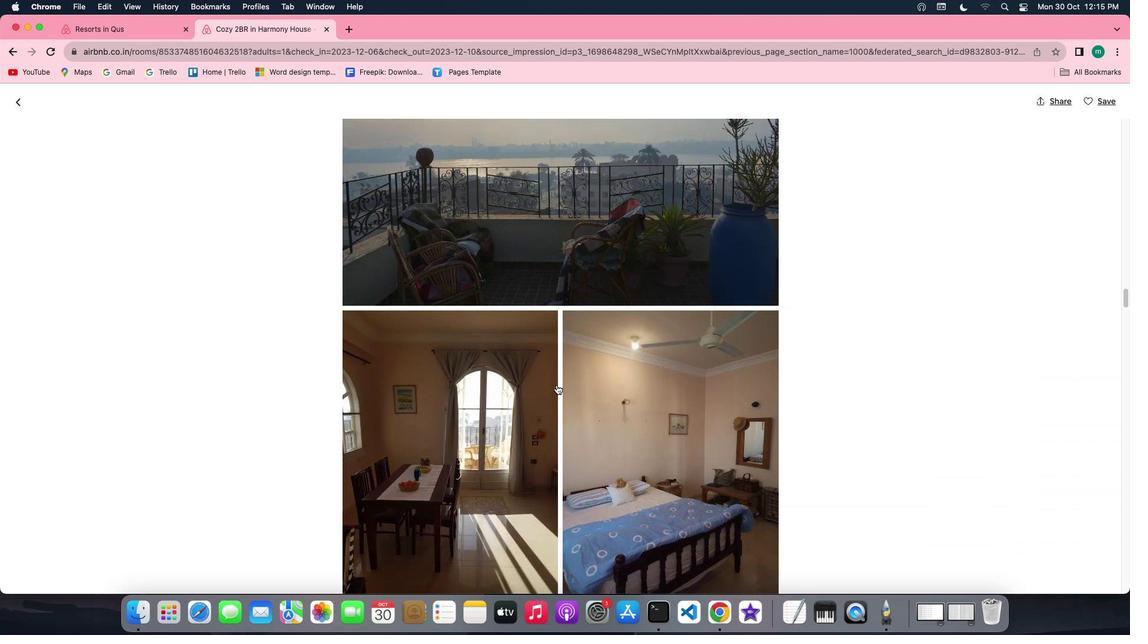 
Action: Mouse scrolled (556, 384) with delta (0, -2)
Screenshot: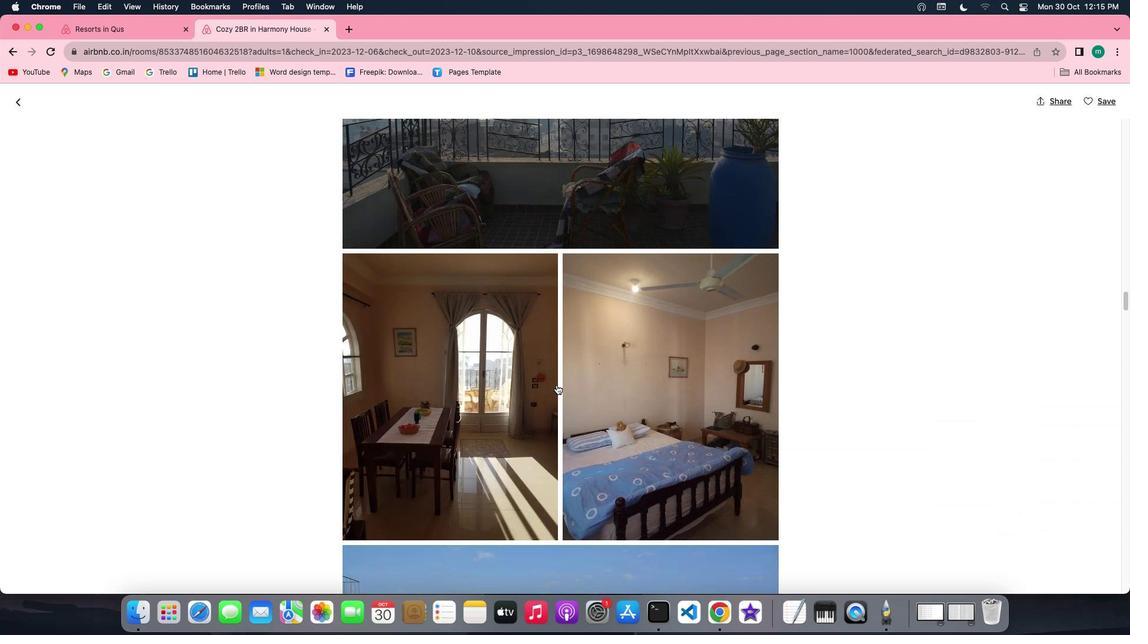 
Action: Mouse scrolled (556, 384) with delta (0, -1)
Screenshot: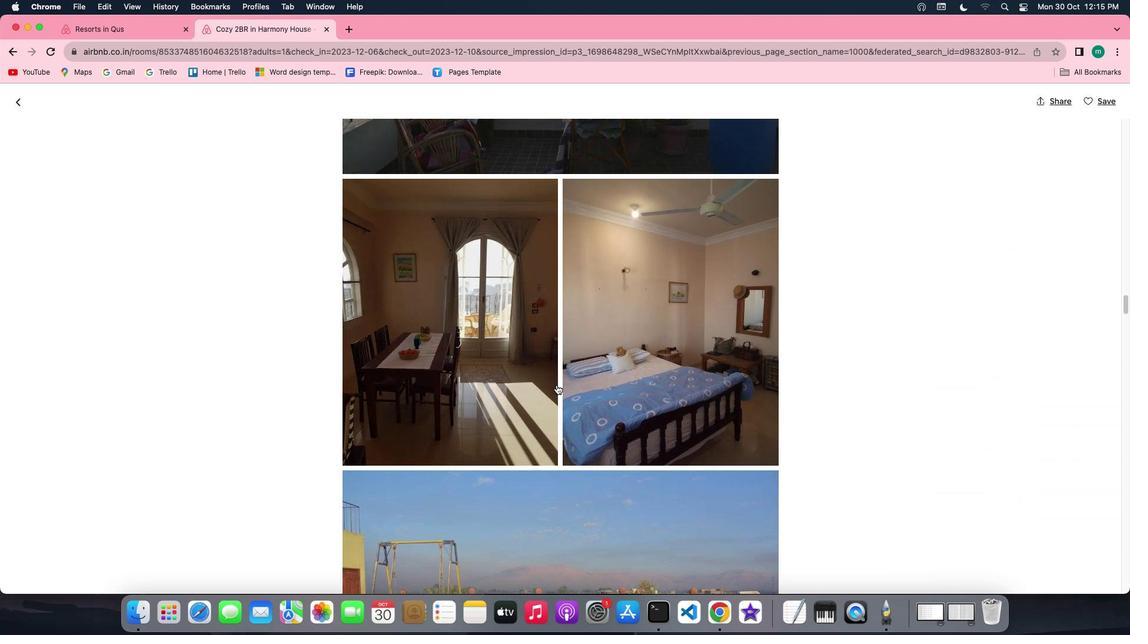 
Action: Mouse scrolled (556, 384) with delta (0, 0)
Screenshot: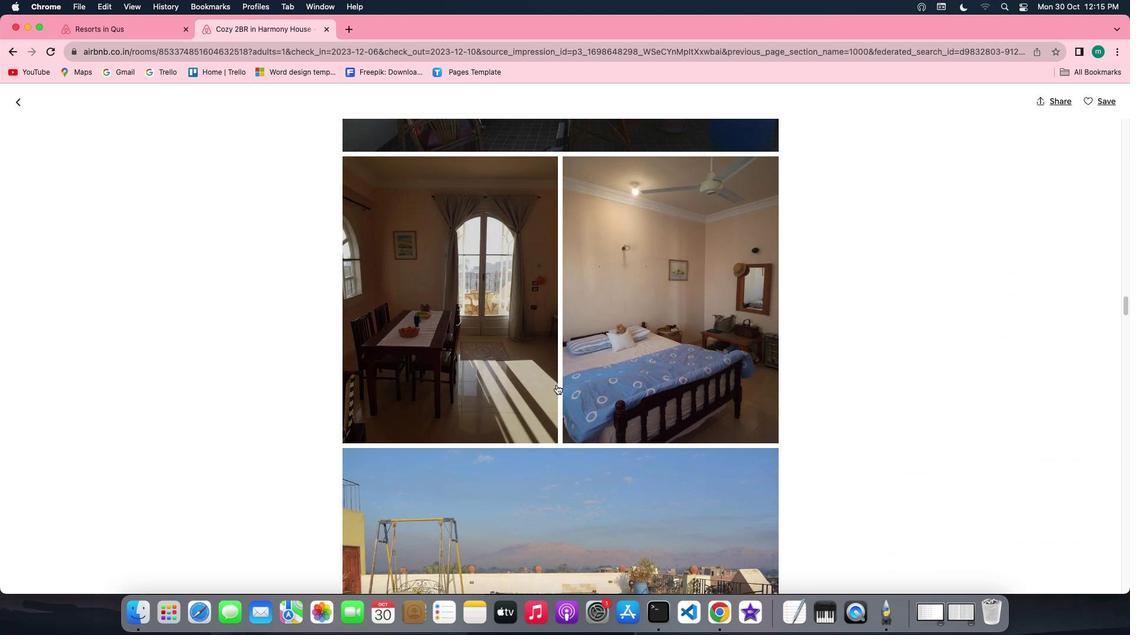 
Action: Mouse scrolled (556, 384) with delta (0, 0)
Screenshot: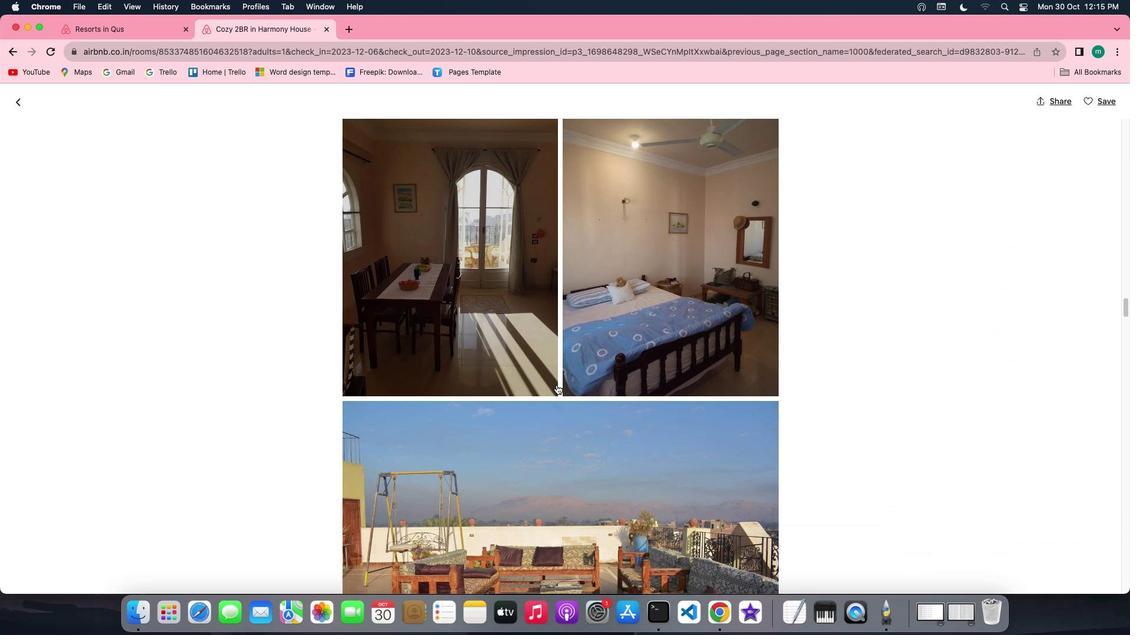 
Action: Mouse scrolled (556, 384) with delta (0, -1)
Screenshot: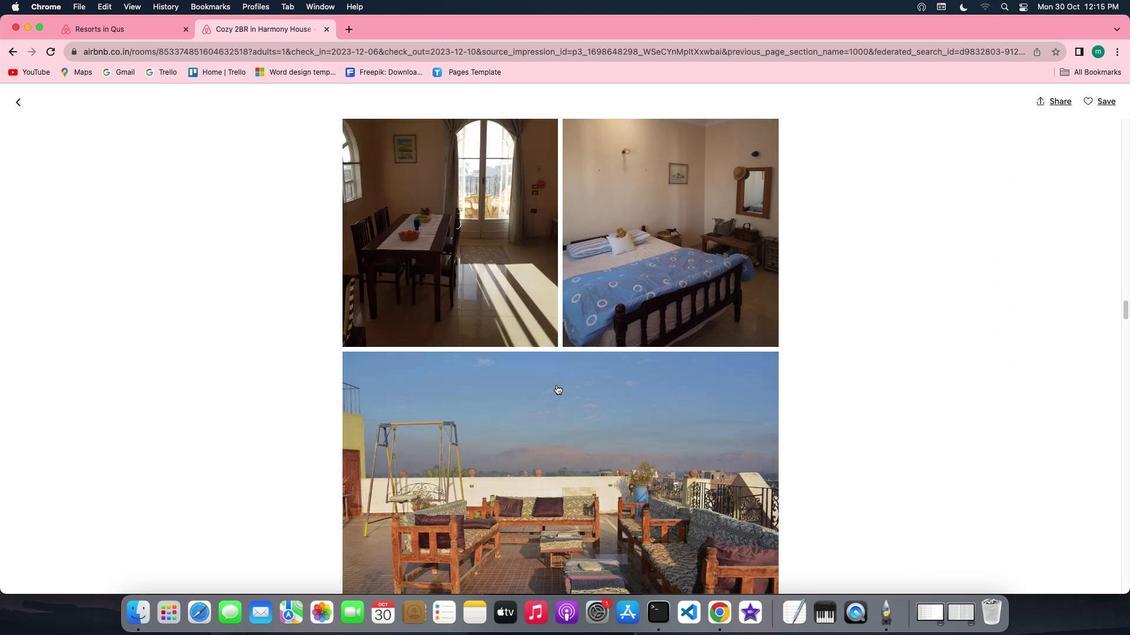 
Action: Mouse scrolled (556, 384) with delta (0, -1)
Screenshot: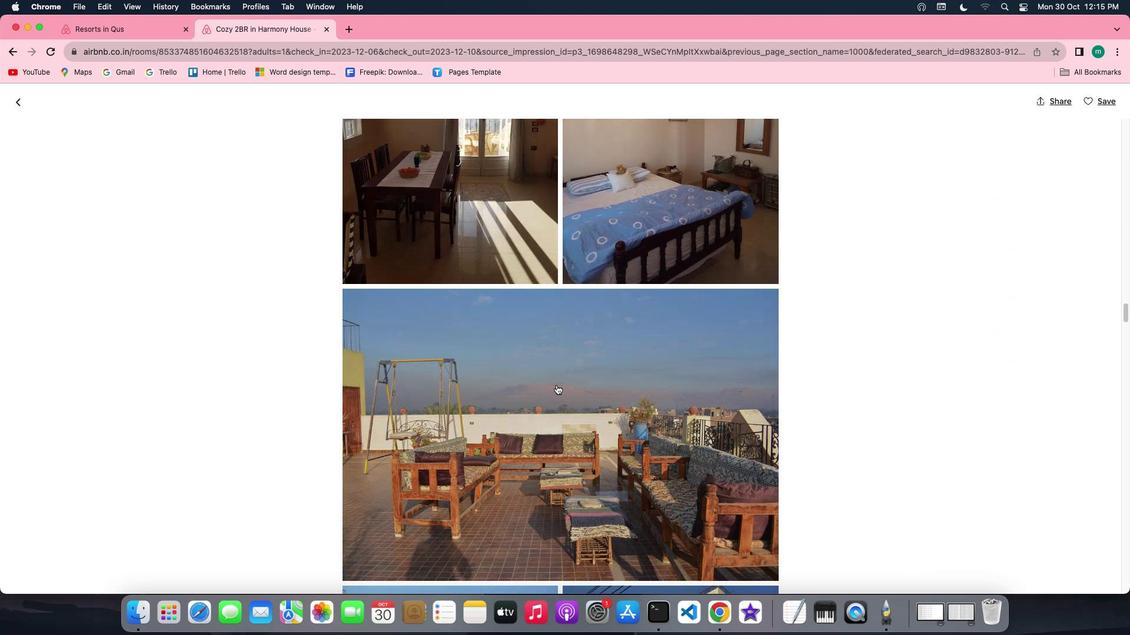 
Action: Mouse scrolled (556, 384) with delta (0, -1)
Screenshot: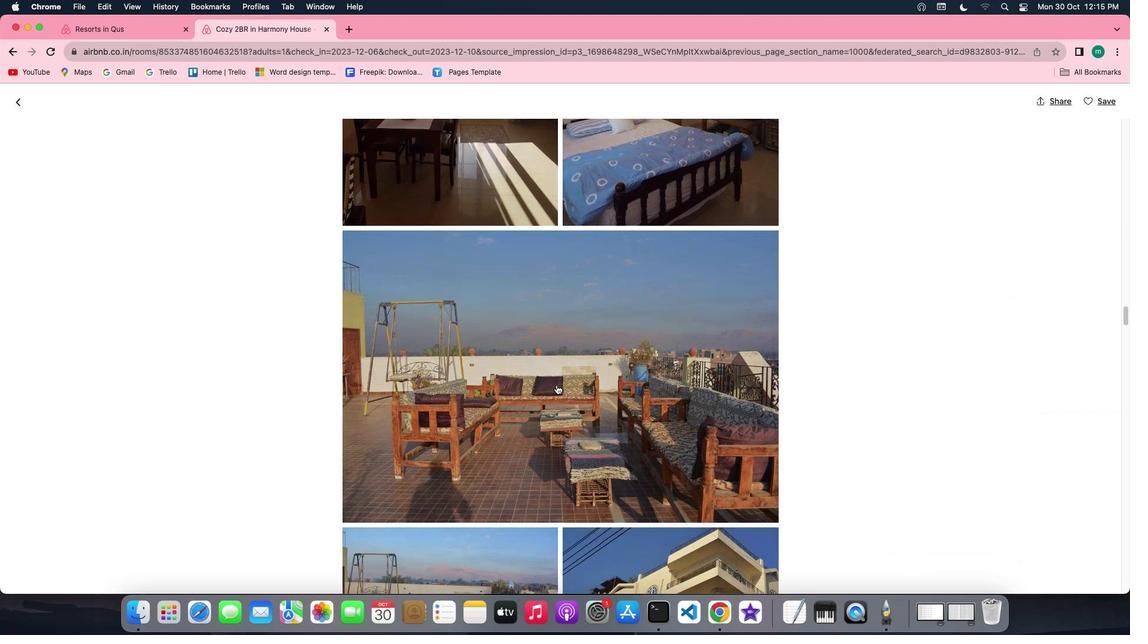 
Action: Mouse scrolled (556, 384) with delta (0, 0)
Screenshot: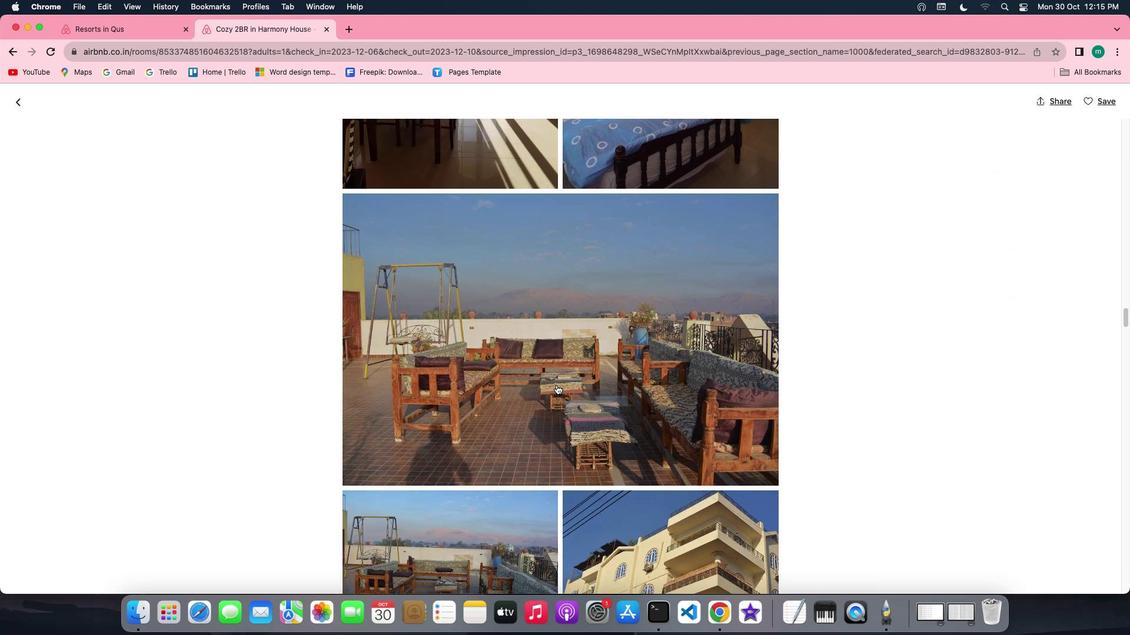 
Action: Mouse scrolled (556, 384) with delta (0, 0)
Screenshot: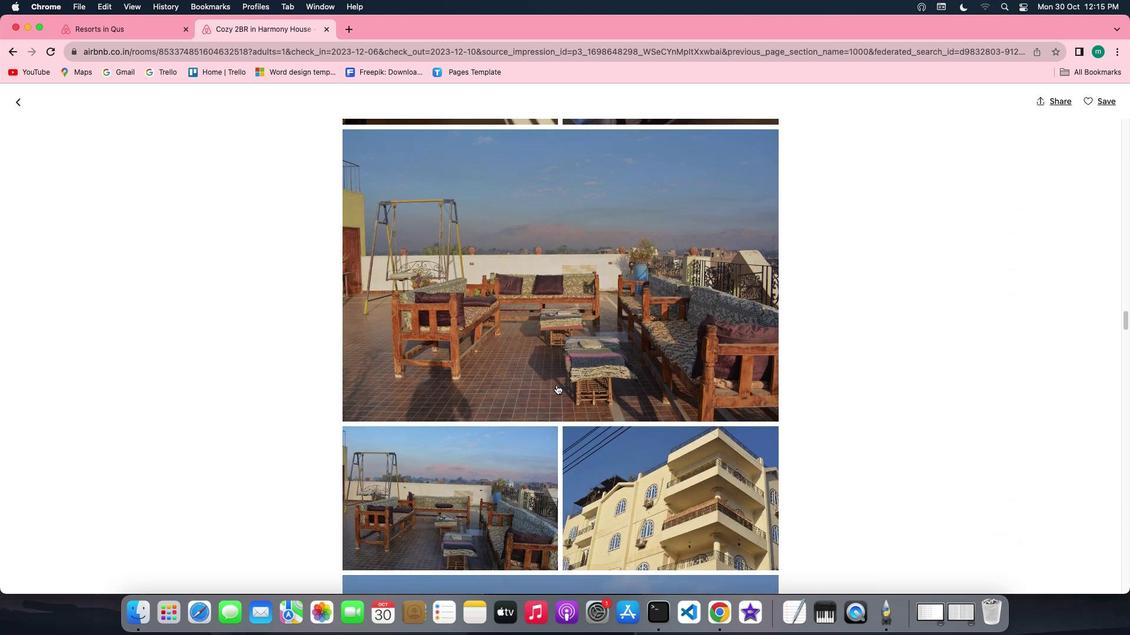 
Action: Mouse scrolled (556, 384) with delta (0, -1)
Screenshot: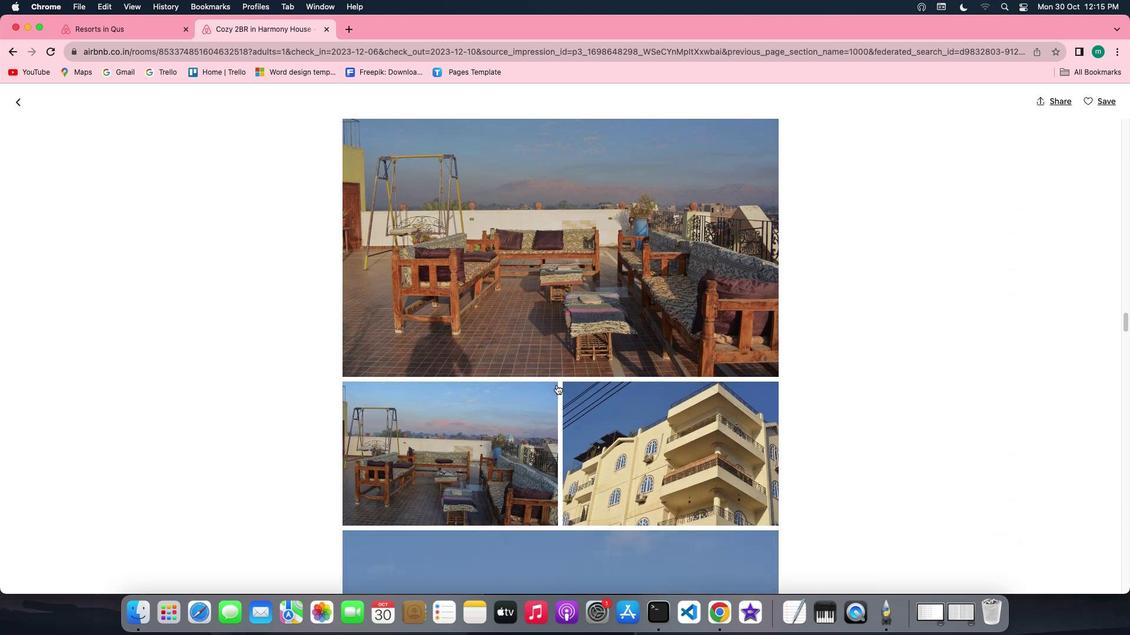 
Action: Mouse scrolled (556, 384) with delta (0, -1)
Screenshot: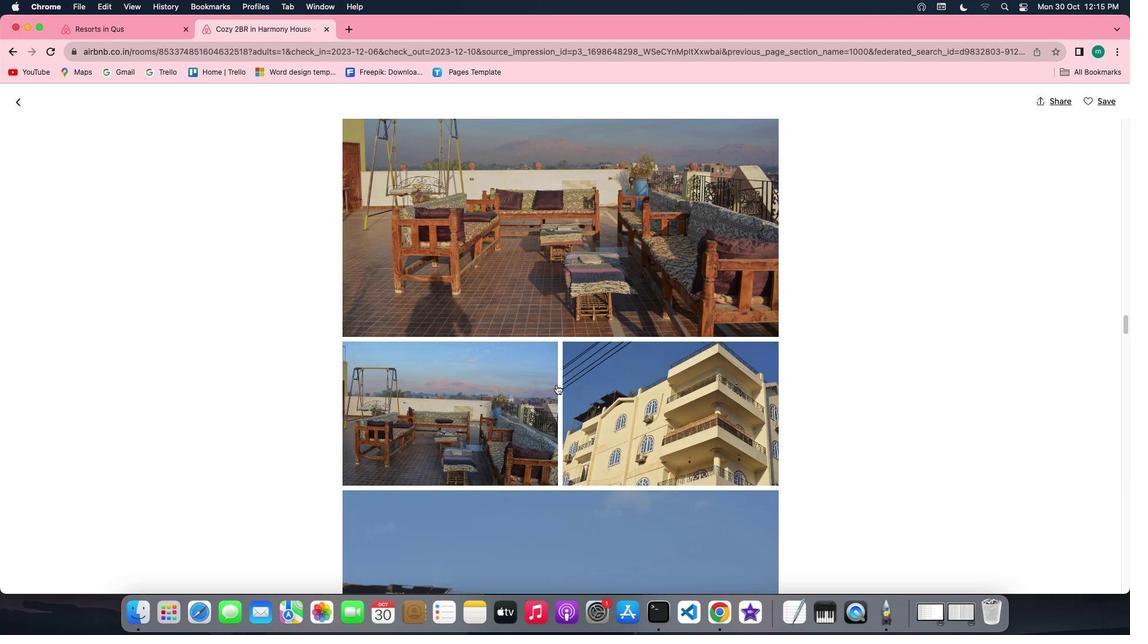 
Action: Mouse scrolled (556, 384) with delta (0, 0)
Screenshot: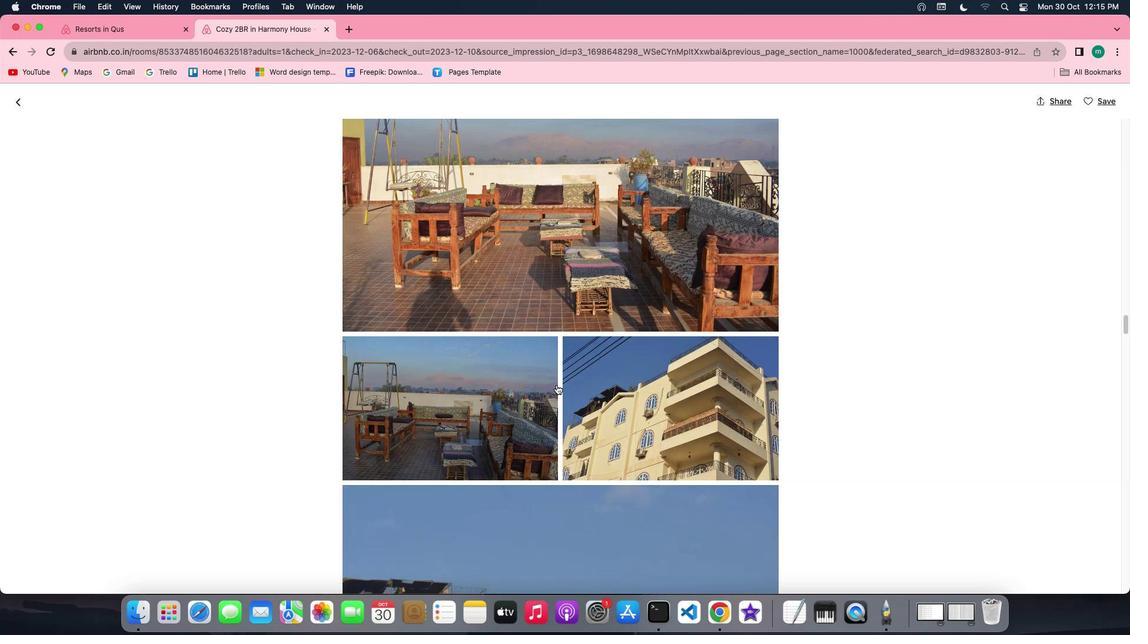 
Action: Mouse scrolled (556, 384) with delta (0, 0)
Screenshot: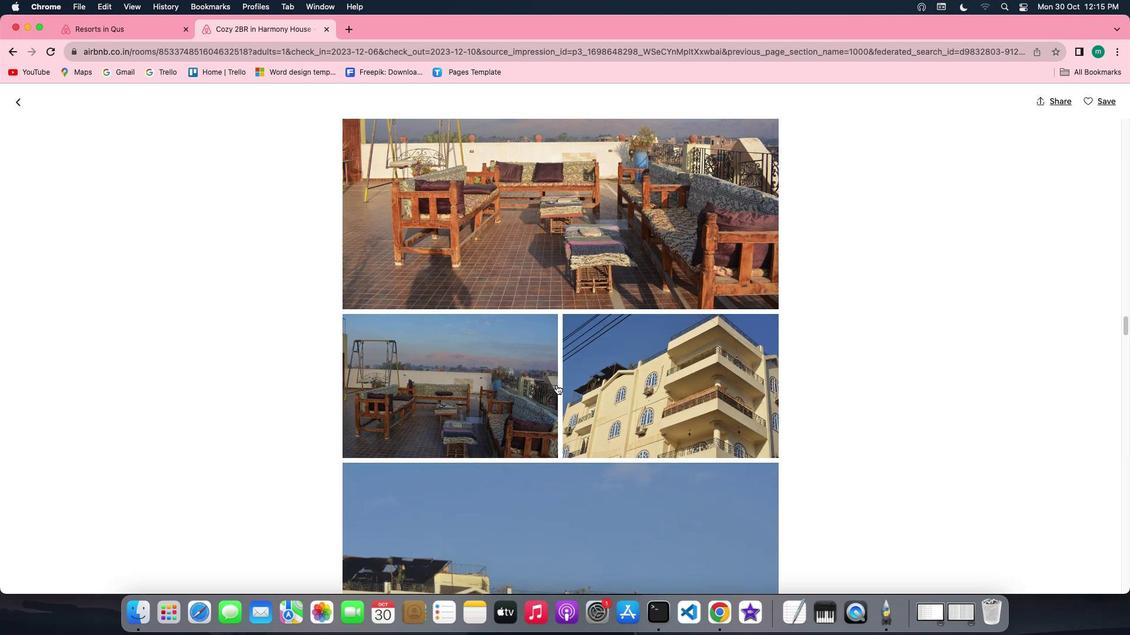 
Action: Mouse scrolled (556, 384) with delta (0, 0)
Screenshot: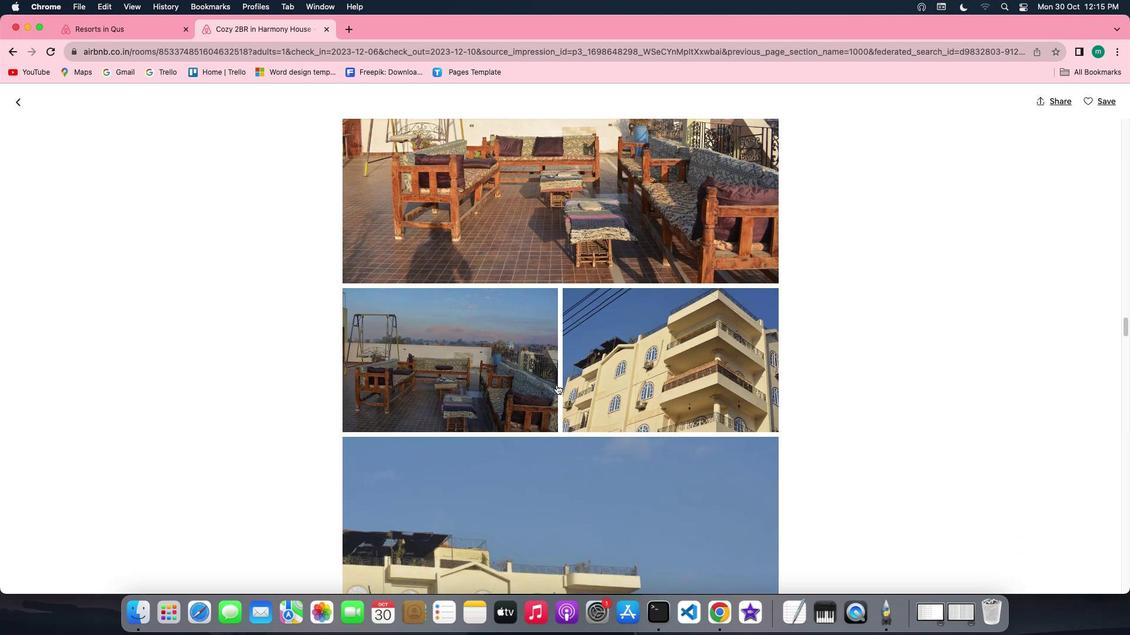 
Action: Mouse scrolled (556, 384) with delta (0, -1)
Screenshot: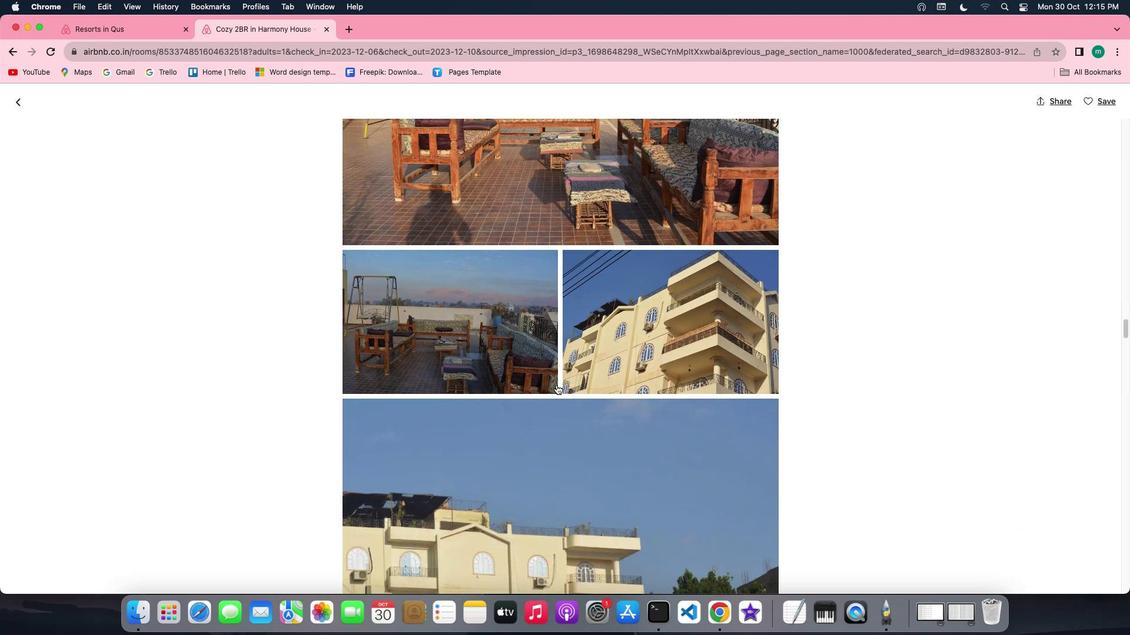 
Action: Mouse scrolled (556, 384) with delta (0, -1)
Screenshot: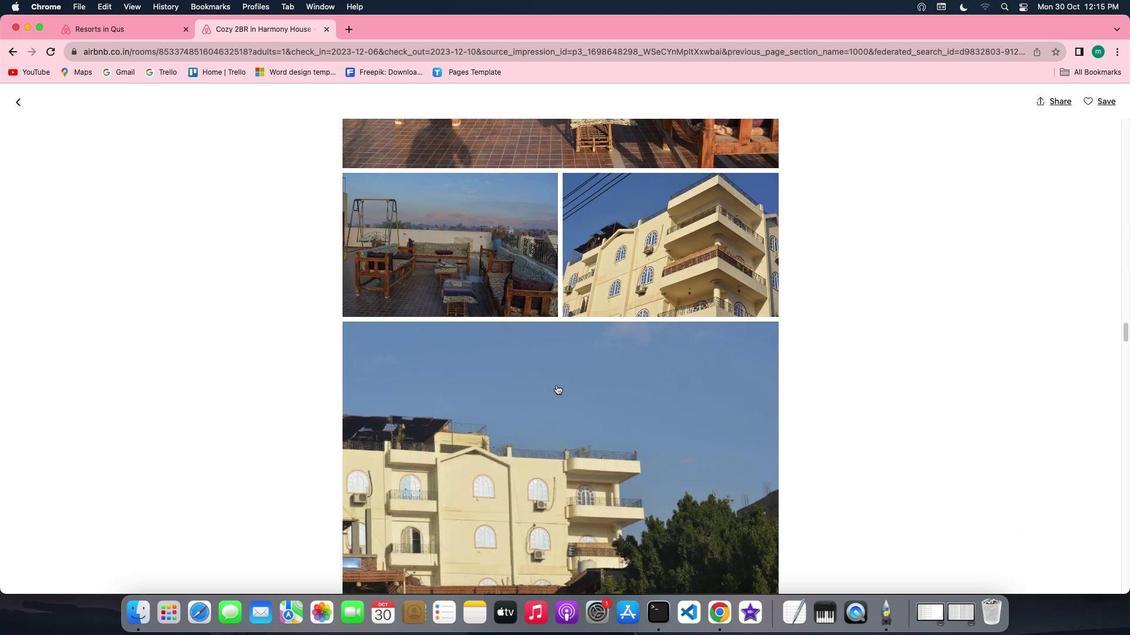 
Action: Mouse scrolled (556, 384) with delta (0, 0)
Screenshot: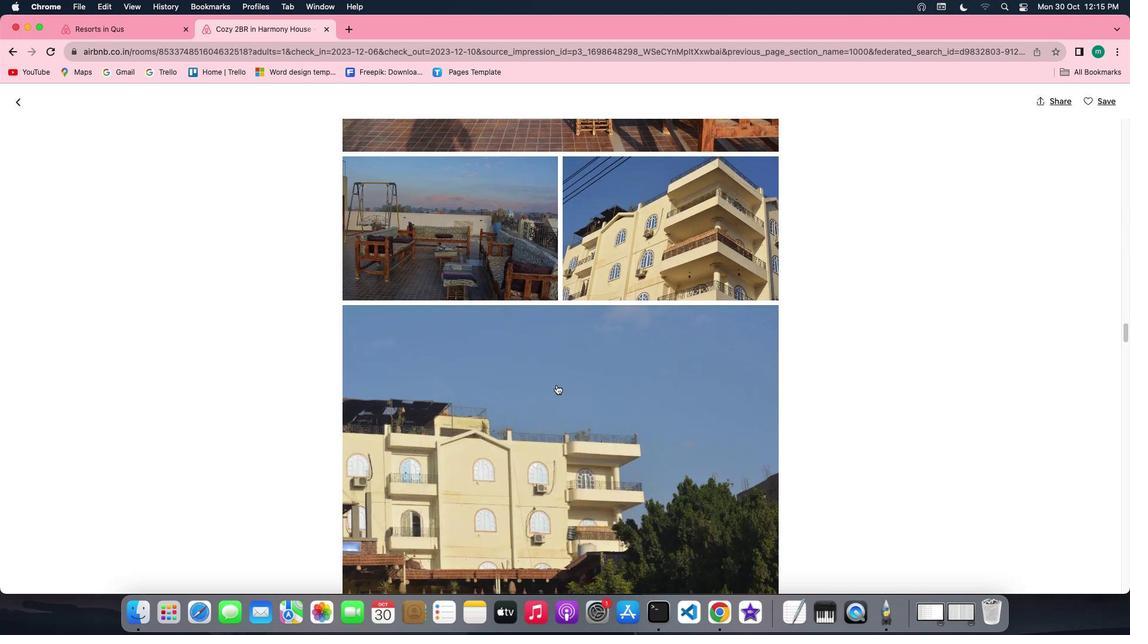 
Action: Mouse scrolled (556, 384) with delta (0, 0)
Screenshot: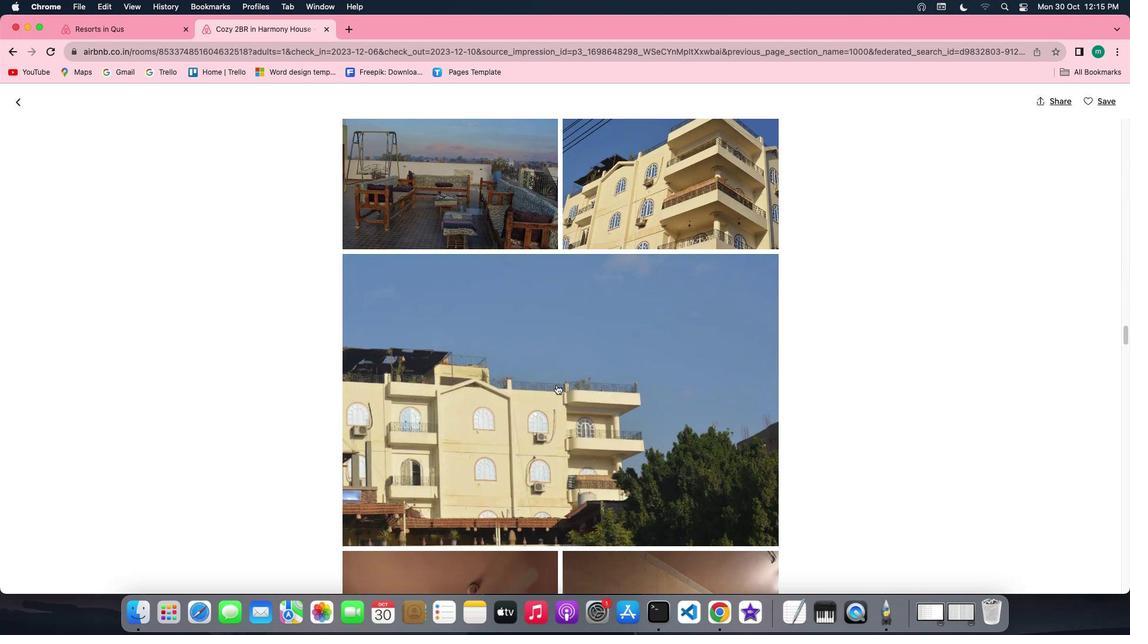
Action: Mouse scrolled (556, 384) with delta (0, 0)
Screenshot: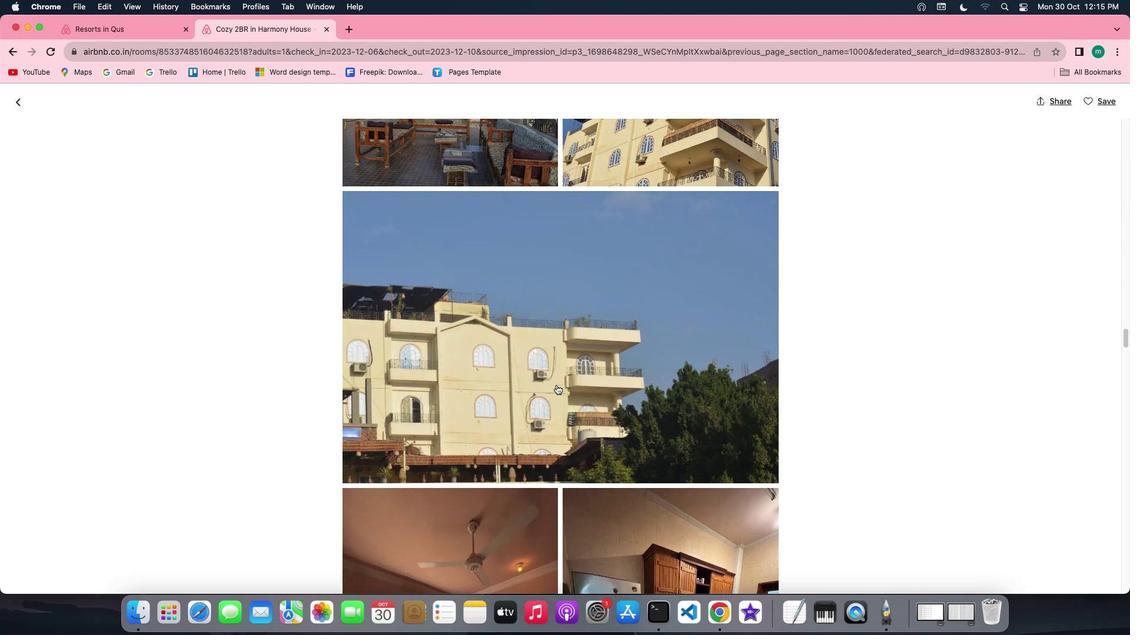 
Action: Mouse scrolled (556, 384) with delta (0, -1)
Screenshot: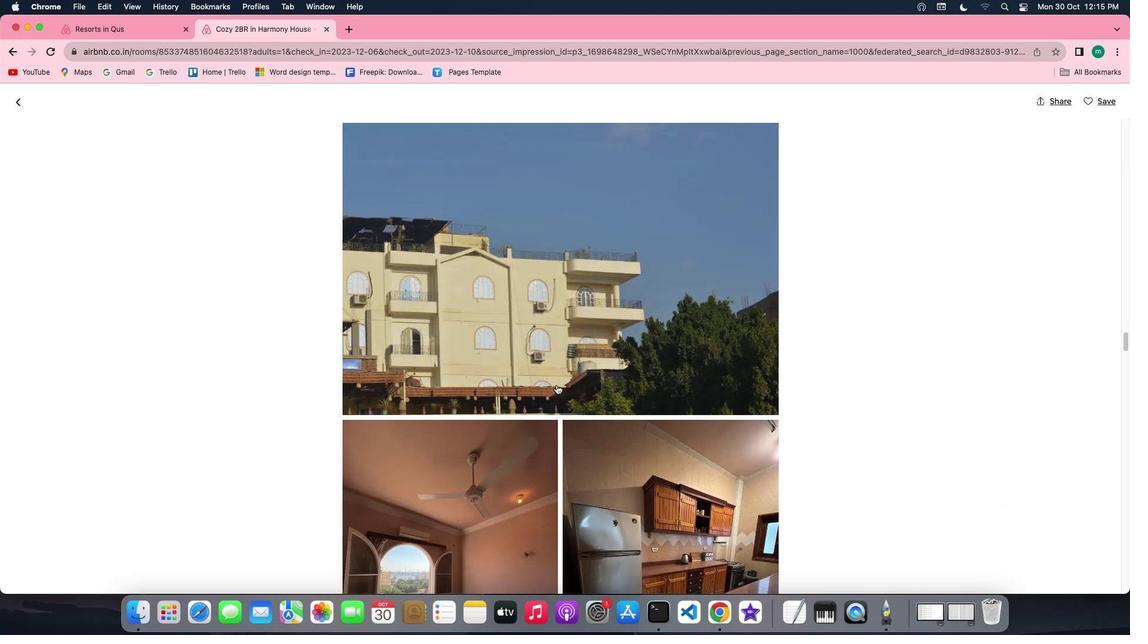 
Action: Mouse scrolled (556, 384) with delta (0, -2)
Screenshot: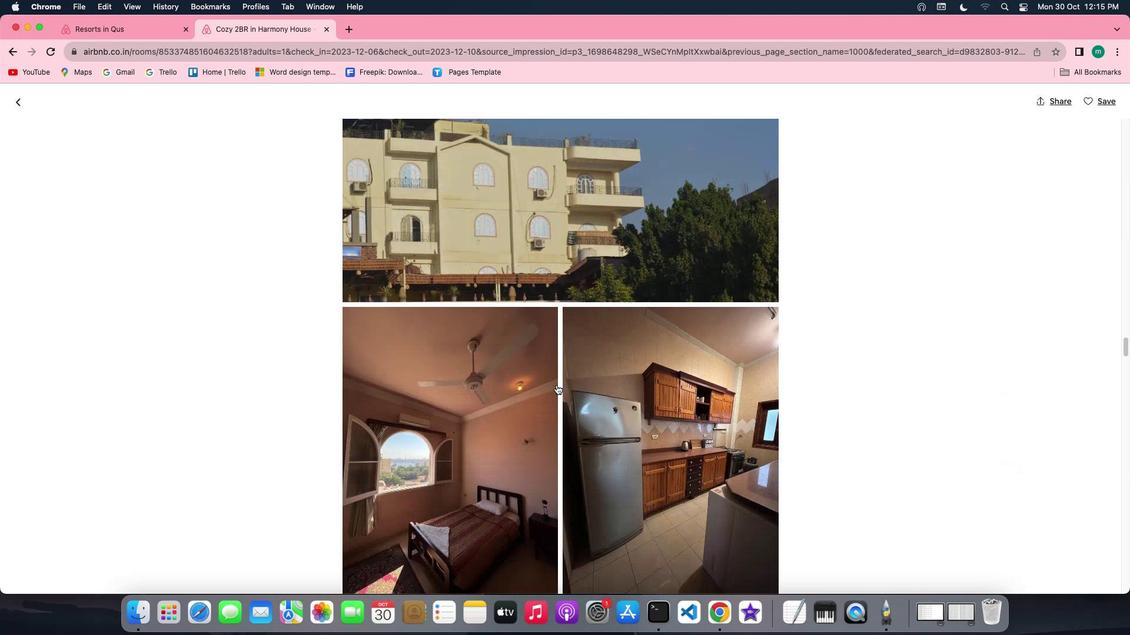 
Action: Mouse scrolled (556, 384) with delta (0, -2)
Screenshot: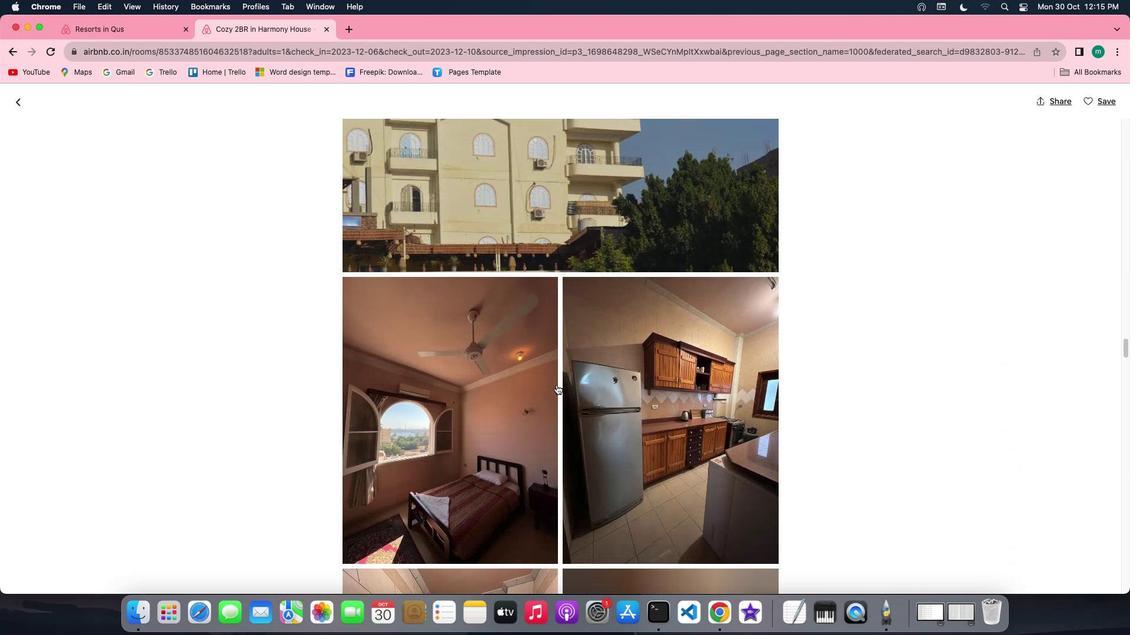 
Action: Mouse scrolled (556, 384) with delta (0, 0)
Screenshot: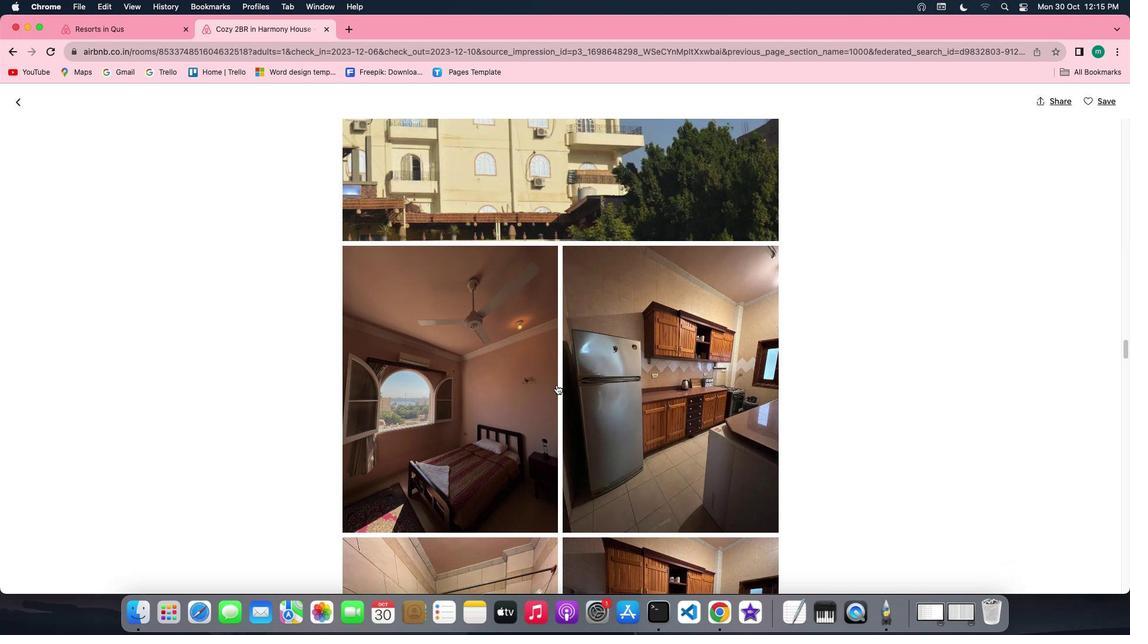 
Action: Mouse scrolled (556, 384) with delta (0, 0)
Screenshot: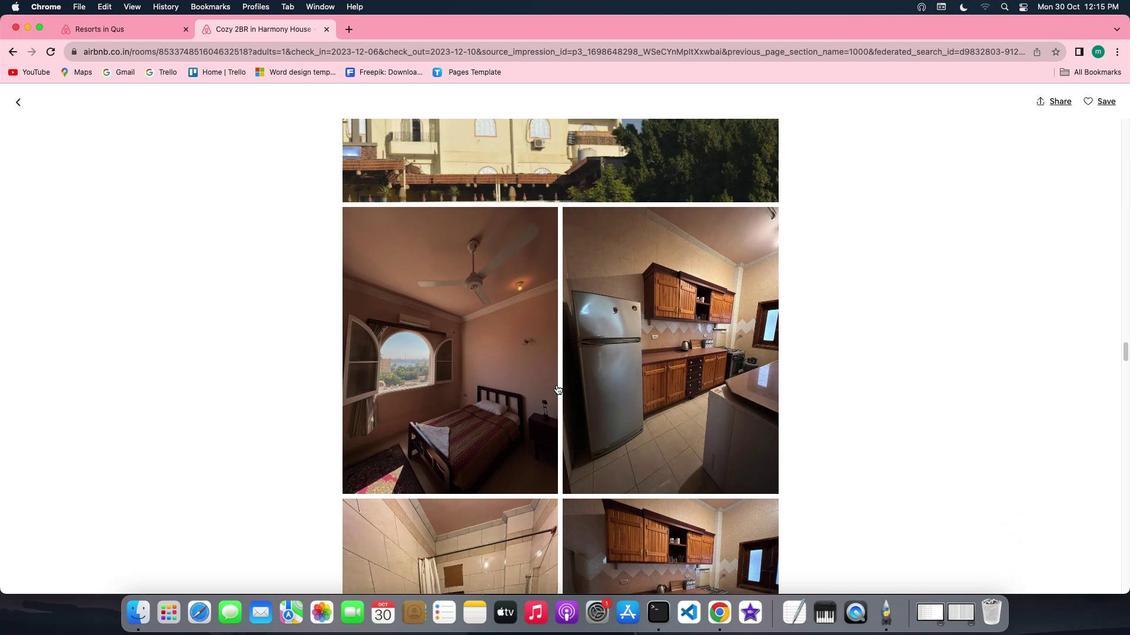 
Action: Mouse scrolled (556, 384) with delta (0, -1)
Screenshot: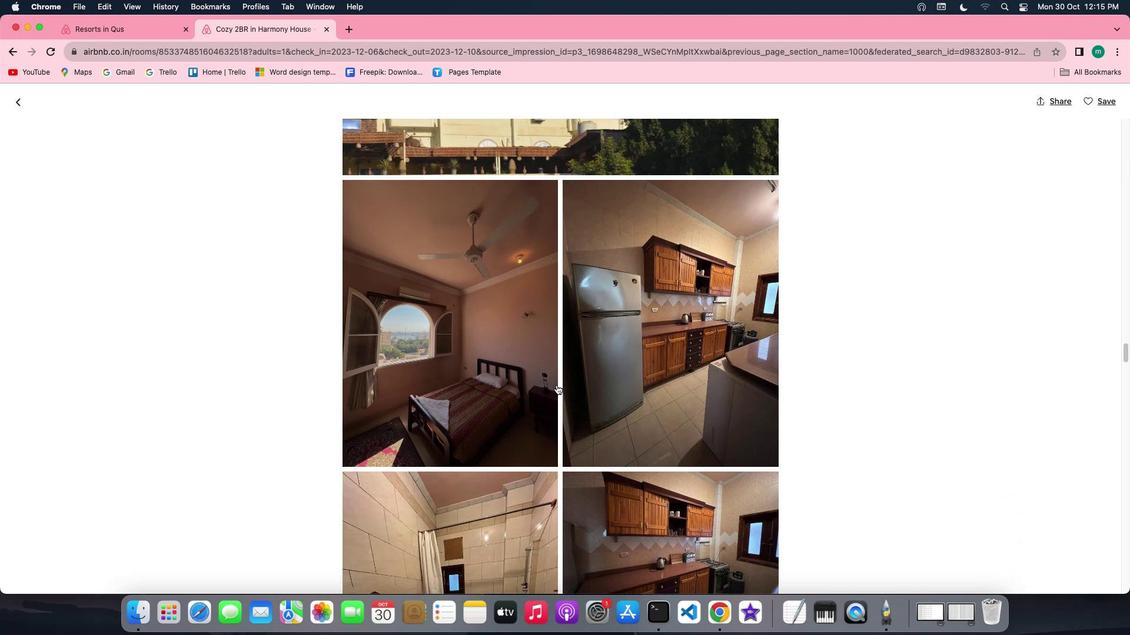 
Action: Mouse scrolled (556, 384) with delta (0, -2)
Screenshot: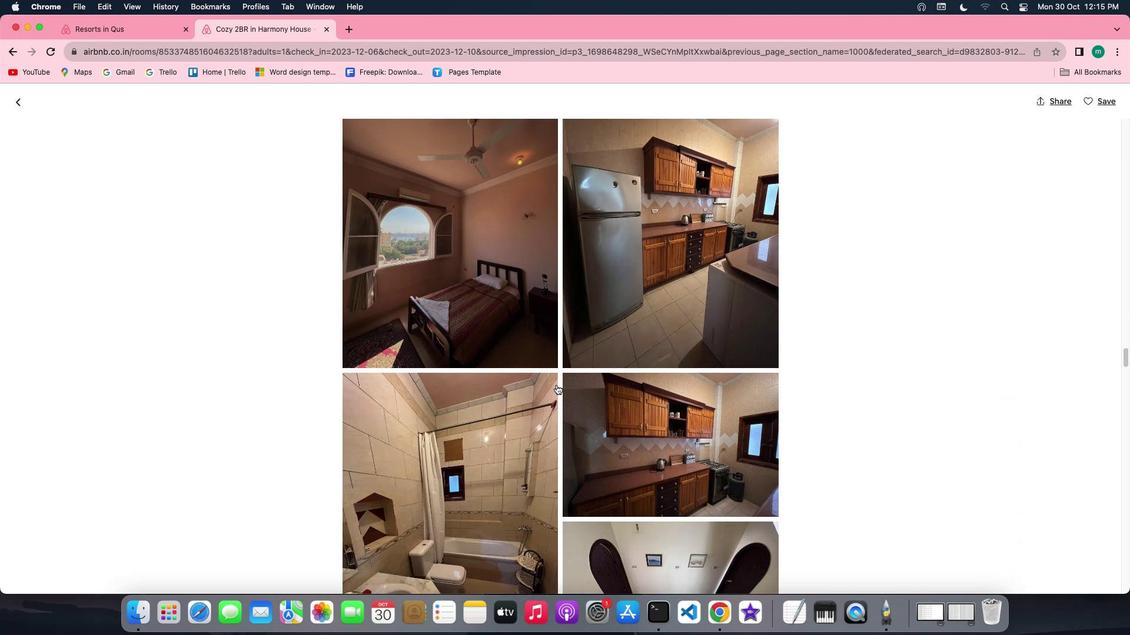 
Action: Mouse scrolled (556, 384) with delta (0, 0)
Screenshot: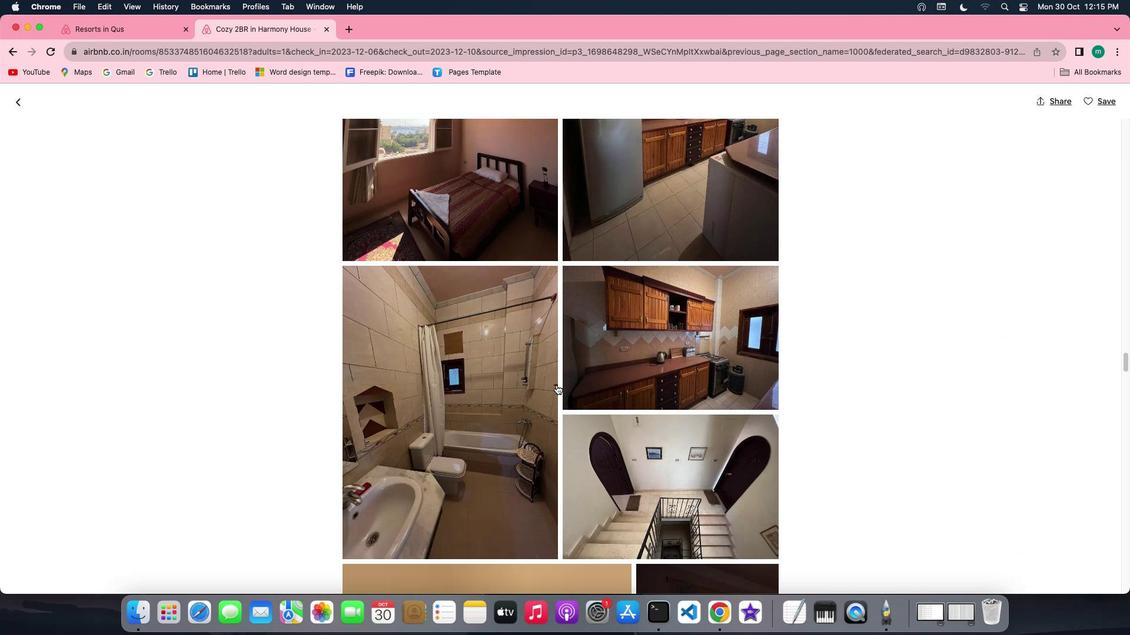 
Action: Mouse scrolled (556, 384) with delta (0, 0)
Screenshot: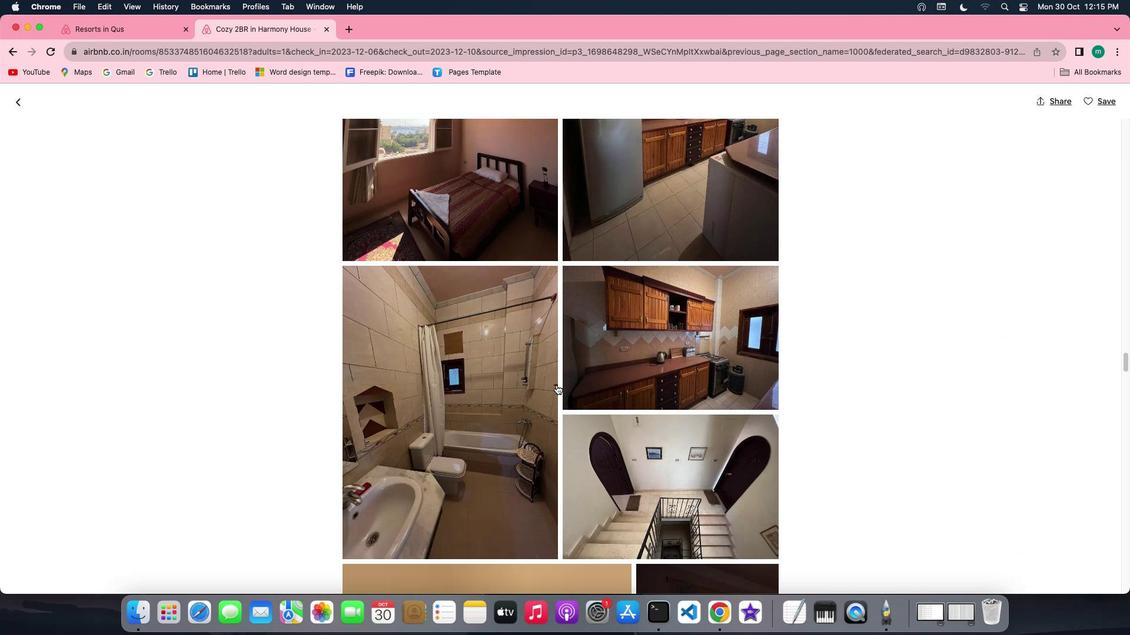 
Action: Mouse scrolled (556, 384) with delta (0, -1)
Screenshot: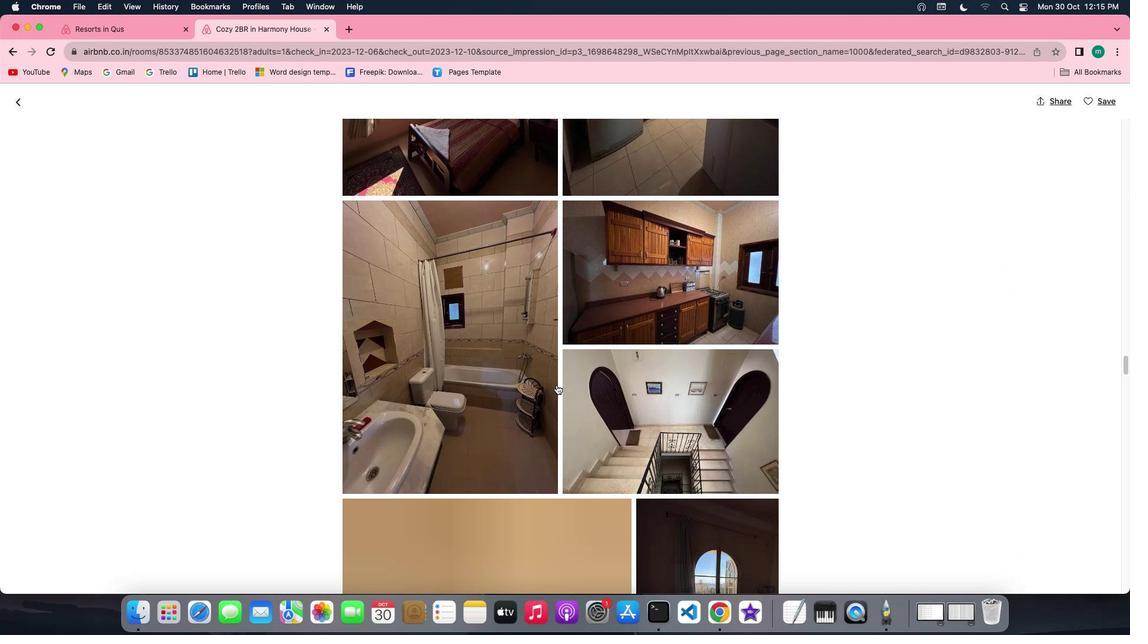 
Action: Mouse scrolled (556, 384) with delta (0, -2)
Screenshot: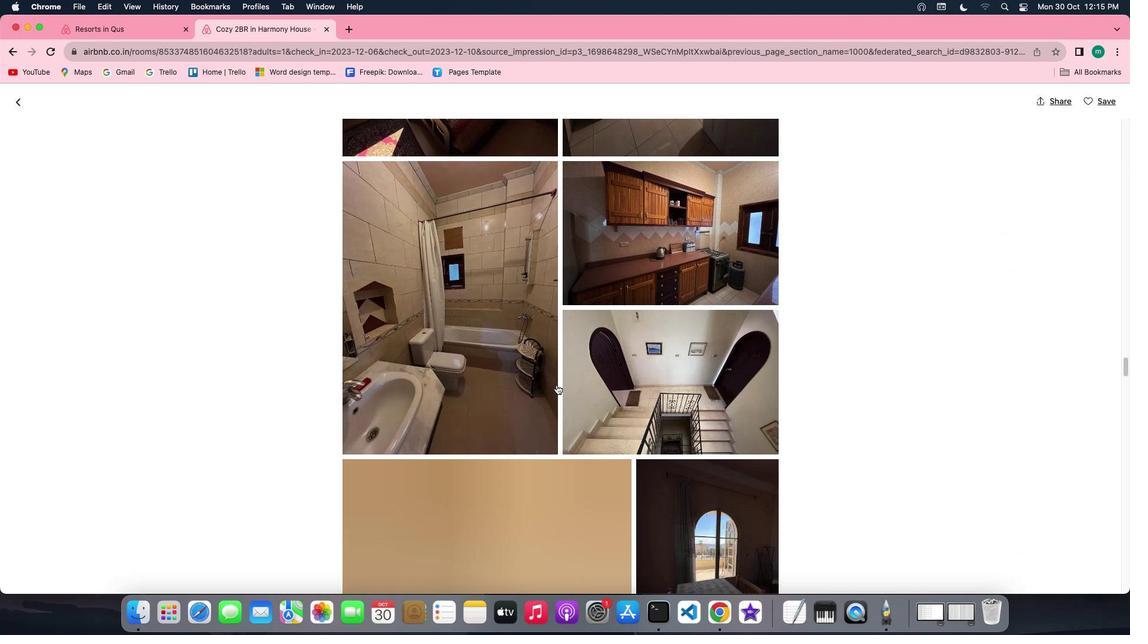 
Action: Mouse scrolled (556, 384) with delta (0, 0)
Screenshot: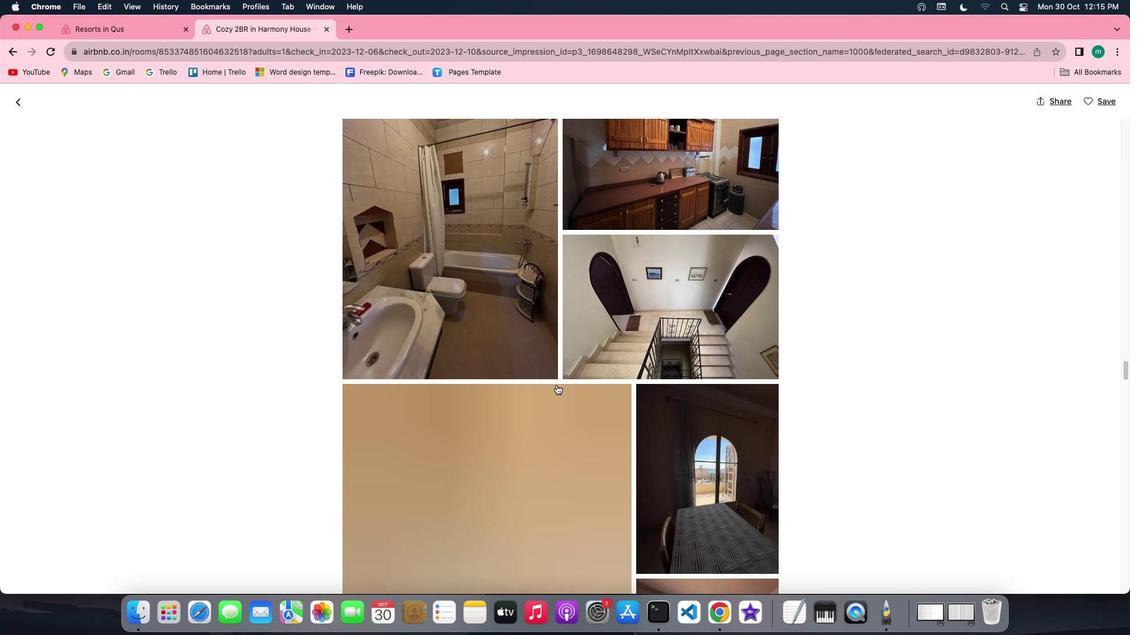 
Action: Mouse scrolled (556, 384) with delta (0, 0)
Screenshot: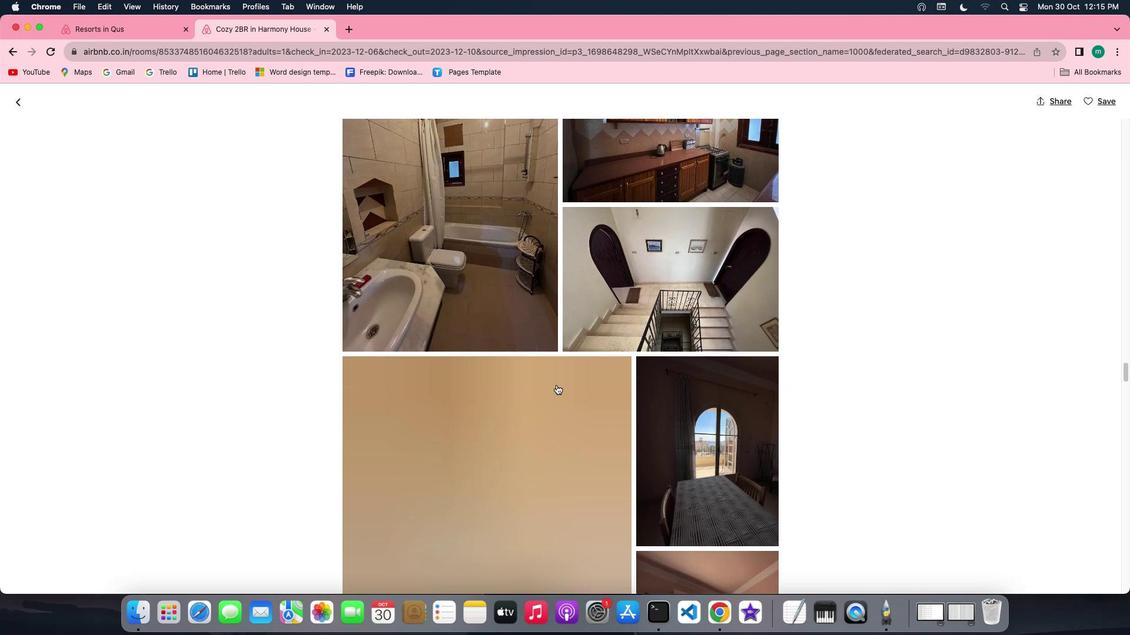 
Action: Mouse scrolled (556, 384) with delta (0, -1)
Screenshot: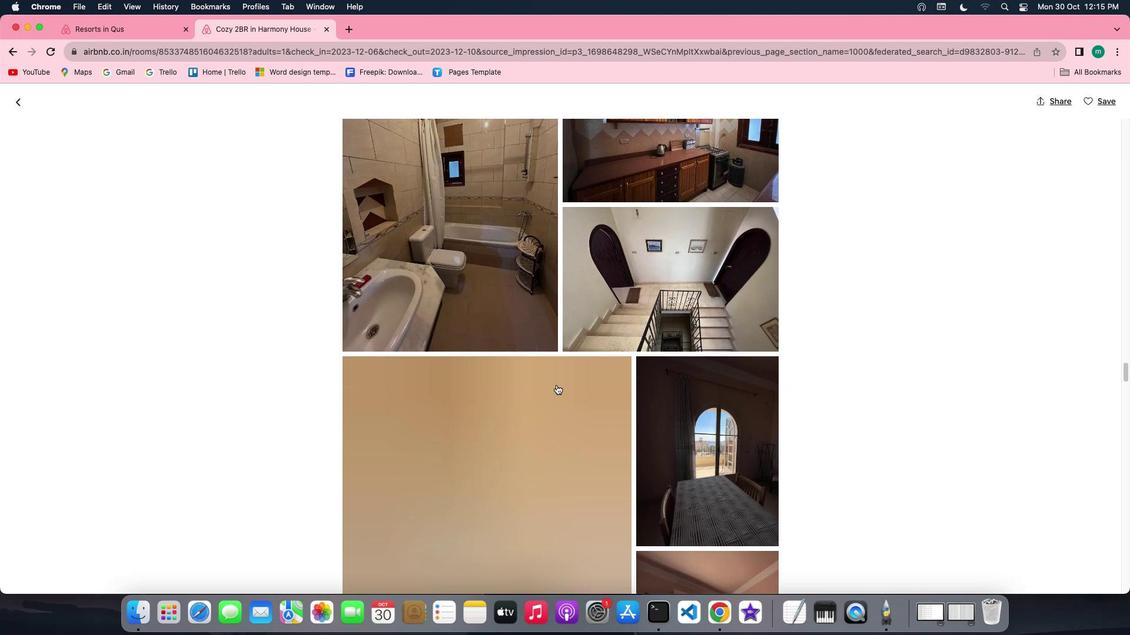 
Action: Mouse scrolled (556, 384) with delta (0, -2)
Screenshot: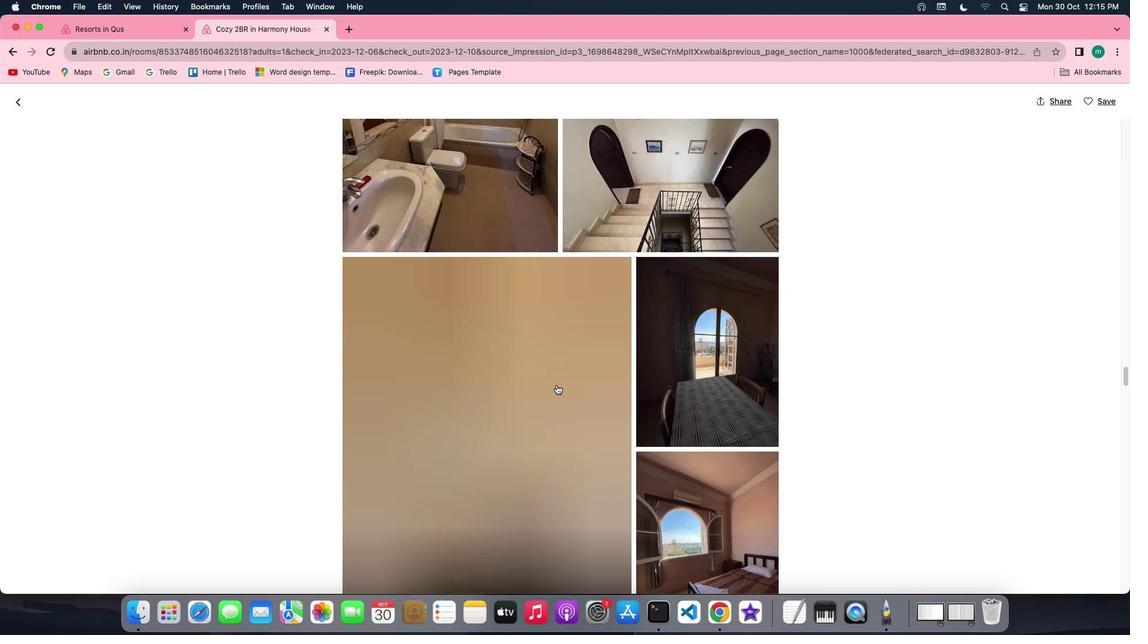 
Action: Mouse scrolled (556, 384) with delta (0, 0)
Screenshot: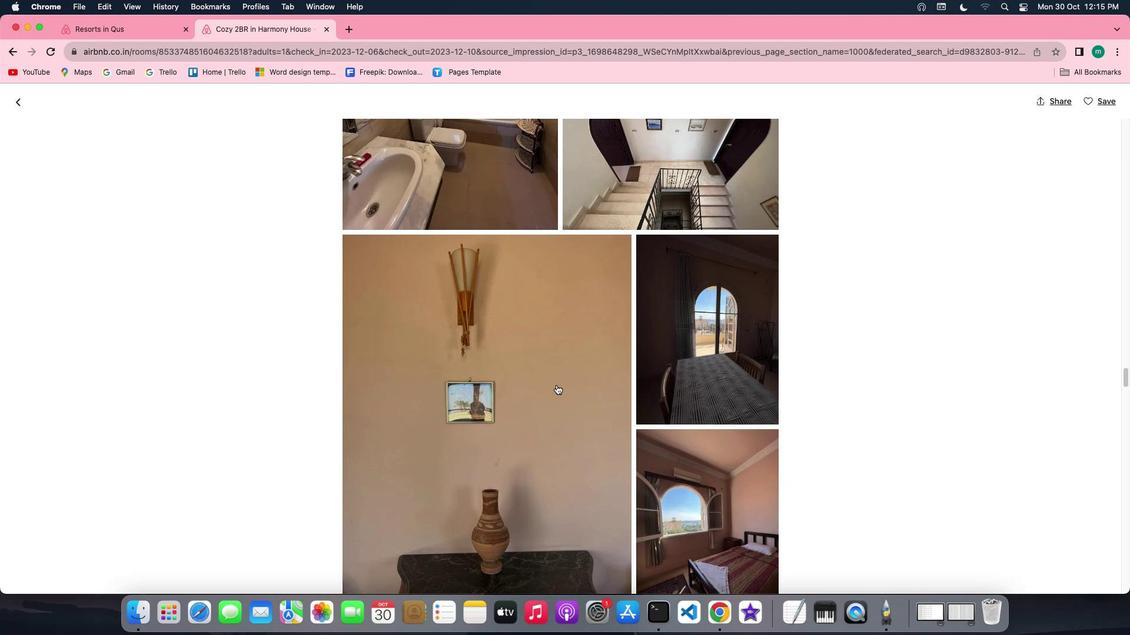 
Action: Mouse scrolled (556, 384) with delta (0, 0)
Screenshot: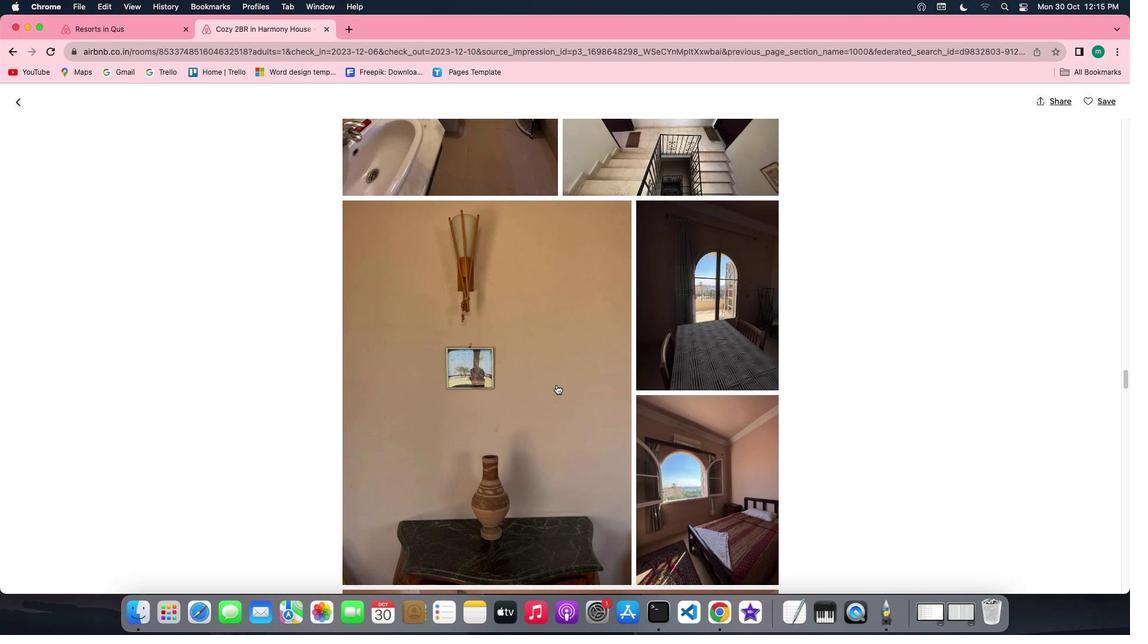 
Action: Mouse scrolled (556, 384) with delta (0, -1)
Screenshot: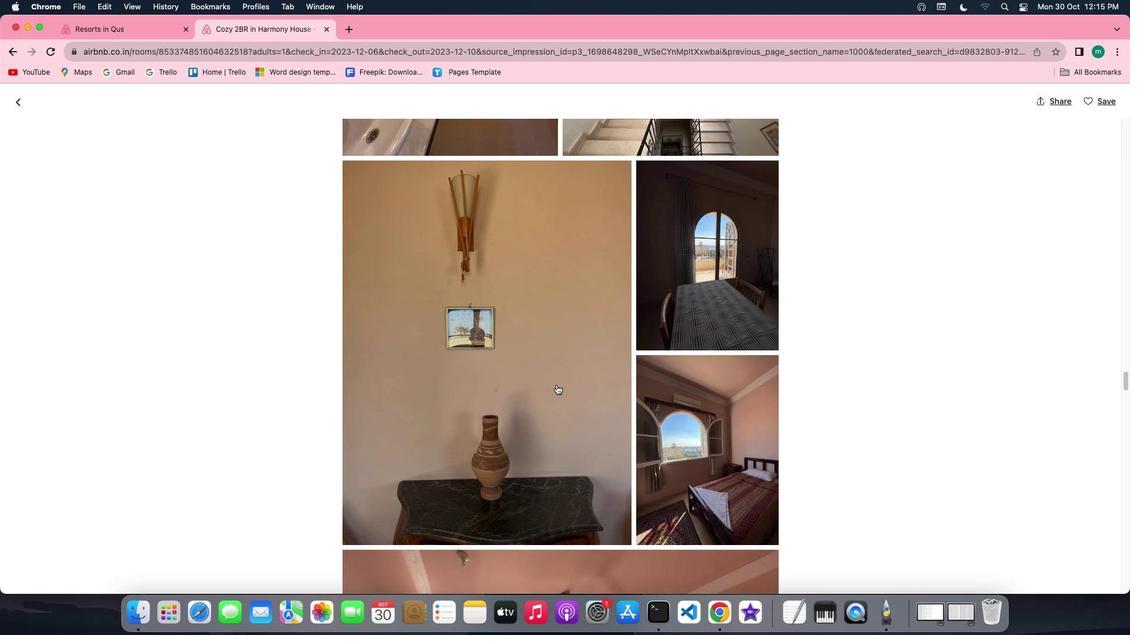 
Action: Mouse scrolled (556, 384) with delta (0, -1)
Screenshot: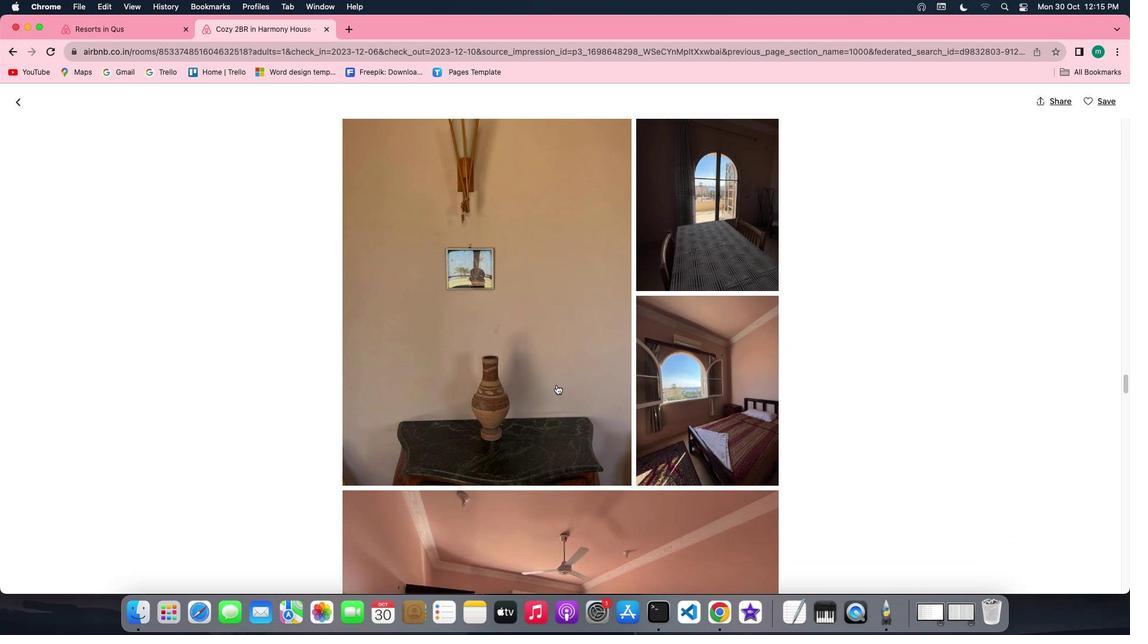 
Action: Mouse moved to (556, 385)
Screenshot: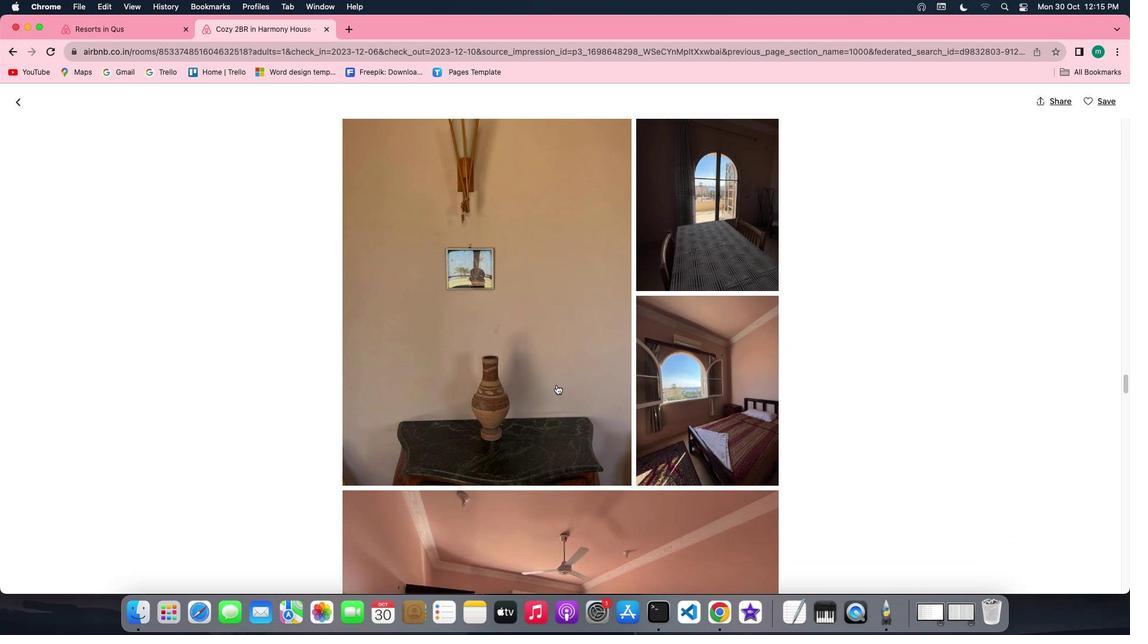 
Action: Mouse scrolled (556, 385) with delta (0, 0)
Screenshot: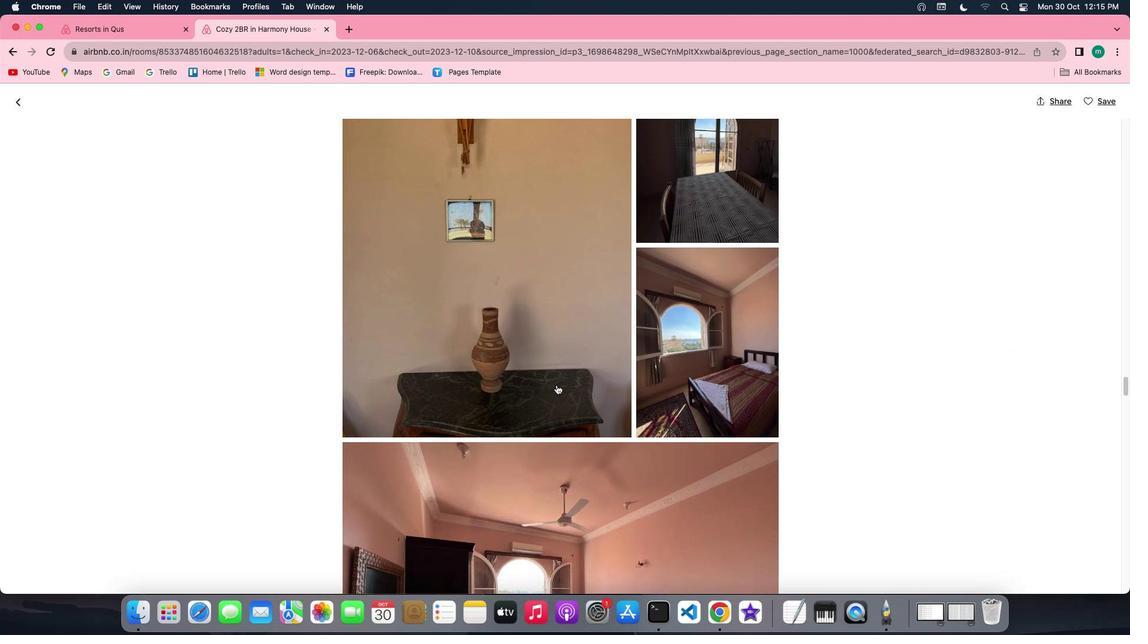 
Action: Mouse scrolled (556, 385) with delta (0, 0)
Screenshot: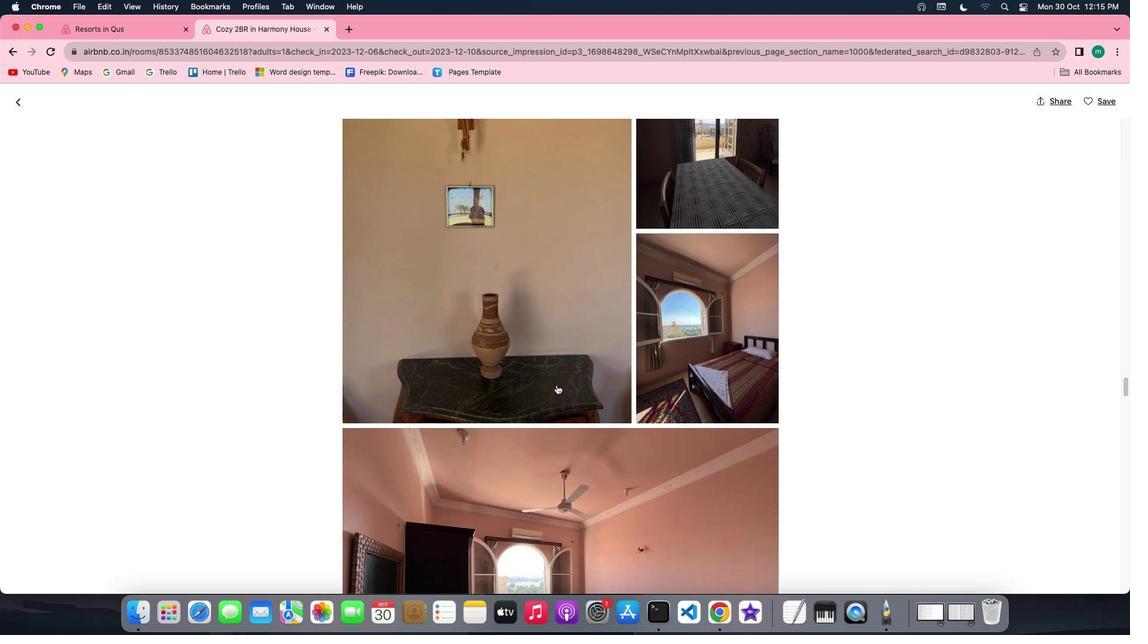 
Action: Mouse scrolled (556, 385) with delta (0, -1)
Screenshot: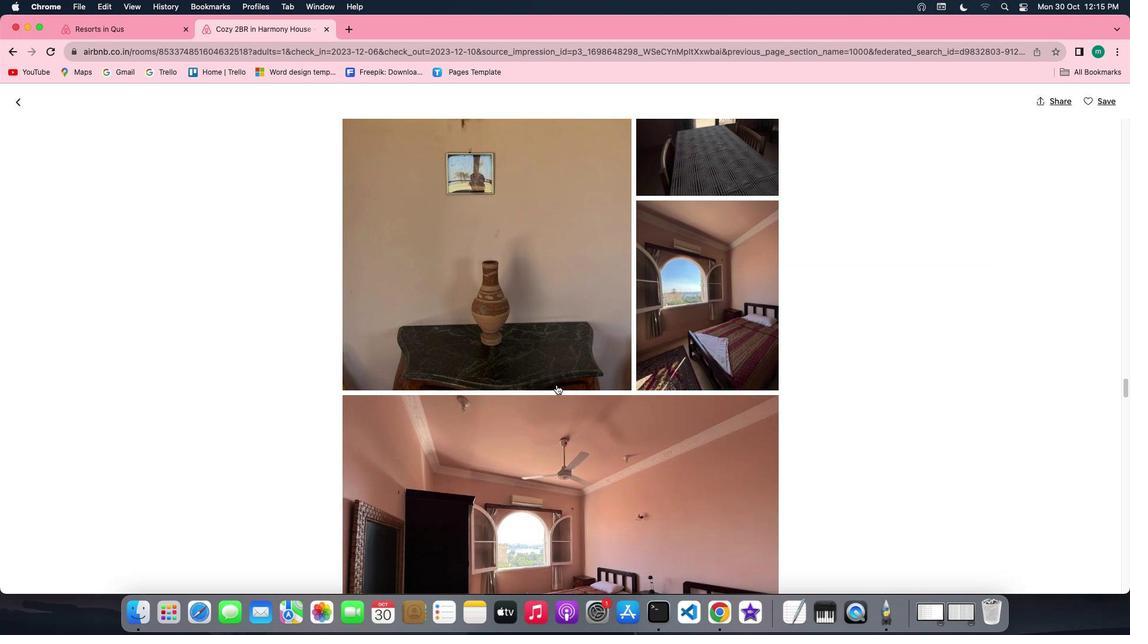 
Action: Mouse scrolled (556, 385) with delta (0, -1)
Screenshot: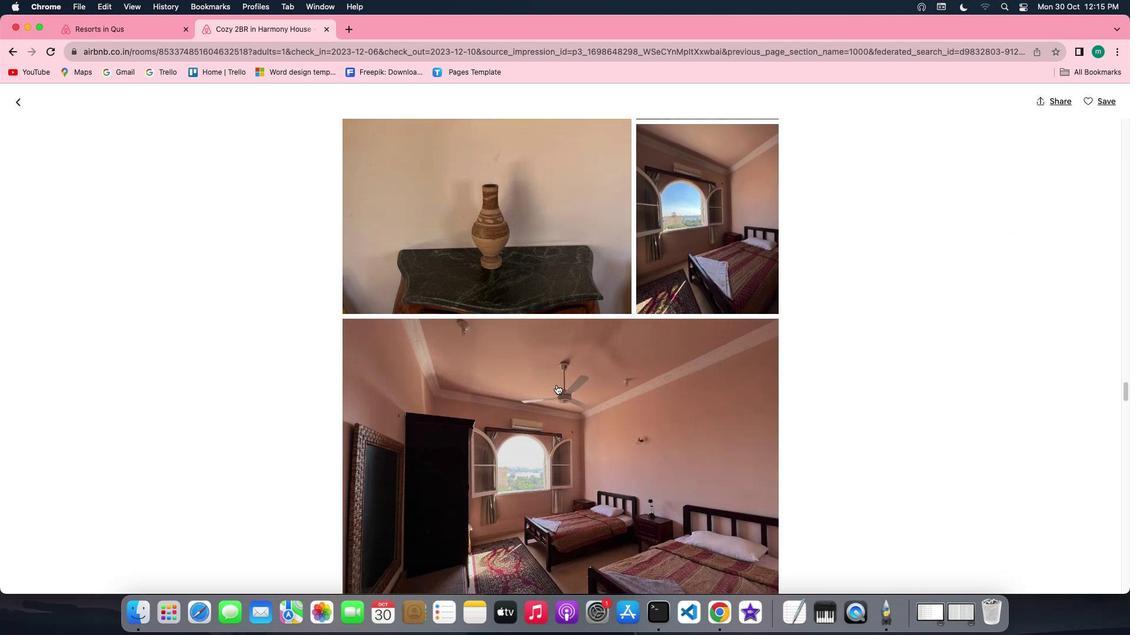 
Action: Mouse scrolled (556, 385) with delta (0, 0)
Screenshot: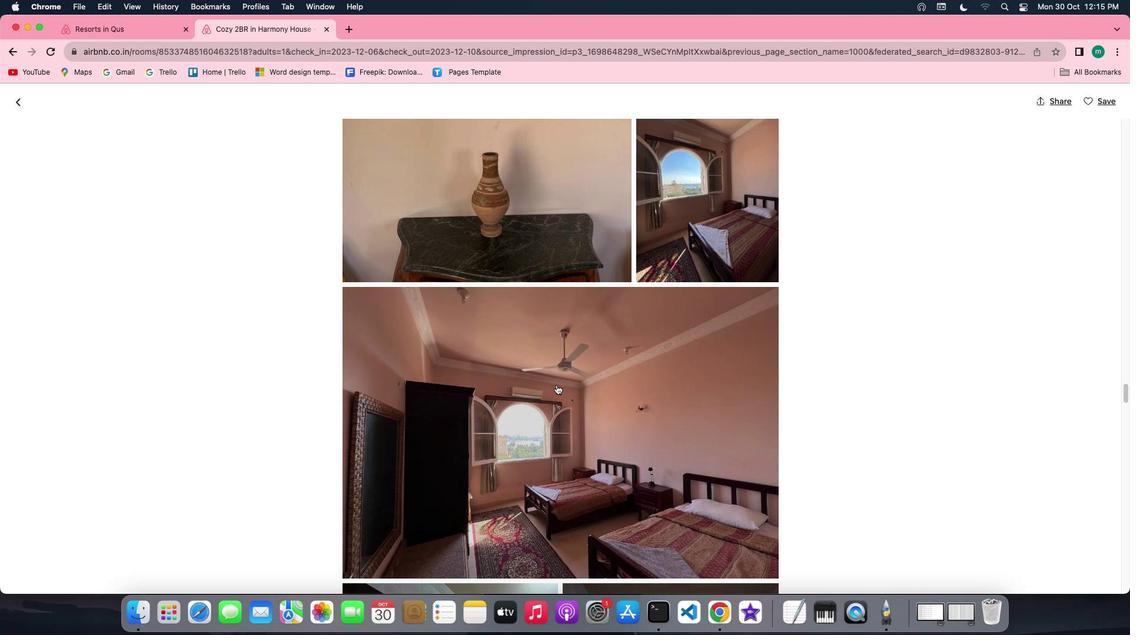 
Action: Mouse scrolled (556, 385) with delta (0, 0)
Screenshot: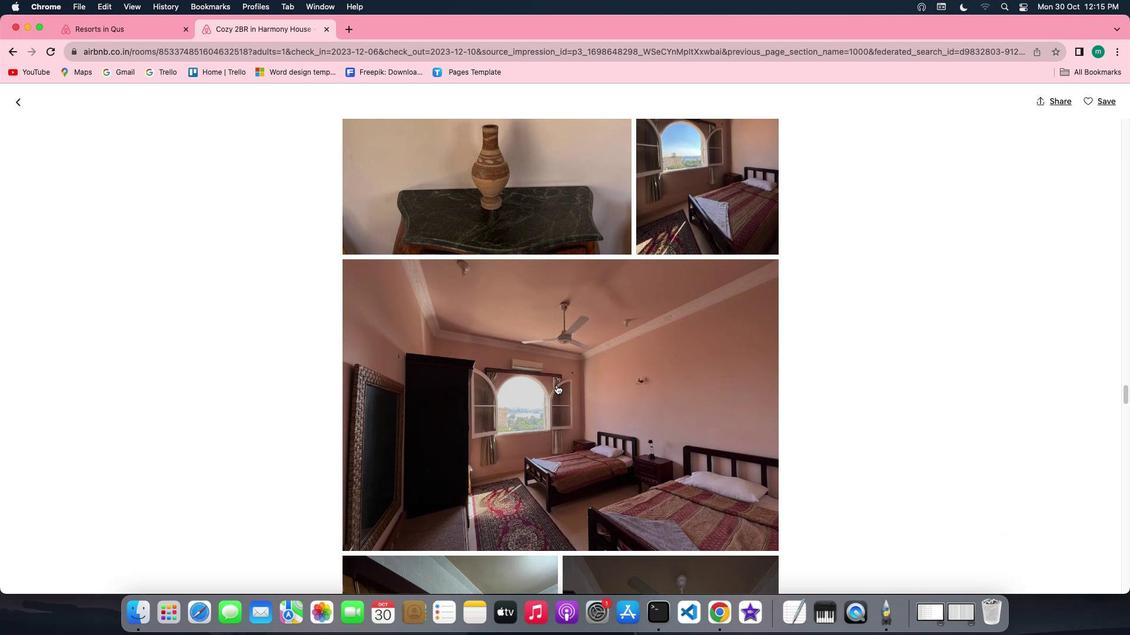 
Action: Mouse scrolled (556, 385) with delta (0, -1)
Screenshot: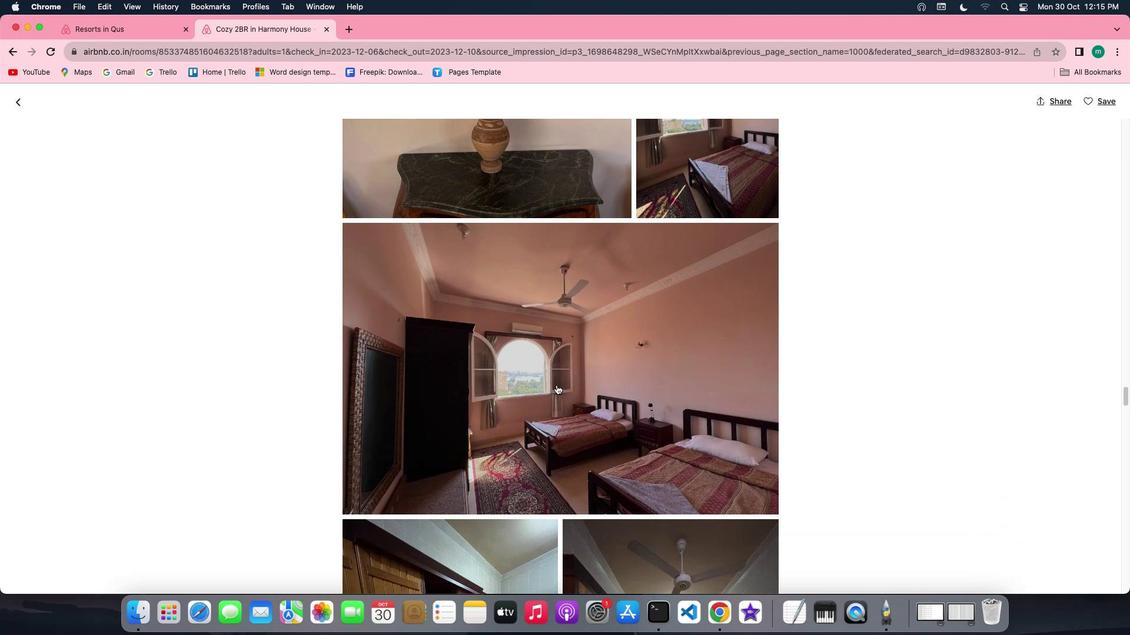 
Action: Mouse scrolled (556, 385) with delta (0, -1)
Screenshot: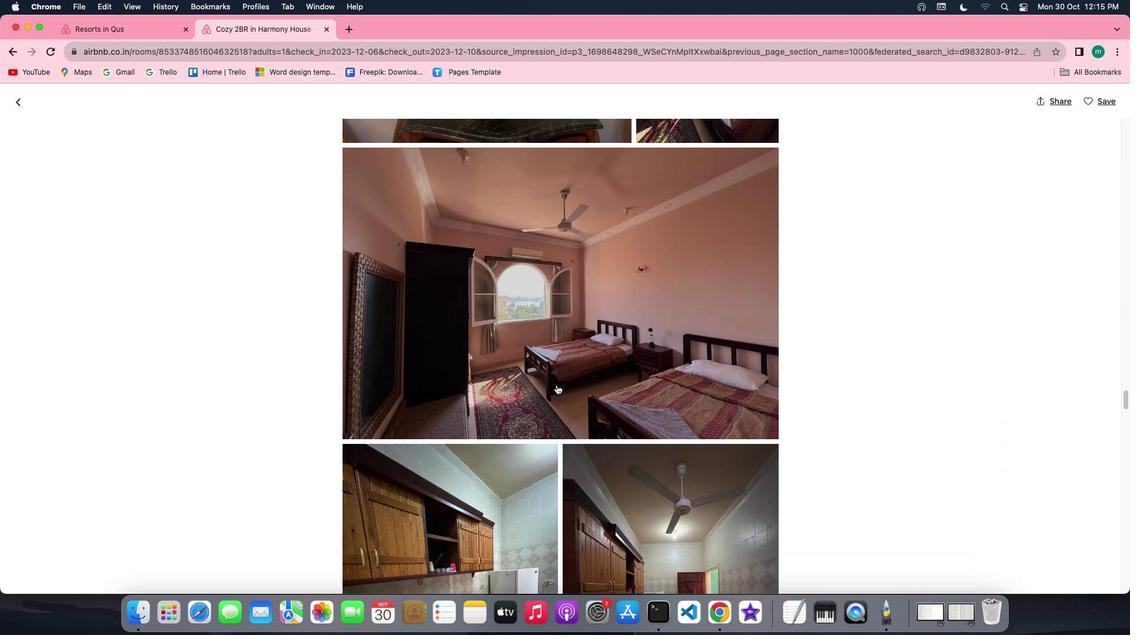 
Action: Mouse scrolled (556, 385) with delta (0, 0)
Screenshot: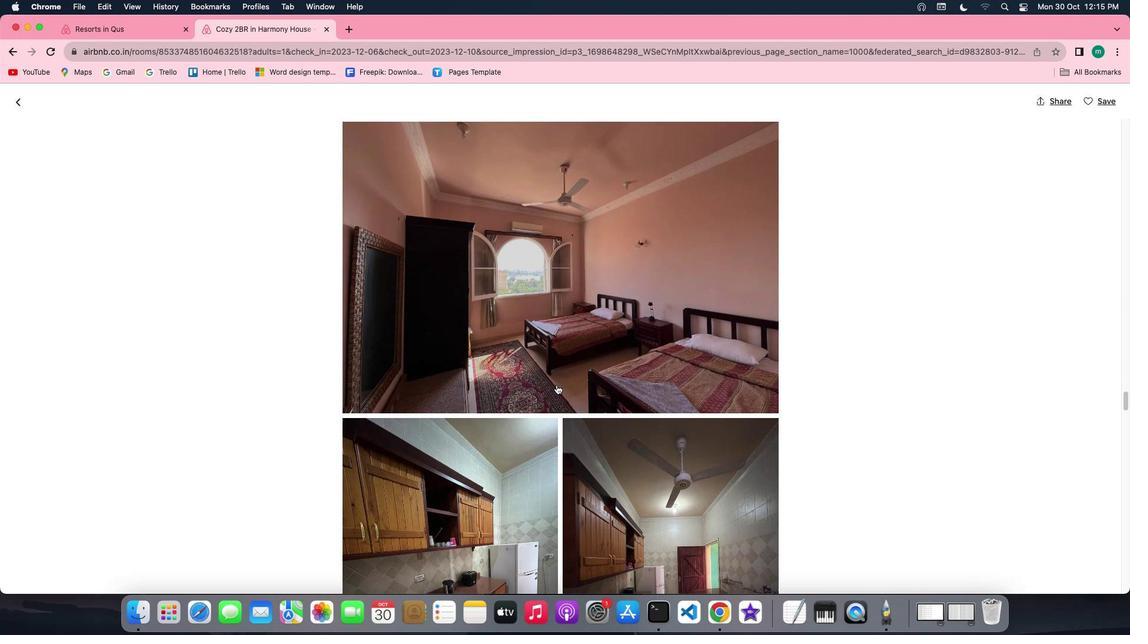 
Action: Mouse scrolled (556, 385) with delta (0, 0)
Screenshot: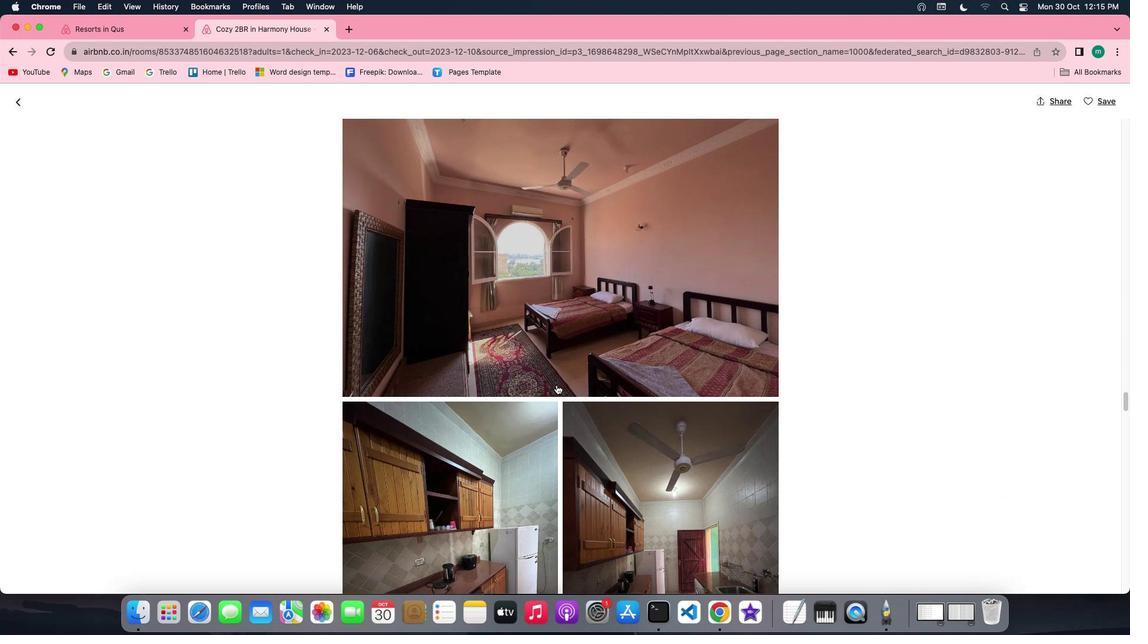 
Action: Mouse scrolled (556, 385) with delta (0, -1)
Screenshot: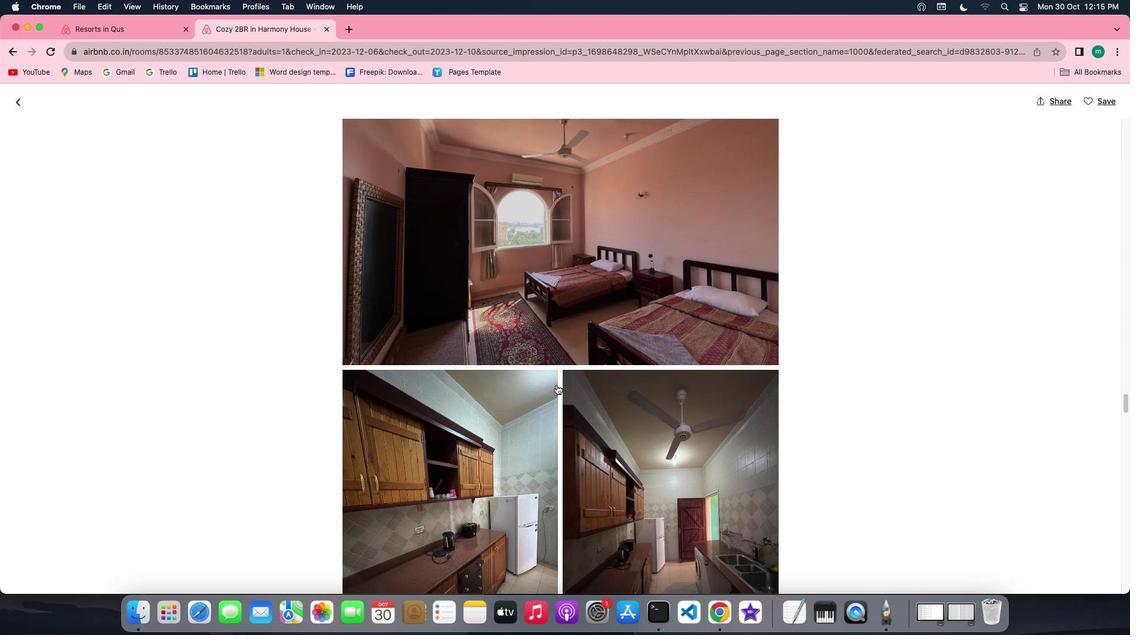 
Action: Mouse scrolled (556, 385) with delta (0, 0)
Screenshot: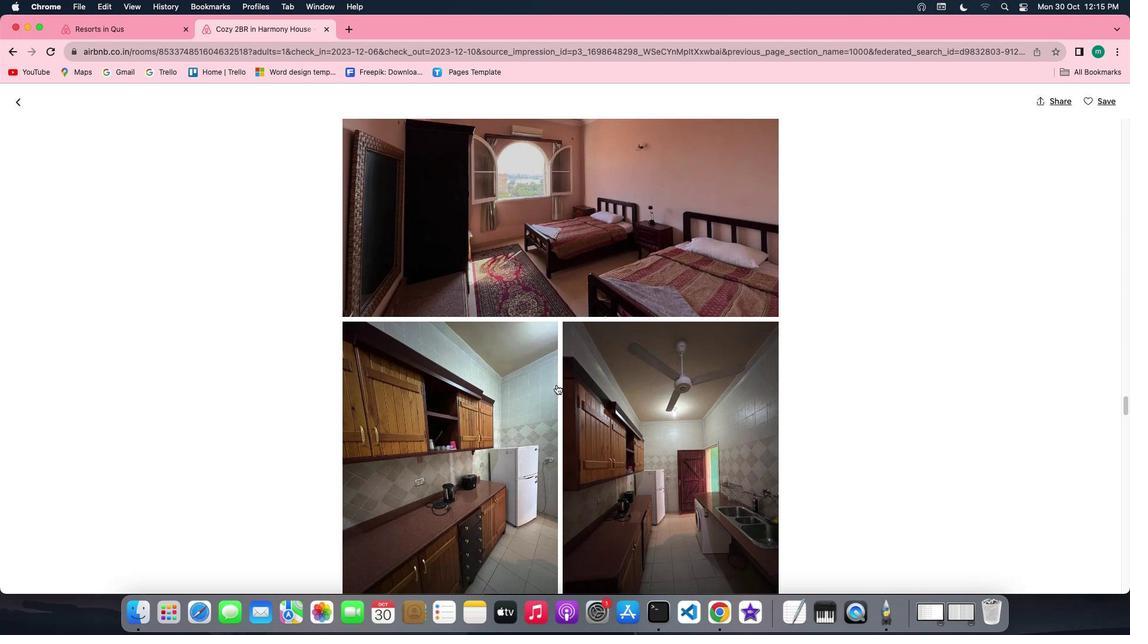 
Action: Mouse scrolled (556, 385) with delta (0, 0)
Screenshot: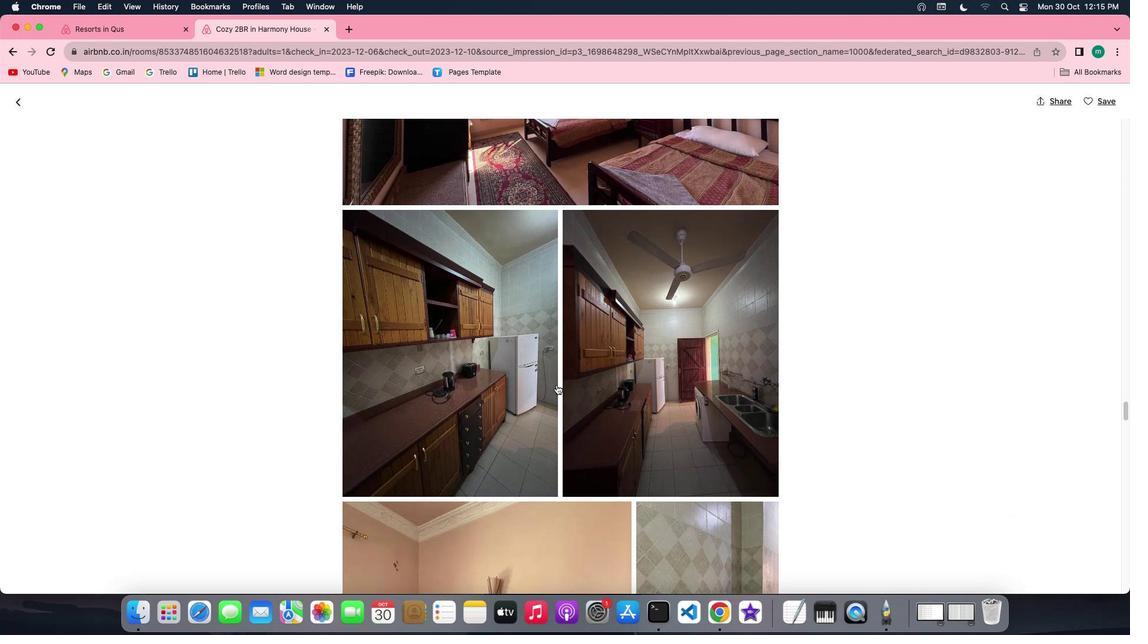 
Action: Mouse scrolled (556, 385) with delta (0, 0)
Screenshot: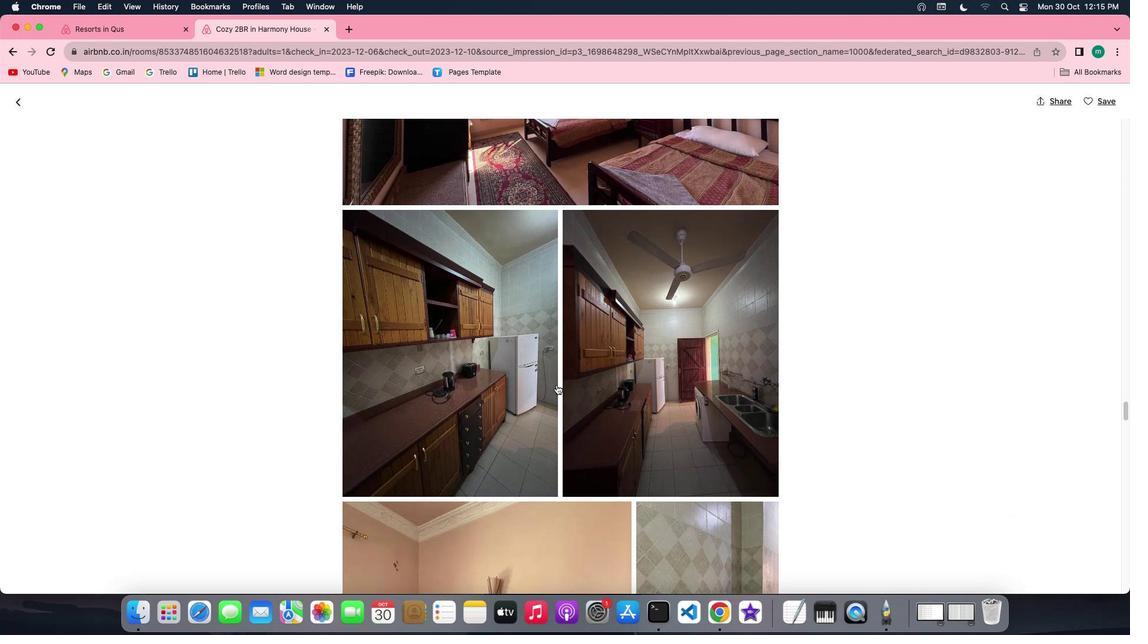 
Action: Mouse scrolled (556, 385) with delta (0, -1)
Screenshot: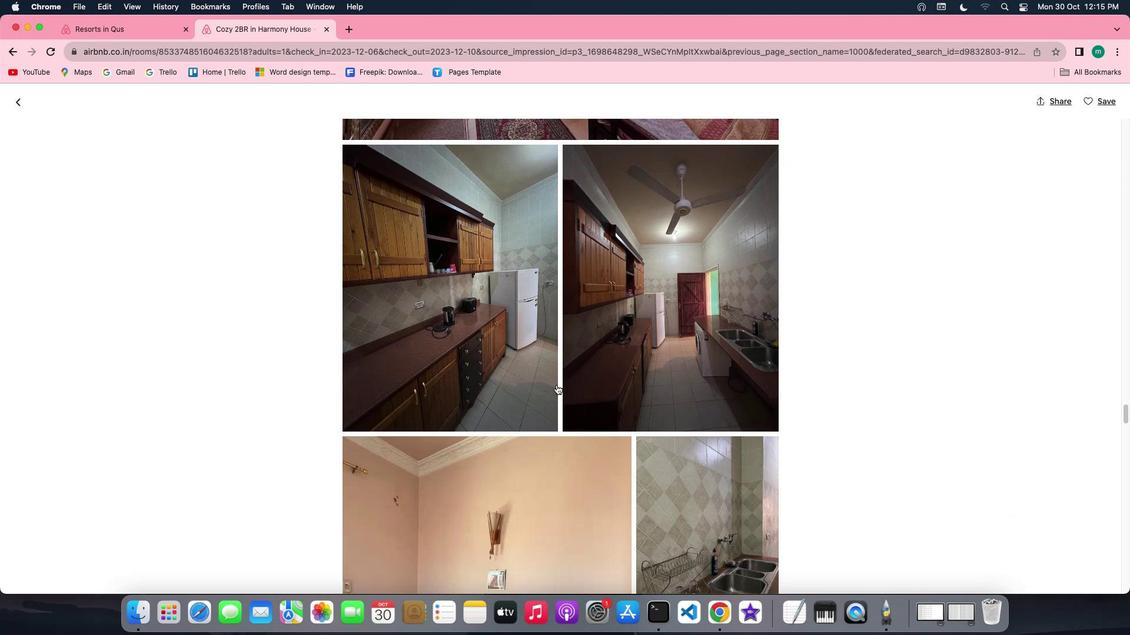 
Action: Mouse scrolled (556, 385) with delta (0, -2)
Screenshot: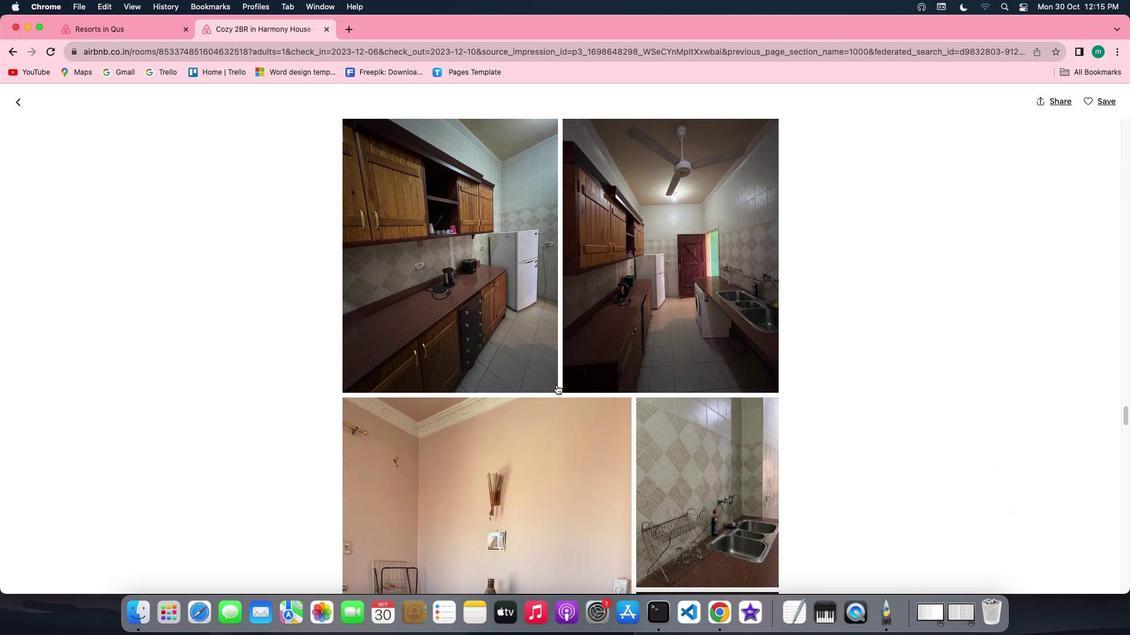 
Action: Mouse scrolled (556, 385) with delta (0, 0)
Screenshot: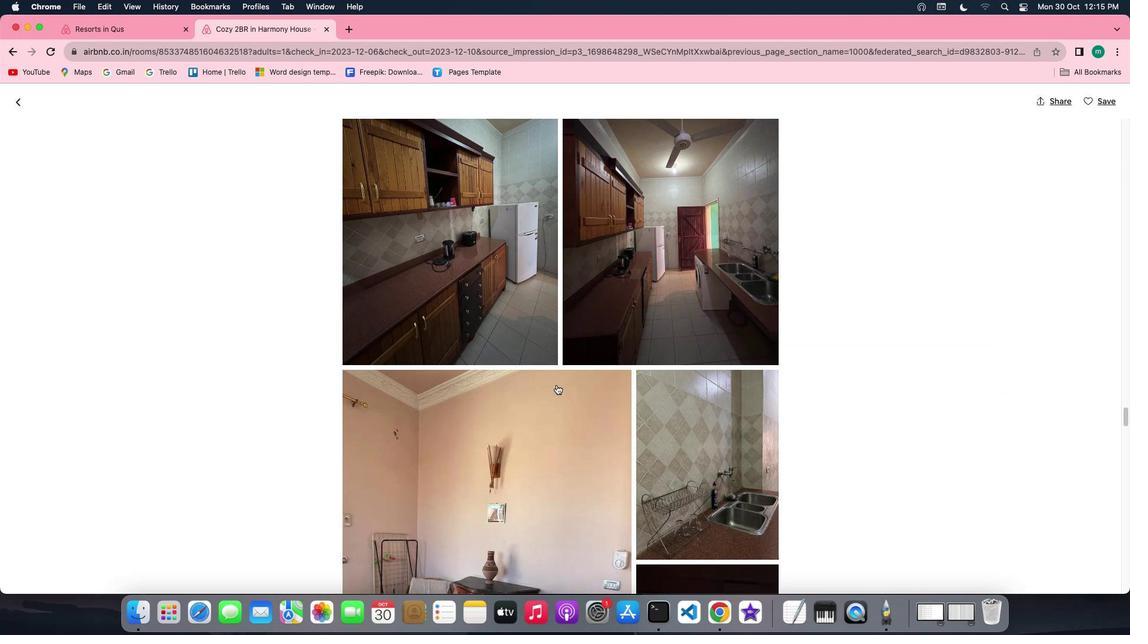 
Action: Mouse scrolled (556, 385) with delta (0, 0)
Screenshot: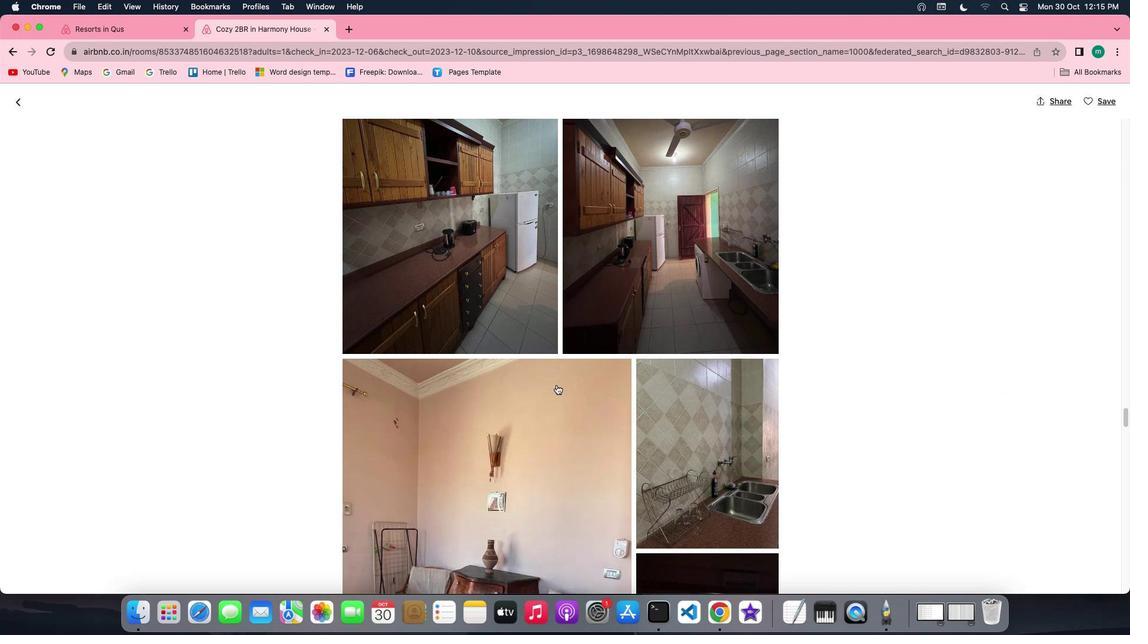 
Action: Mouse scrolled (556, 385) with delta (0, -1)
Screenshot: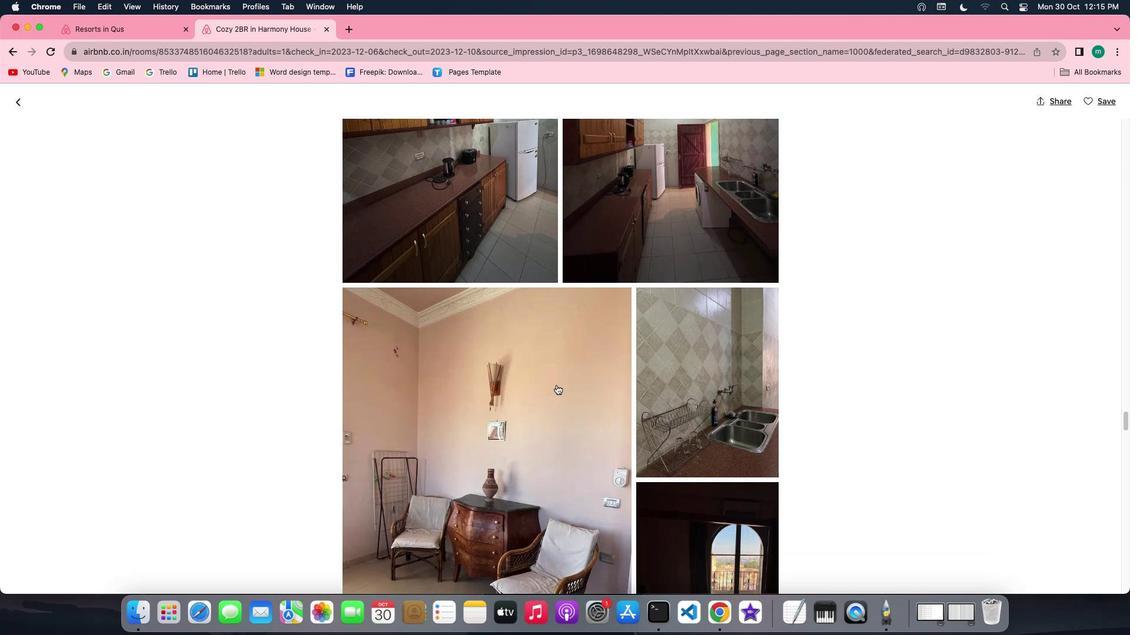 
Action: Mouse scrolled (556, 385) with delta (0, -1)
Screenshot: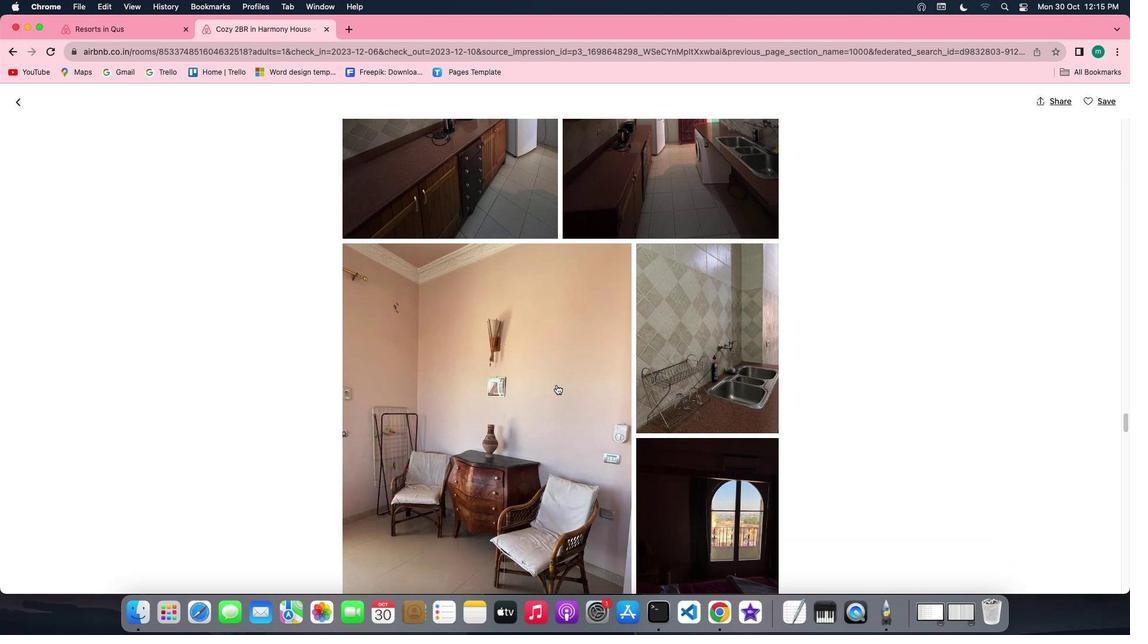 
Action: Mouse scrolled (556, 385) with delta (0, 0)
Screenshot: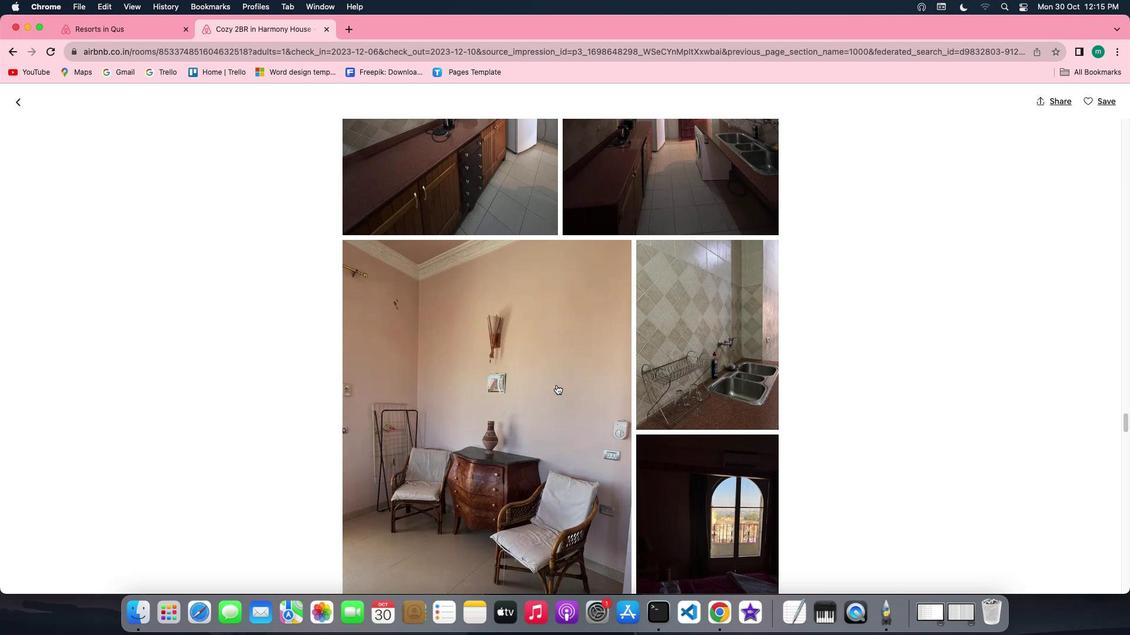 
Action: Mouse scrolled (556, 385) with delta (0, 0)
Screenshot: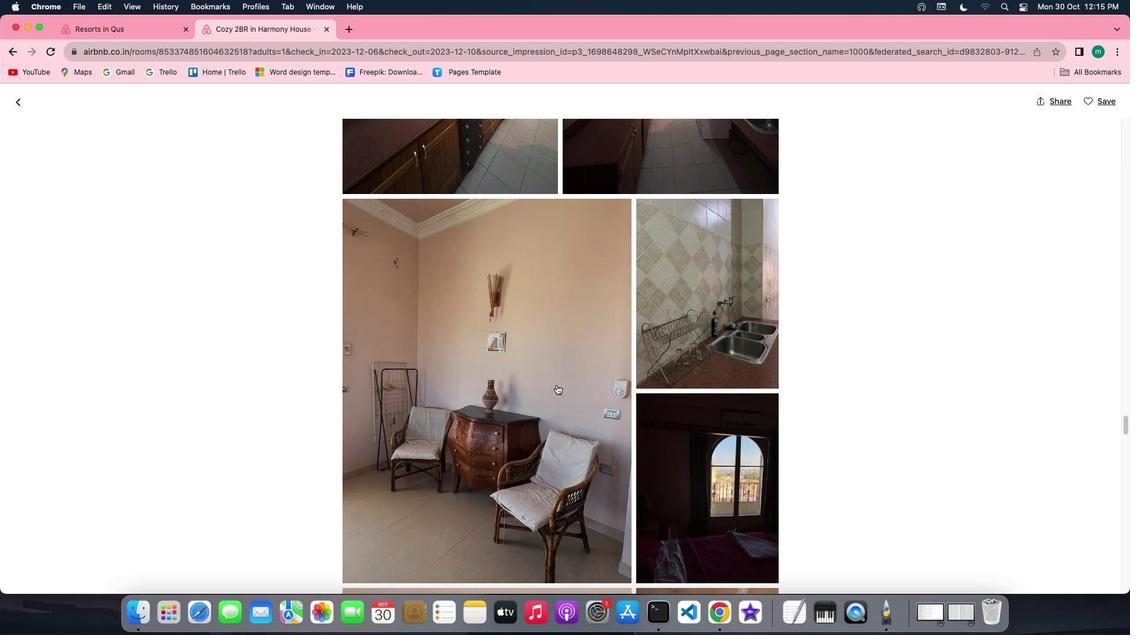 
Action: Mouse scrolled (556, 385) with delta (0, 0)
Screenshot: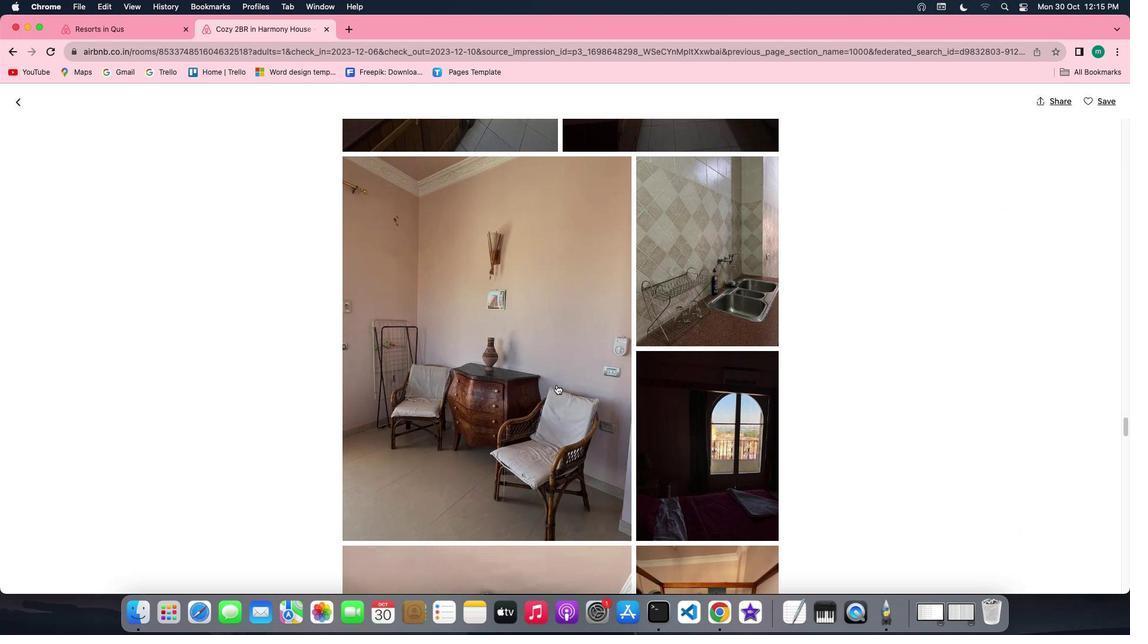 
Action: Mouse scrolled (556, 385) with delta (0, -1)
